Task: Slide 49 - To Do List-1.
Action: Mouse moved to (232, 81)
Screenshot: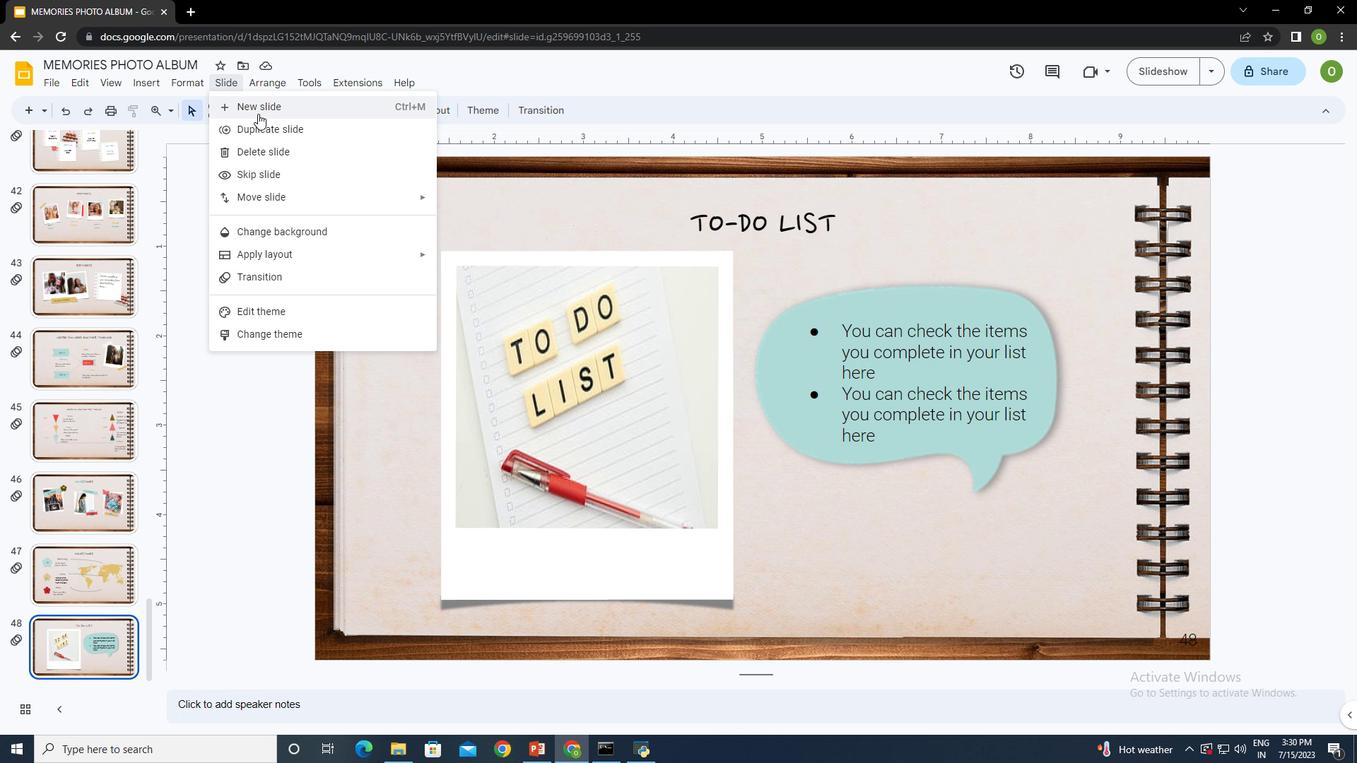 
Action: Mouse pressed left at (232, 81)
Screenshot: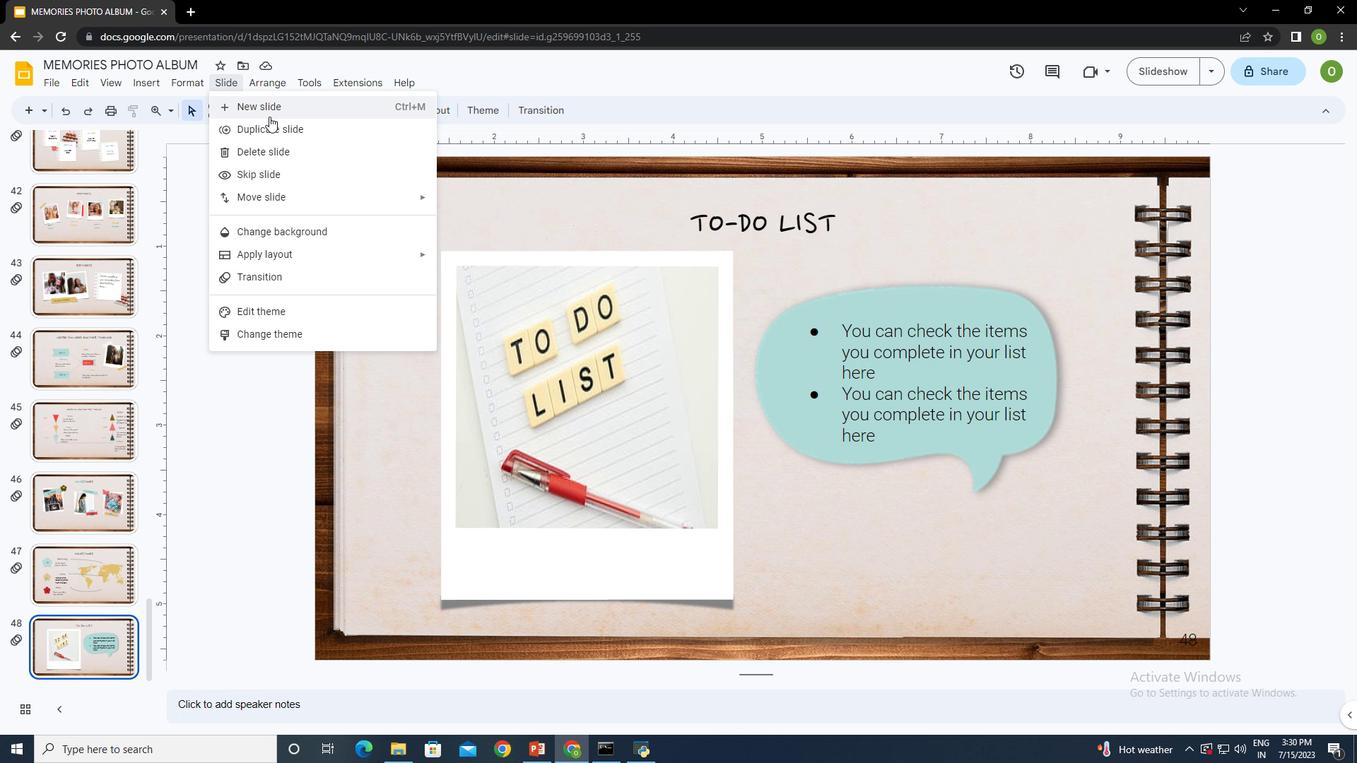 
Action: Mouse moved to (277, 113)
Screenshot: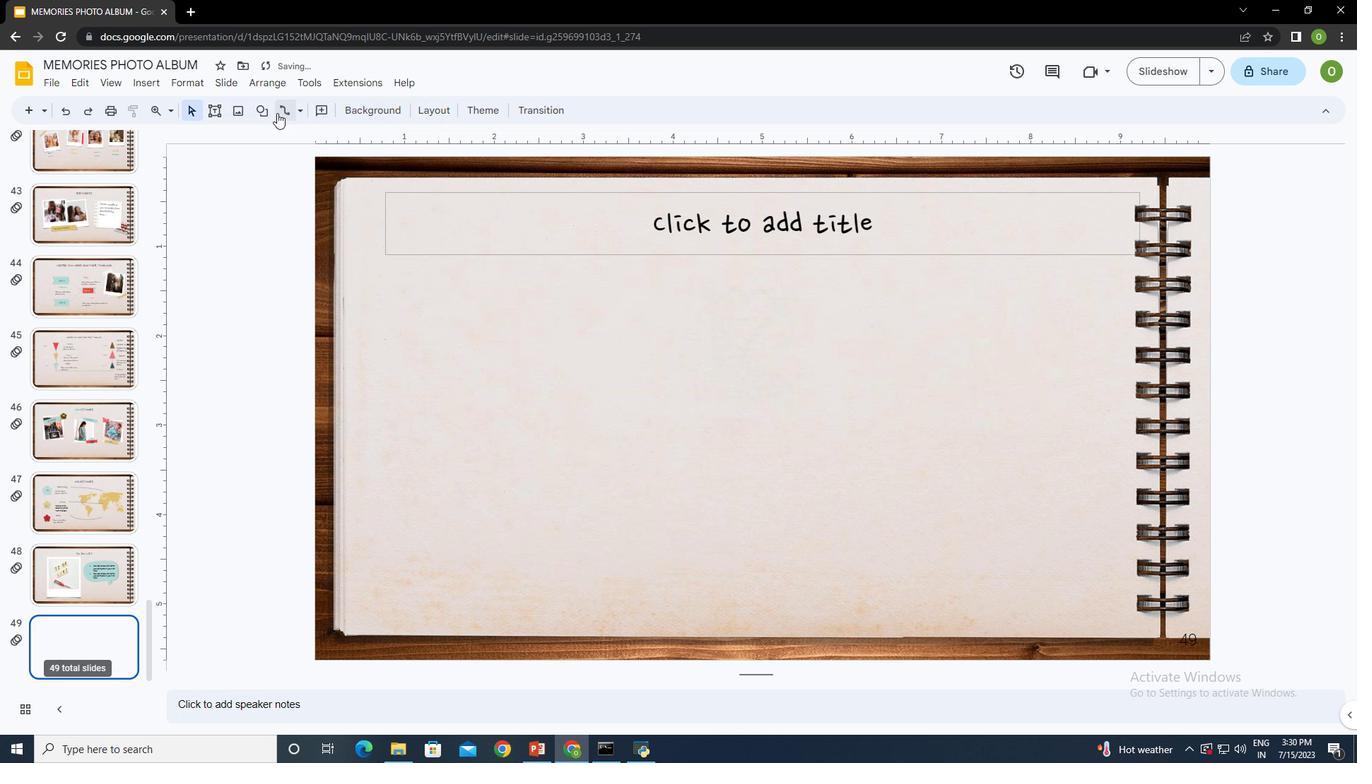 
Action: Mouse pressed left at (277, 113)
Screenshot: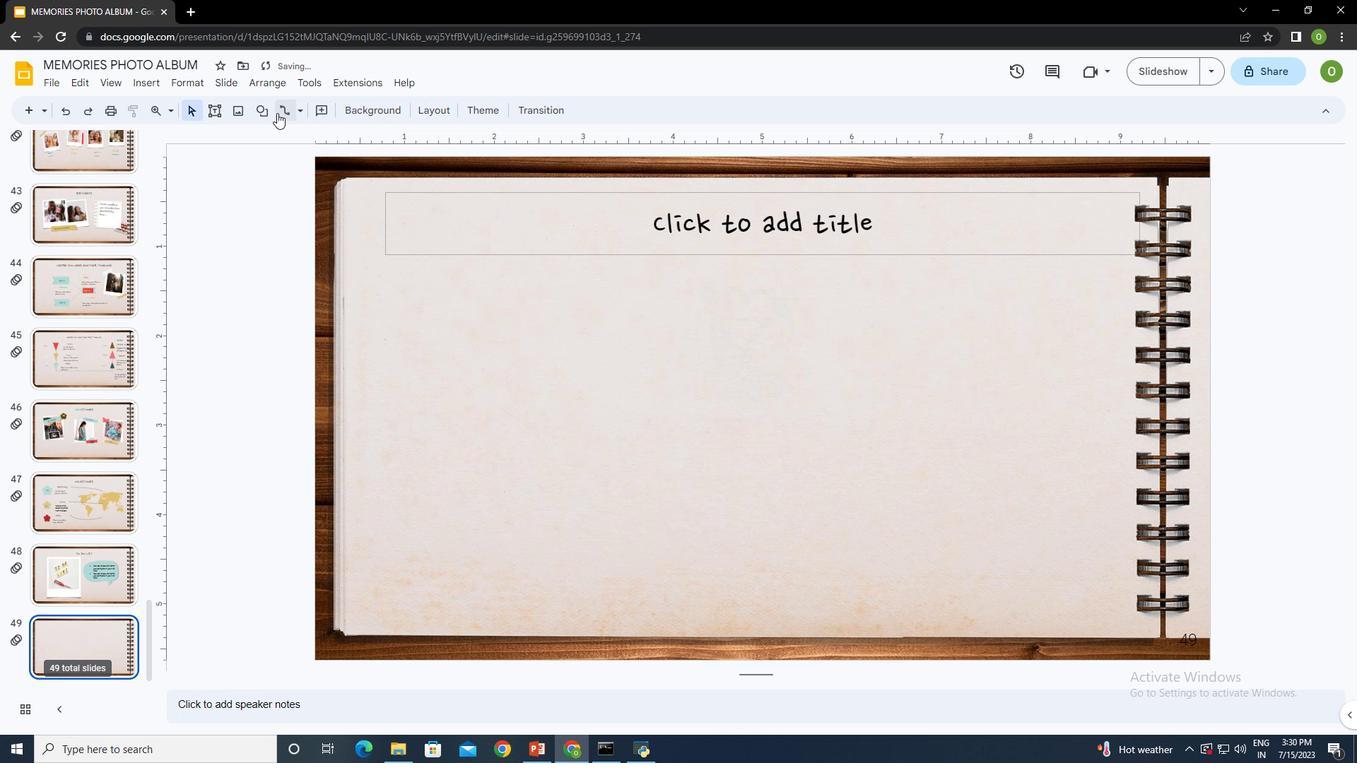 
Action: Mouse moved to (706, 244)
Screenshot: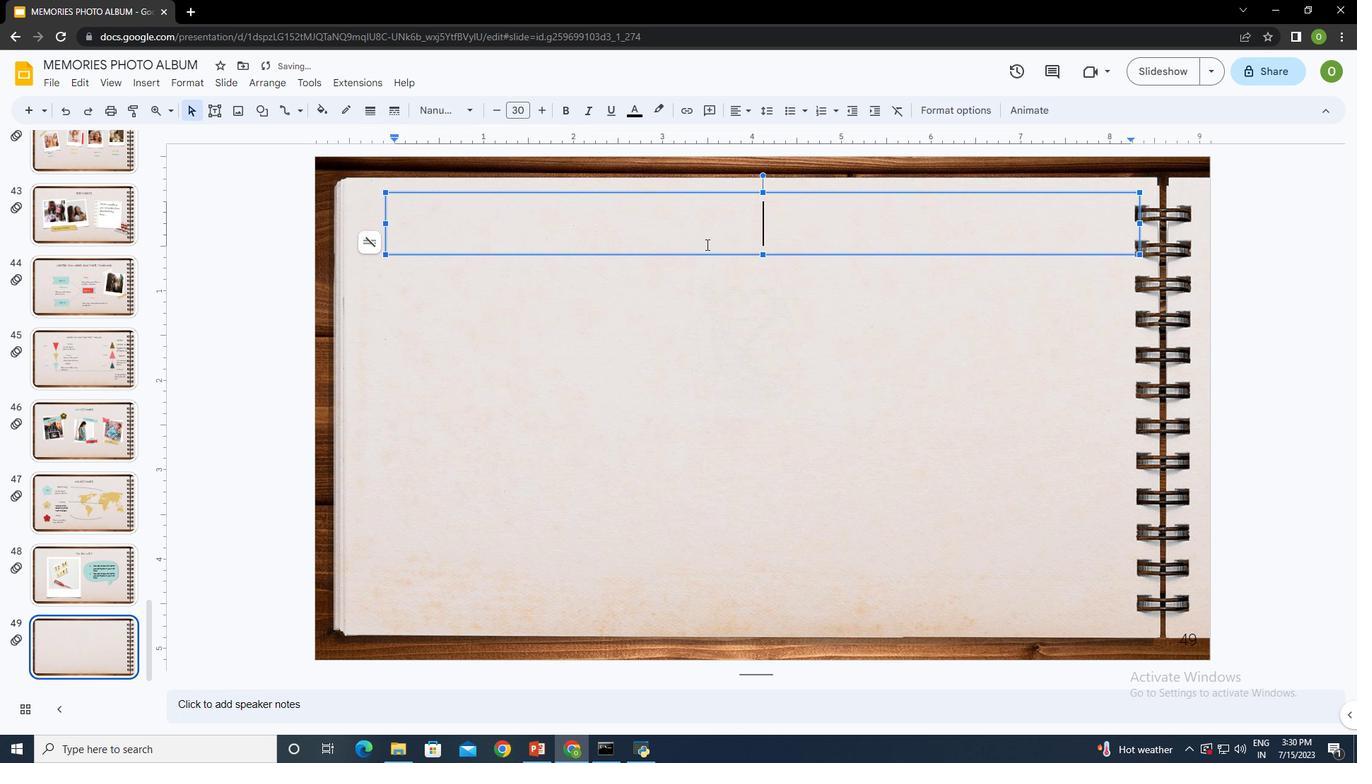 
Action: Mouse pressed left at (706, 244)
Screenshot: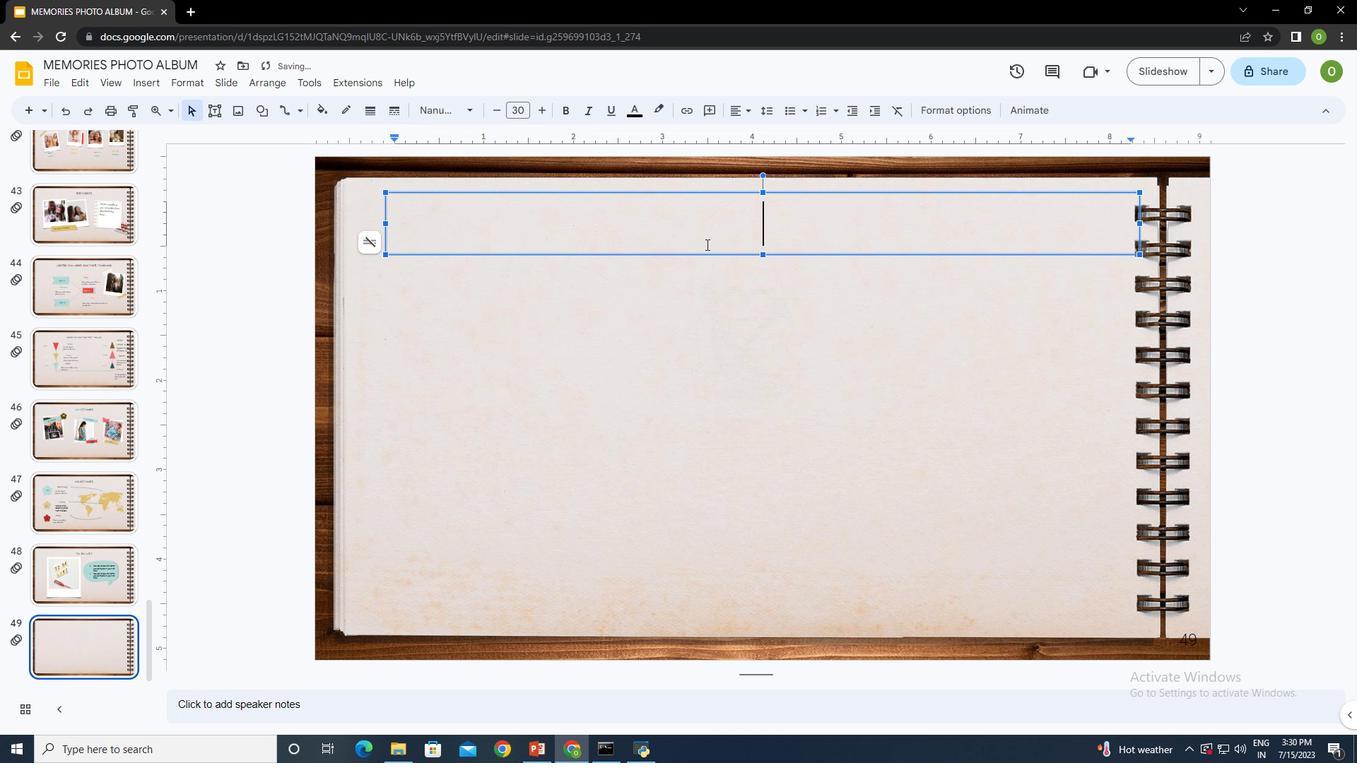 
Action: Key pressed <Key.shift><Key.shift><Key.shift><Key.shift><Key.shift><Key.shift><Key.shift><Key.shift><Key.shift><Key.shift><Key.shift><Key.shift><Key.shift>To<Key.space>-do<Key.space><Key.backspace><Key.backspace><Key.backspace><Key.shift><Key.shift>Do<Key.space><Key.shift>Listctrl+A
Screenshot: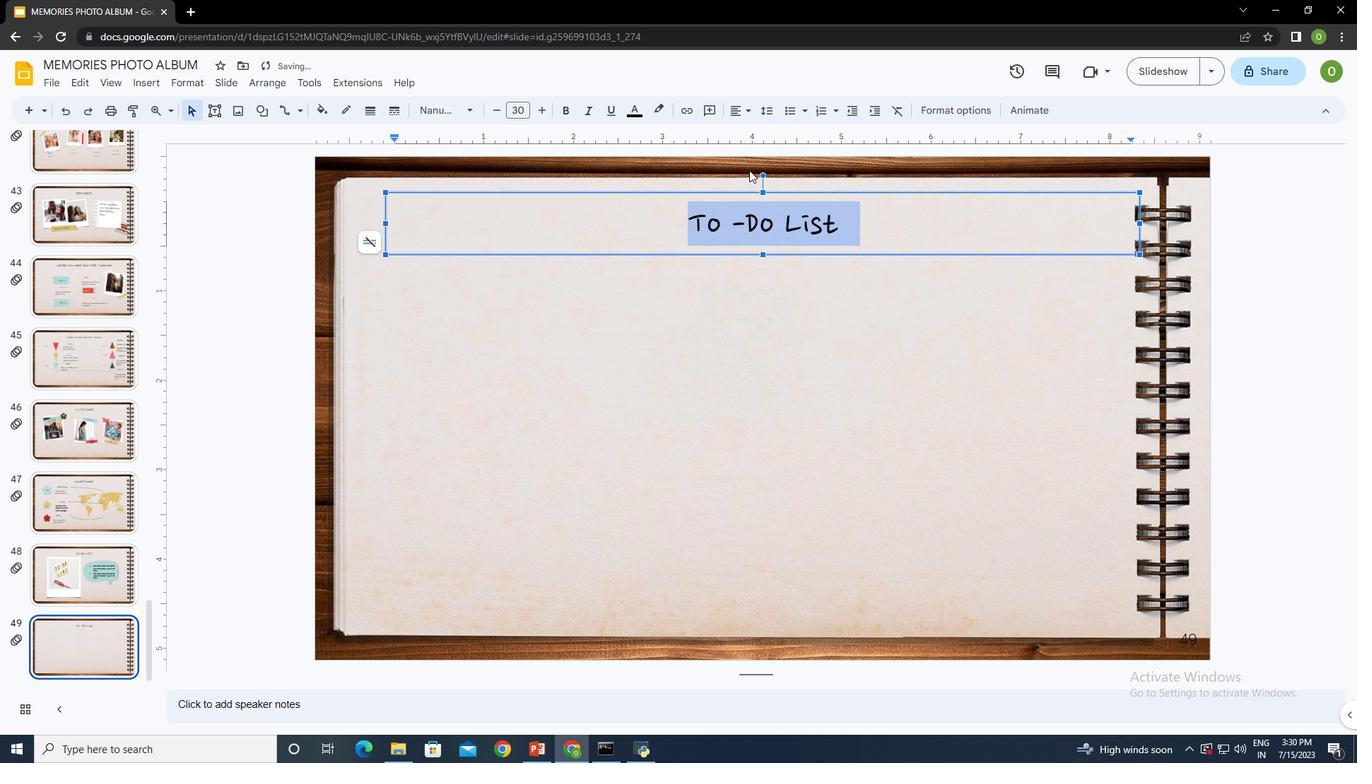 
Action: Mouse moved to (752, 104)
Screenshot: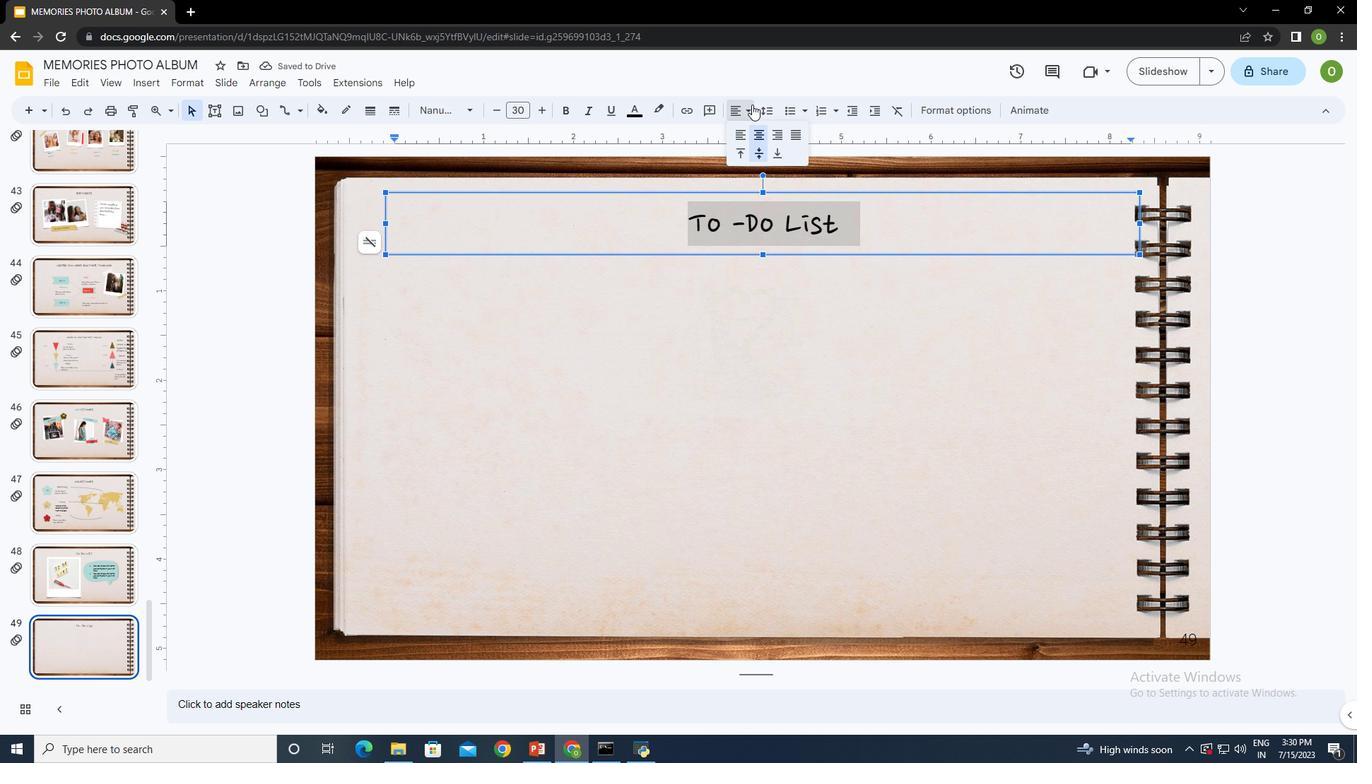 
Action: Mouse pressed left at (752, 104)
Screenshot: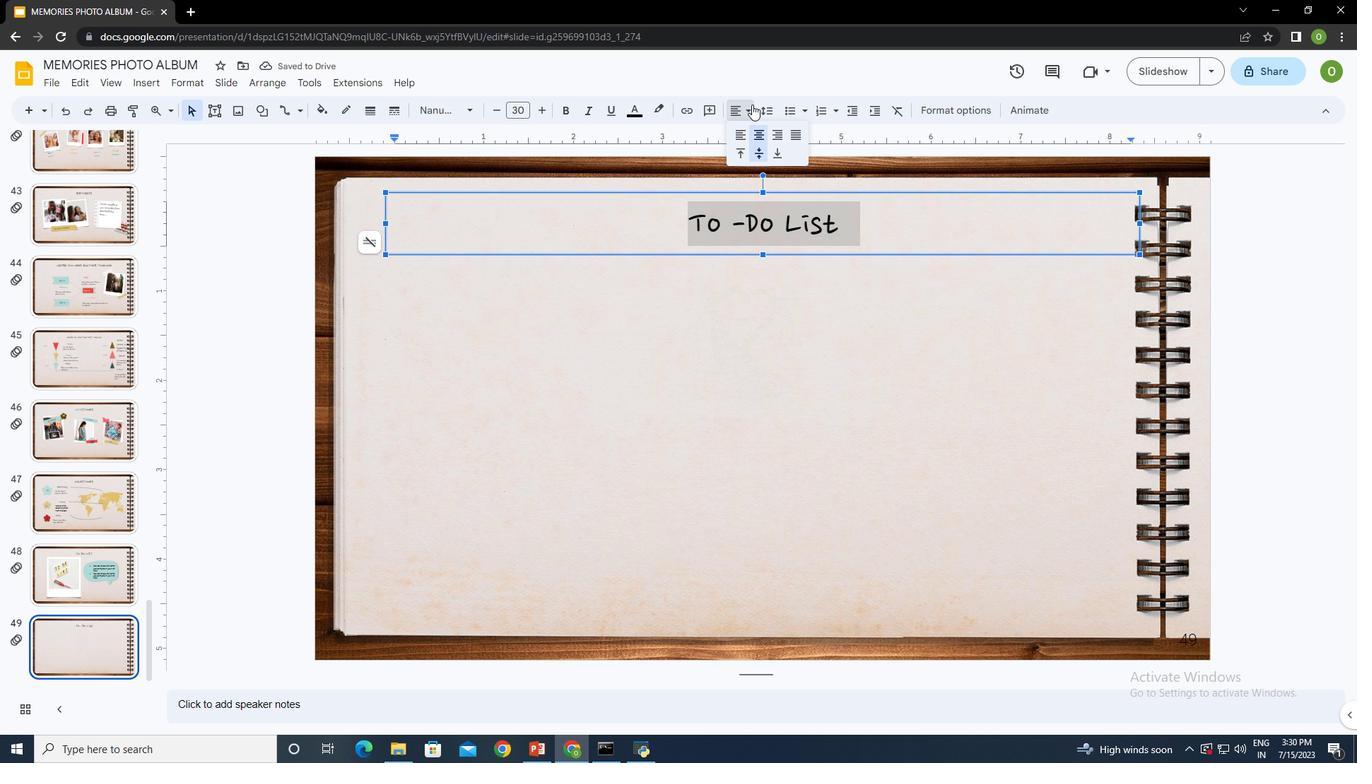 
Action: Mouse moved to (736, 136)
Screenshot: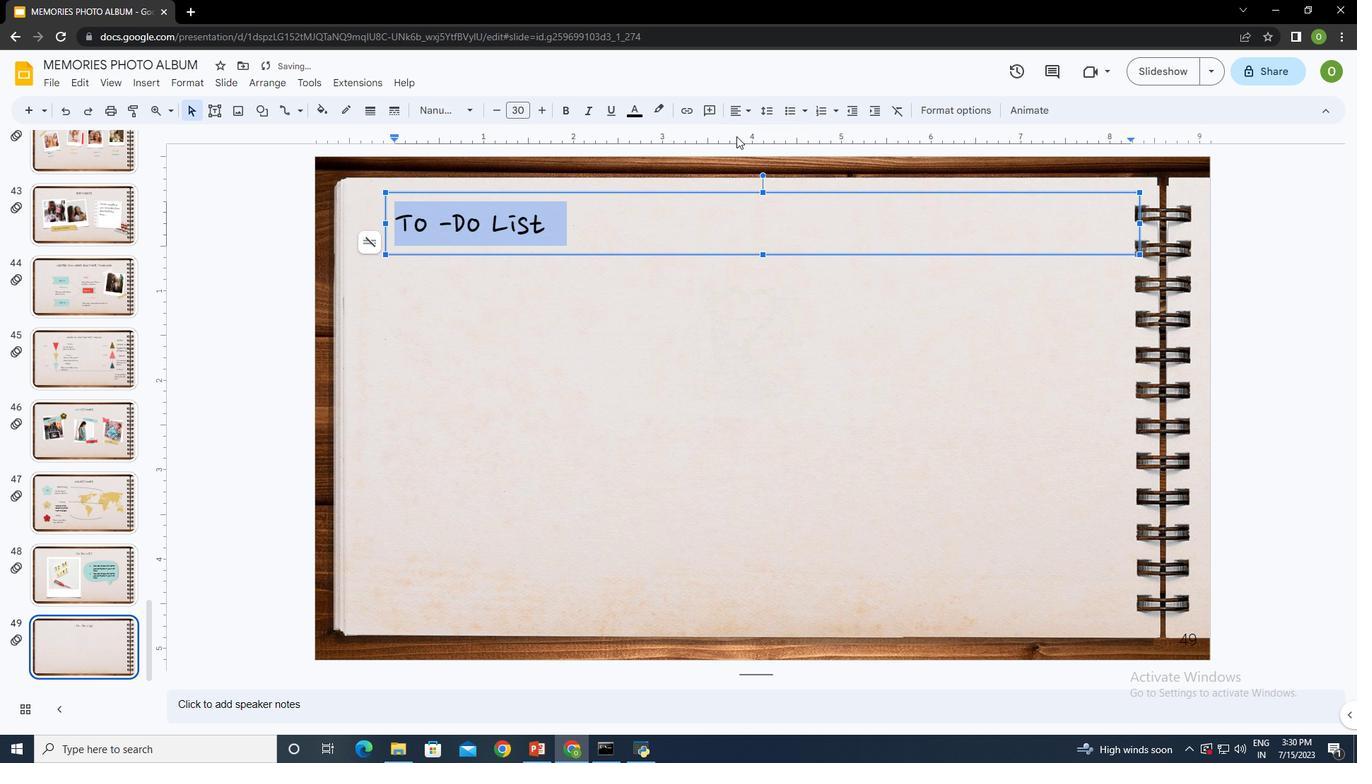 
Action: Mouse pressed left at (736, 136)
Screenshot: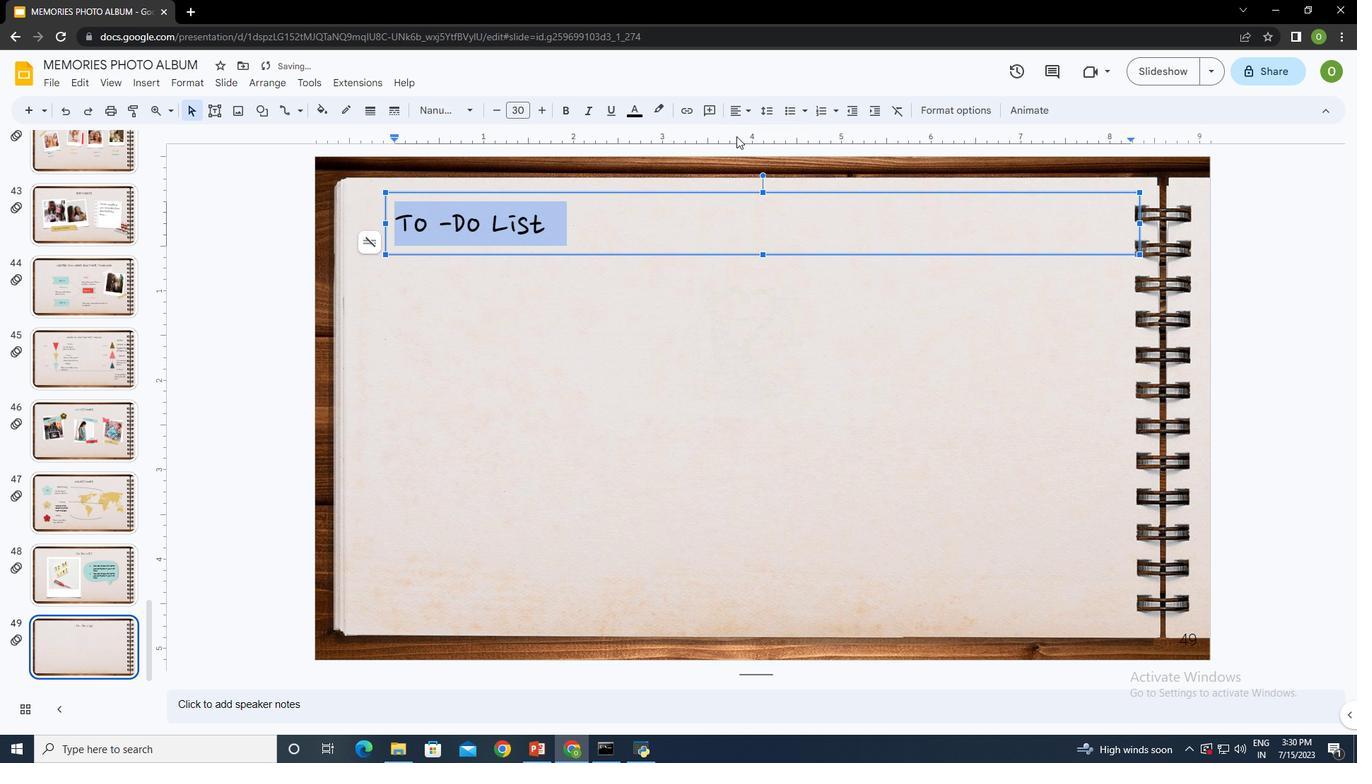 
Action: Mouse moved to (728, 339)
Screenshot: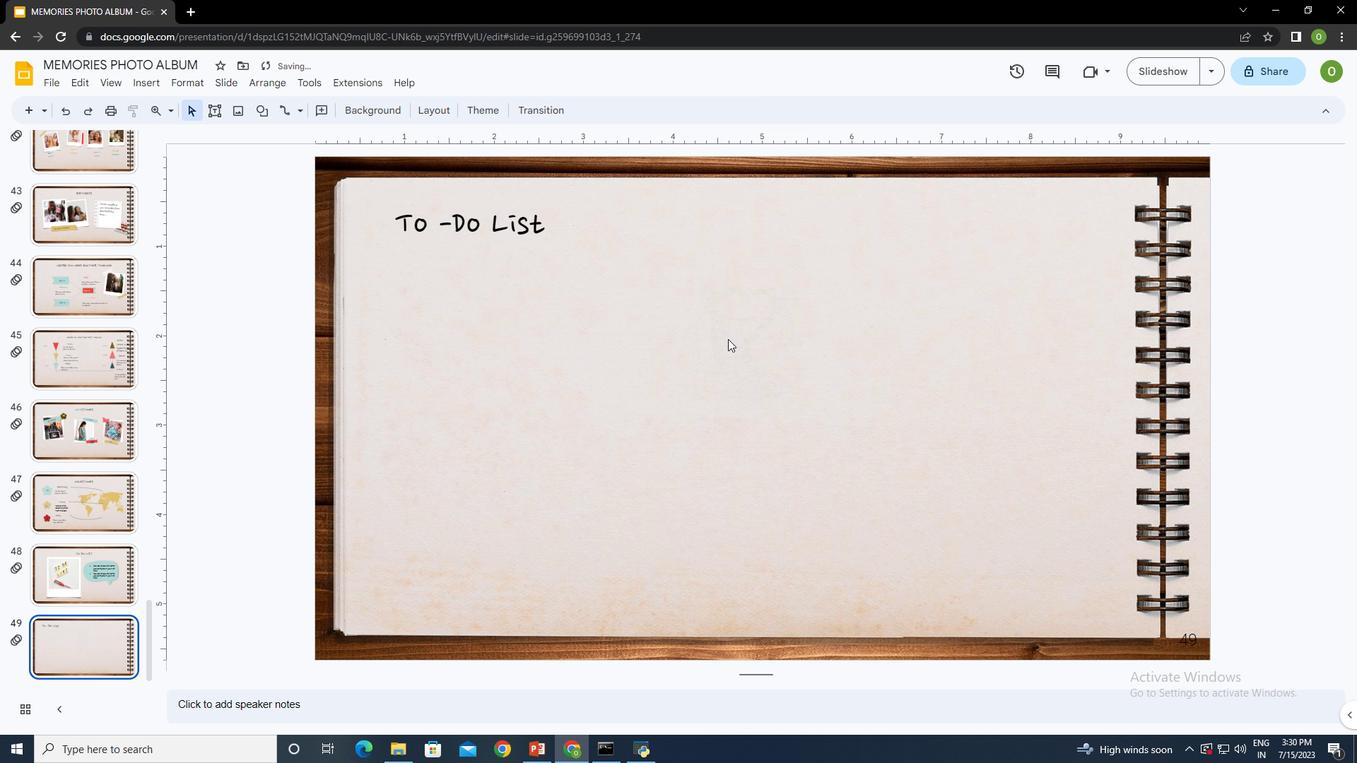 
Action: Mouse pressed left at (728, 339)
Screenshot: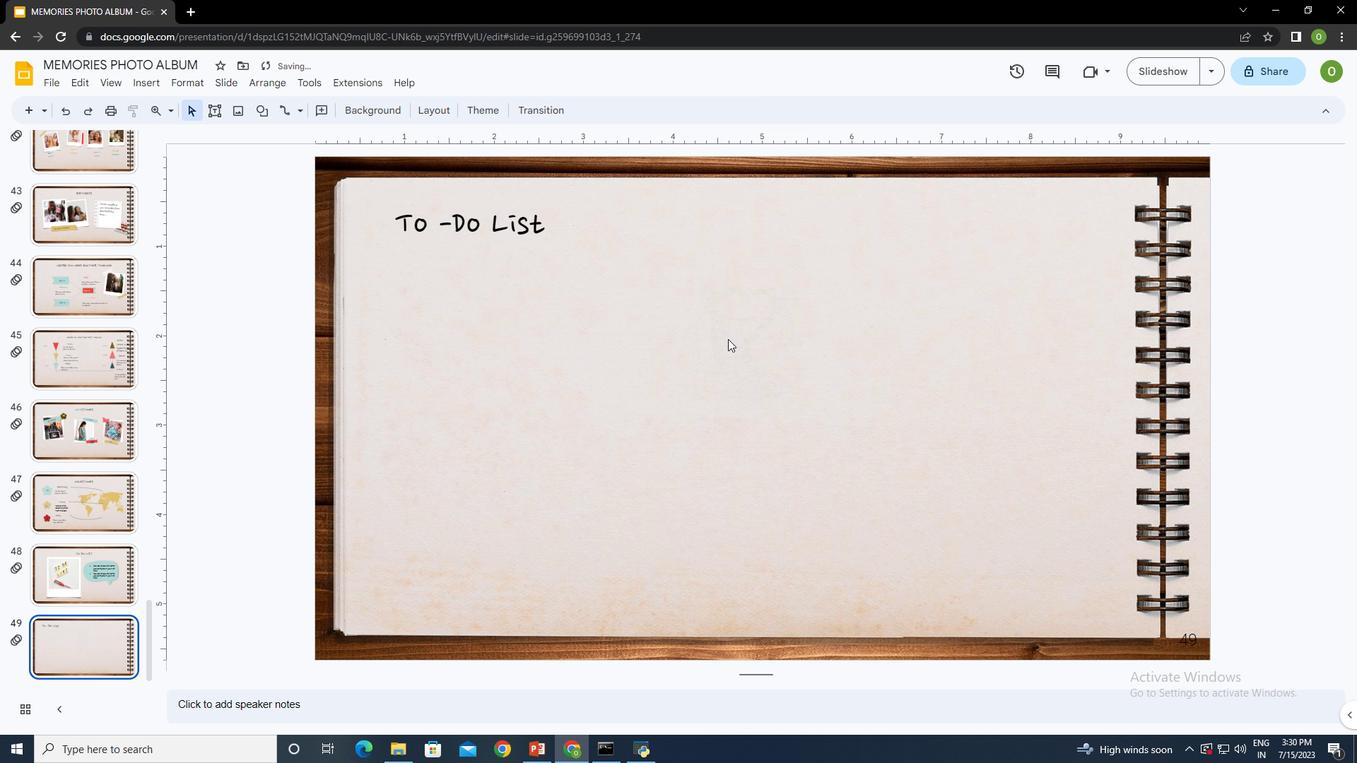 
Action: Mouse moved to (154, 83)
Screenshot: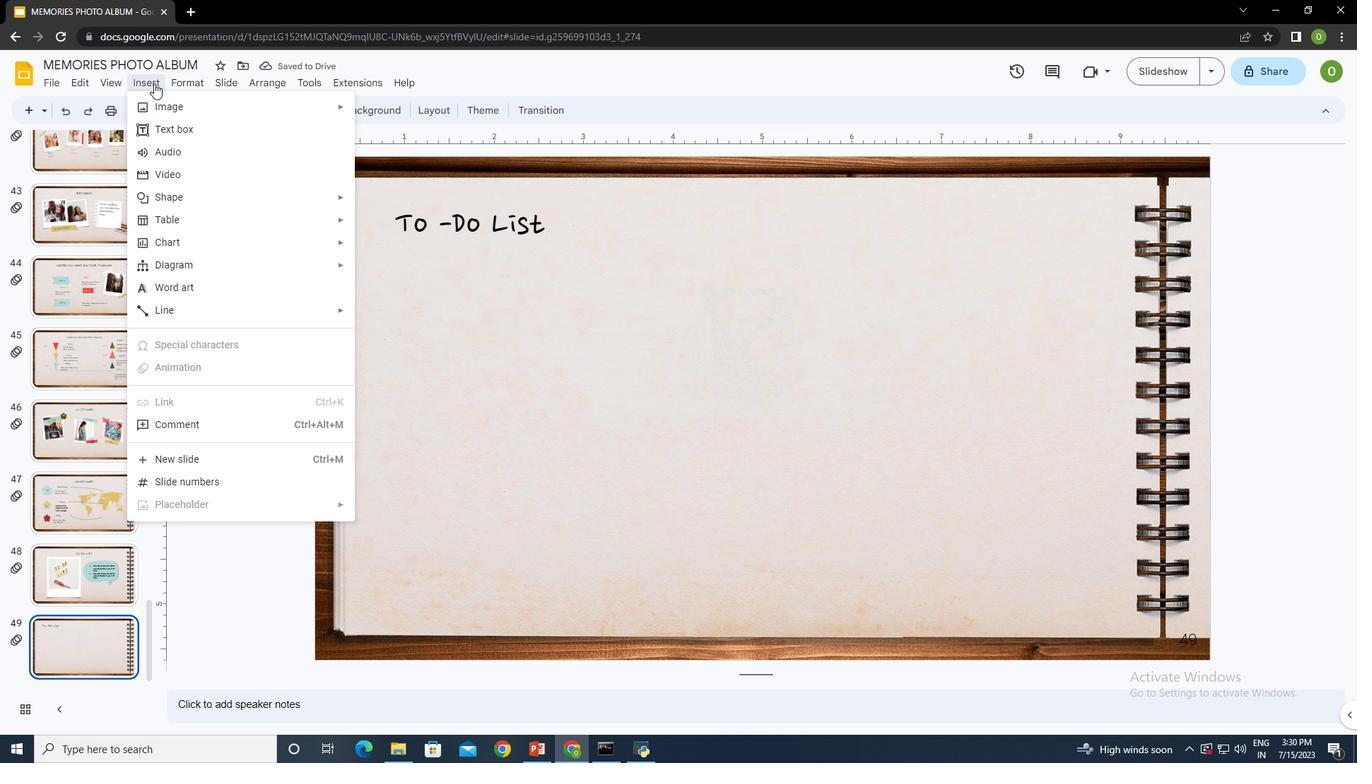 
Action: Mouse pressed left at (154, 83)
Screenshot: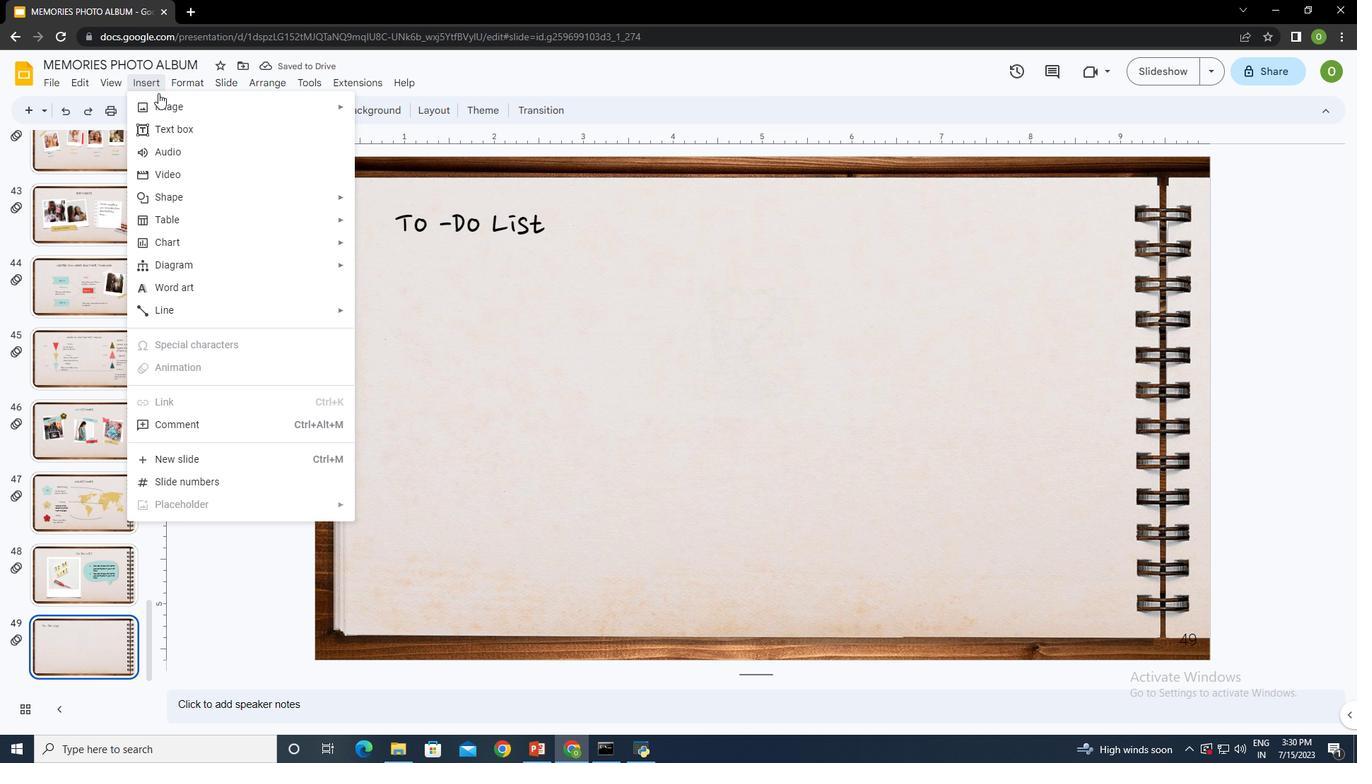 
Action: Mouse moved to (220, 106)
Screenshot: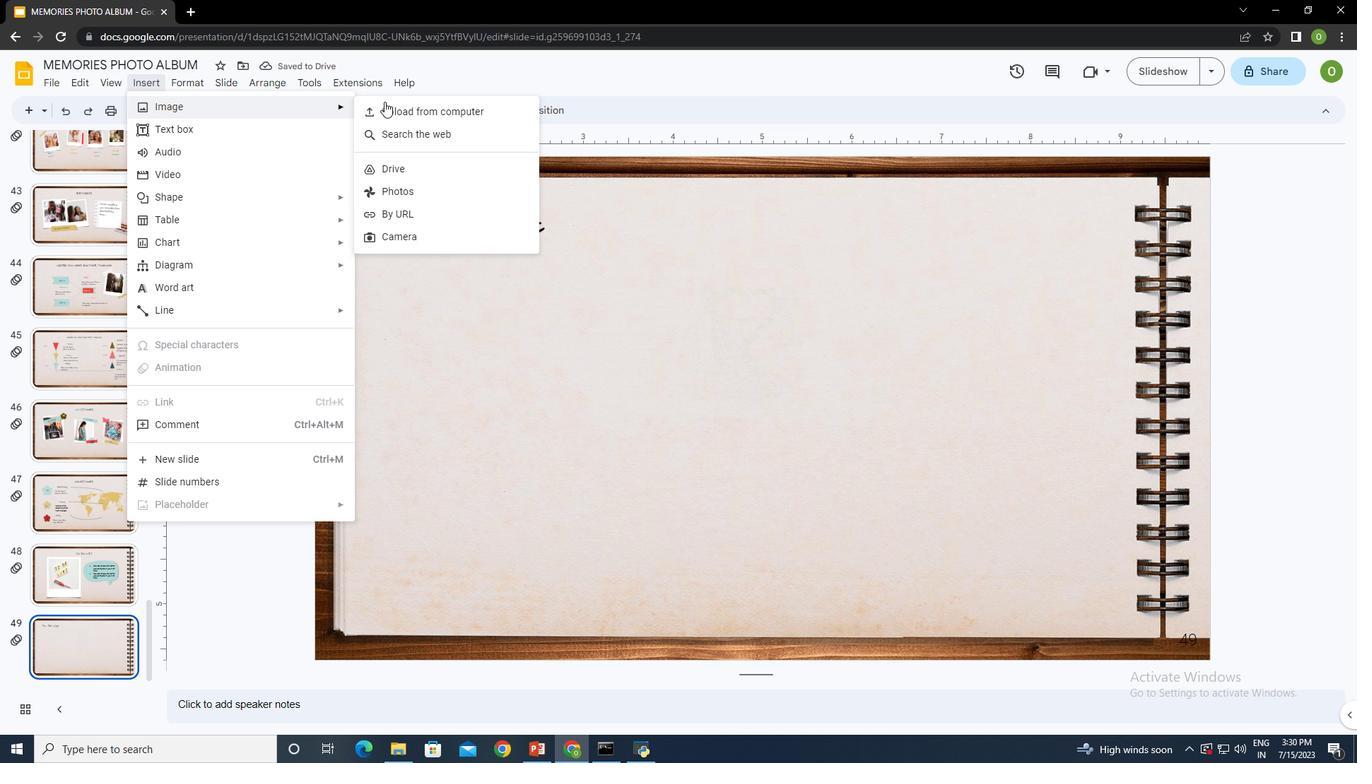 
Action: Mouse pressed left at (220, 106)
Screenshot: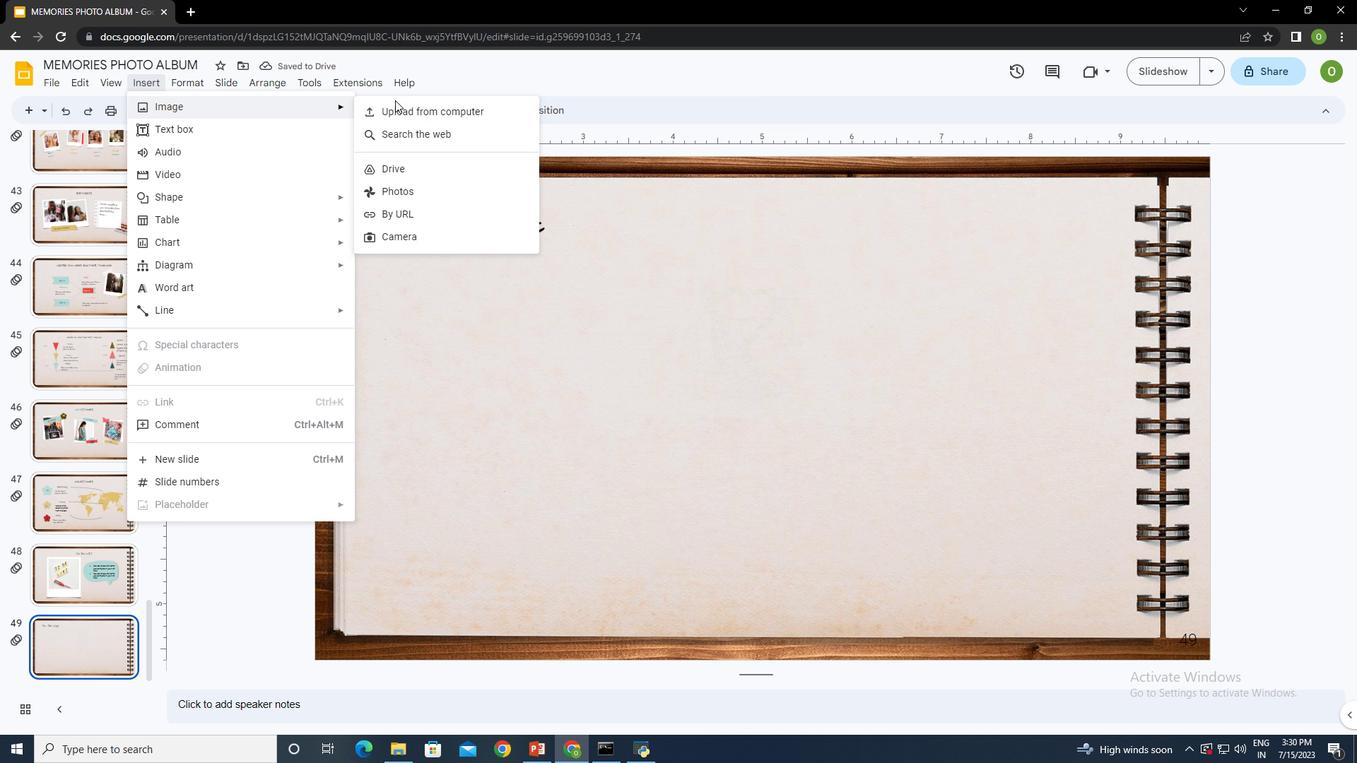 
Action: Mouse moved to (398, 100)
Screenshot: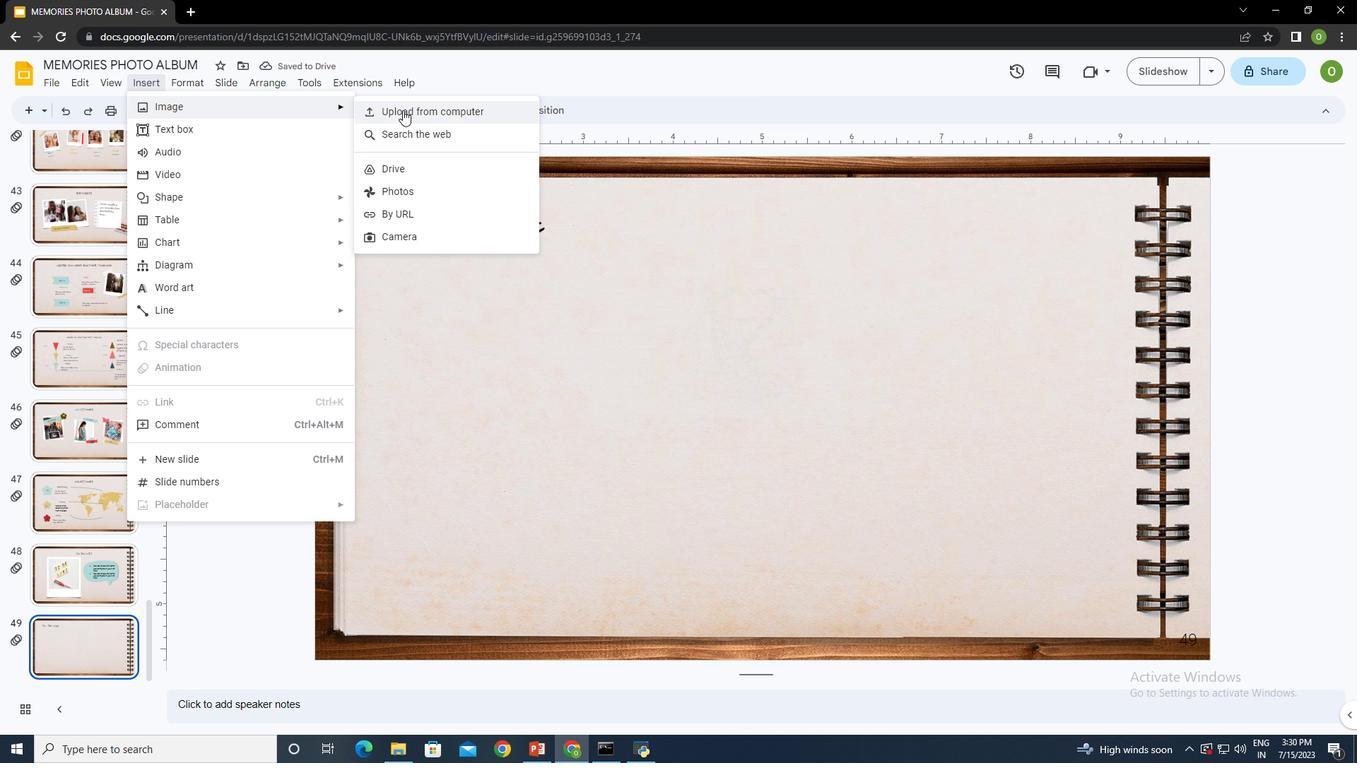
Action: Mouse pressed left at (398, 100)
Screenshot: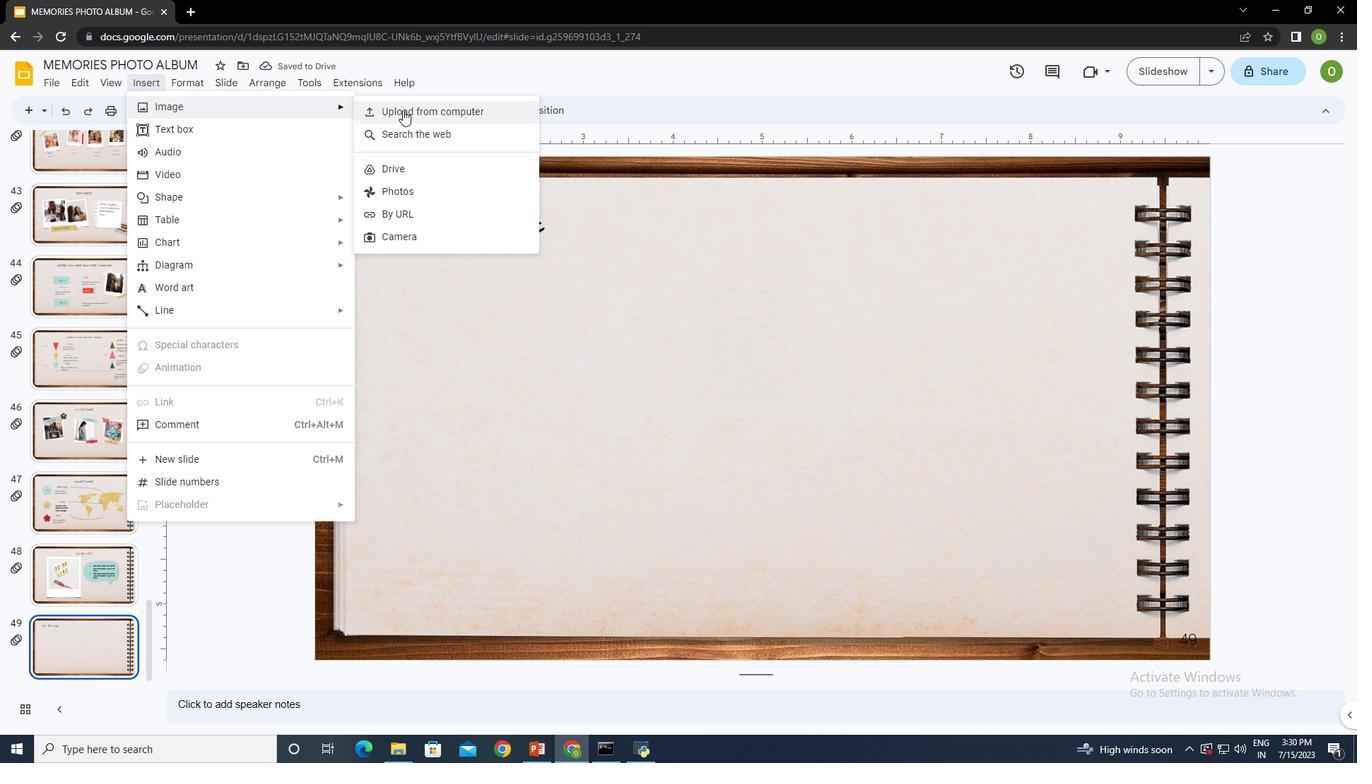 
Action: Mouse moved to (403, 110)
Screenshot: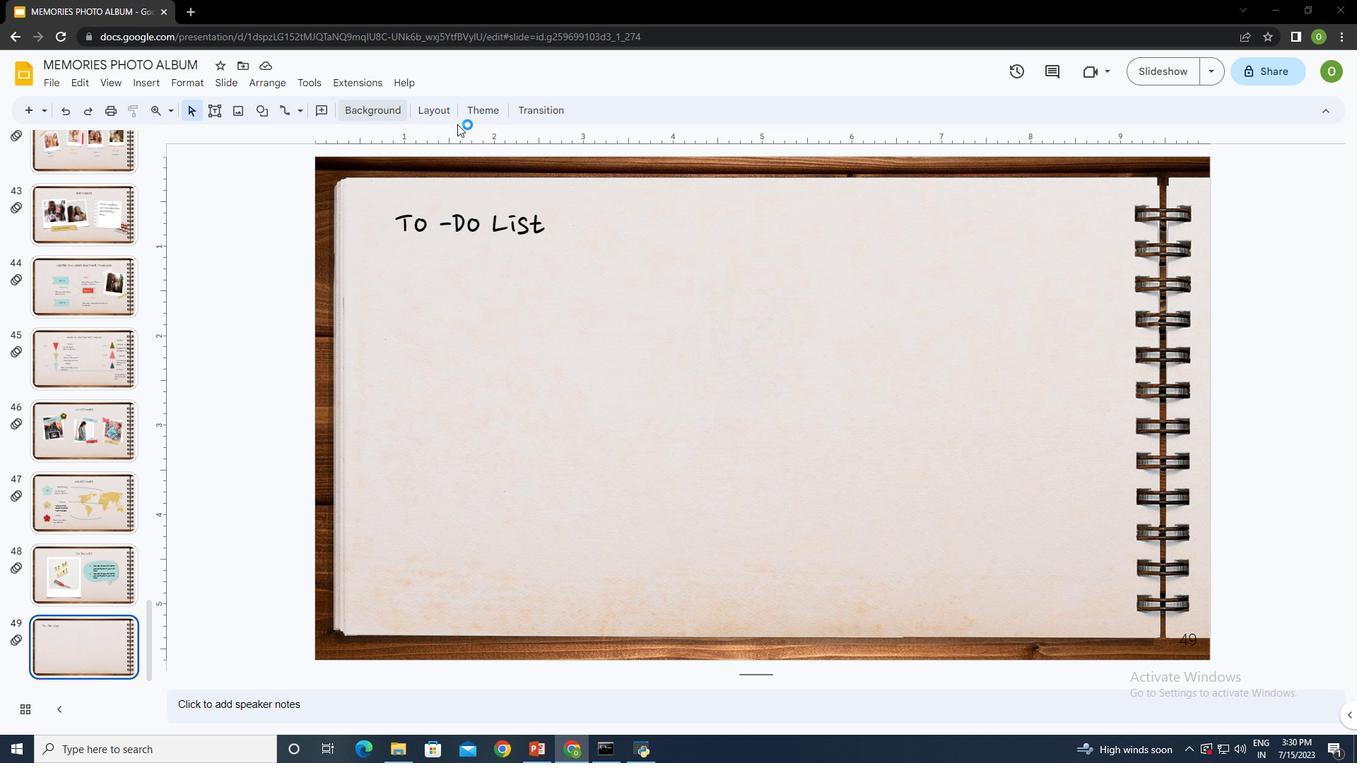 
Action: Mouse pressed left at (403, 110)
Screenshot: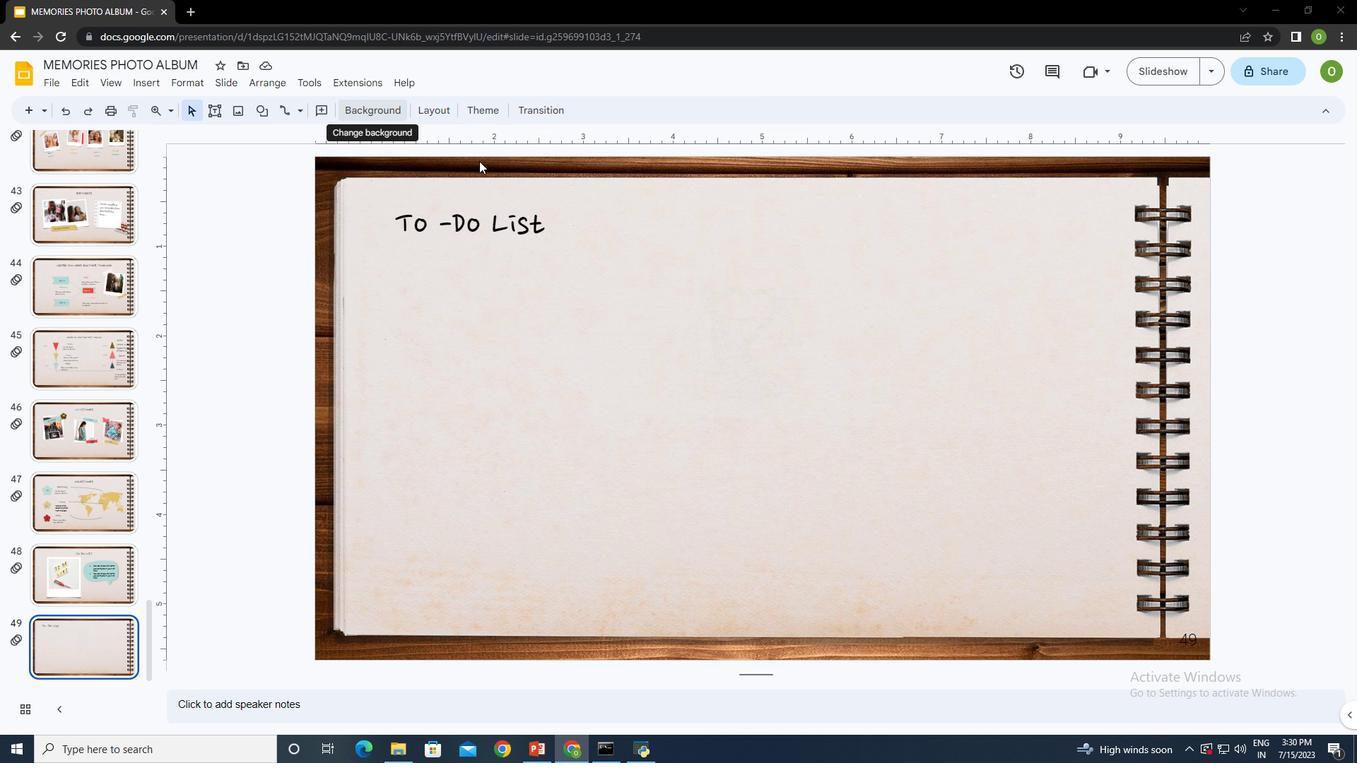 
Action: Mouse moved to (669, 318)
Screenshot: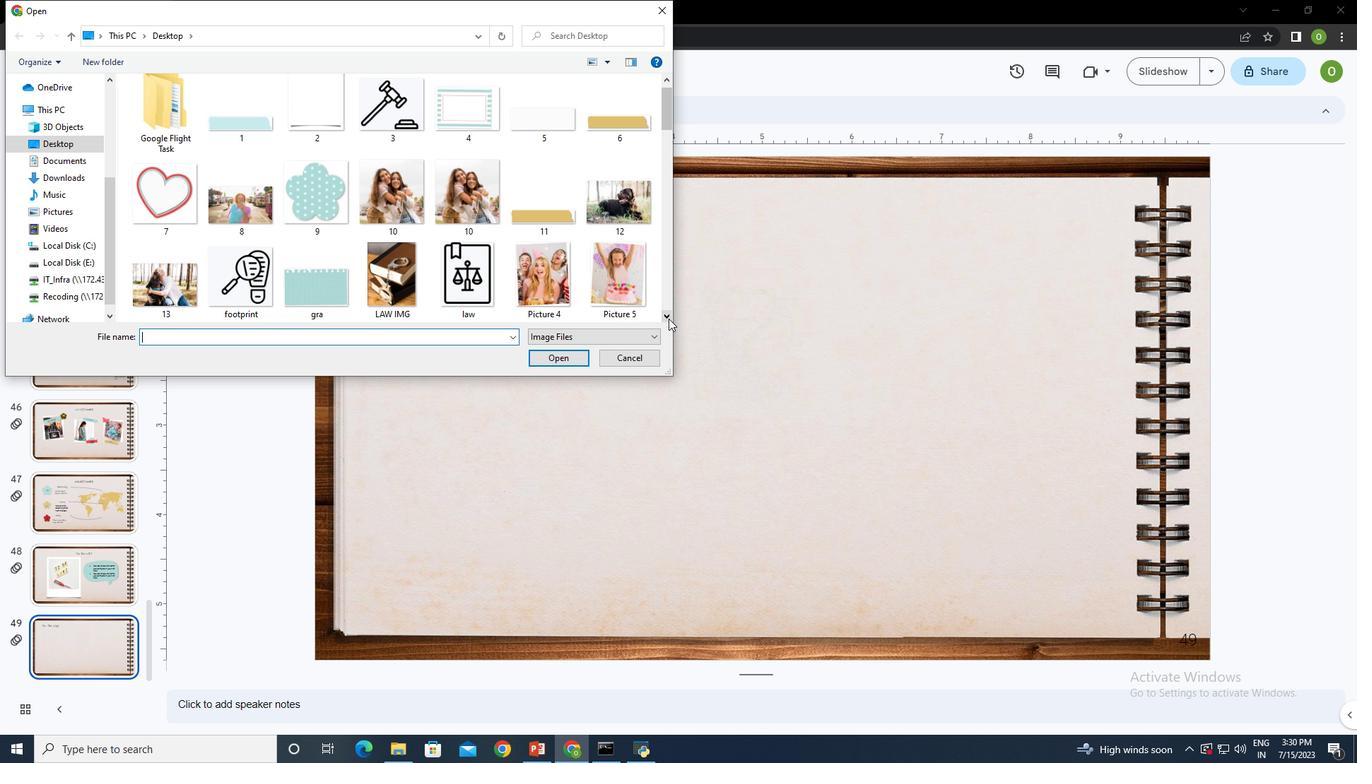
Action: Mouse pressed left at (669, 318)
Screenshot: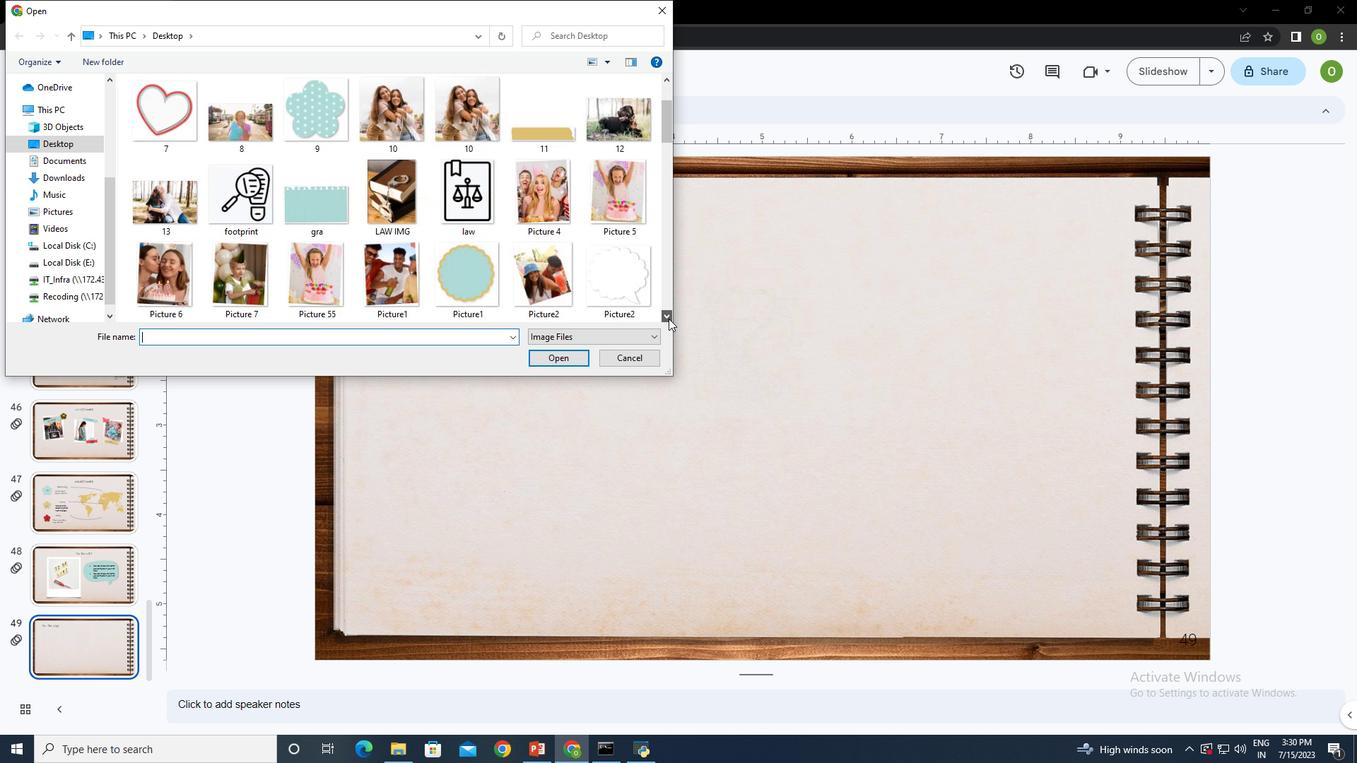 
Action: Mouse pressed left at (669, 318)
Screenshot: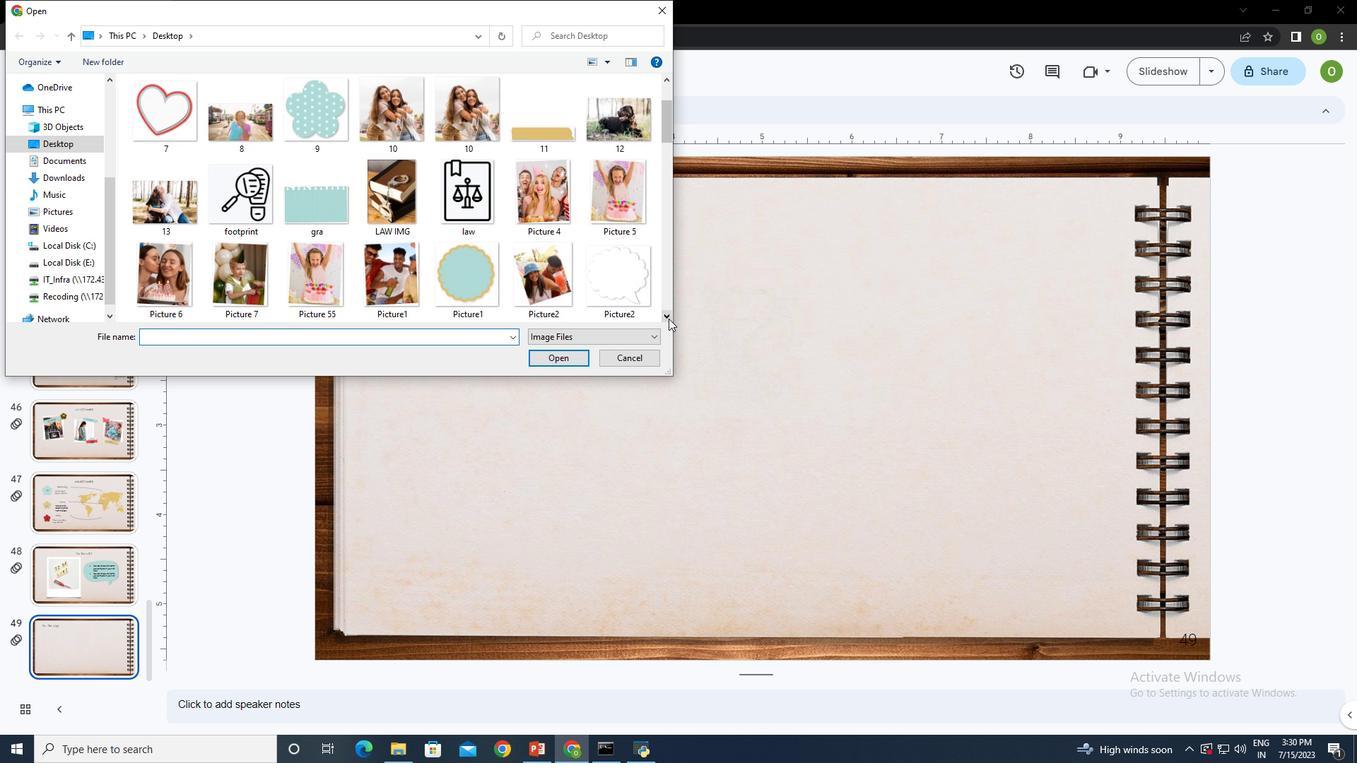 
Action: Mouse pressed left at (669, 318)
Screenshot: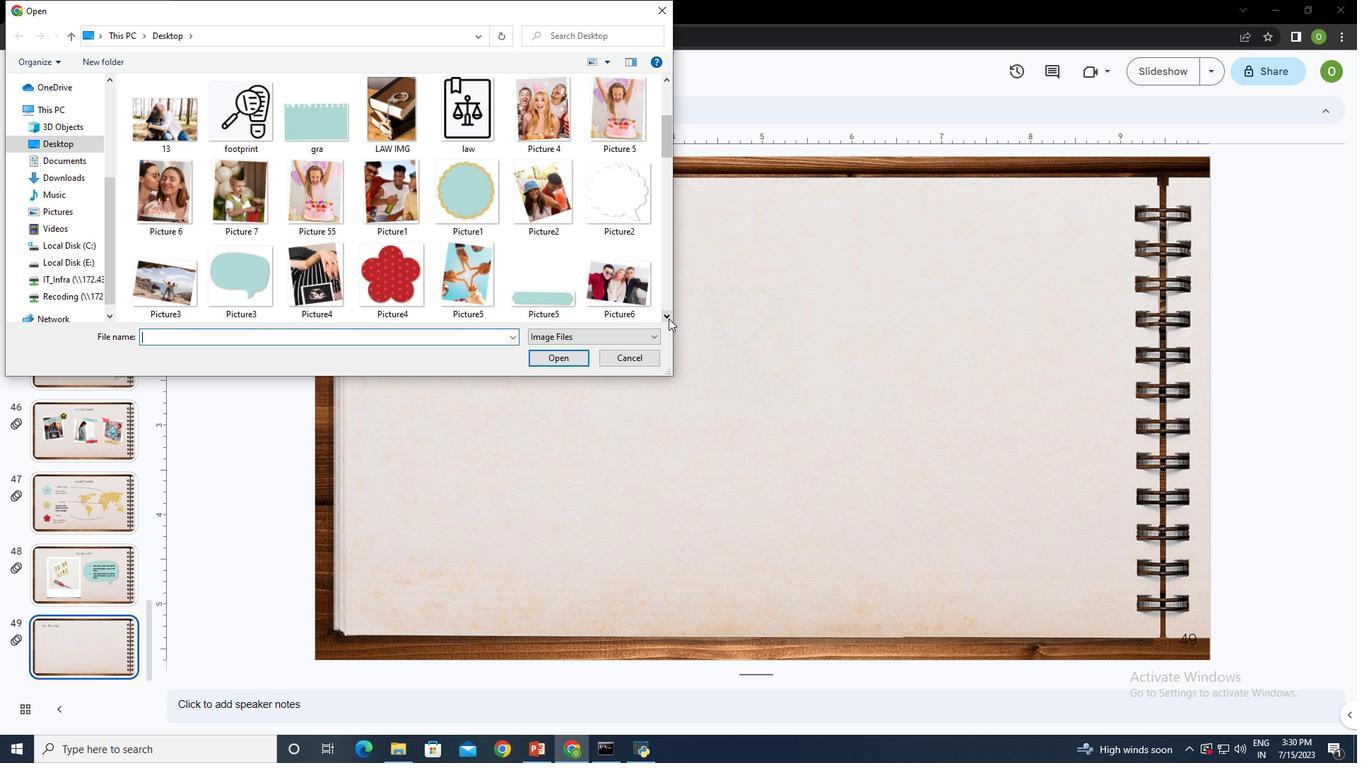 
Action: Mouse pressed left at (669, 318)
Screenshot: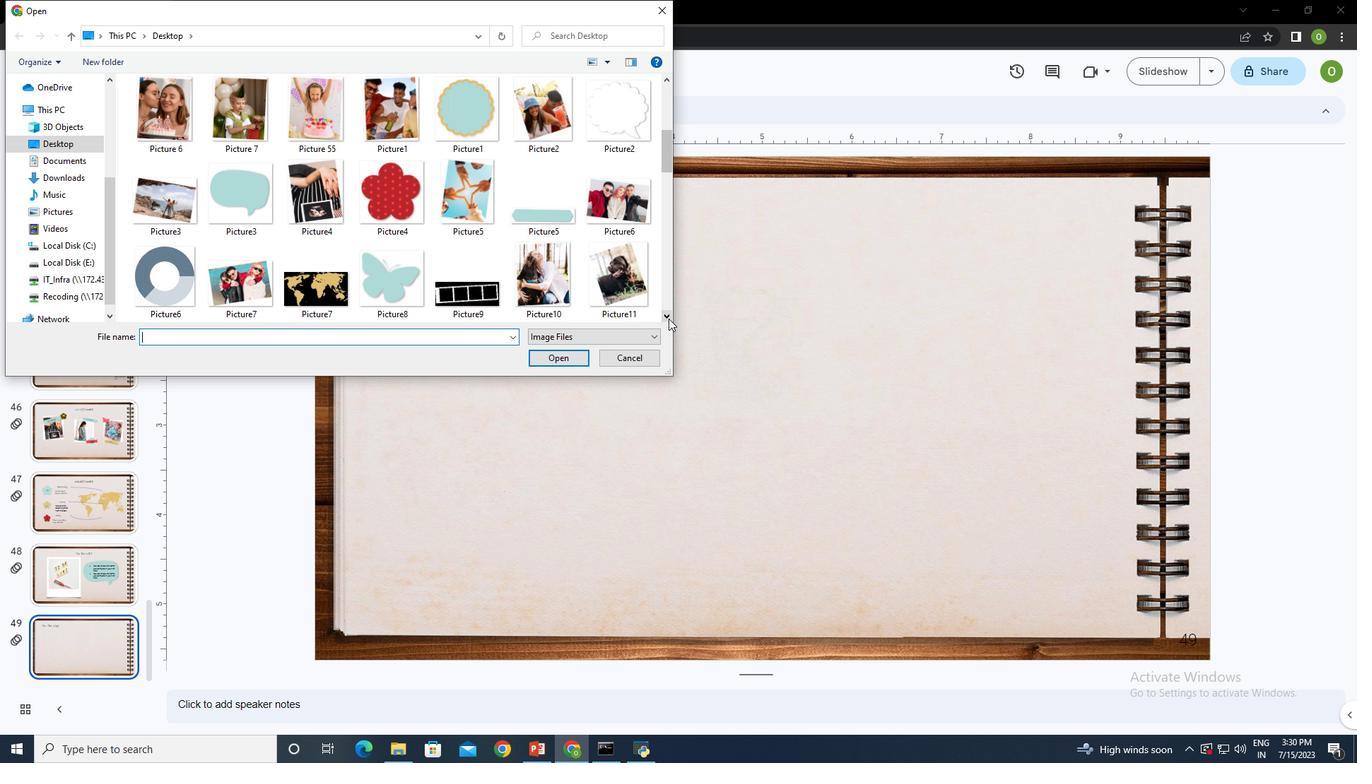 
Action: Mouse pressed left at (669, 318)
Screenshot: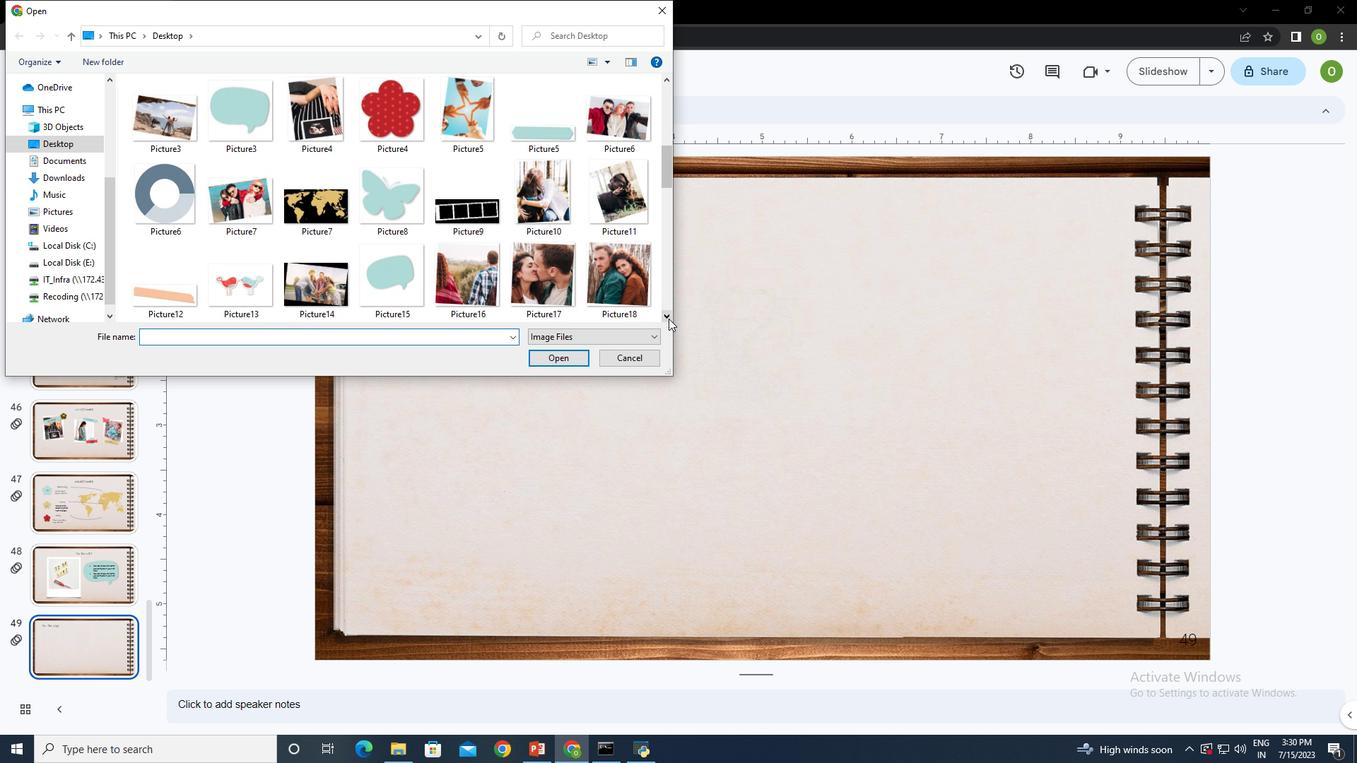 
Action: Mouse pressed left at (669, 318)
Screenshot: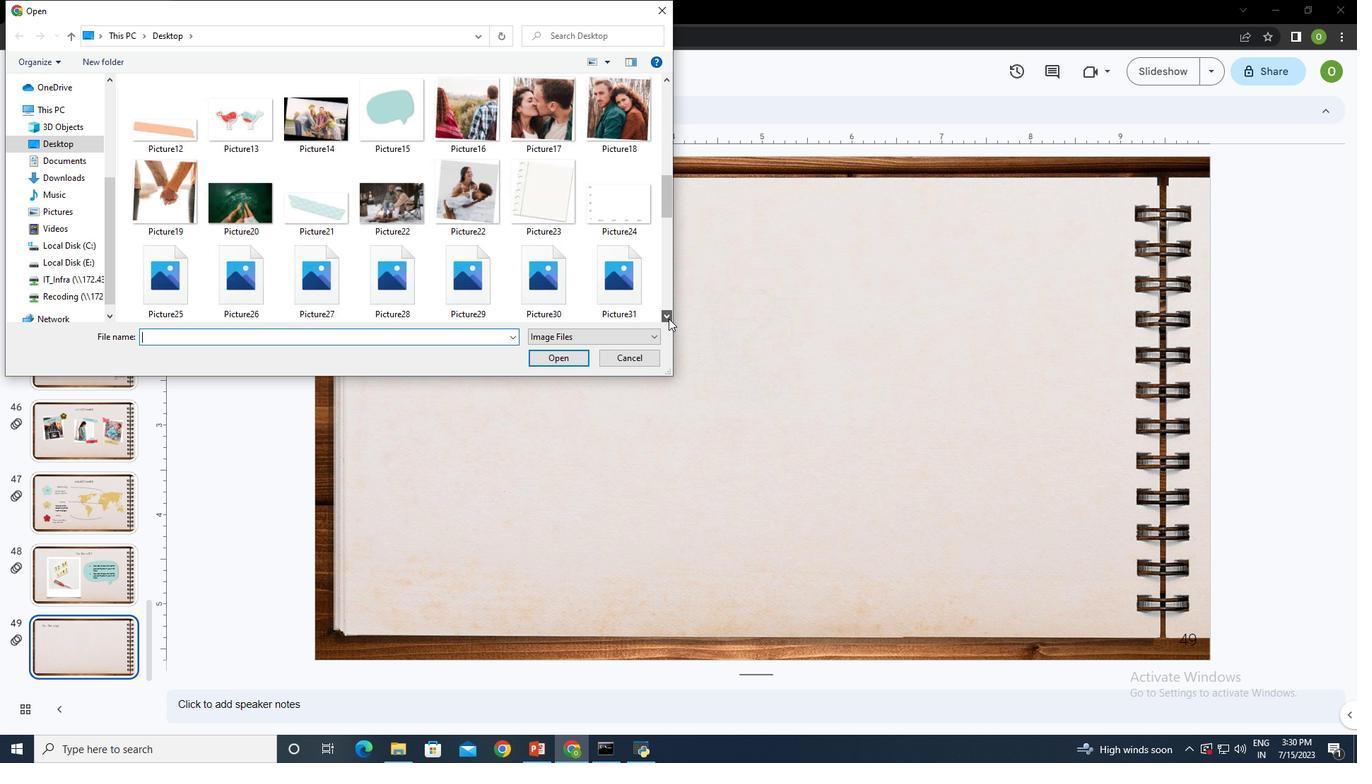 
Action: Mouse pressed left at (669, 318)
Screenshot: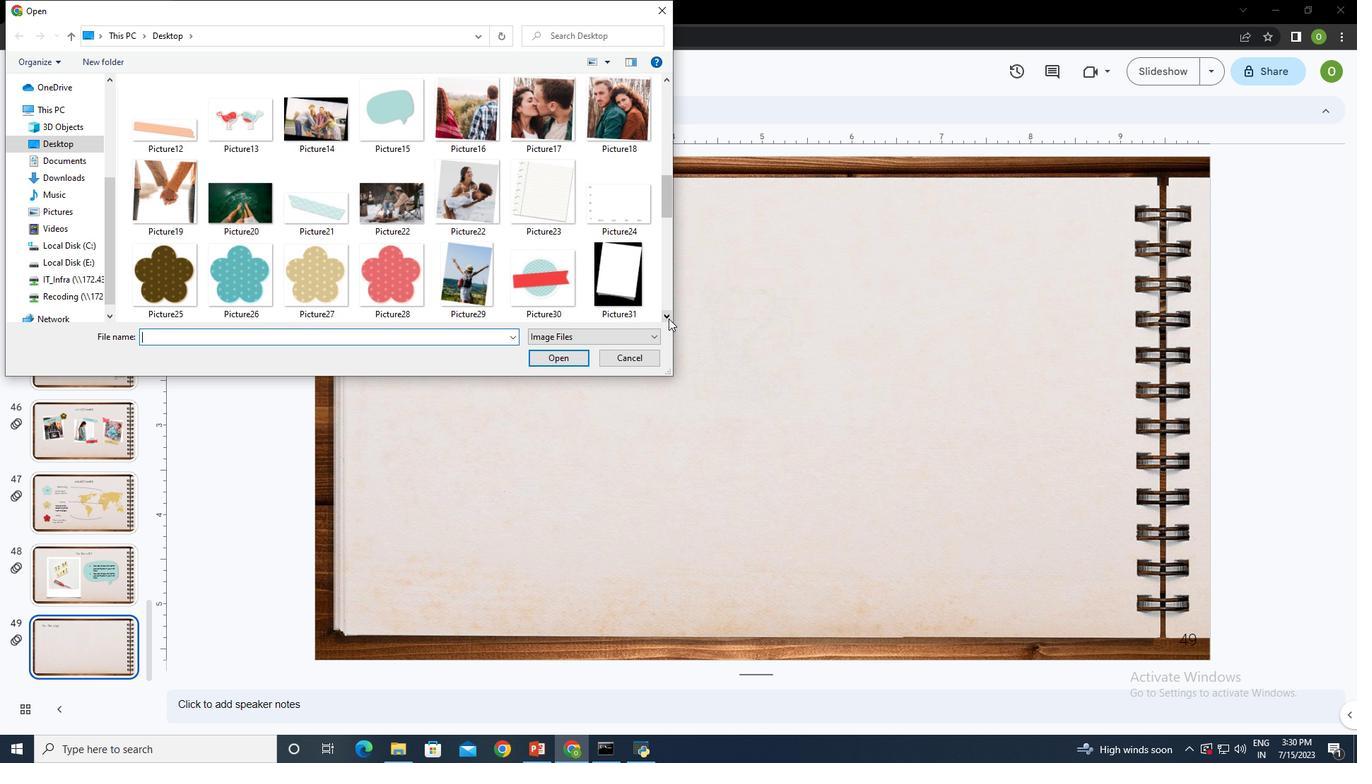 
Action: Mouse pressed left at (669, 318)
Screenshot: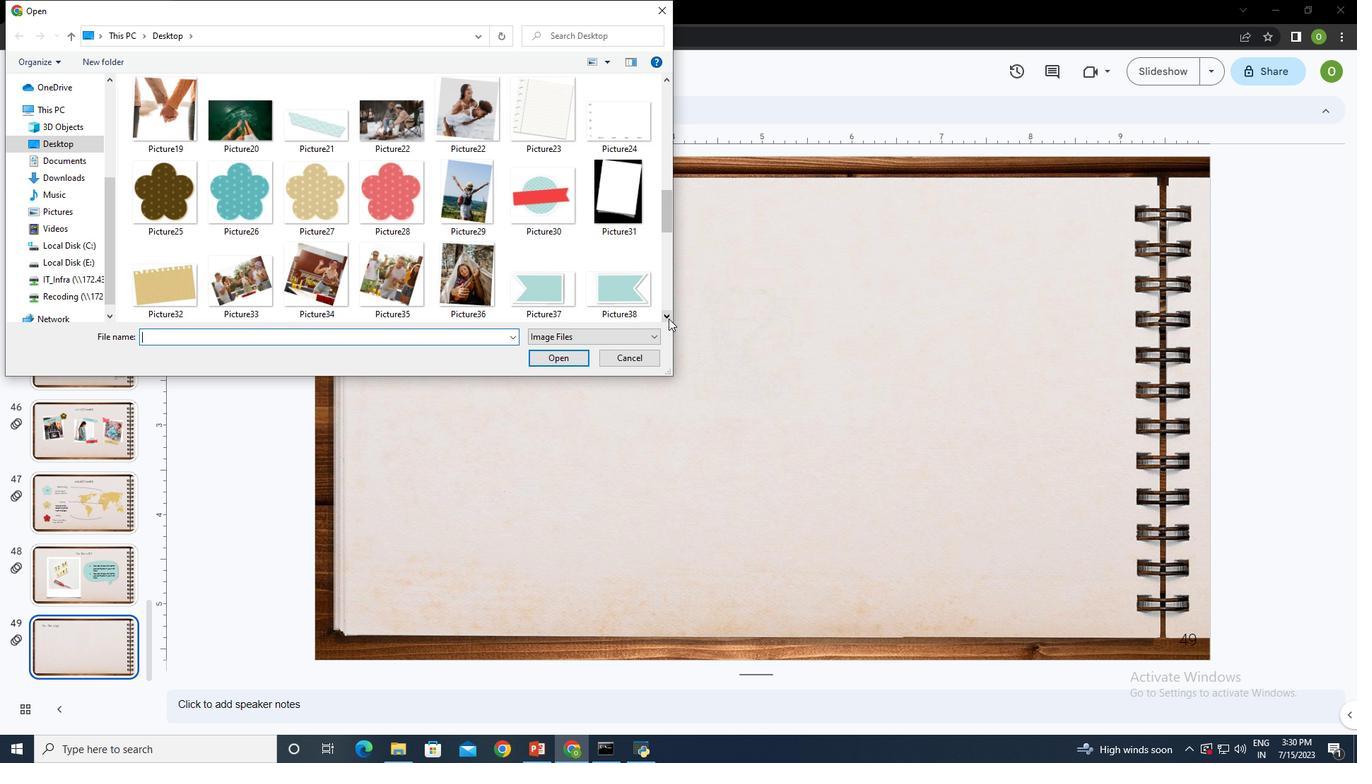 
Action: Mouse pressed left at (669, 318)
Screenshot: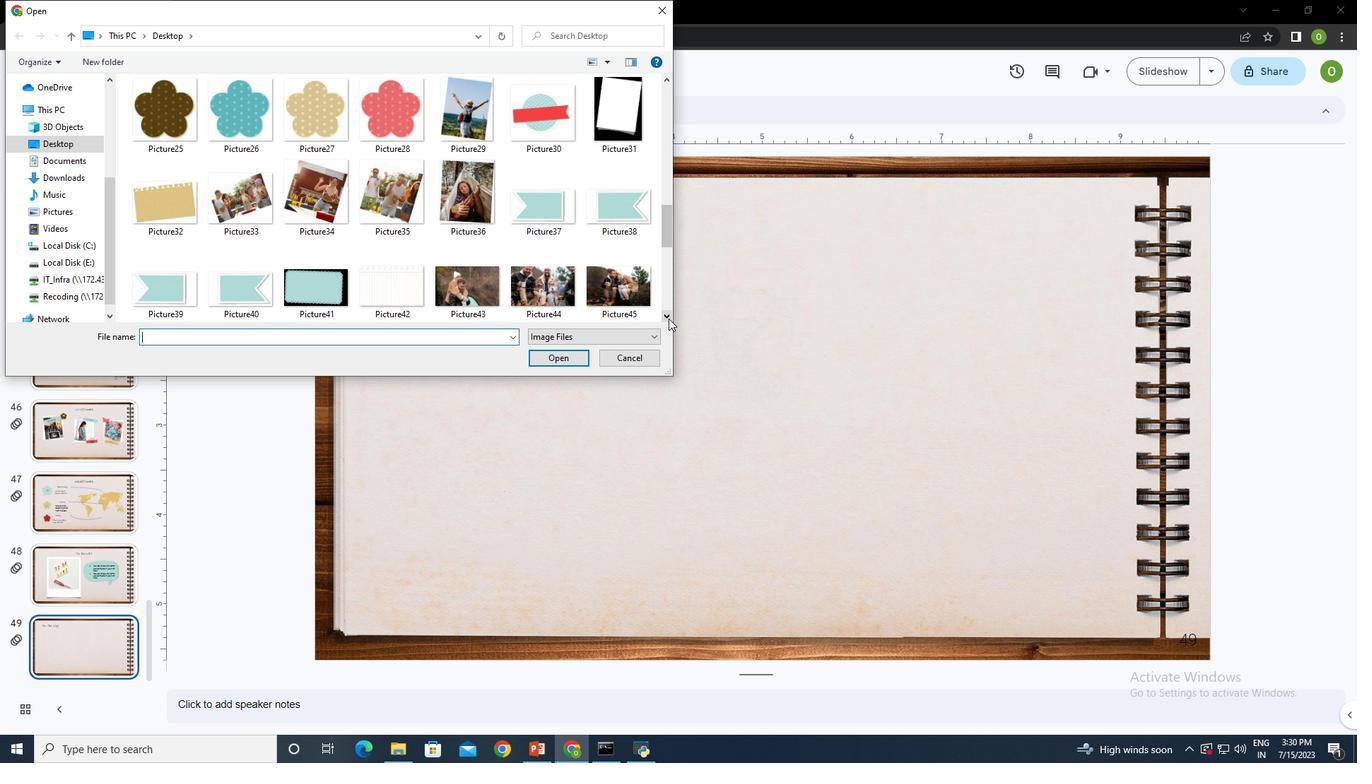 
Action: Mouse pressed left at (669, 318)
Screenshot: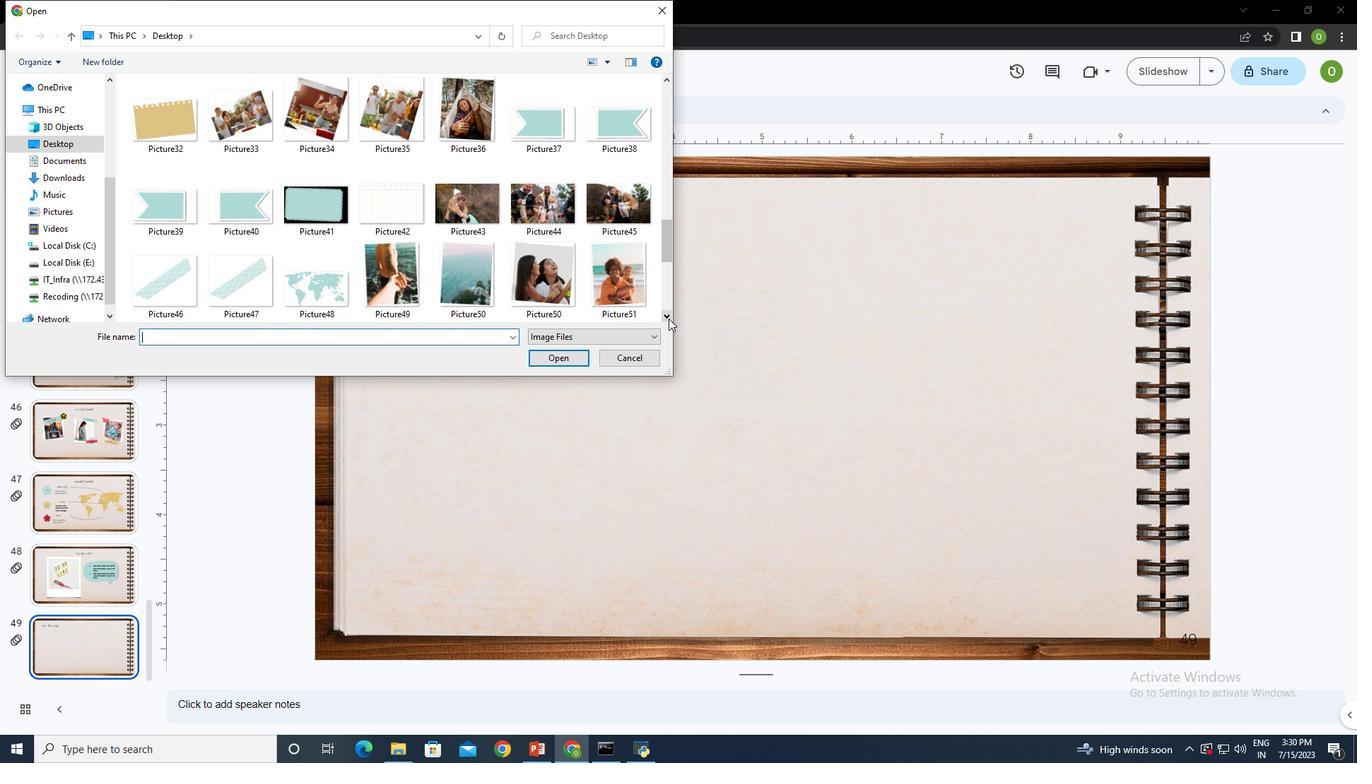 
Action: Mouse moved to (313, 195)
Screenshot: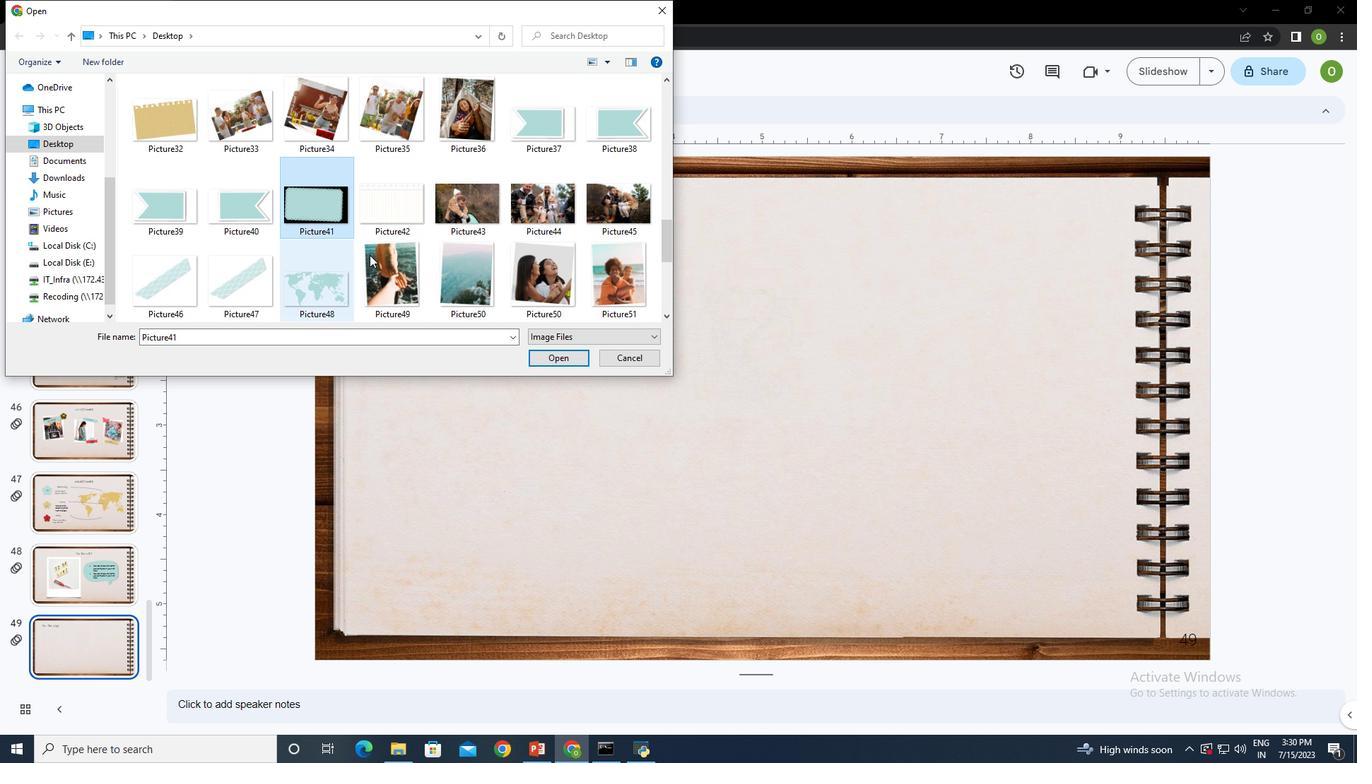 
Action: Mouse pressed left at (313, 195)
Screenshot: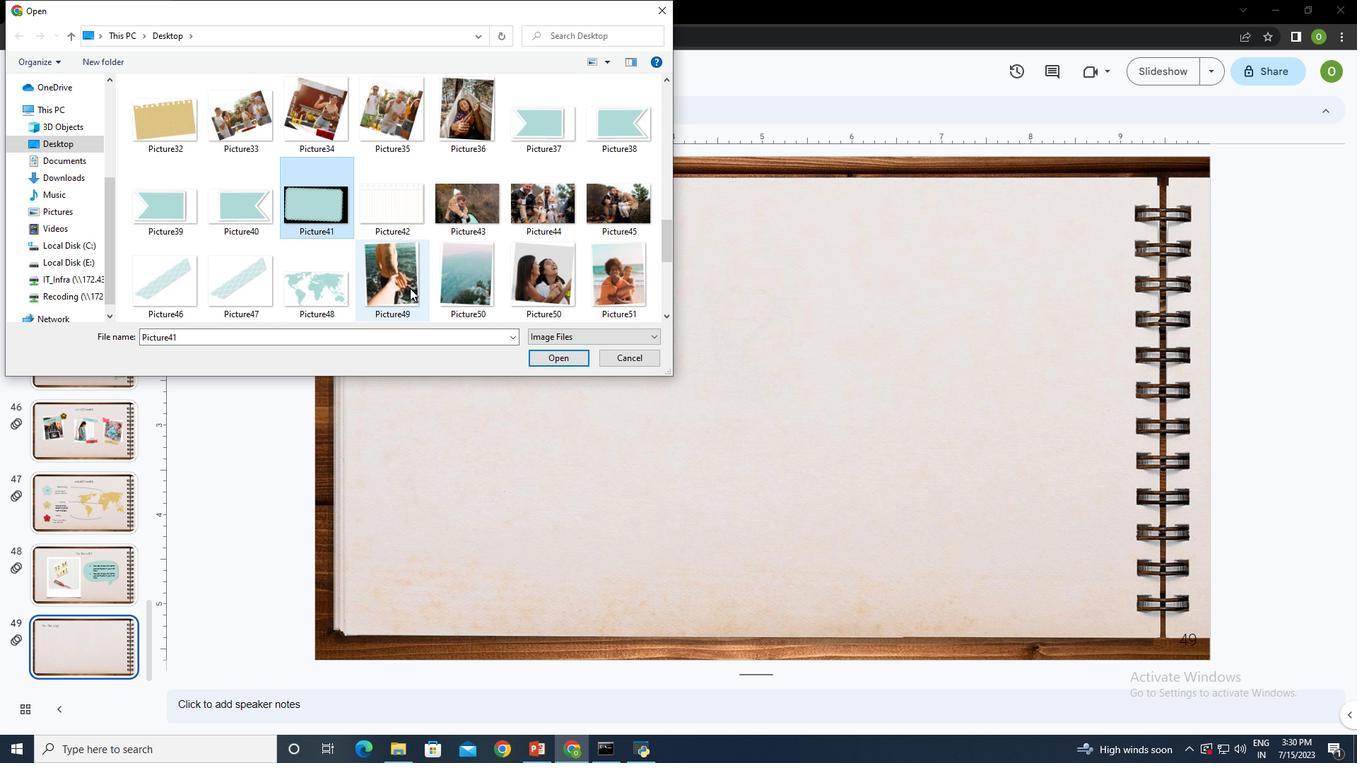
Action: Mouse moved to (554, 354)
Screenshot: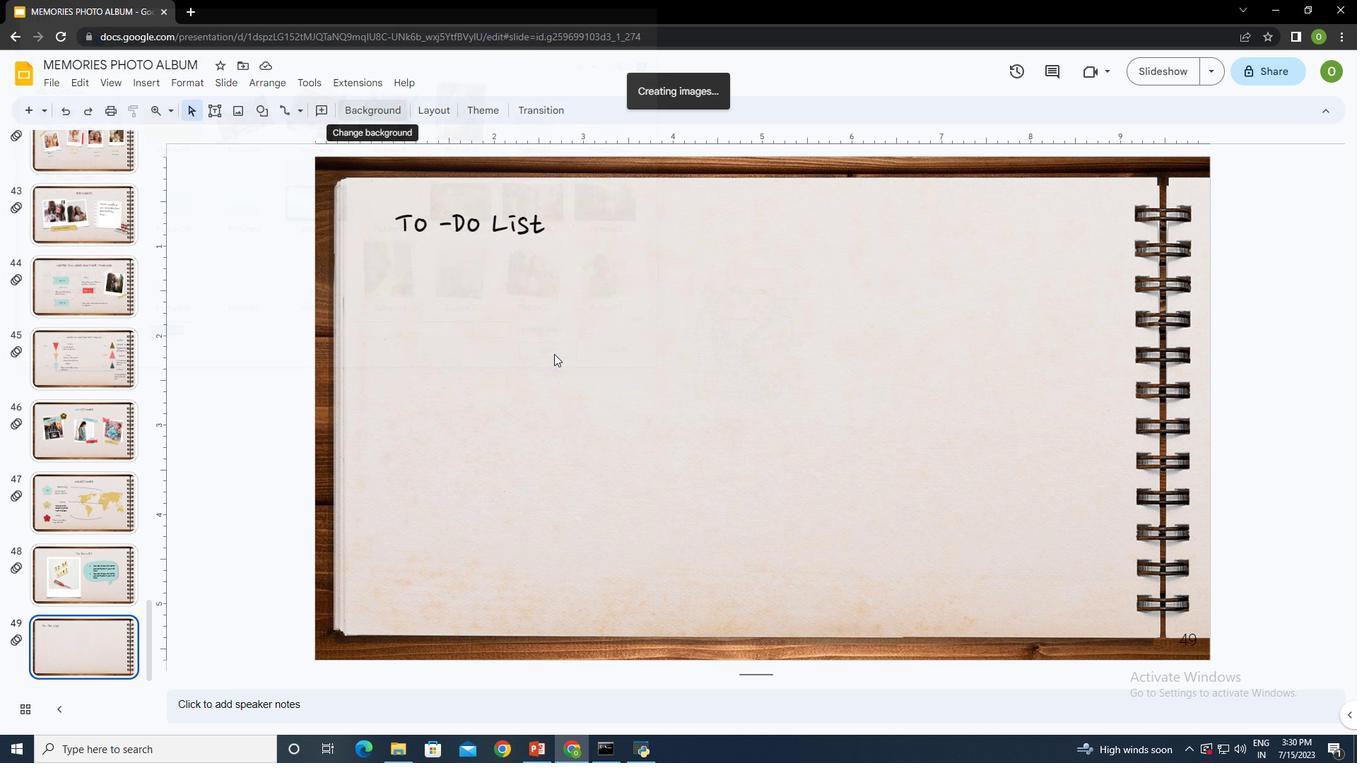 
Action: Mouse pressed left at (554, 354)
Screenshot: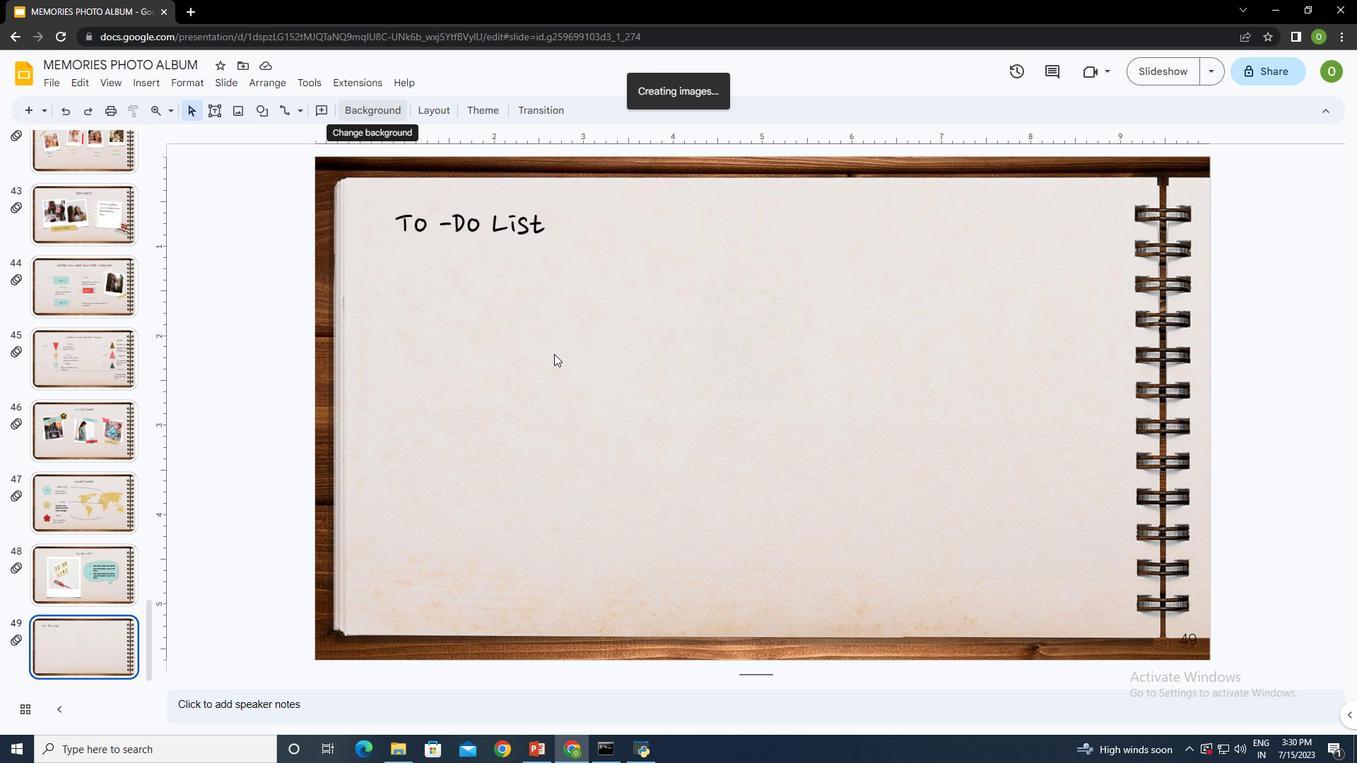 
Action: Mouse moved to (990, 642)
Screenshot: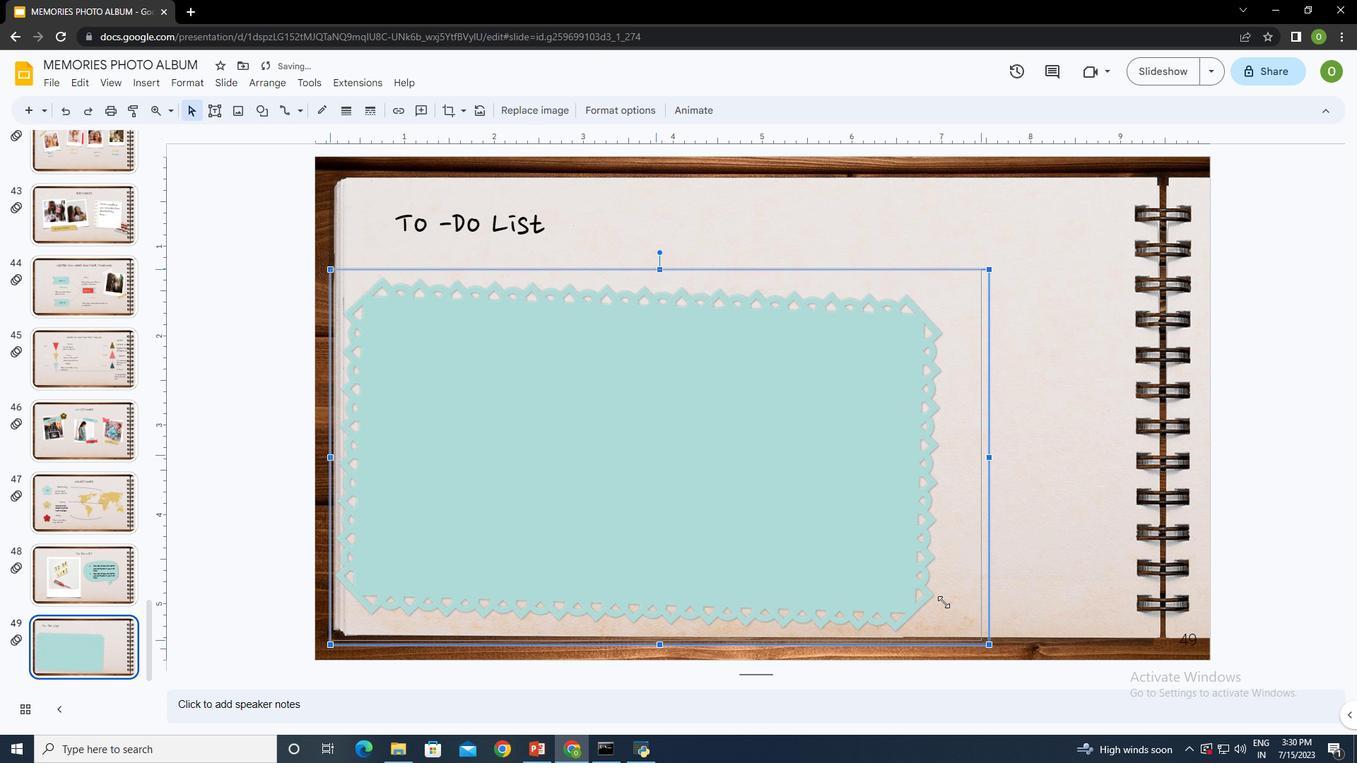
Action: Mouse pressed left at (990, 642)
Screenshot: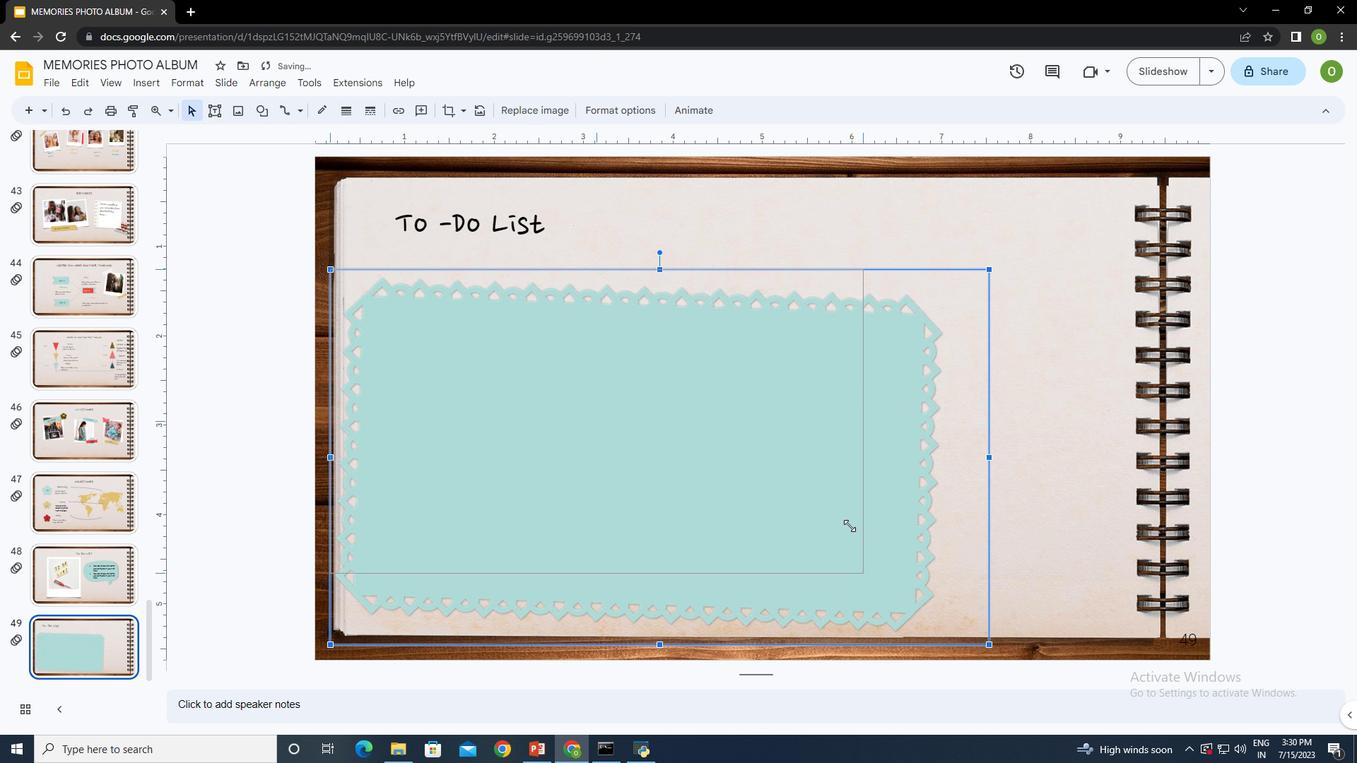 
Action: Mouse moved to (594, 421)
Screenshot: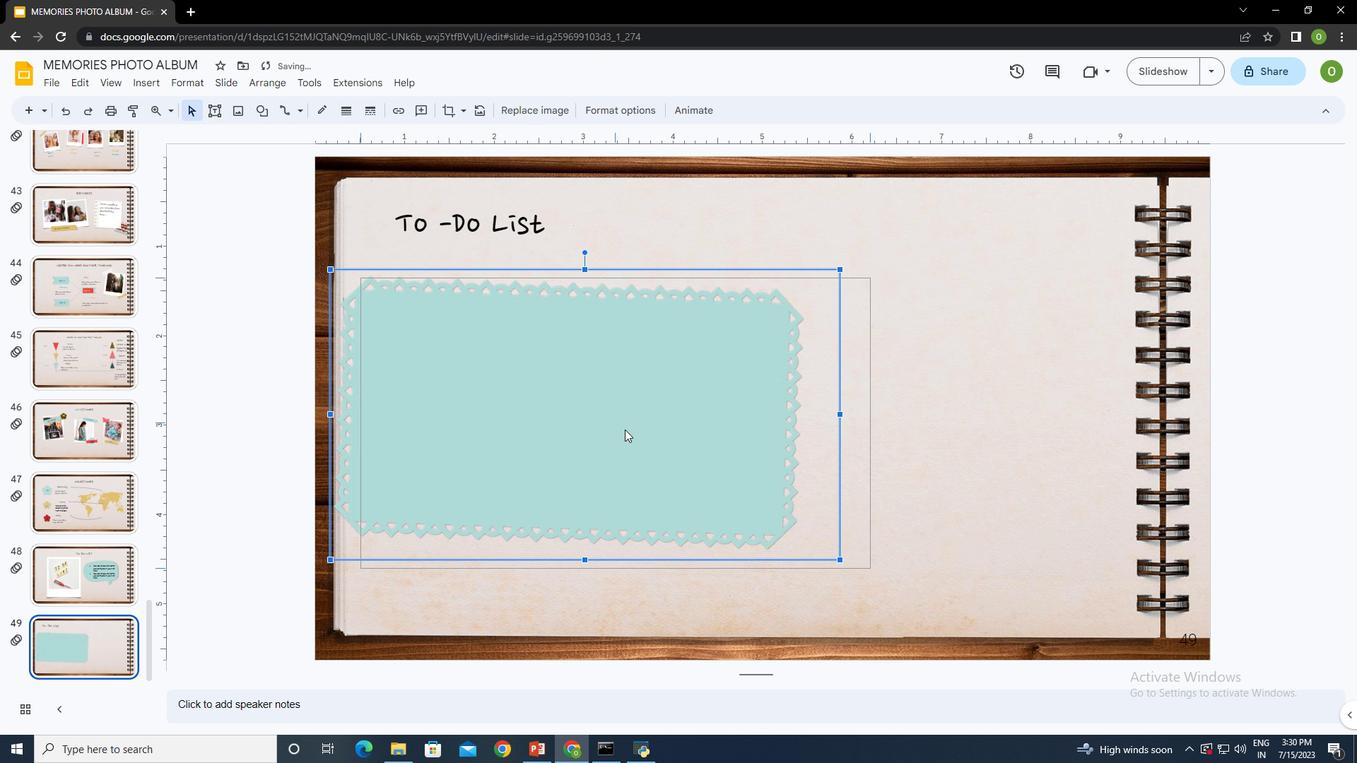 
Action: Mouse pressed left at (594, 421)
Screenshot: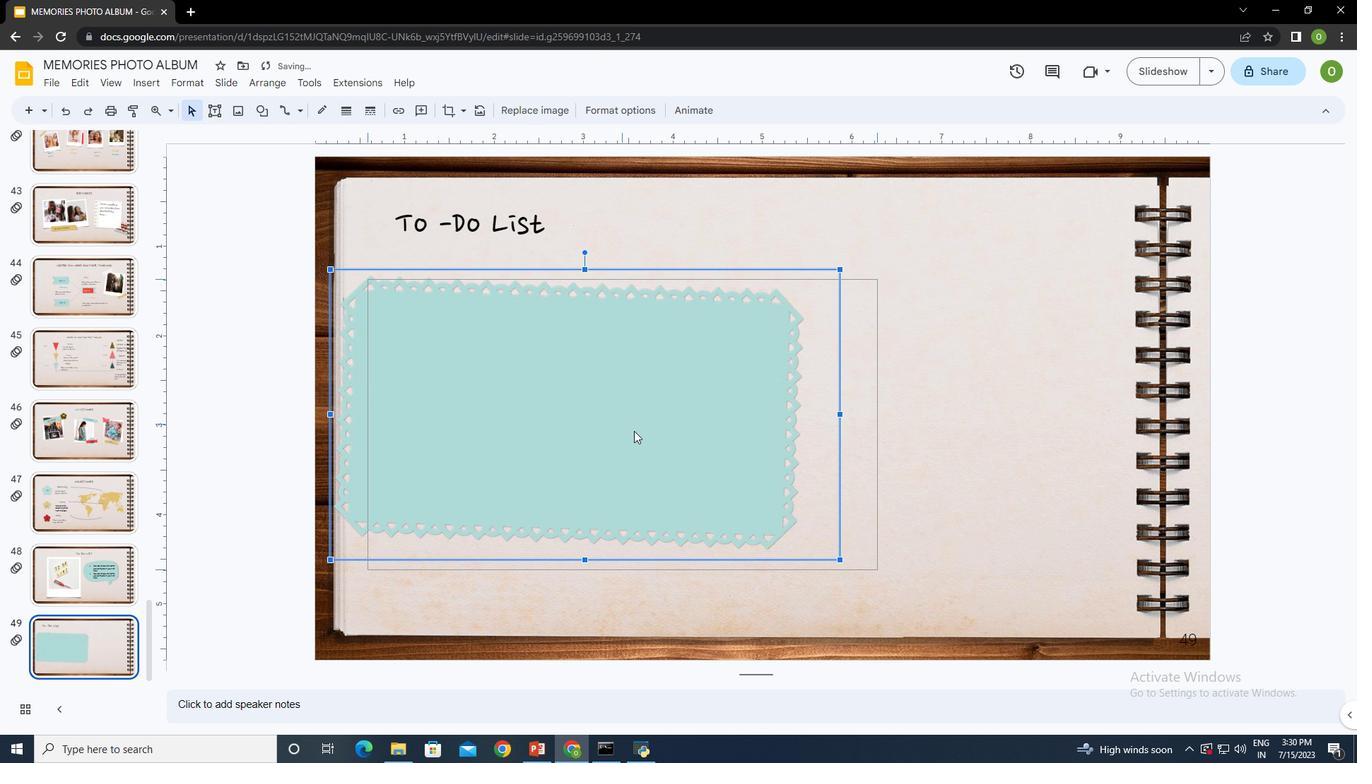 
Action: Mouse moved to (637, 263)
Screenshot: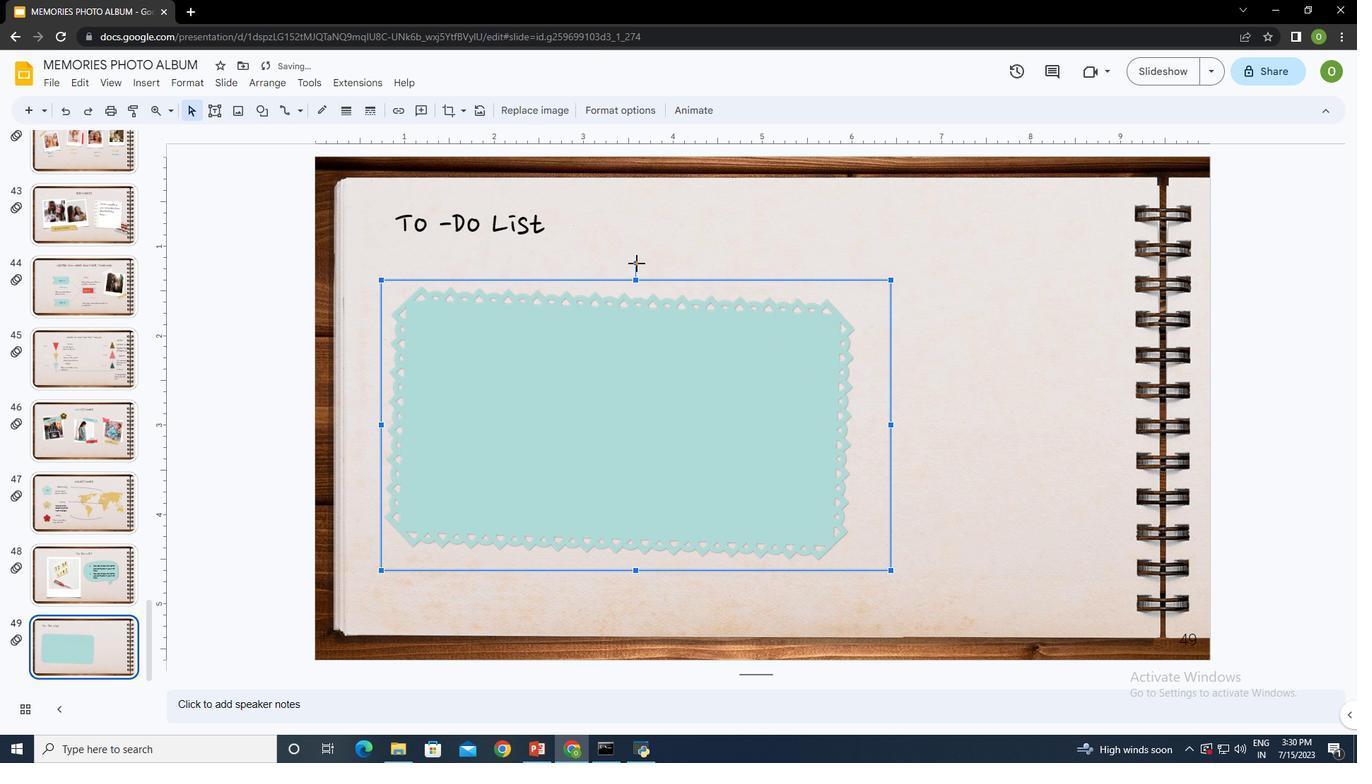 
Action: Mouse pressed left at (637, 263)
Screenshot: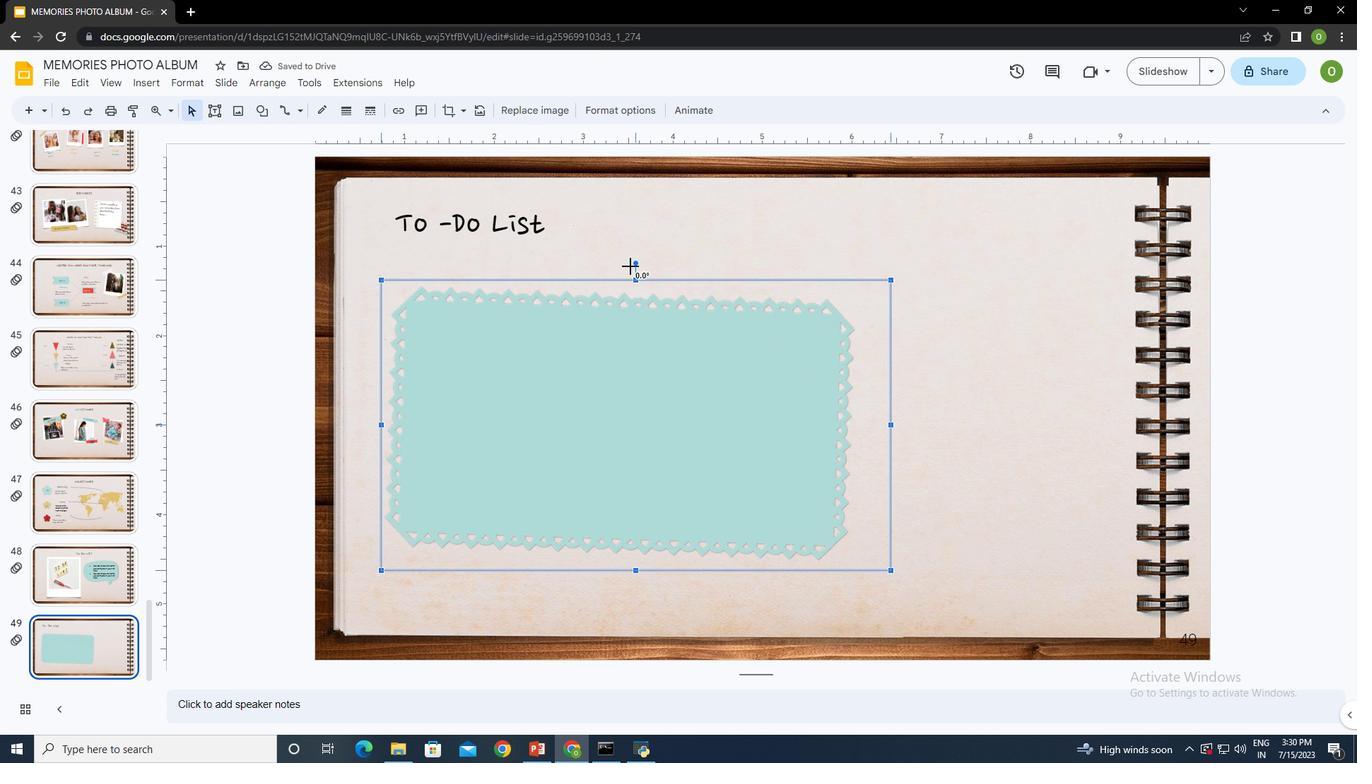 
Action: Mouse moved to (608, 372)
Screenshot: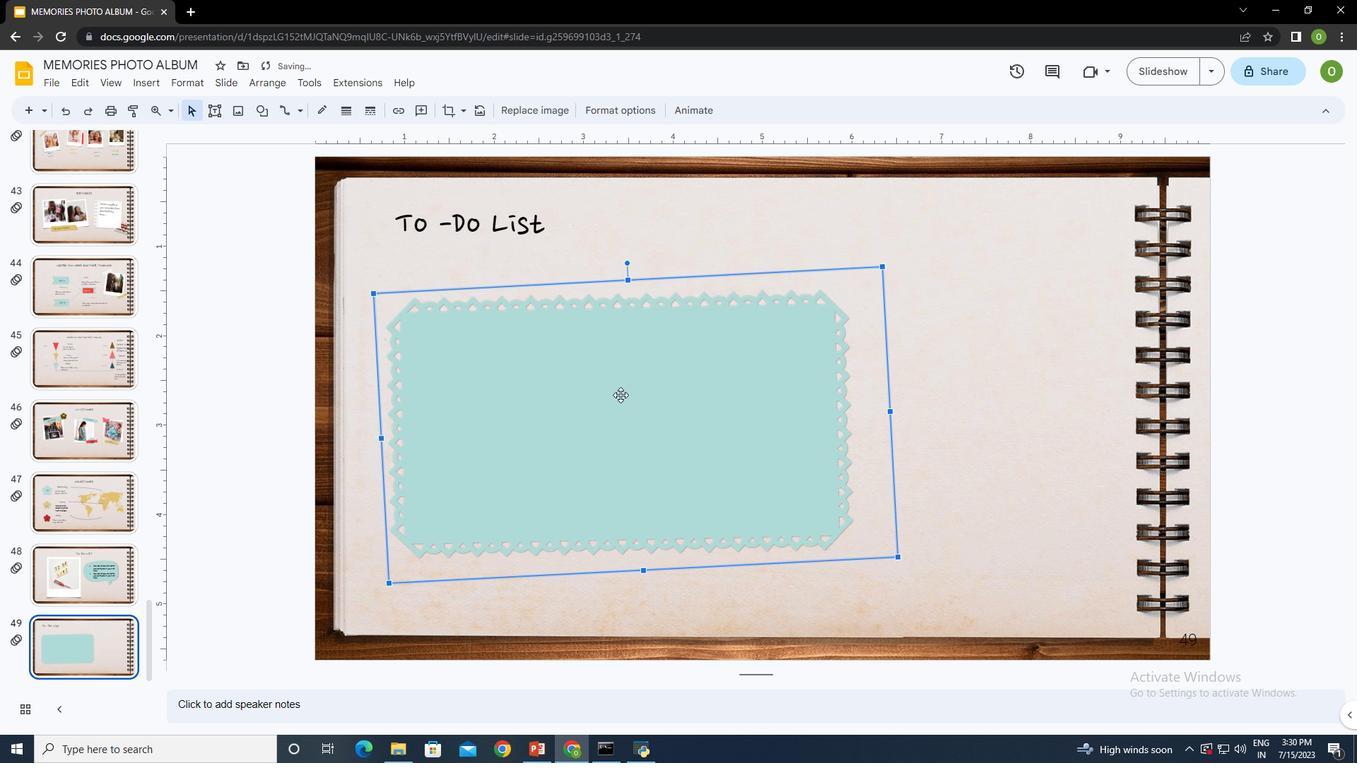 
Action: Mouse pressed left at (608, 372)
Screenshot: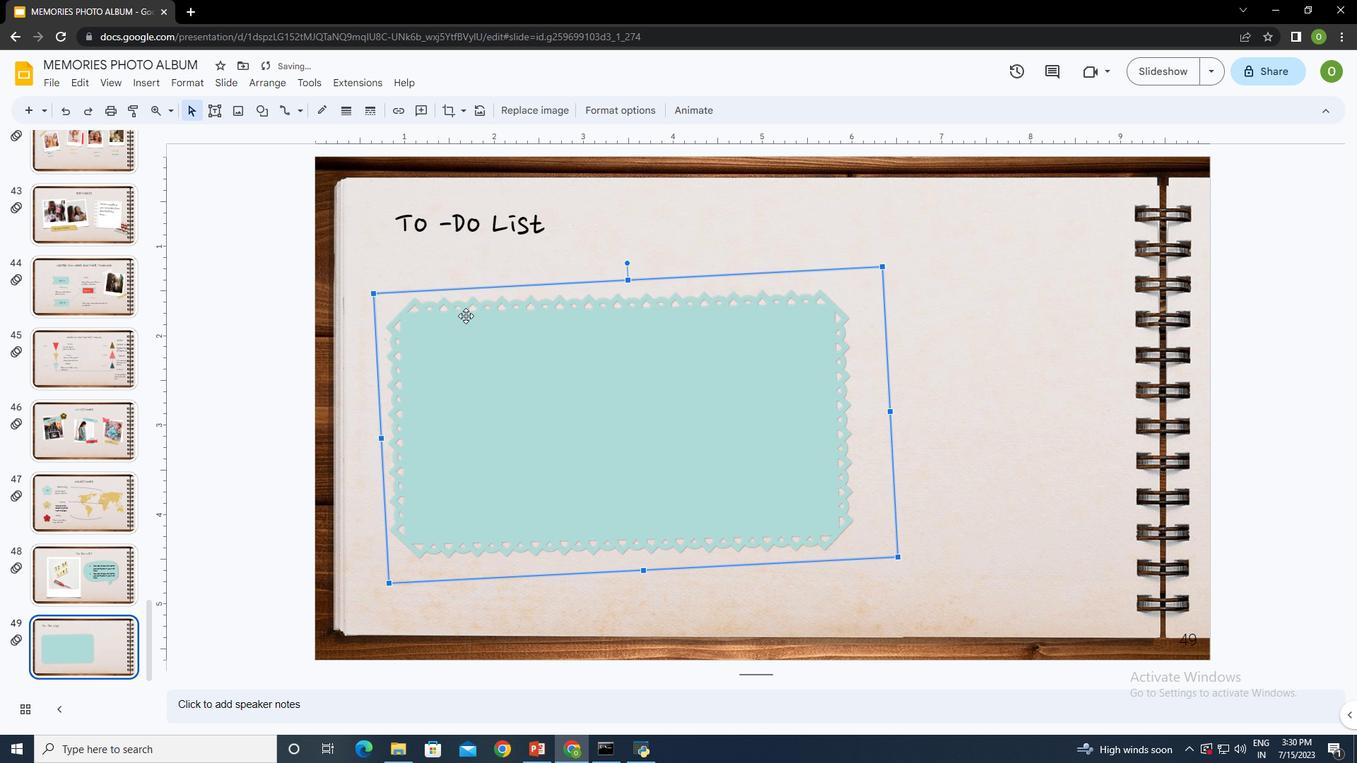 
Action: Mouse moved to (215, 112)
Screenshot: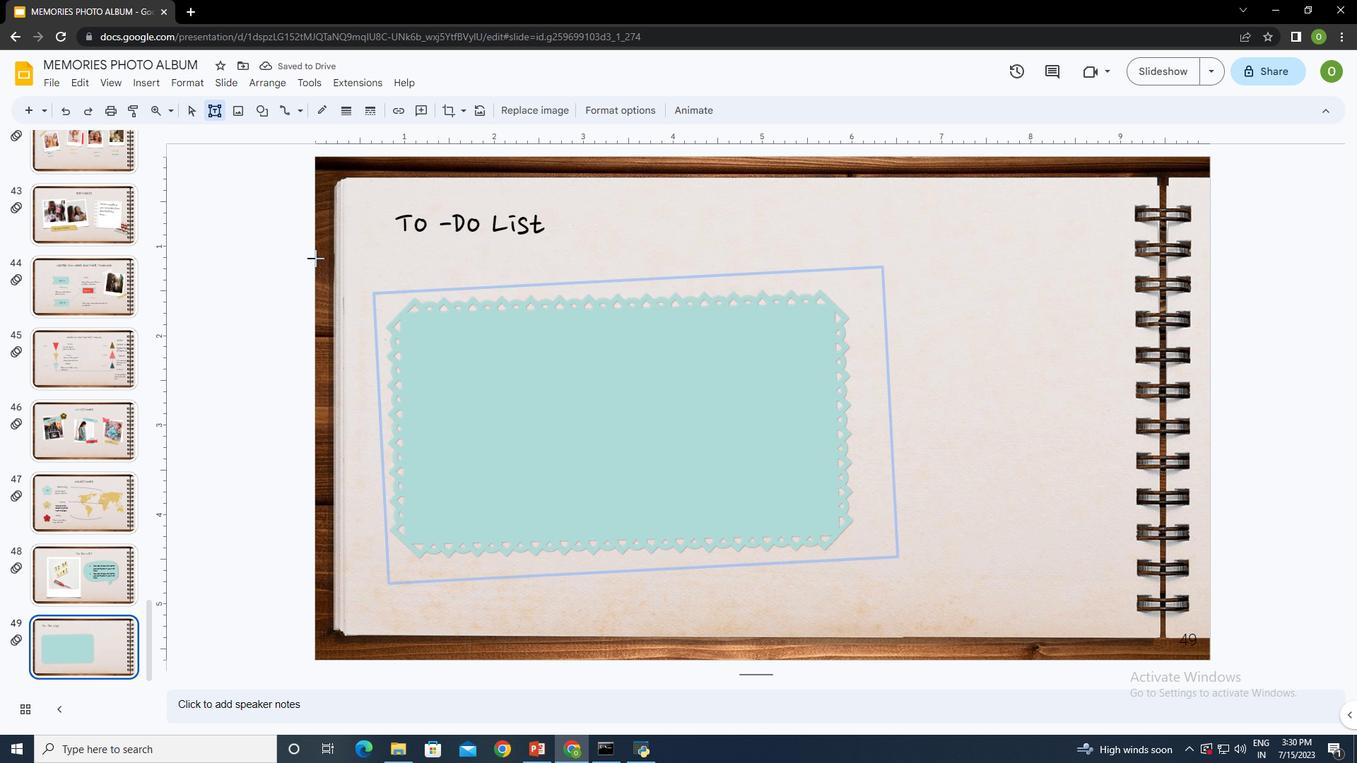 
Action: Mouse pressed left at (215, 112)
Screenshot: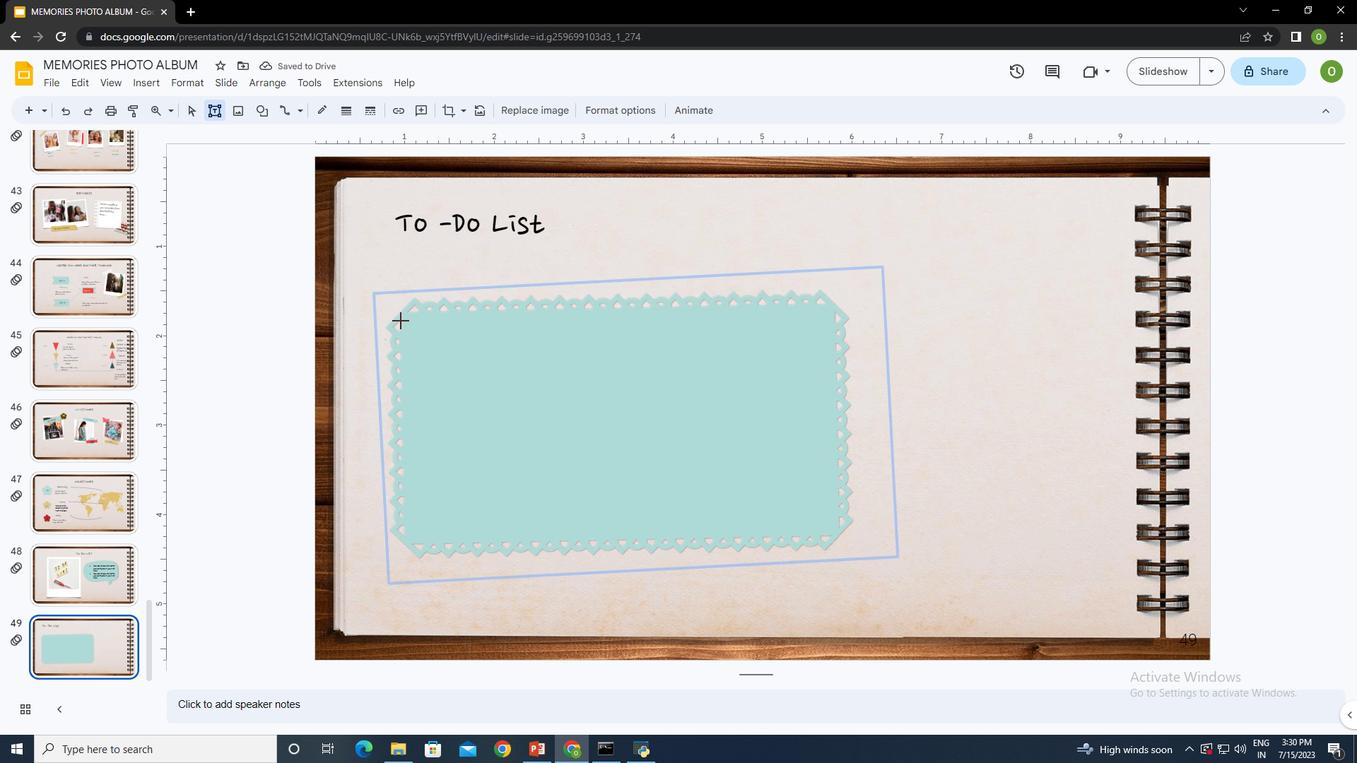 
Action: Mouse moved to (422, 318)
Screenshot: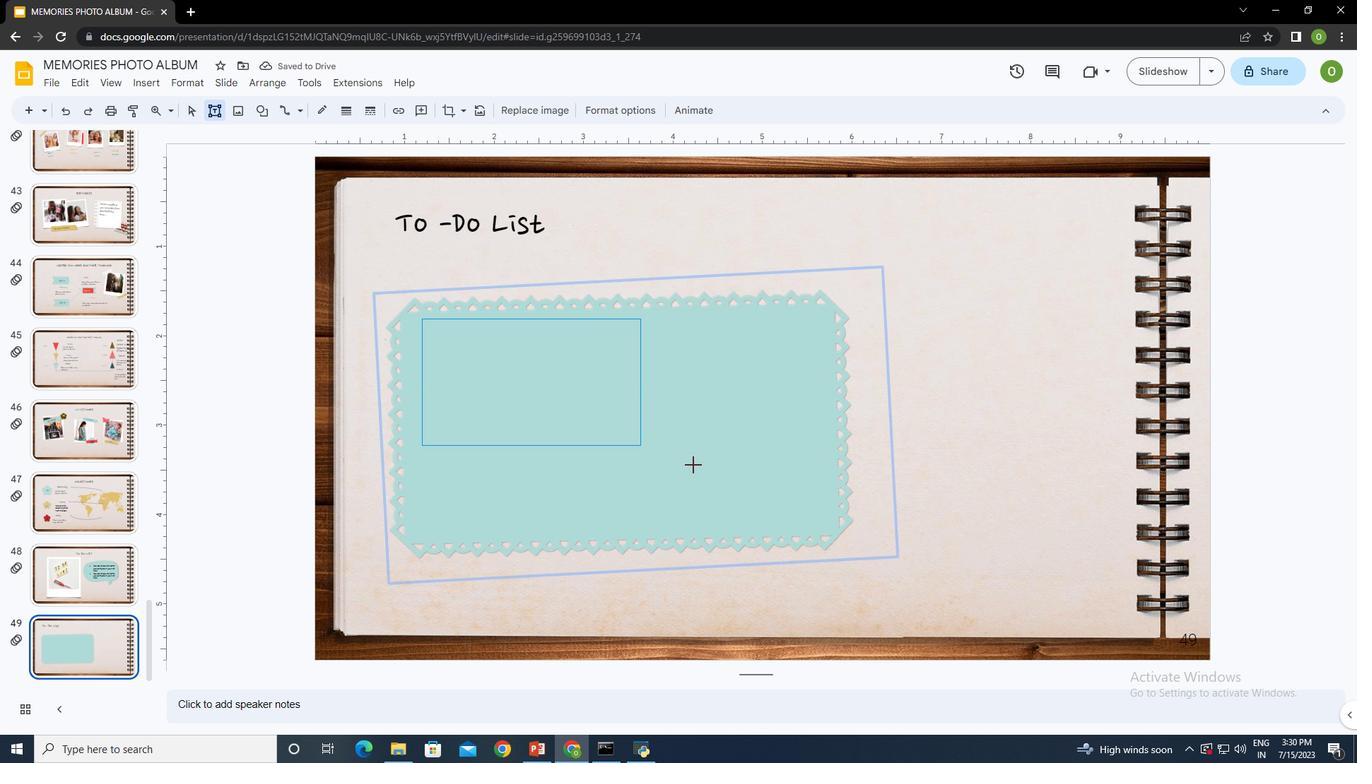 
Action: Mouse pressed left at (422, 318)
Screenshot: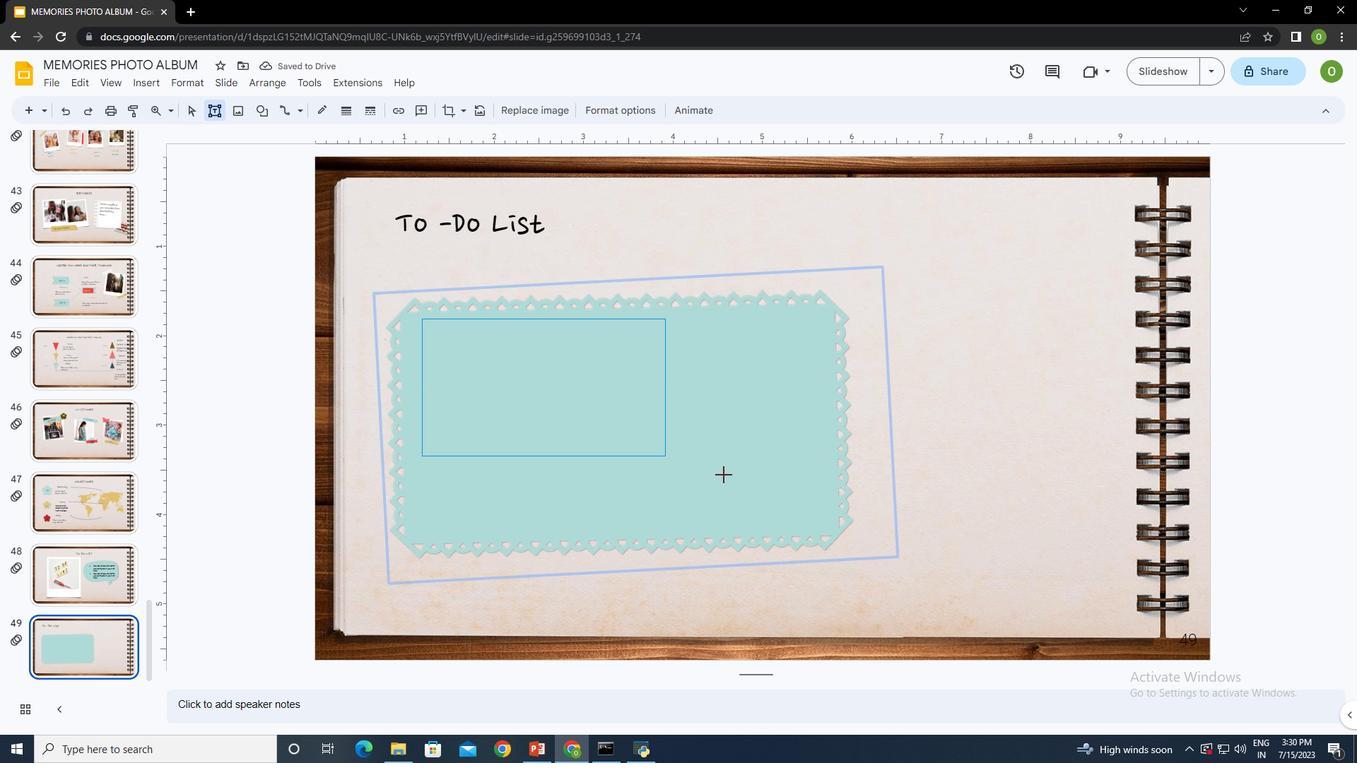 
Action: Mouse moved to (792, 105)
Screenshot: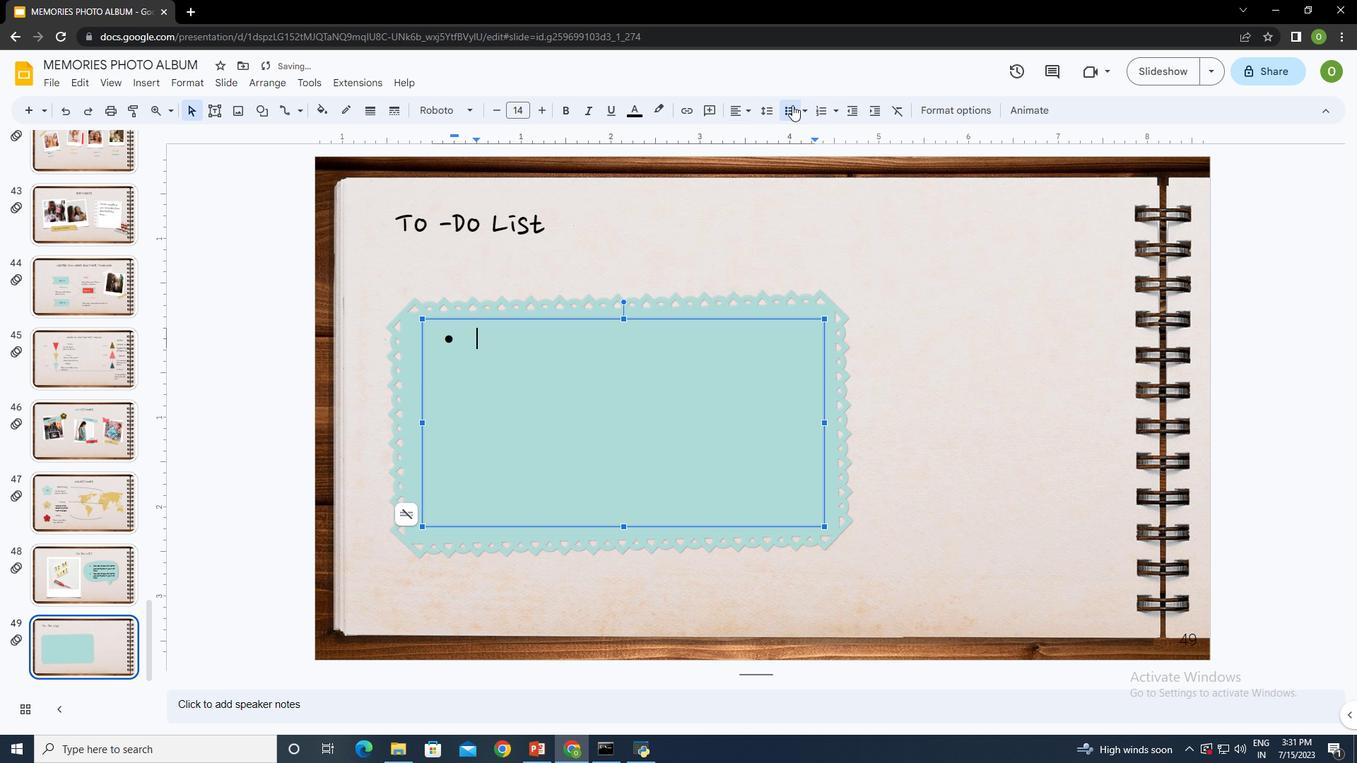 
Action: Mouse pressed left at (792, 105)
Screenshot: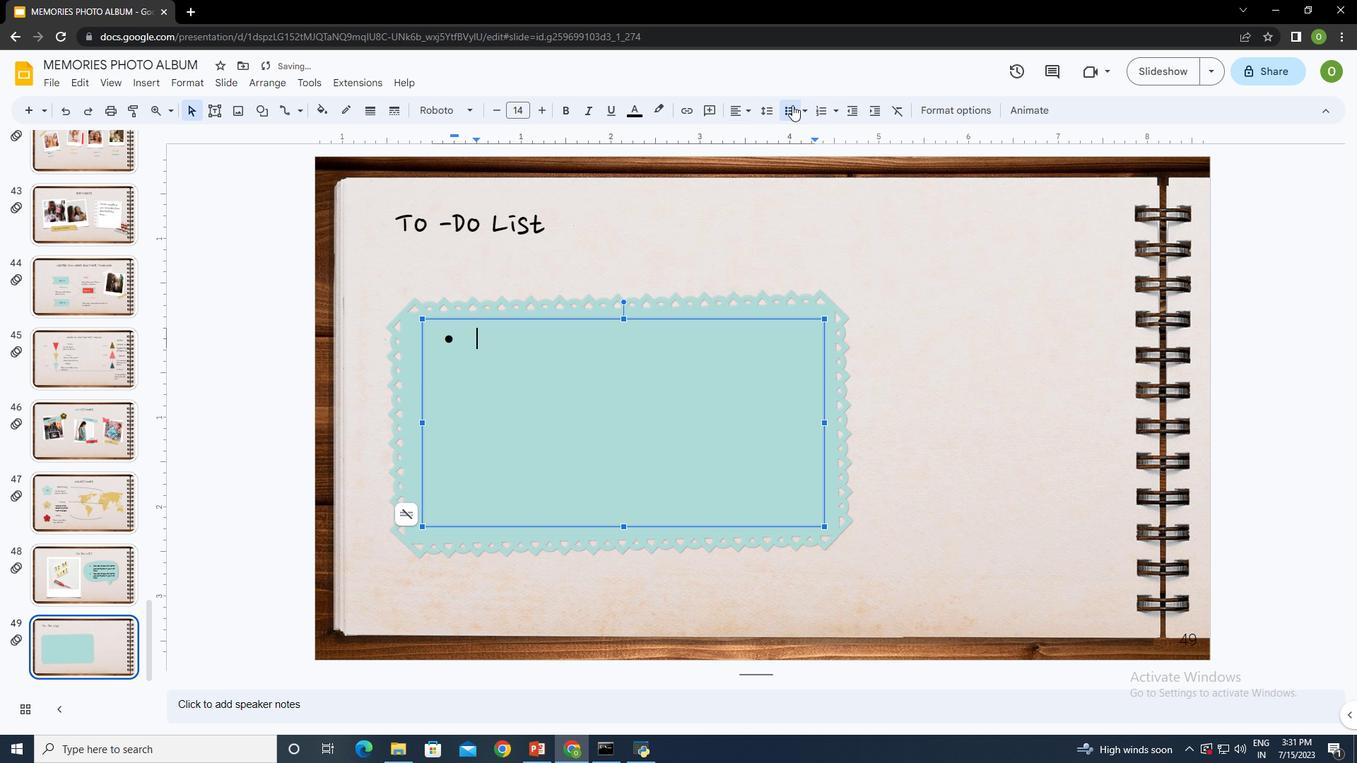 
Action: Mouse moved to (633, 108)
Screenshot: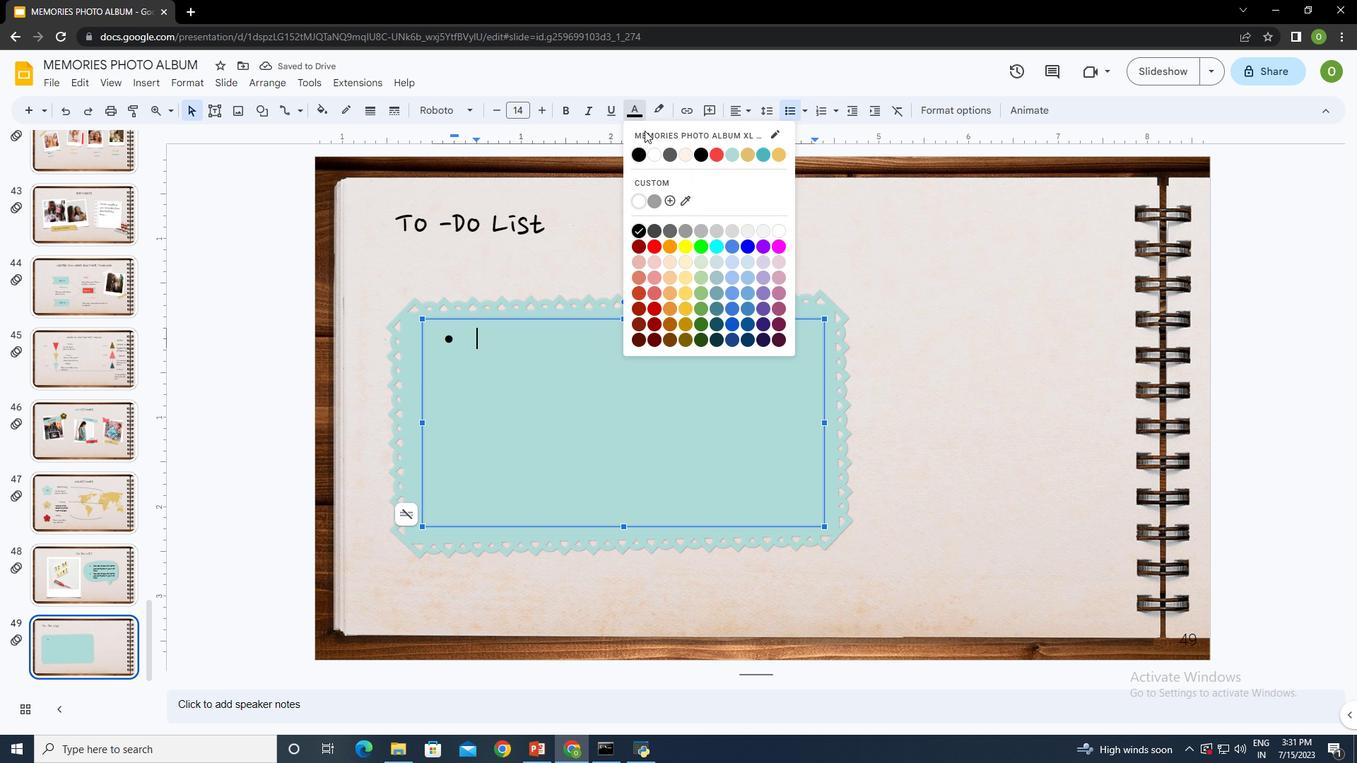 
Action: Mouse pressed left at (633, 108)
Screenshot: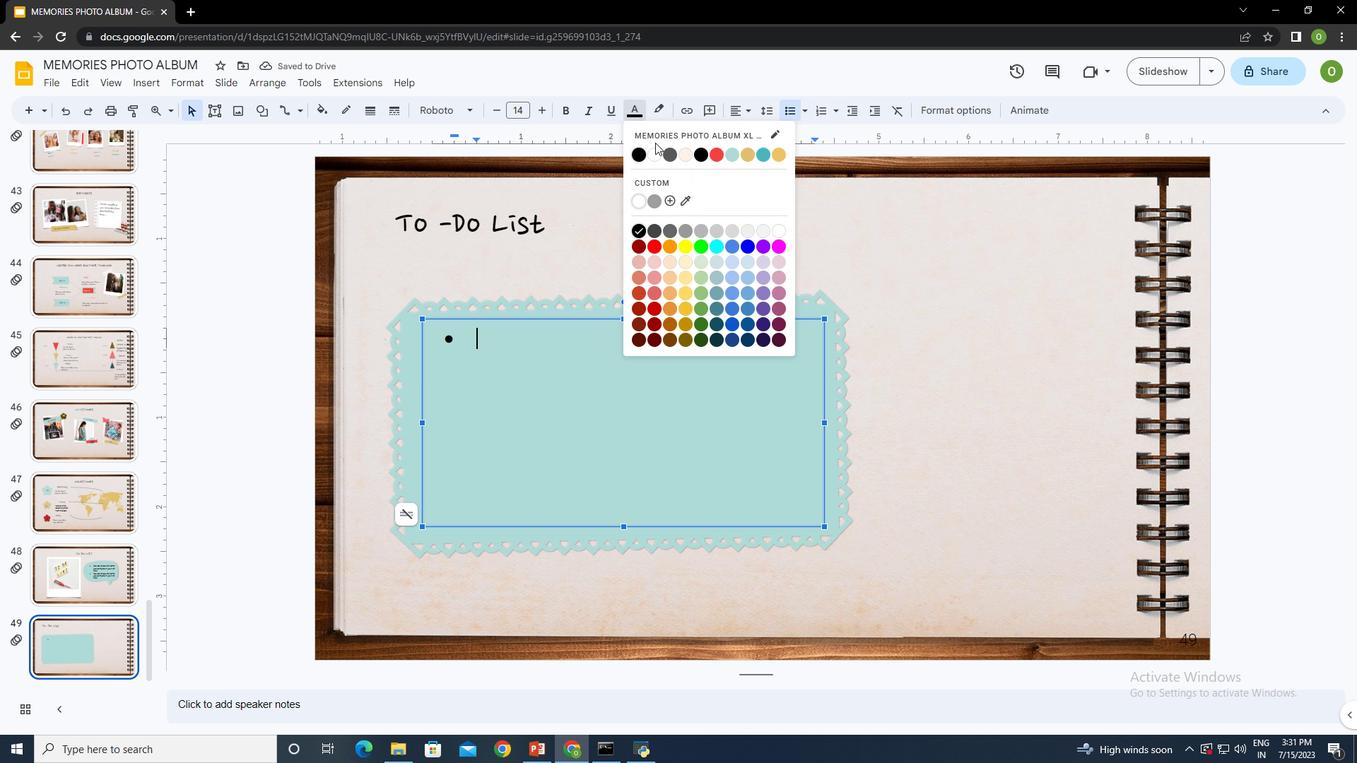 
Action: Mouse moved to (652, 155)
Screenshot: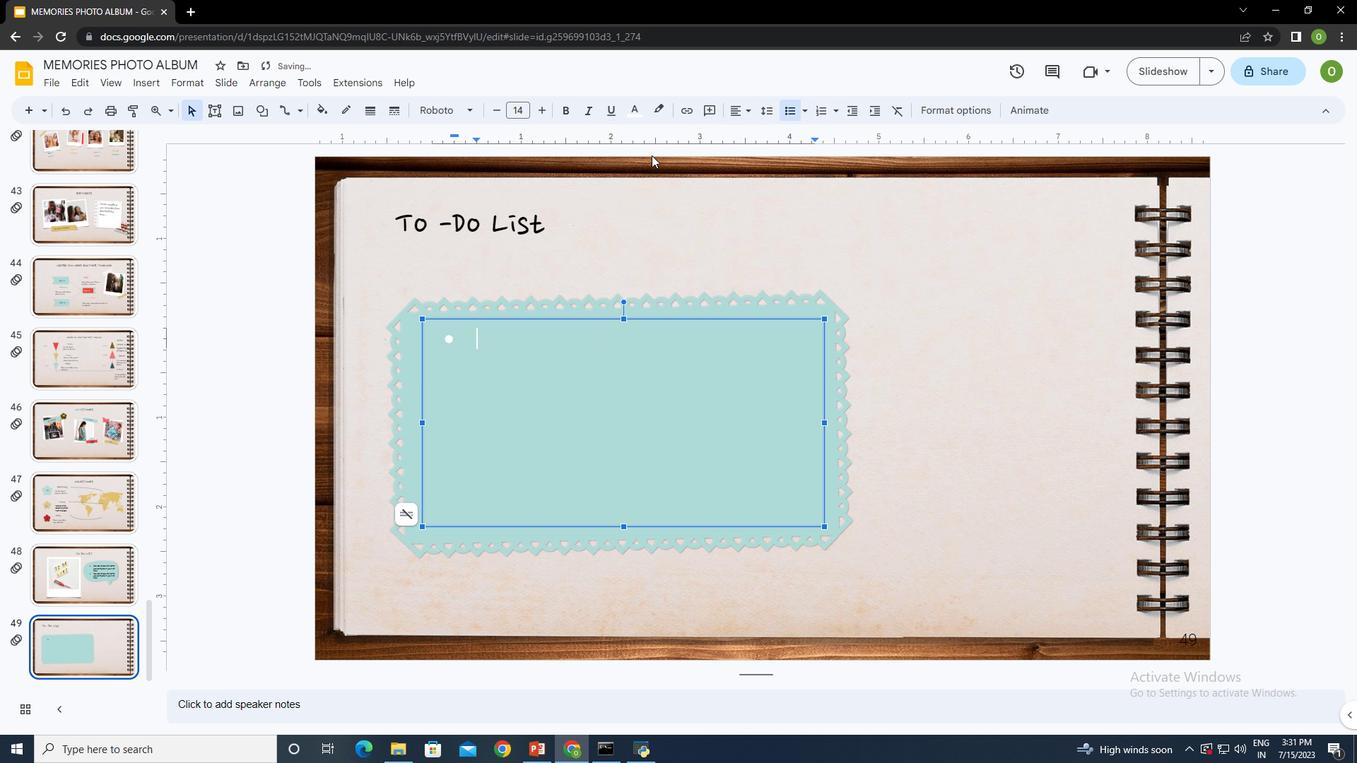 
Action: Mouse pressed left at (652, 155)
Screenshot: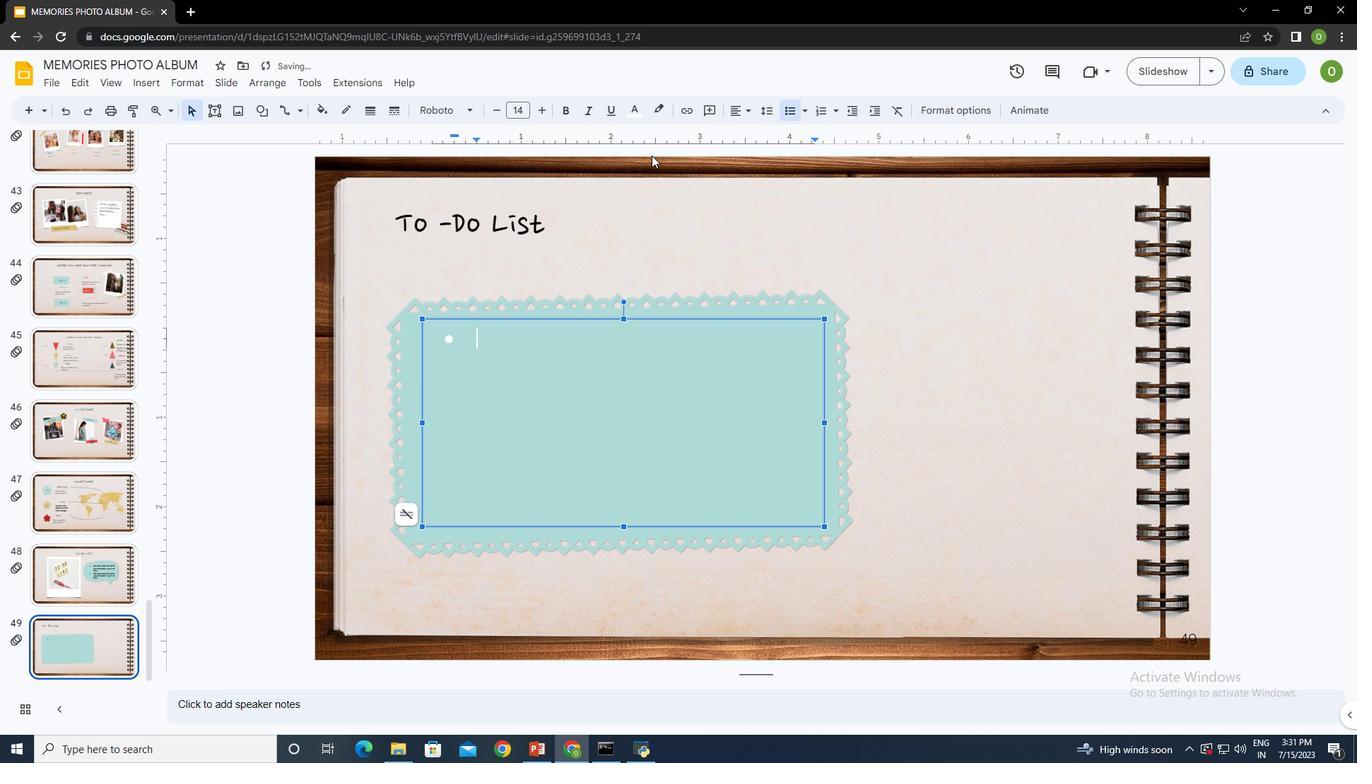 
Action: Mouse moved to (584, 358)
Screenshot: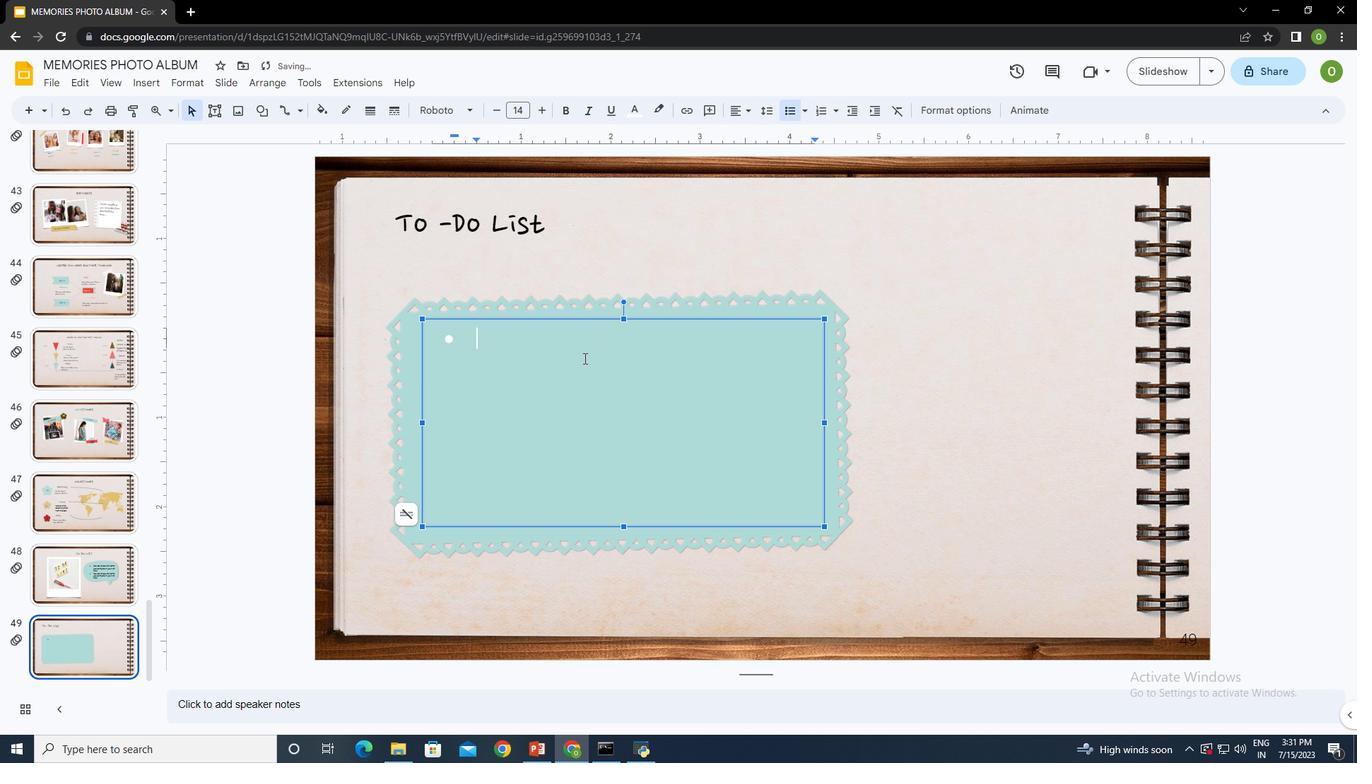 
Action: Key pressed <Key.shift><Key.shift><Key.shift><Key.shift><Key.shift><Key.shift><Key.shift><Key.shift><Key.shift><Key.shift><Key.shift><Key.shift><Key.shift>You<Key.space>can<Key.space>check<Key.space>the<Key.space>item<Key.space>your<Key.space>complete<Key.space>in<Key.space>your<Key.space>list<Key.space>here<Key.enter>you<Key.space>can<Key.space>check<Key.space>the<Key.space>item<Key.space>your<Key.space>complete<Key.space>in<Key.space>your<Key.space>list<Key.space>here<Key.enter>you<Key.space>can<Key.space>check<Key.space>the<Key.space>item<Key.space>your<Key.space>complete<Key.space>your<Key.space>list<Key.space>here<Key.enter>you<Key.space>can<Key.space>check<Key.space>the<Key.space>item<Key.space>t<Key.backspace>your<Key.space>complete<Key.space>in<Key.space>your<Key.space>list<Key.space>here
Screenshot: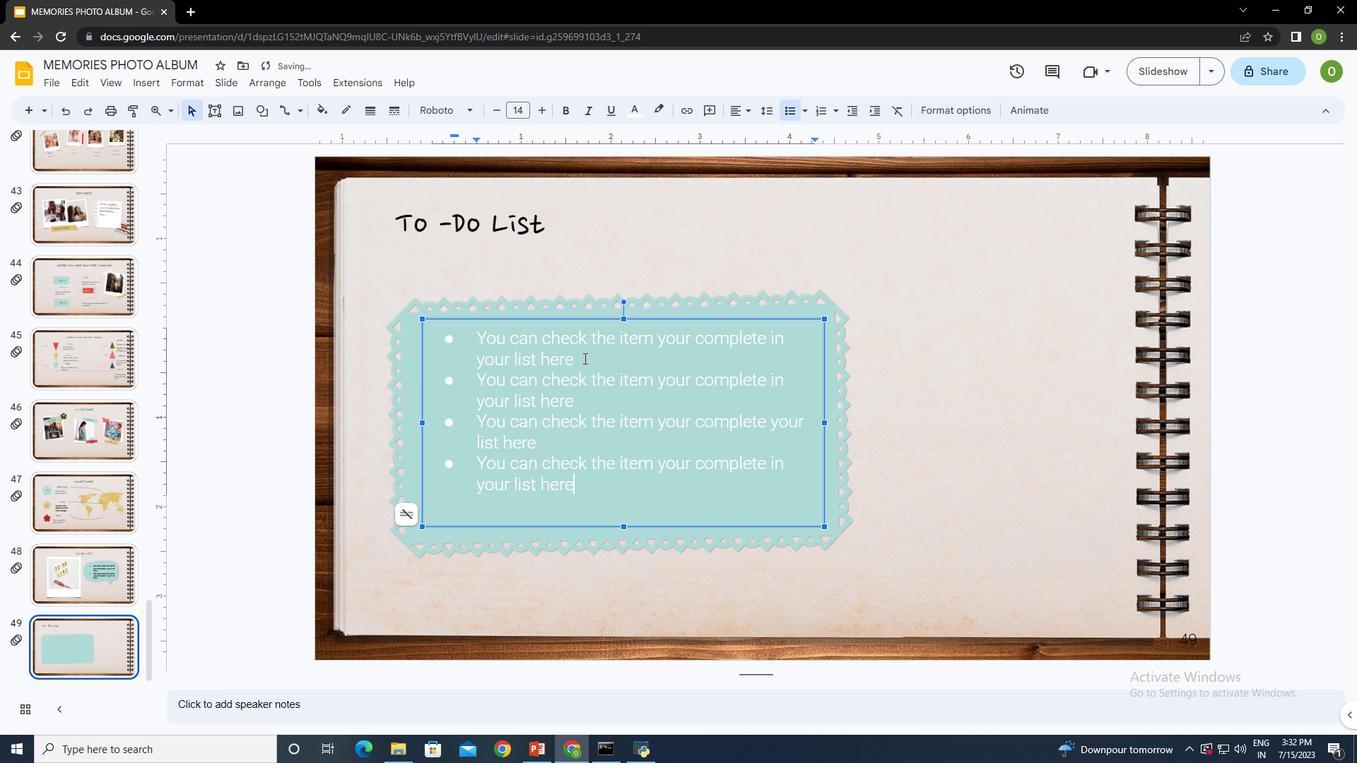 
Action: Mouse moved to (903, 362)
Screenshot: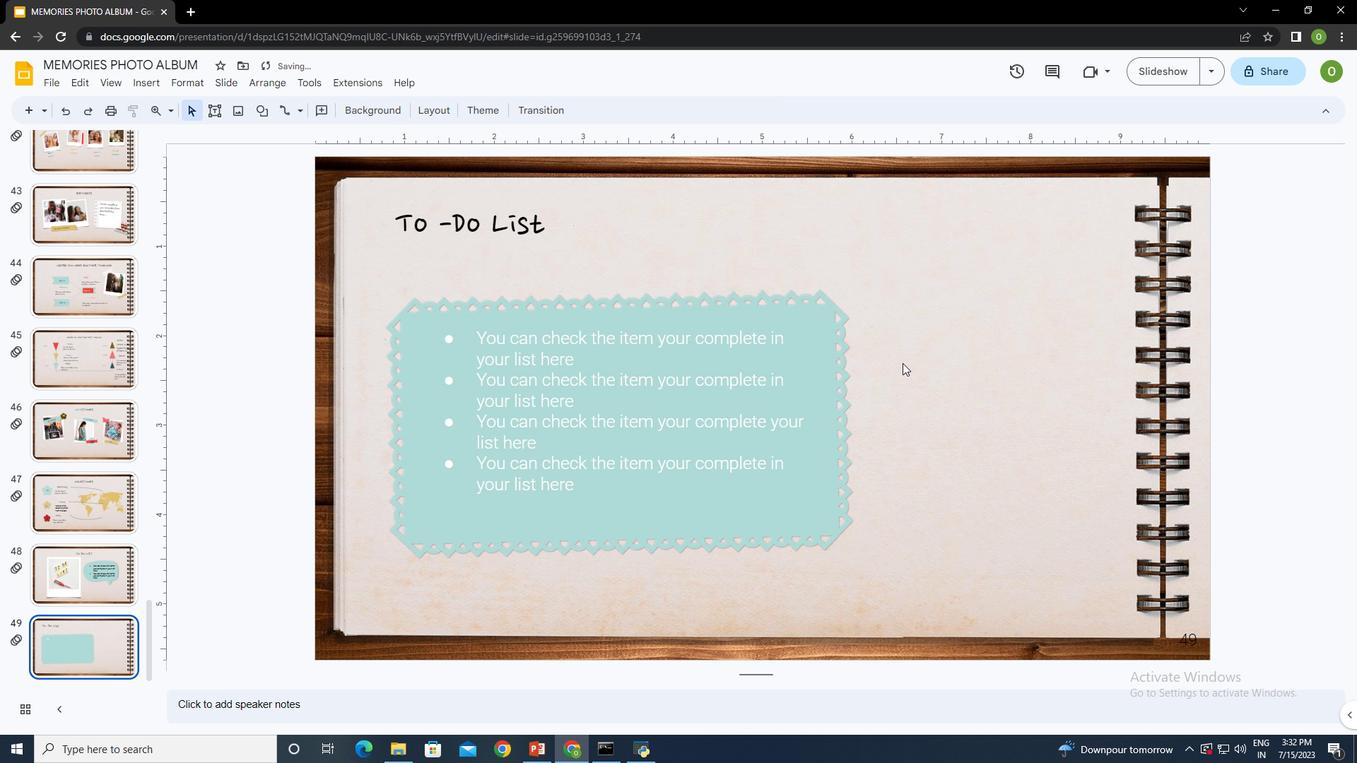 
Action: Mouse pressed left at (903, 362)
Screenshot: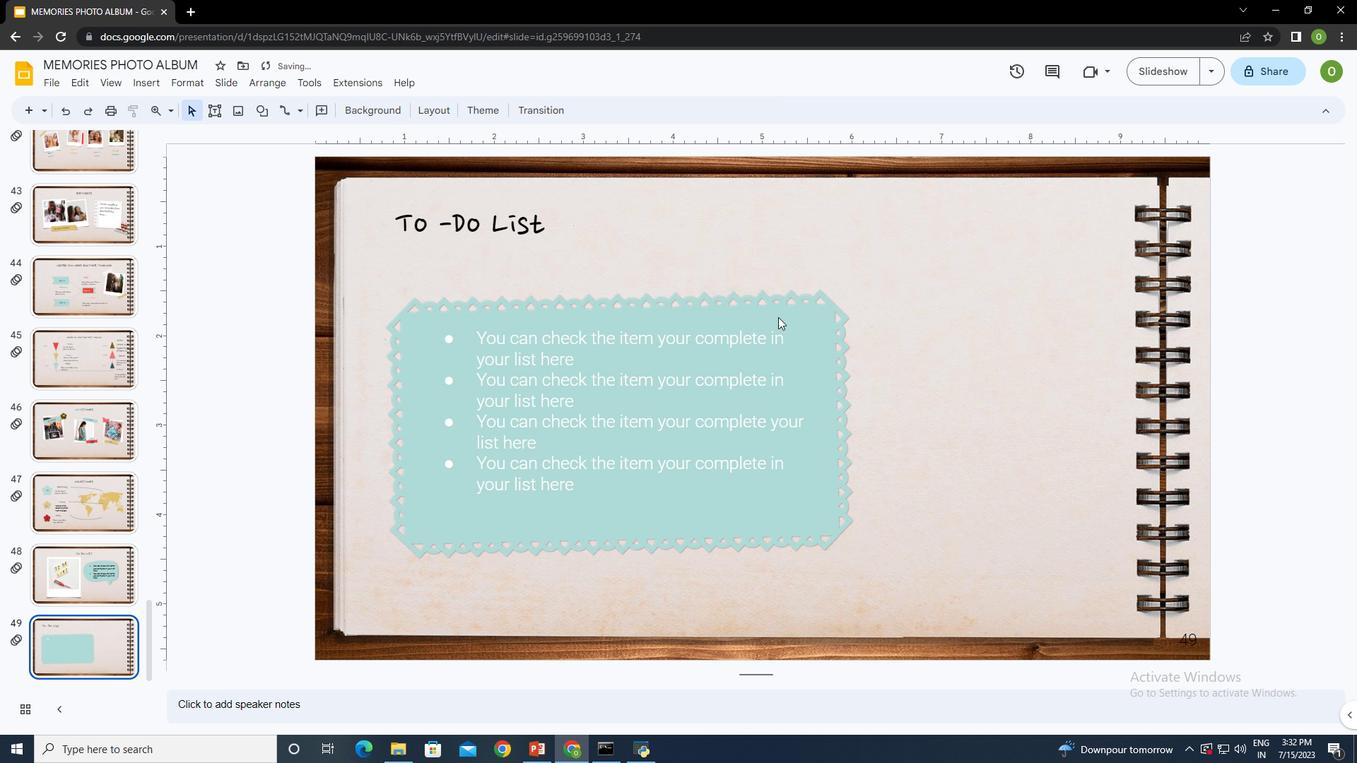 
Action: Mouse moved to (159, 80)
Screenshot: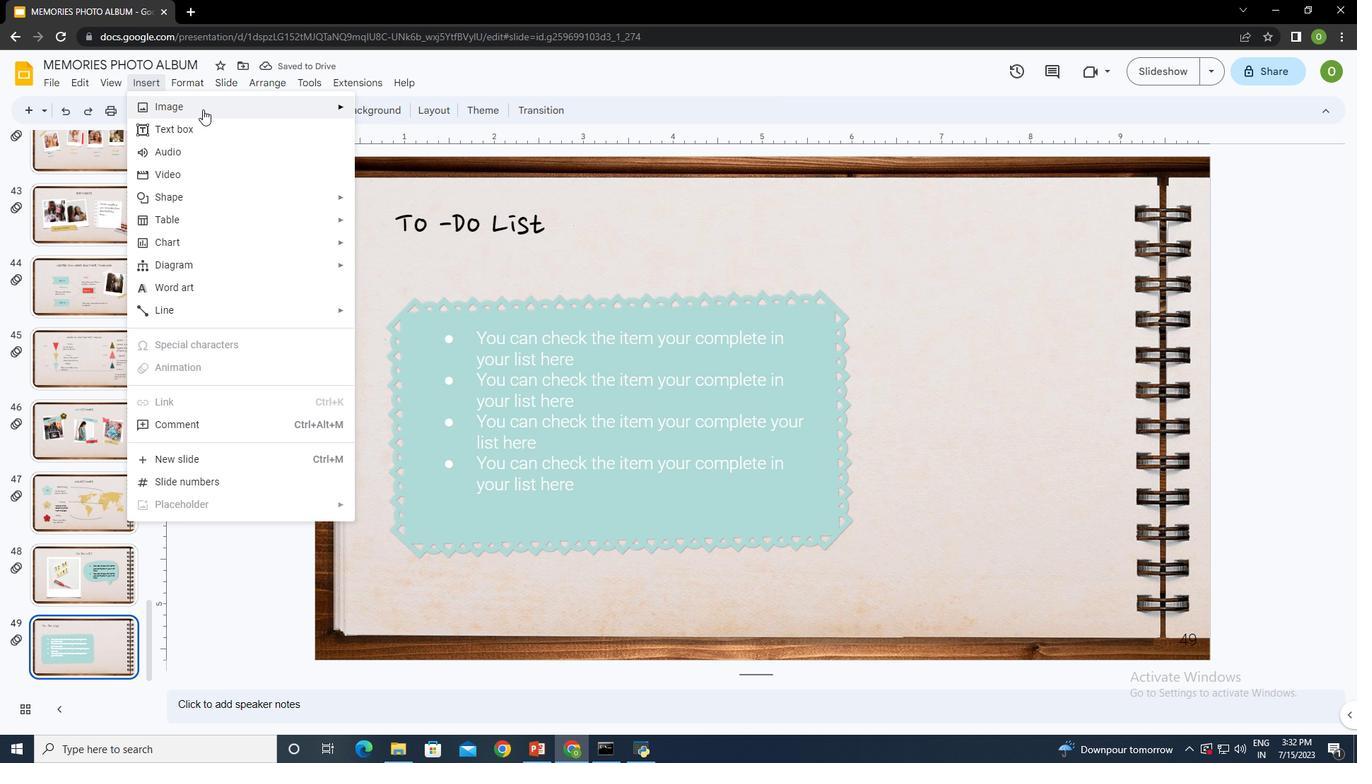 
Action: Mouse pressed left at (159, 80)
Screenshot: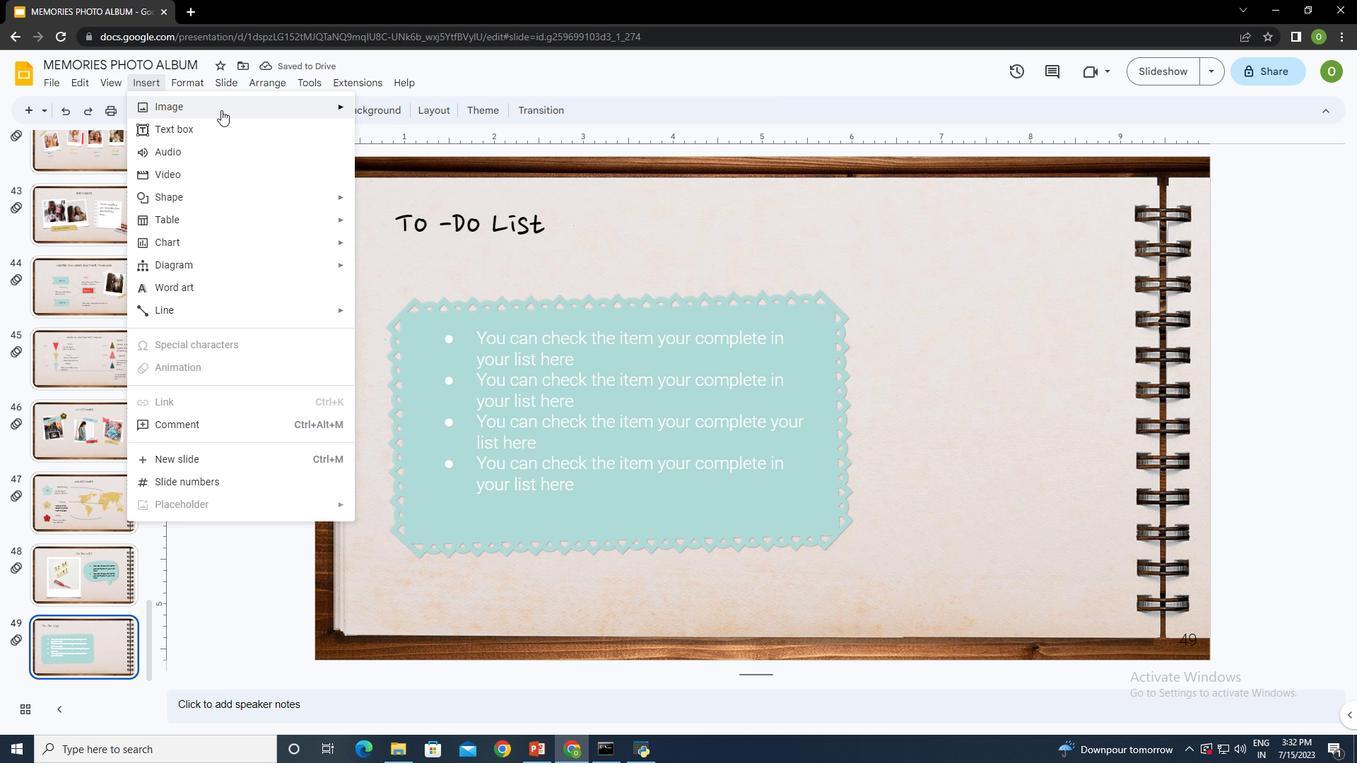 
Action: Mouse moved to (221, 110)
Screenshot: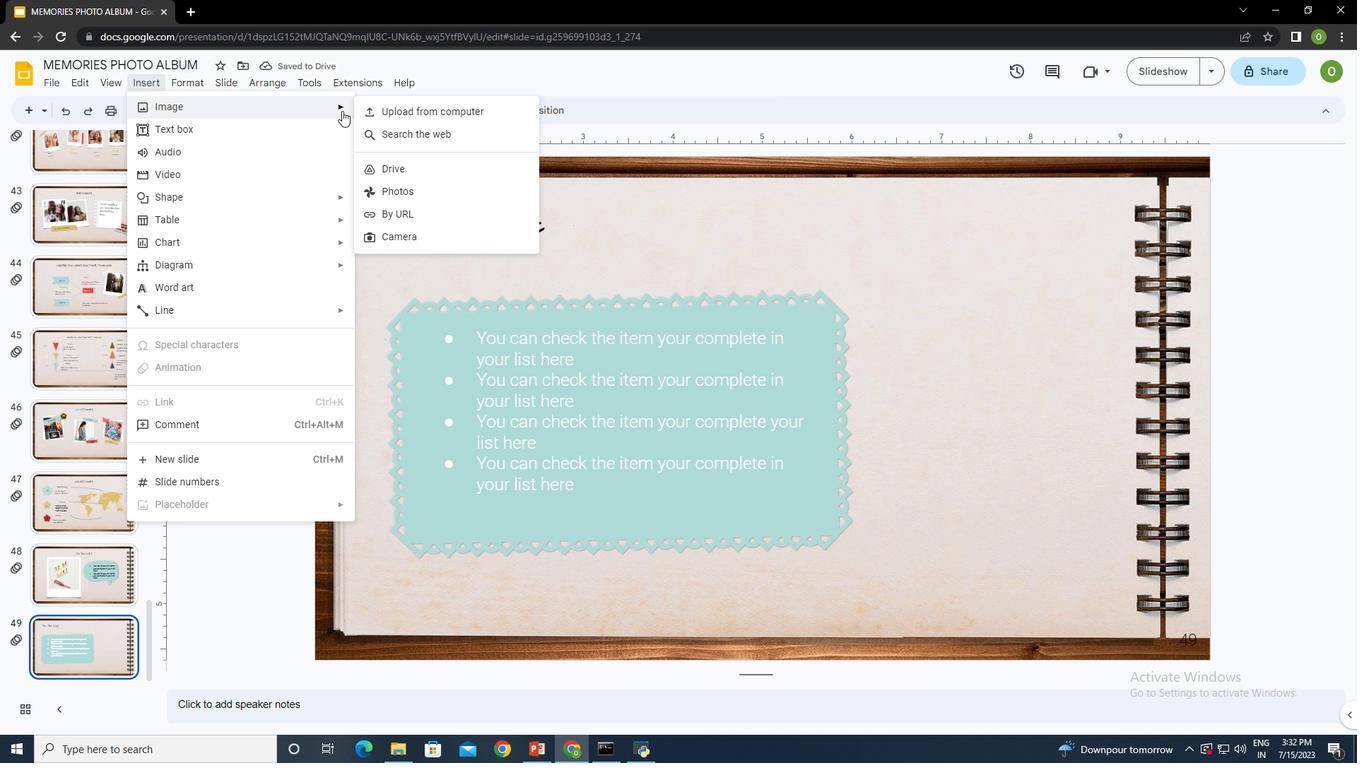 
Action: Mouse pressed left at (221, 110)
Screenshot: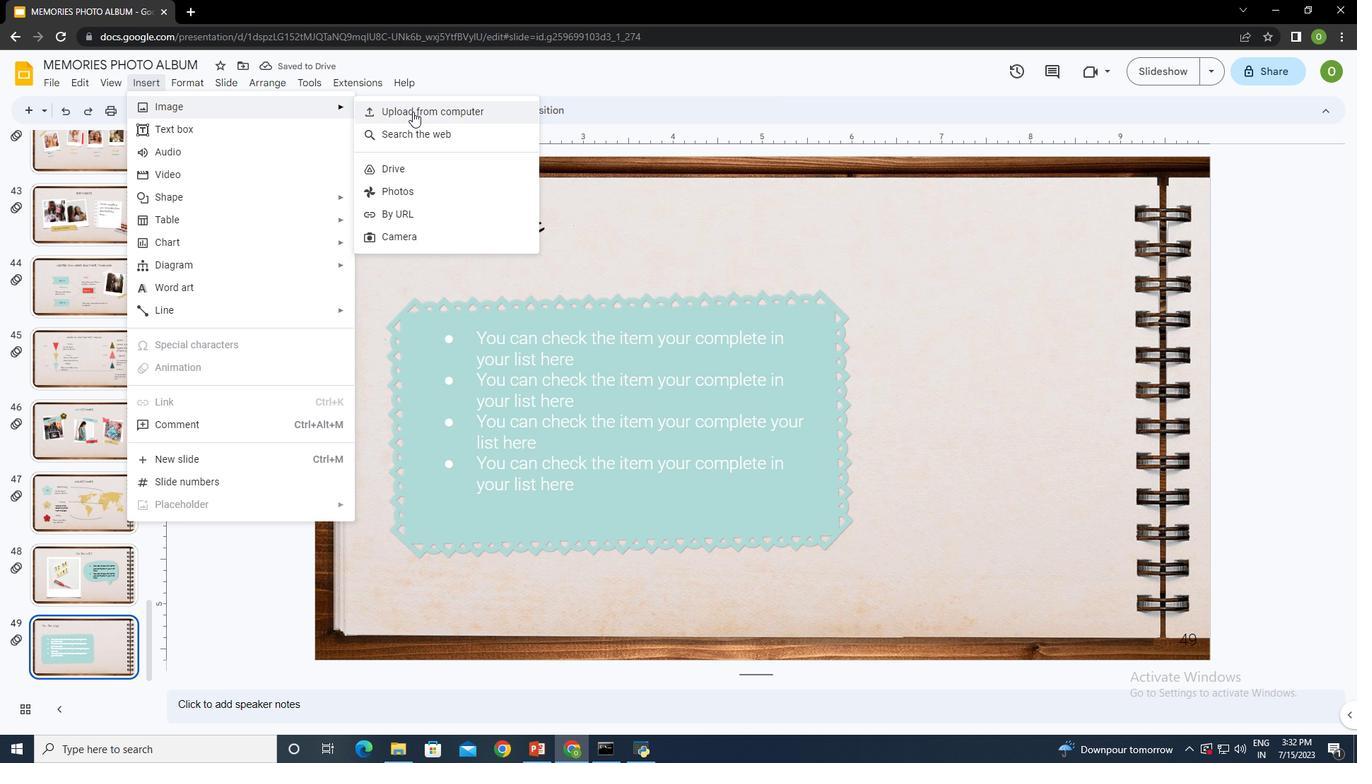 
Action: Mouse moved to (419, 112)
Screenshot: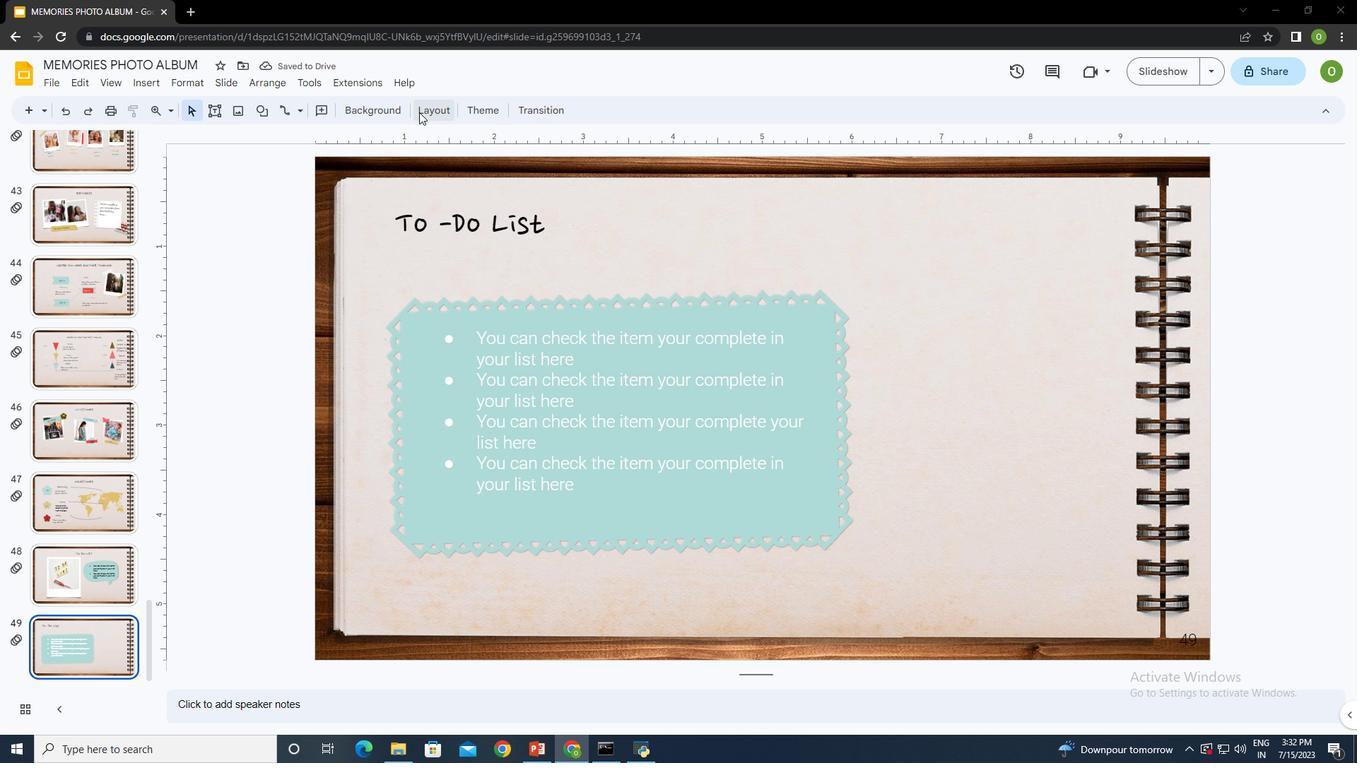 
Action: Mouse pressed left at (419, 112)
Screenshot: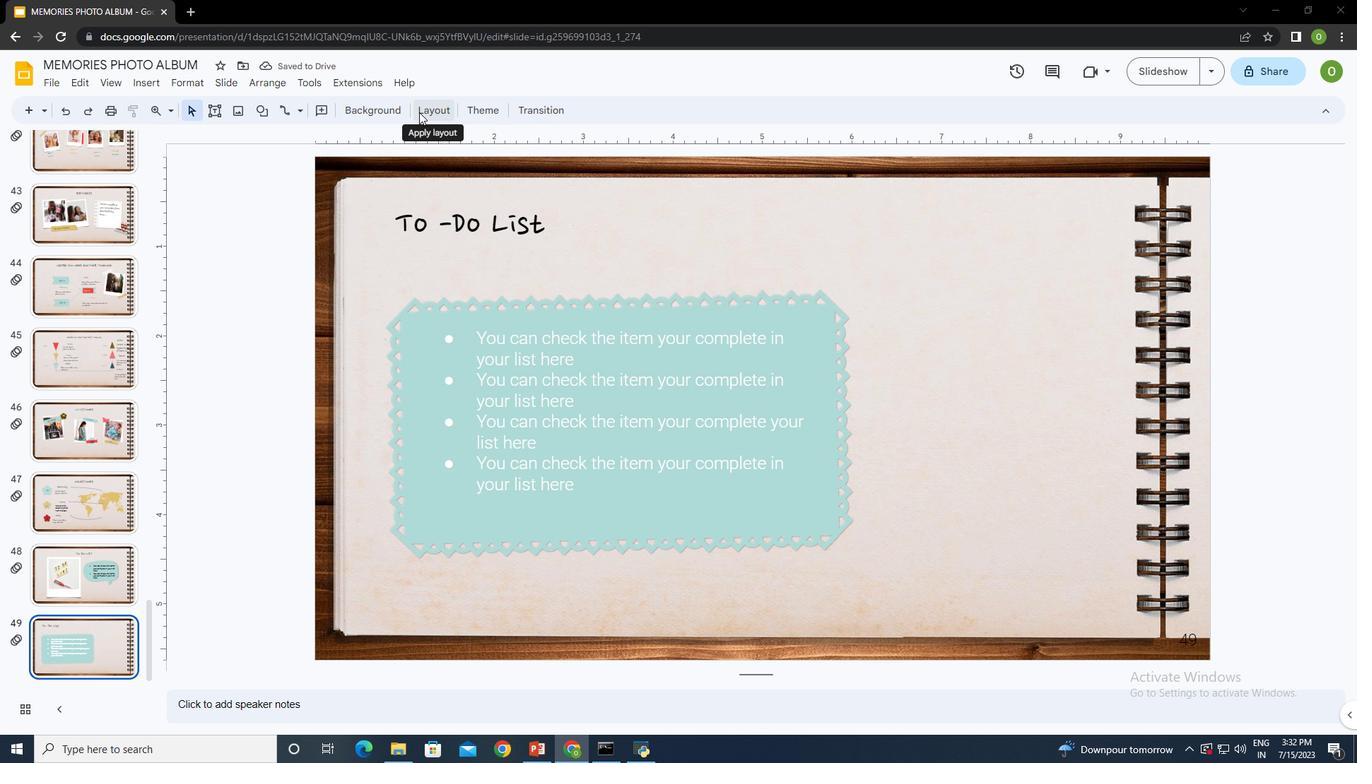 
Action: Mouse moved to (664, 319)
Screenshot: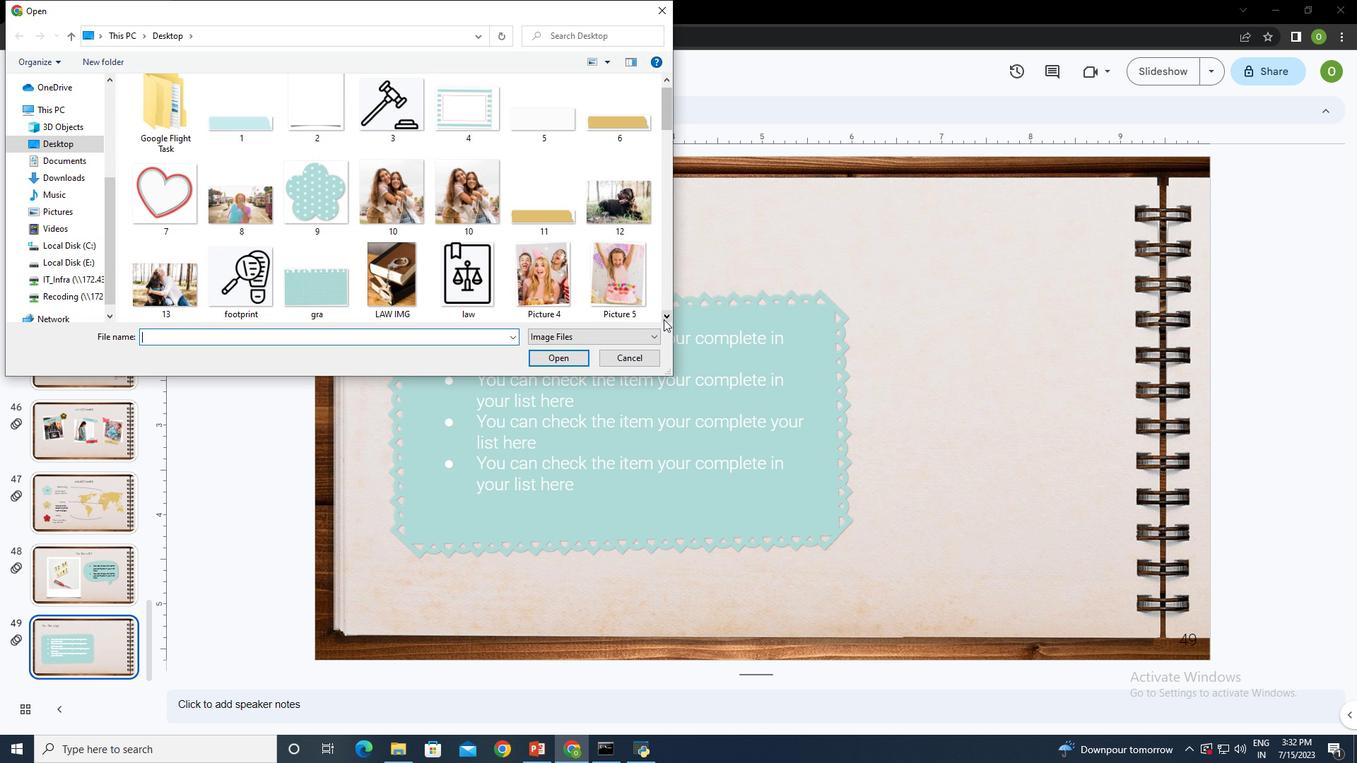 
Action: Mouse pressed left at (664, 319)
Screenshot: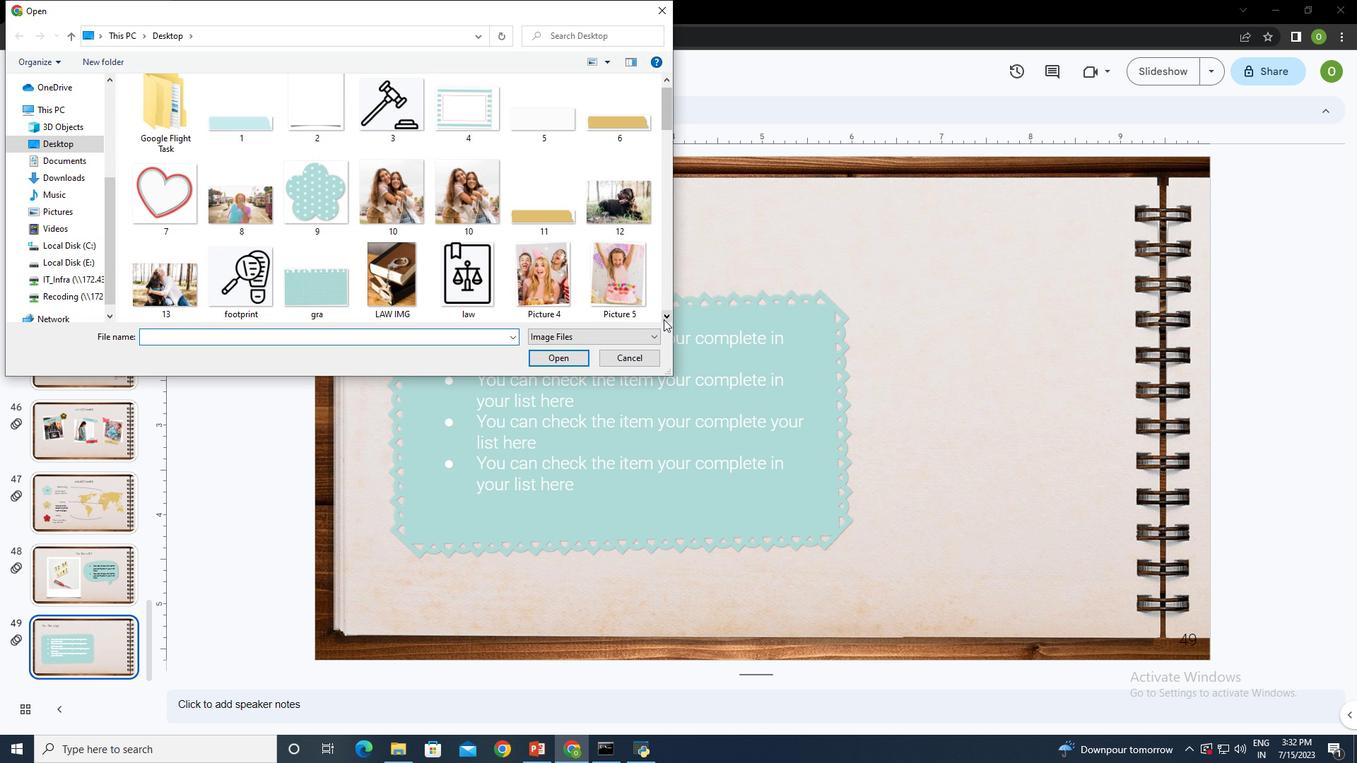 
Action: Mouse pressed left at (664, 319)
Screenshot: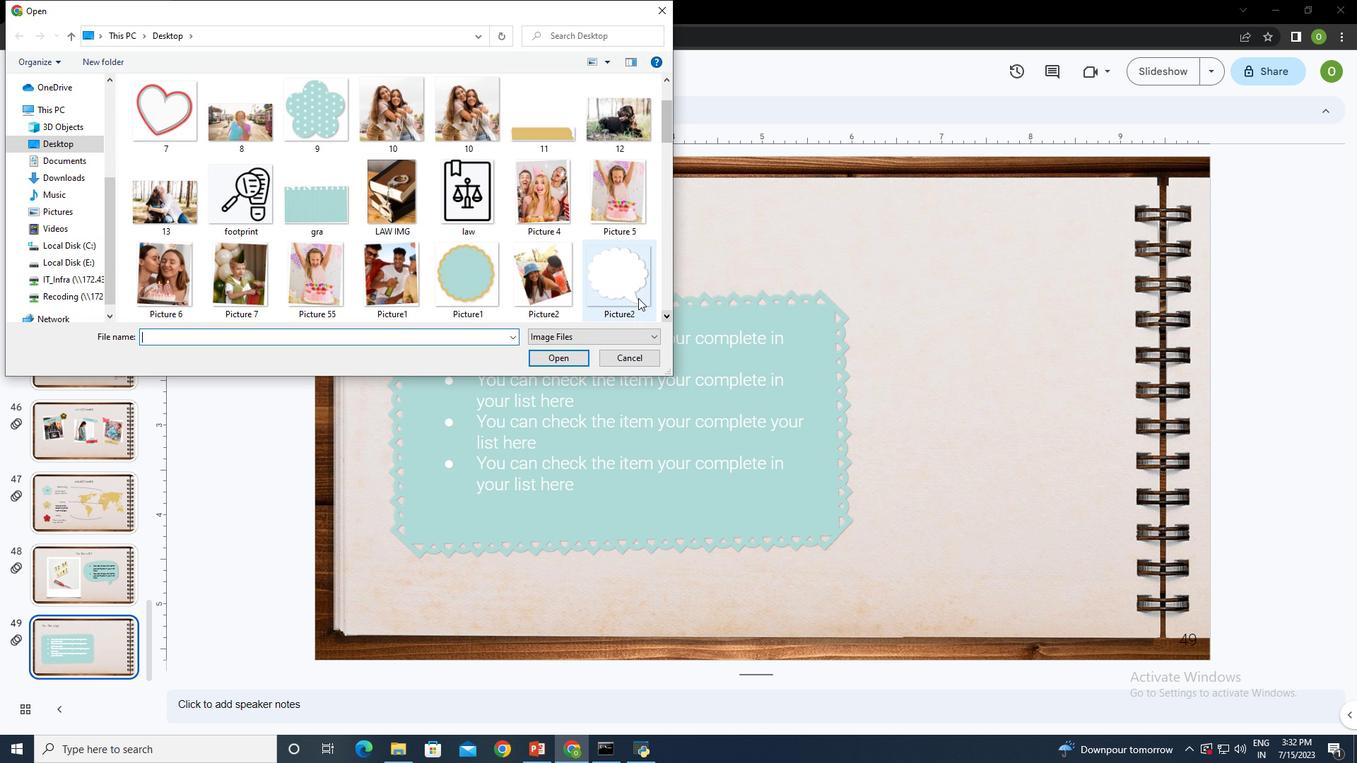
Action: Mouse moved to (459, 102)
Screenshot: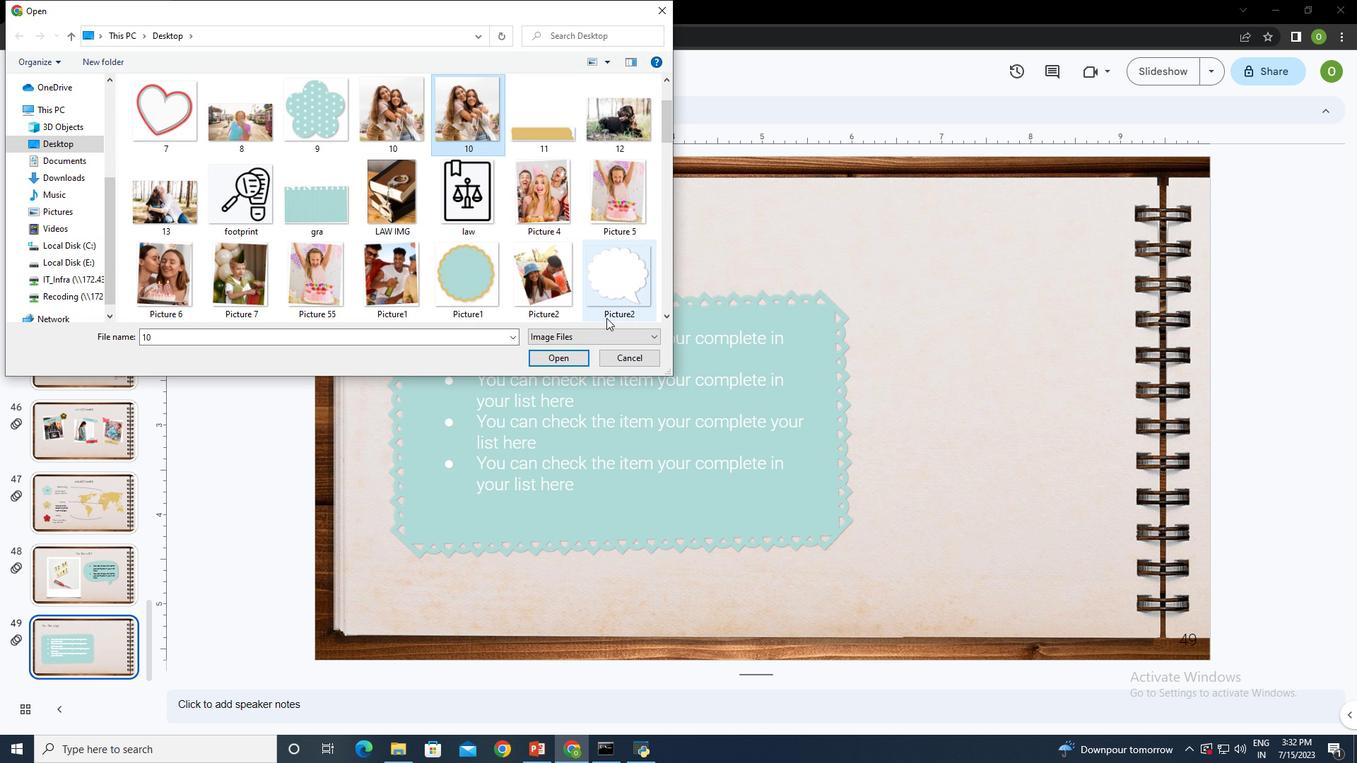 
Action: Mouse pressed left at (459, 102)
Screenshot: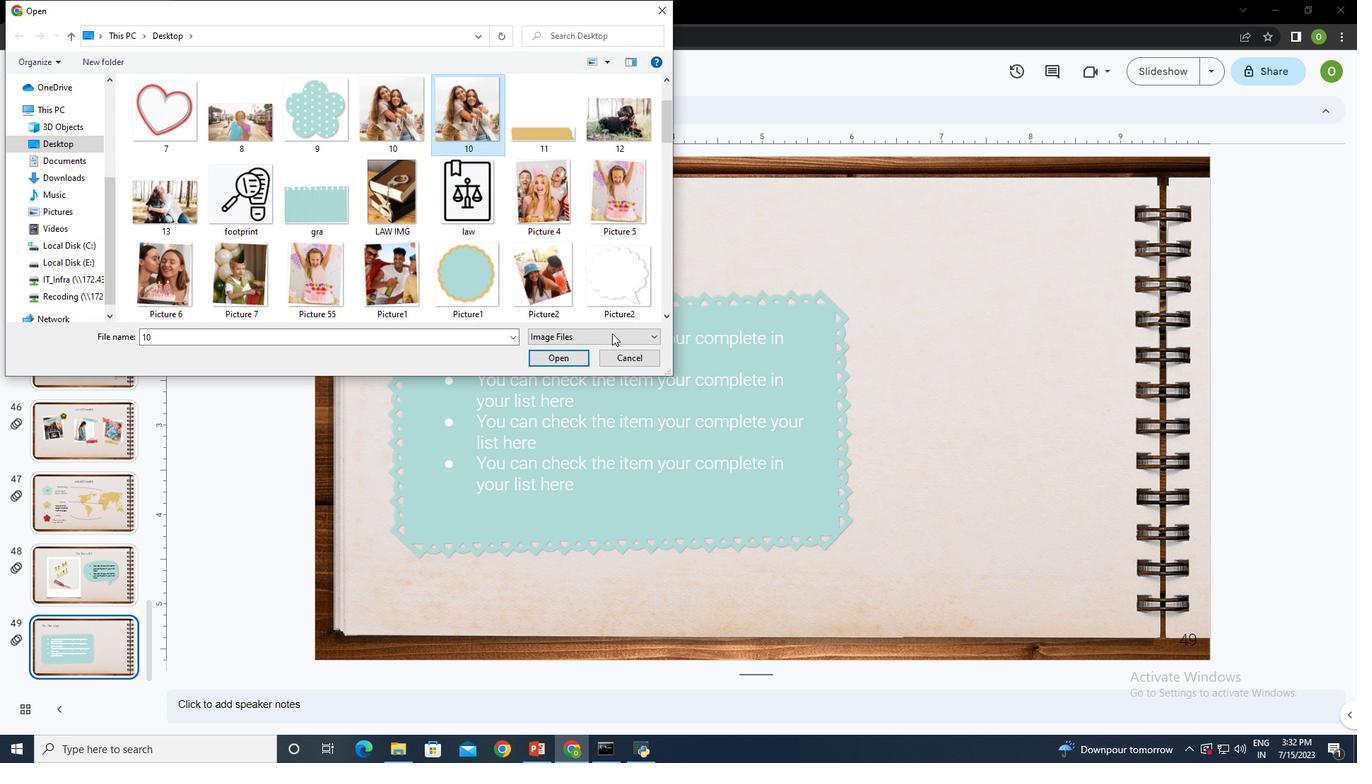 
Action: Mouse moved to (557, 356)
Screenshot: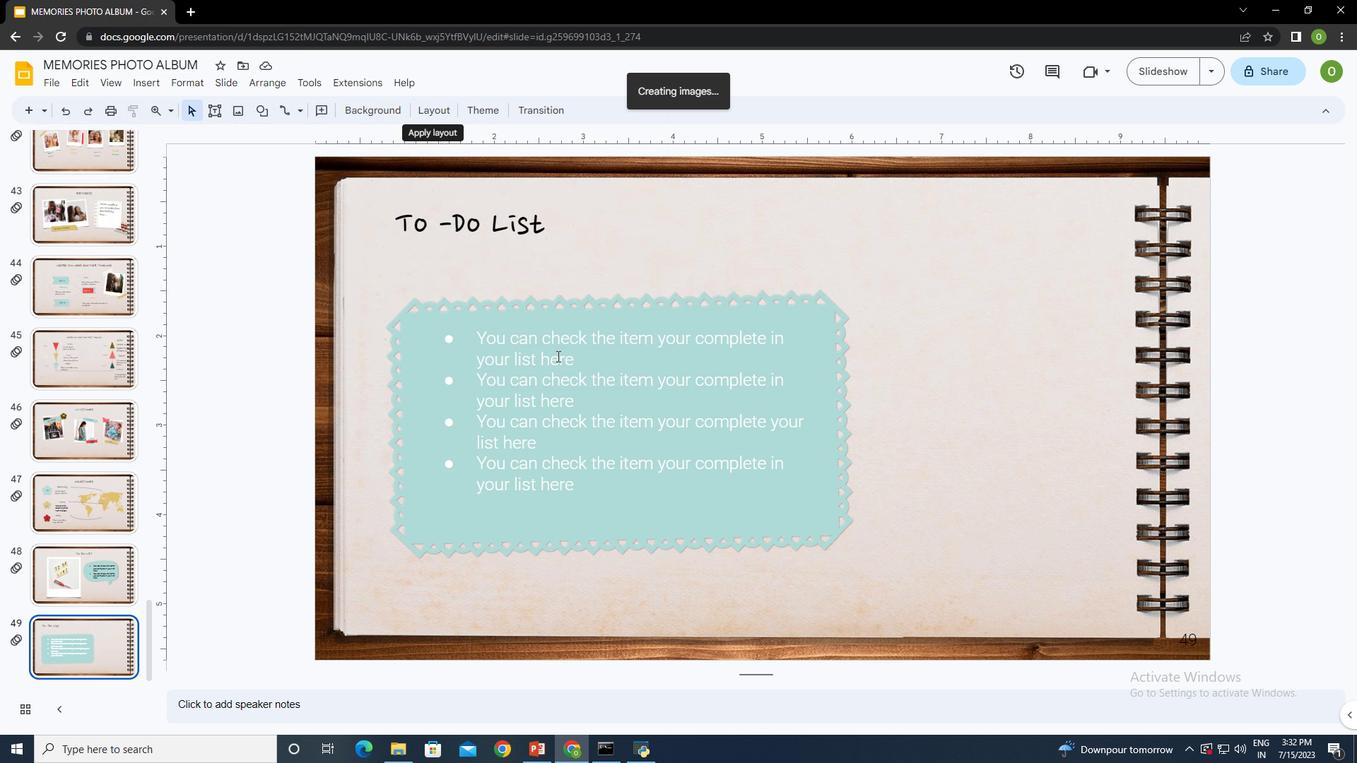 
Action: Mouse pressed left at (557, 356)
Screenshot: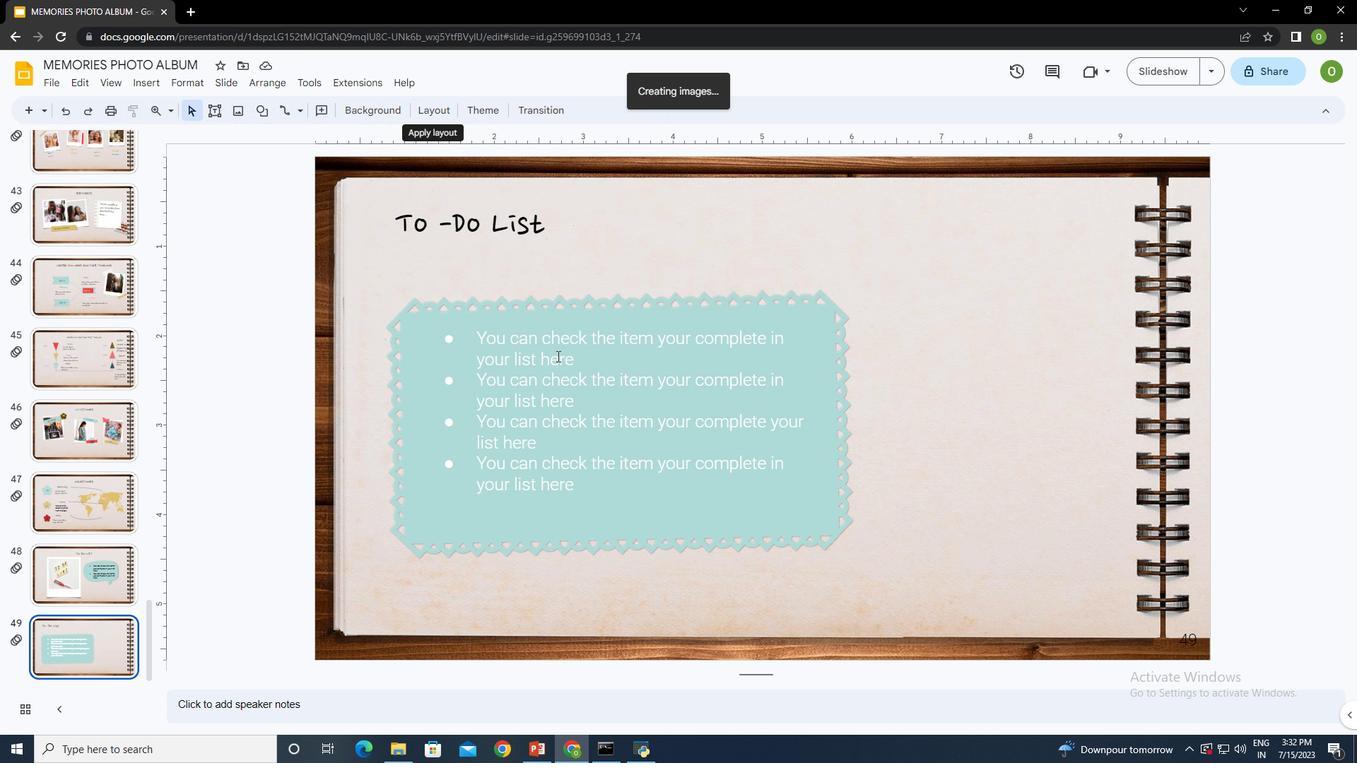
Action: Mouse moved to (1196, 550)
Screenshot: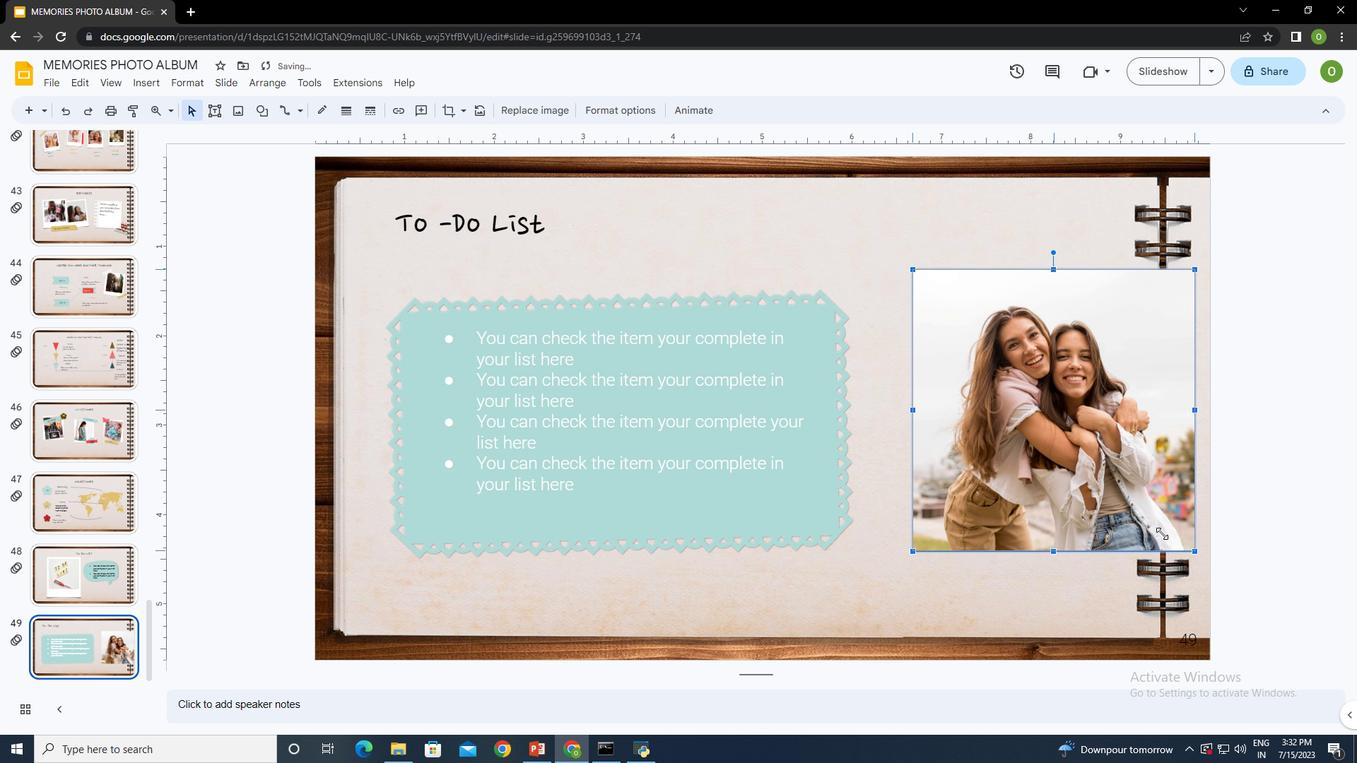 
Action: Mouse pressed left at (1196, 550)
Screenshot: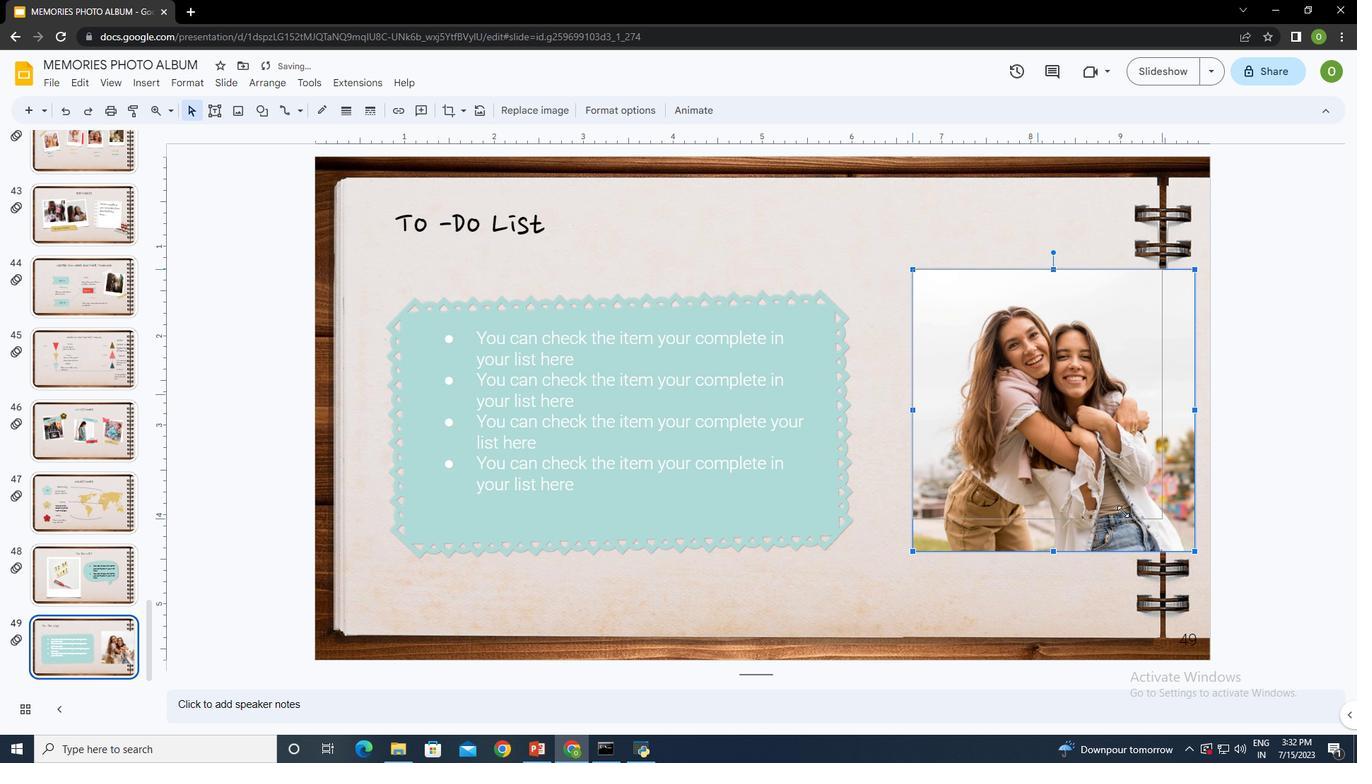 
Action: Mouse moved to (1077, 401)
Screenshot: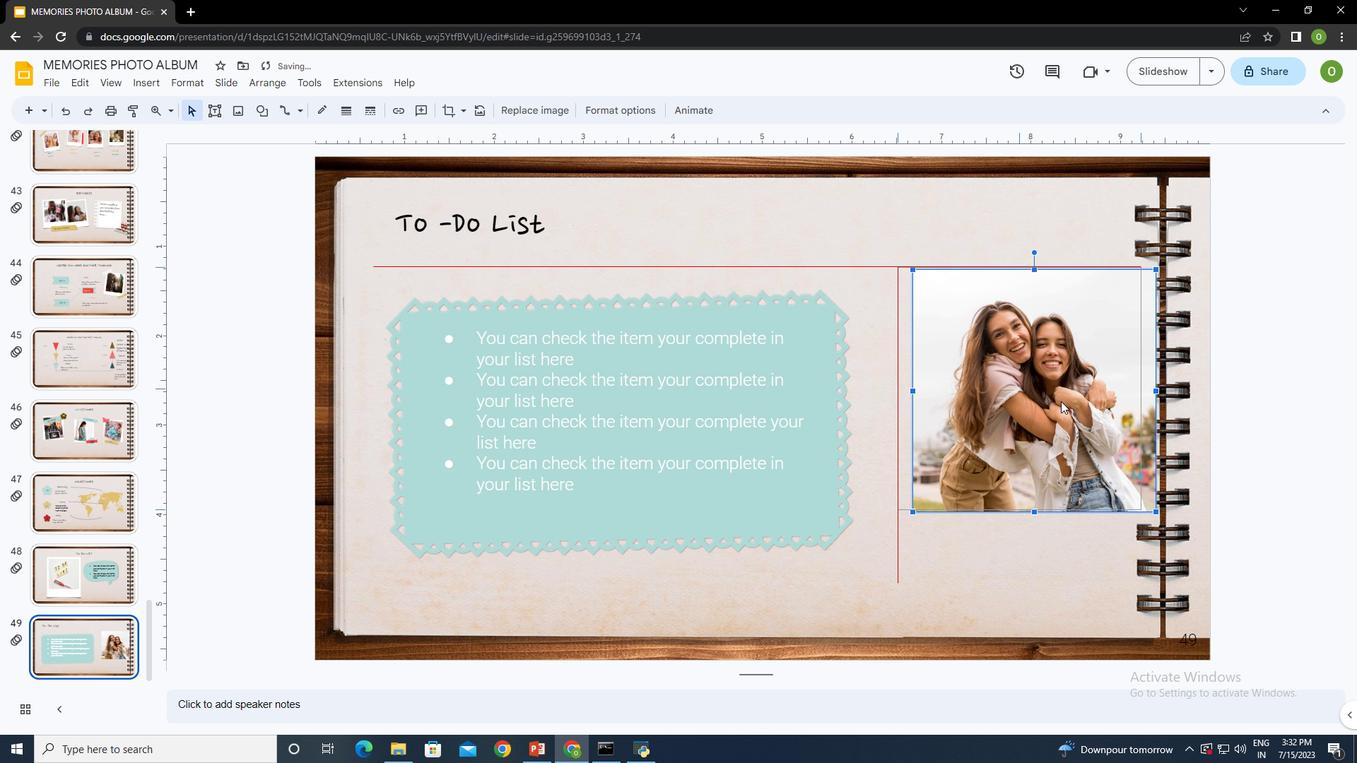
Action: Mouse pressed left at (1077, 401)
Screenshot: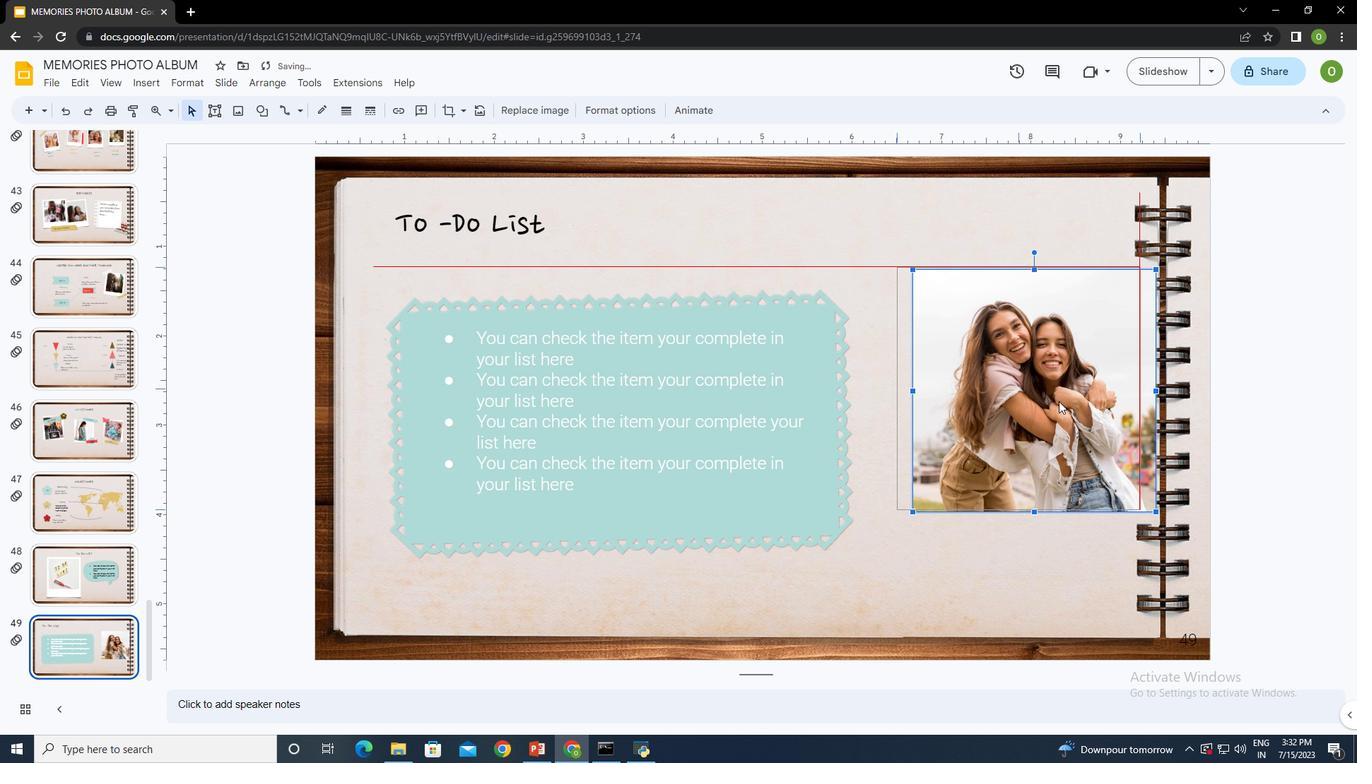 
Action: Mouse moved to (1140, 268)
Screenshot: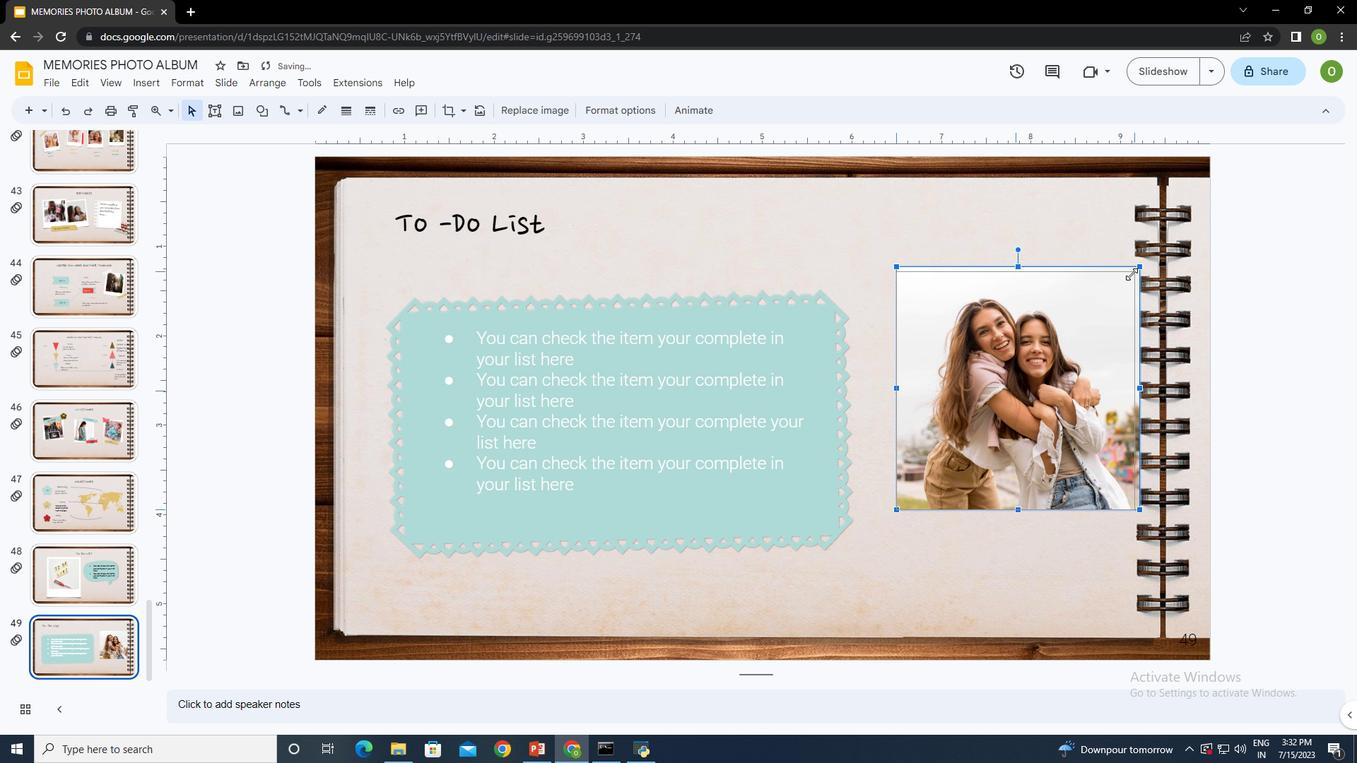 
Action: Mouse pressed left at (1140, 268)
Screenshot: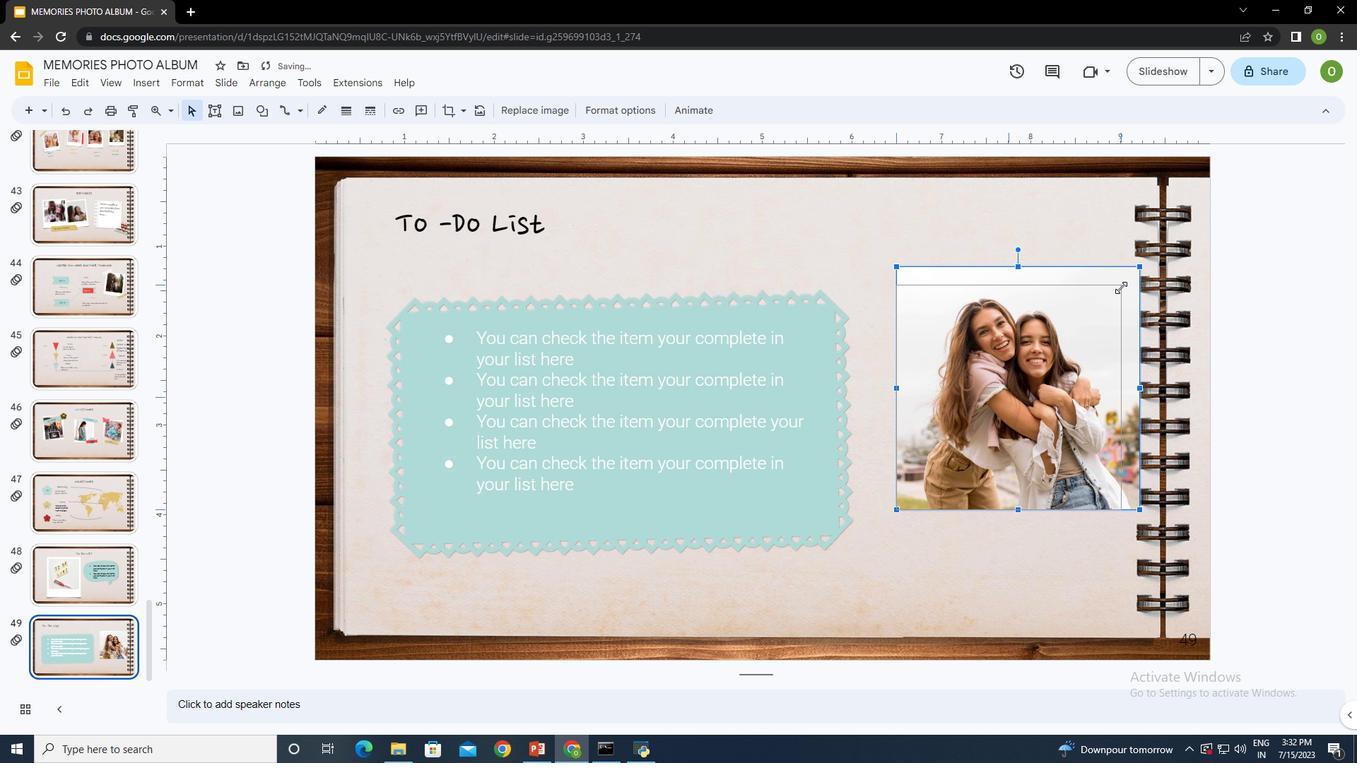 
Action: Mouse moved to (1007, 393)
Screenshot: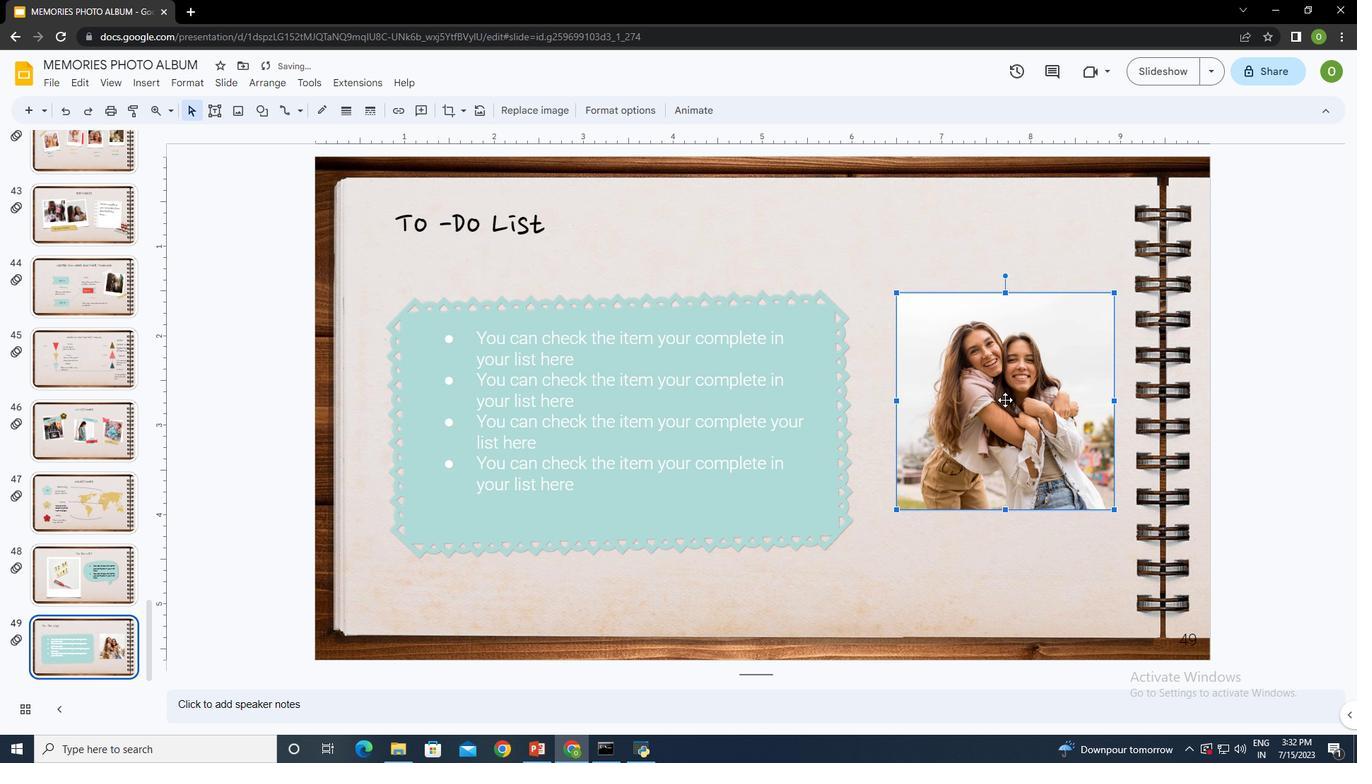 
Action: Mouse pressed left at (1007, 393)
Screenshot: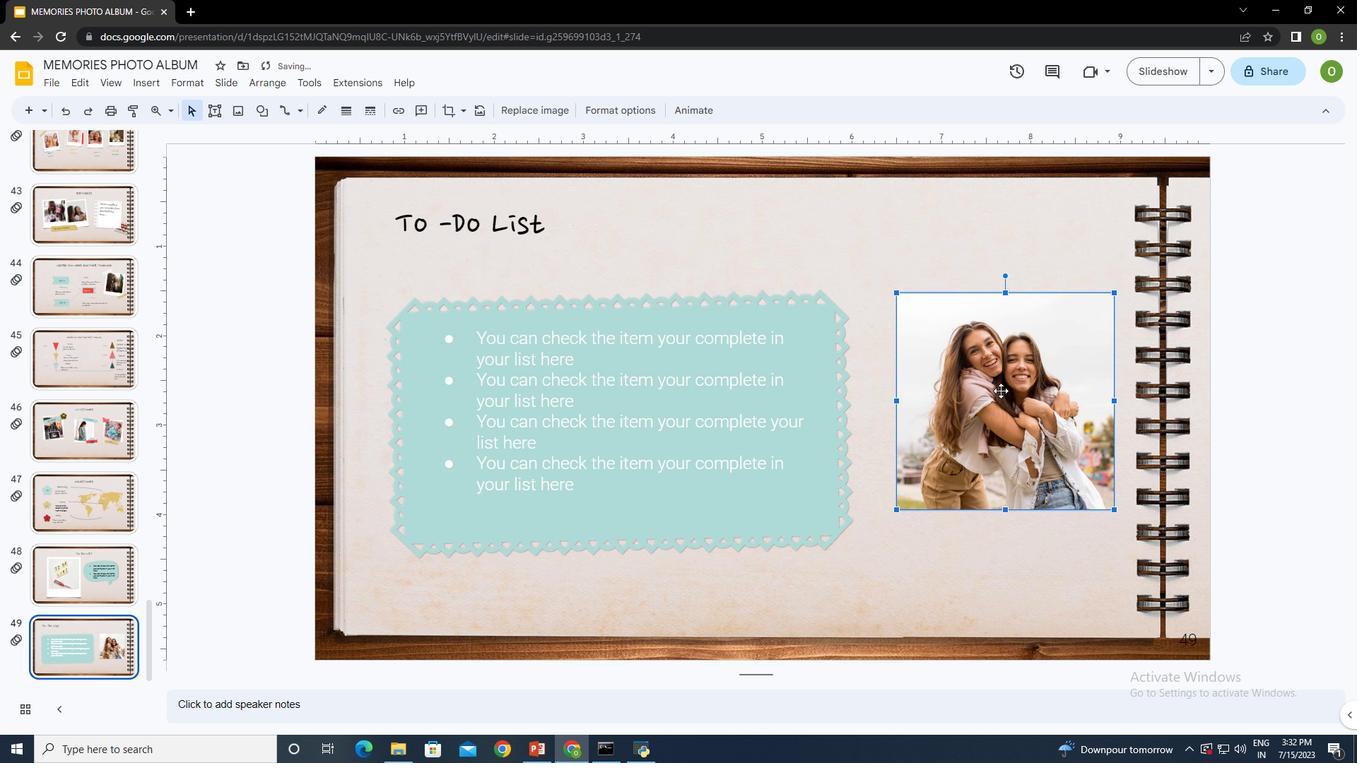 
Action: Mouse moved to (134, 80)
Screenshot: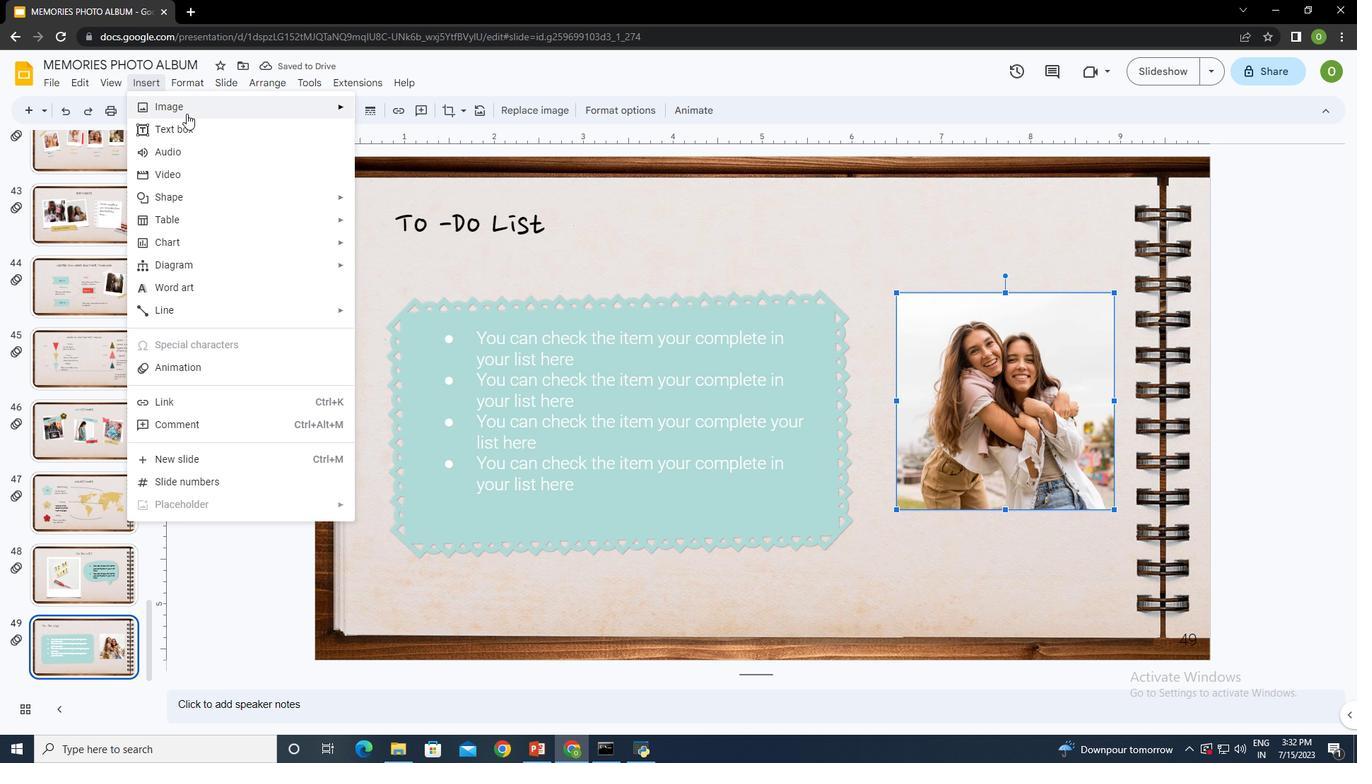 
Action: Mouse pressed left at (134, 80)
Screenshot: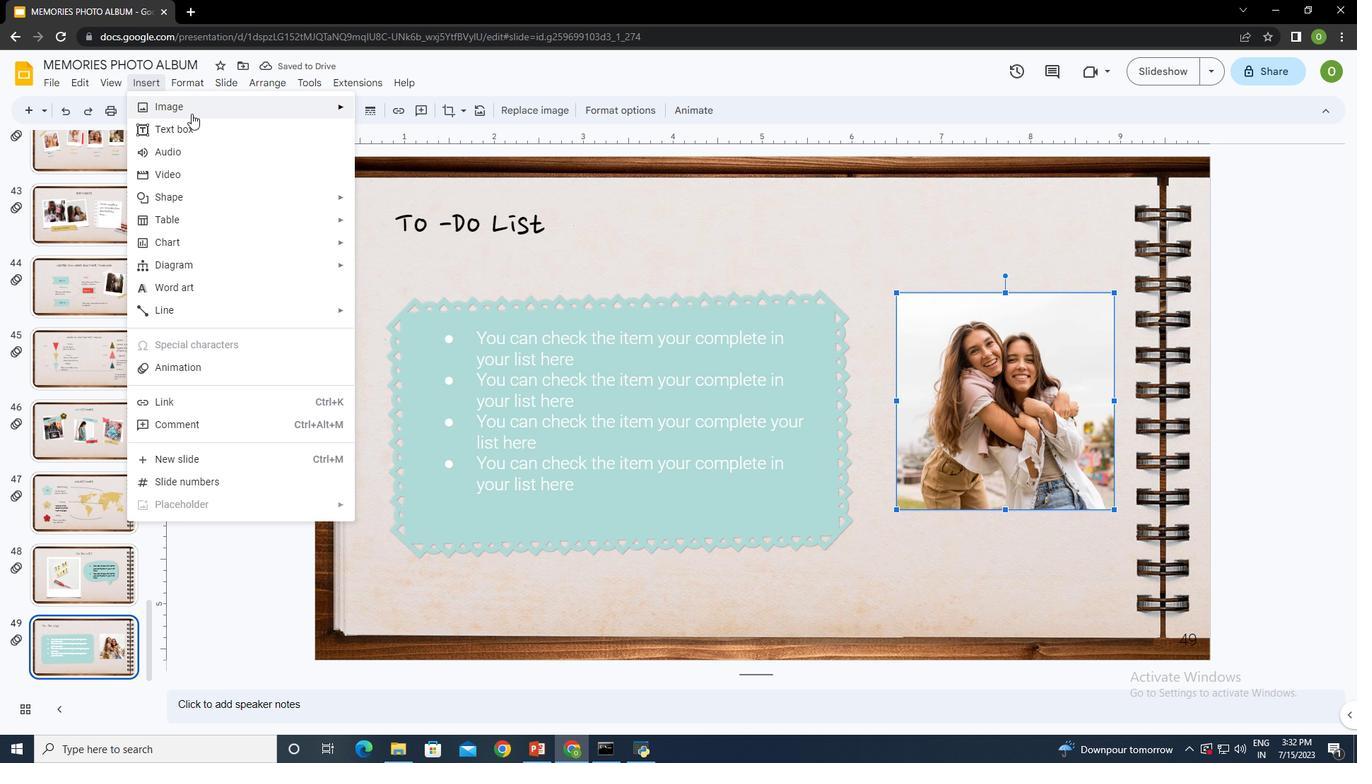 
Action: Mouse moved to (210, 107)
Screenshot: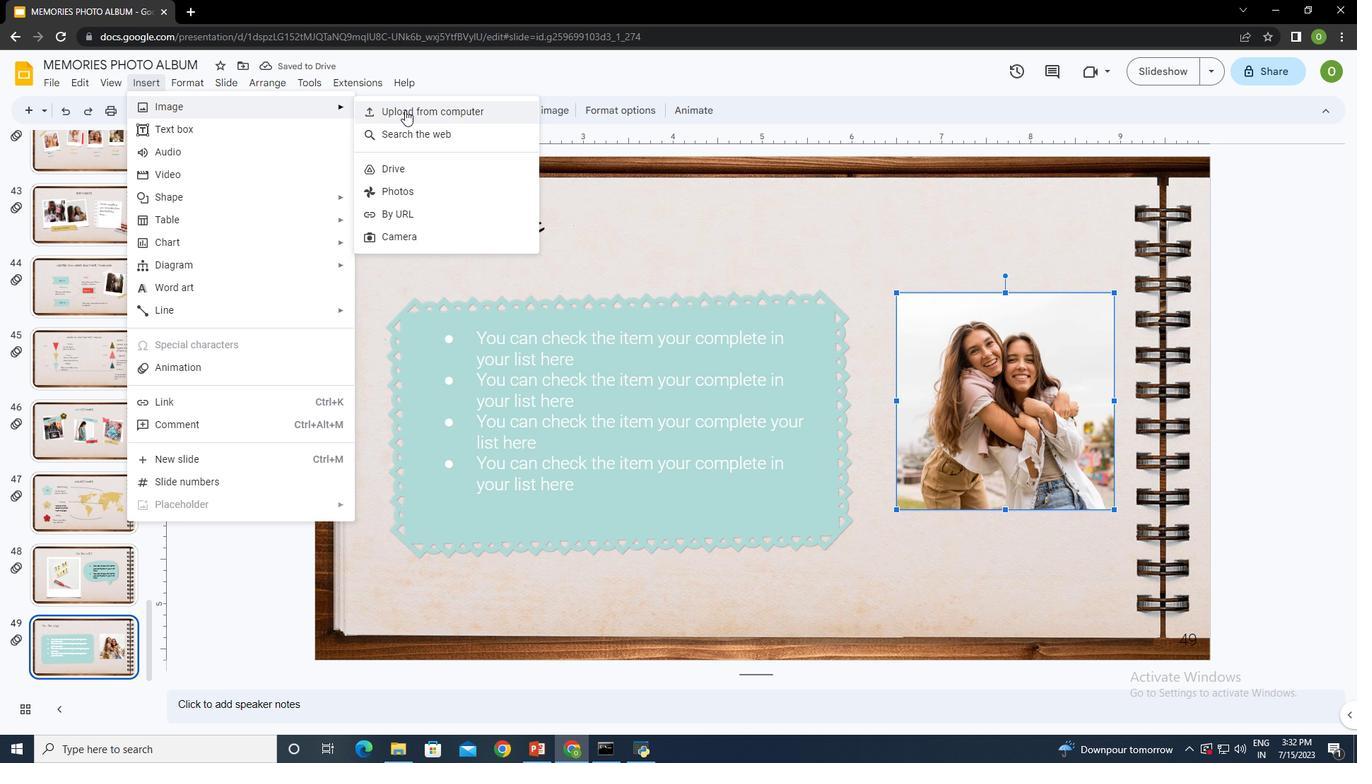 
Action: Mouse pressed left at (210, 107)
Screenshot: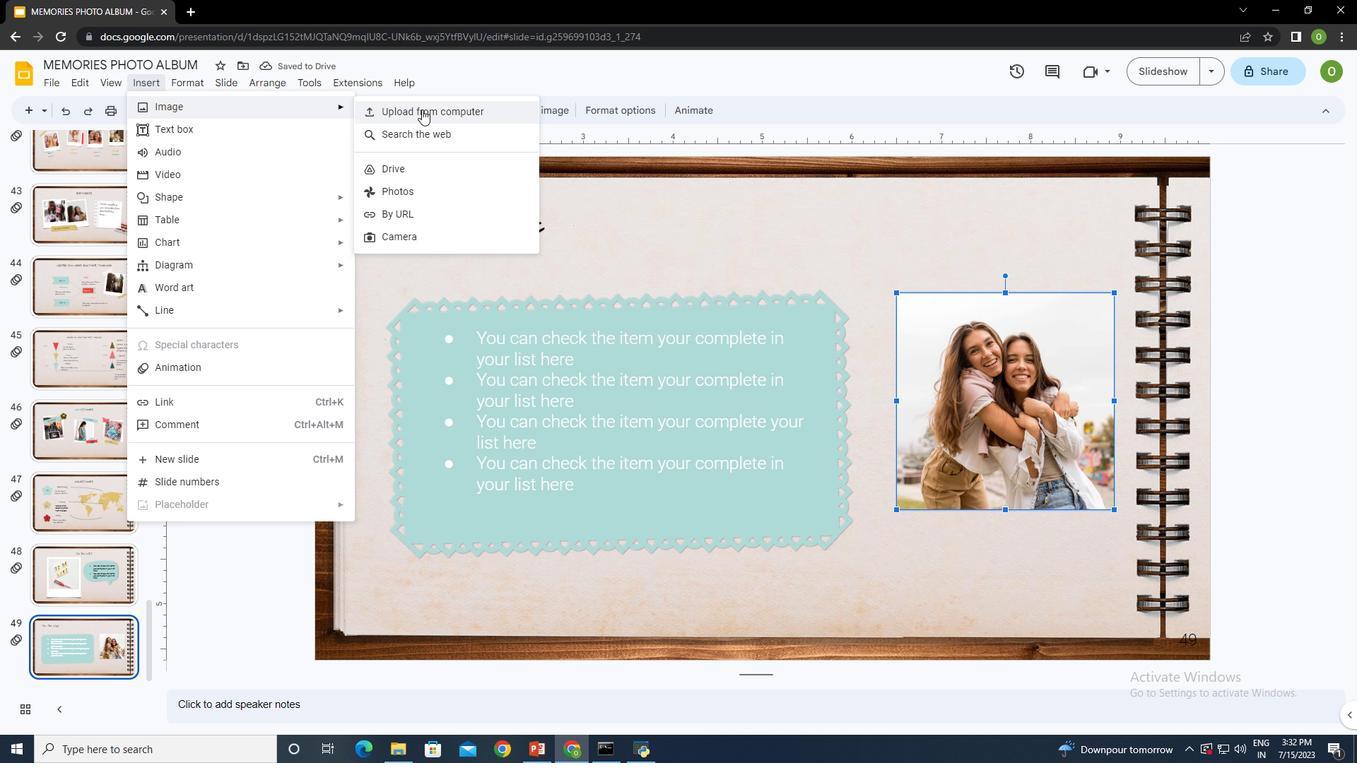 
Action: Mouse moved to (422, 109)
Screenshot: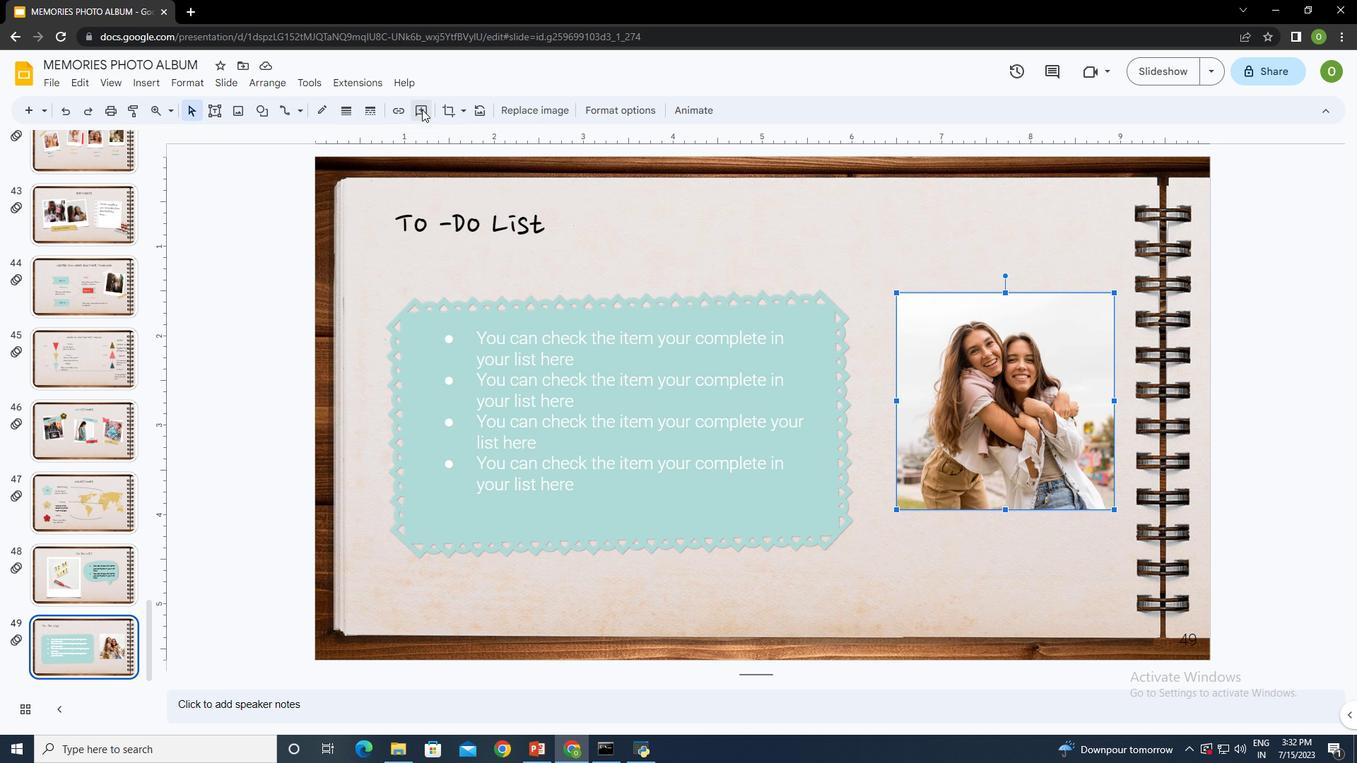 
Action: Mouse pressed left at (422, 109)
Screenshot: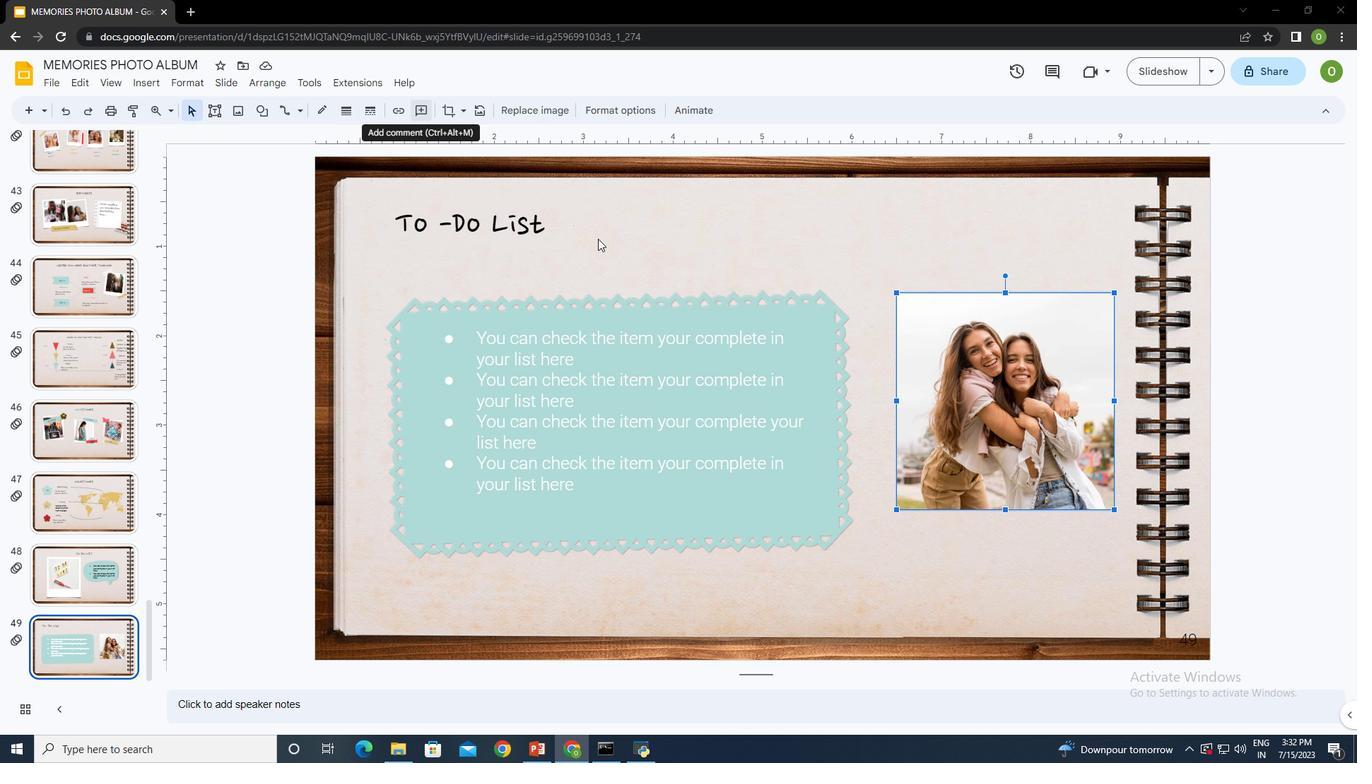 
Action: Mouse moved to (665, 319)
Screenshot: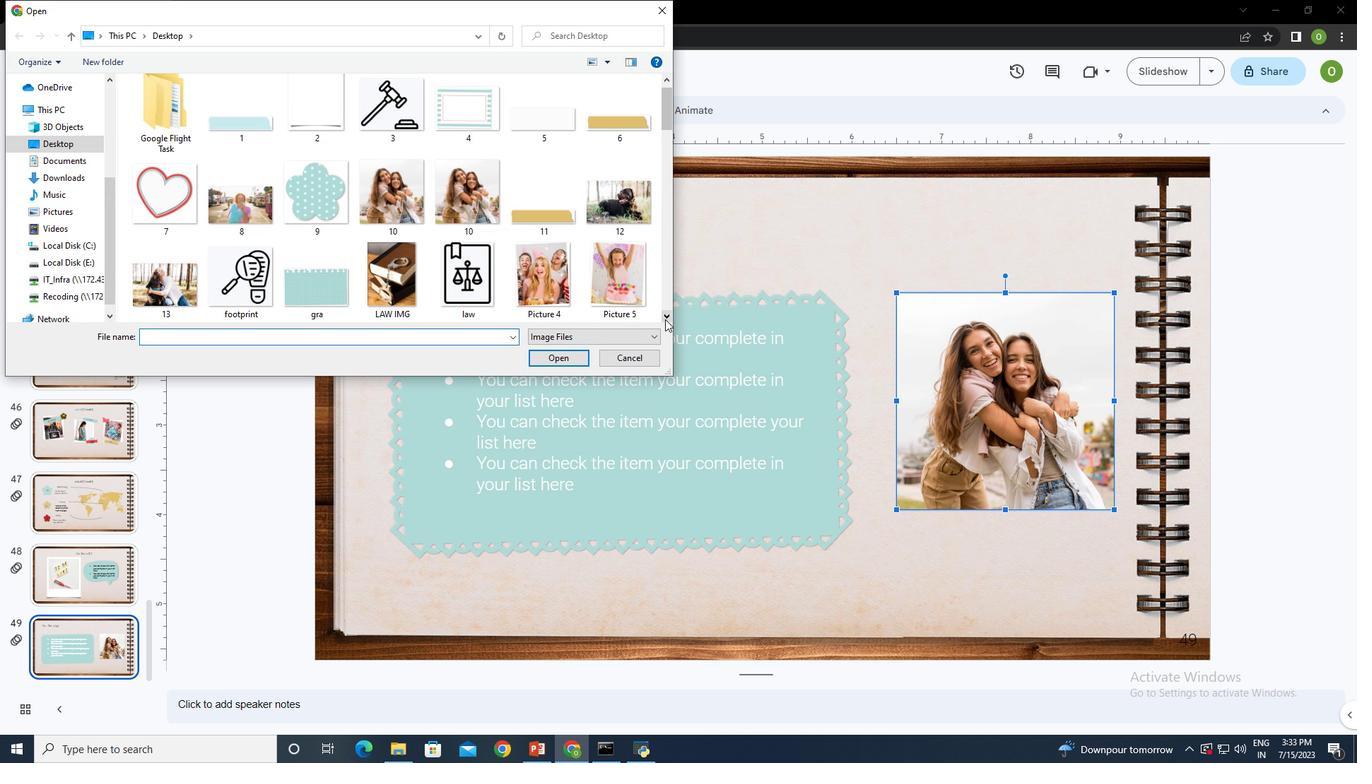 
Action: Mouse pressed left at (665, 319)
Screenshot: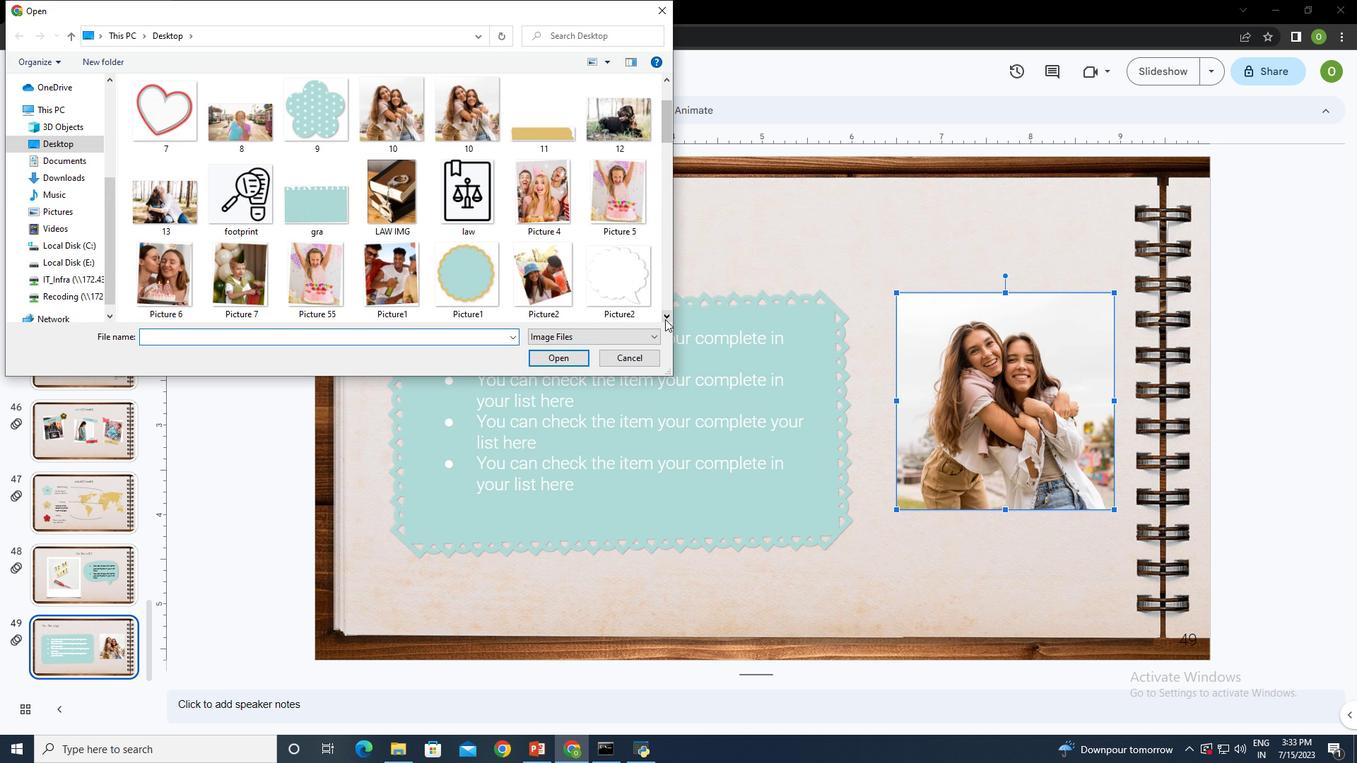 
Action: Mouse pressed left at (665, 319)
Screenshot: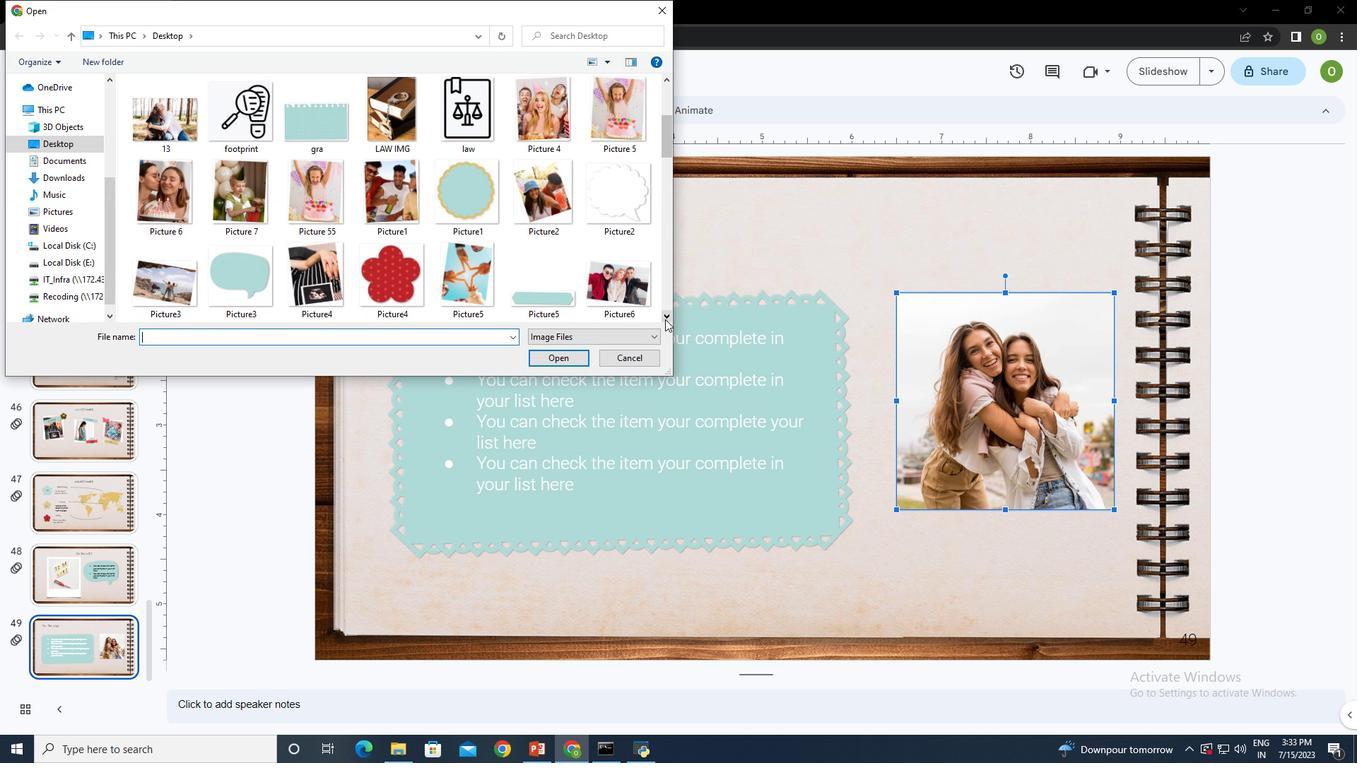 
Action: Mouse pressed left at (665, 319)
Screenshot: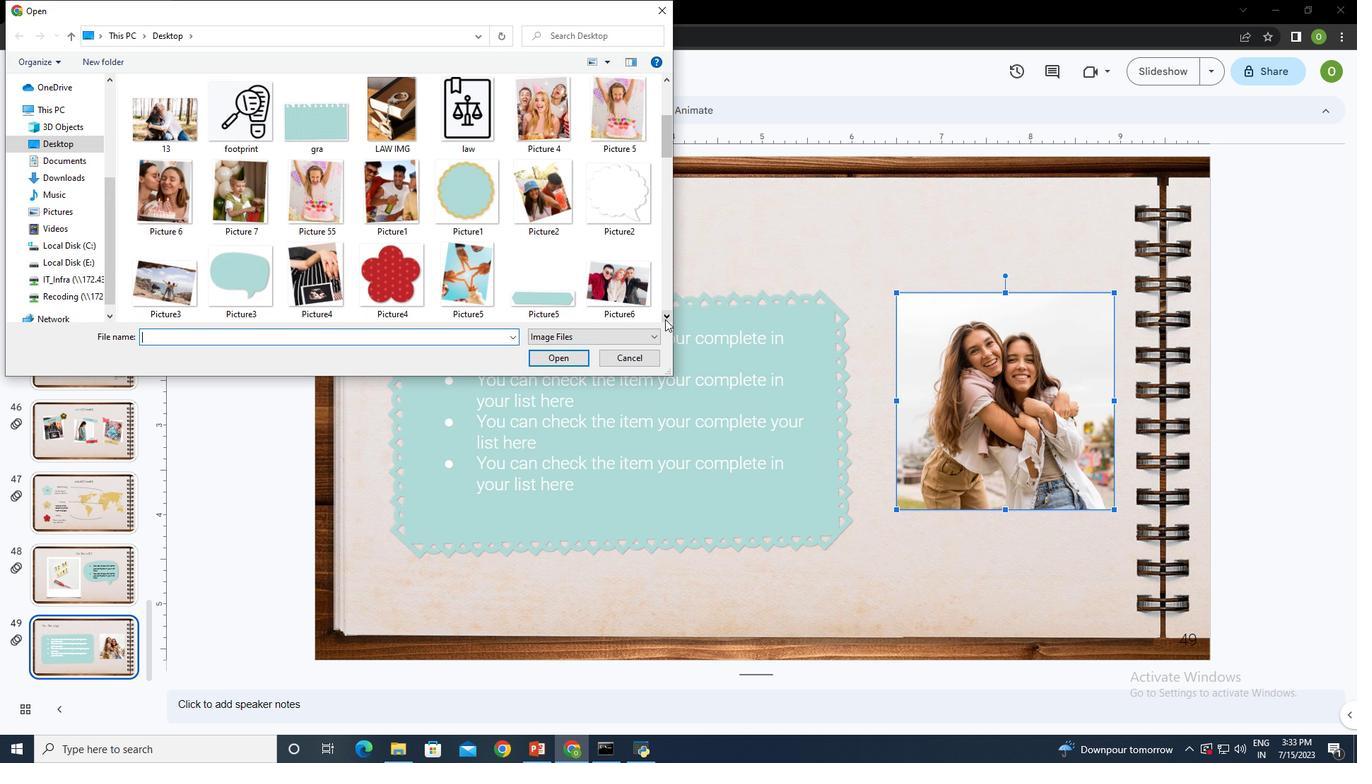 
Action: Mouse pressed left at (665, 319)
Screenshot: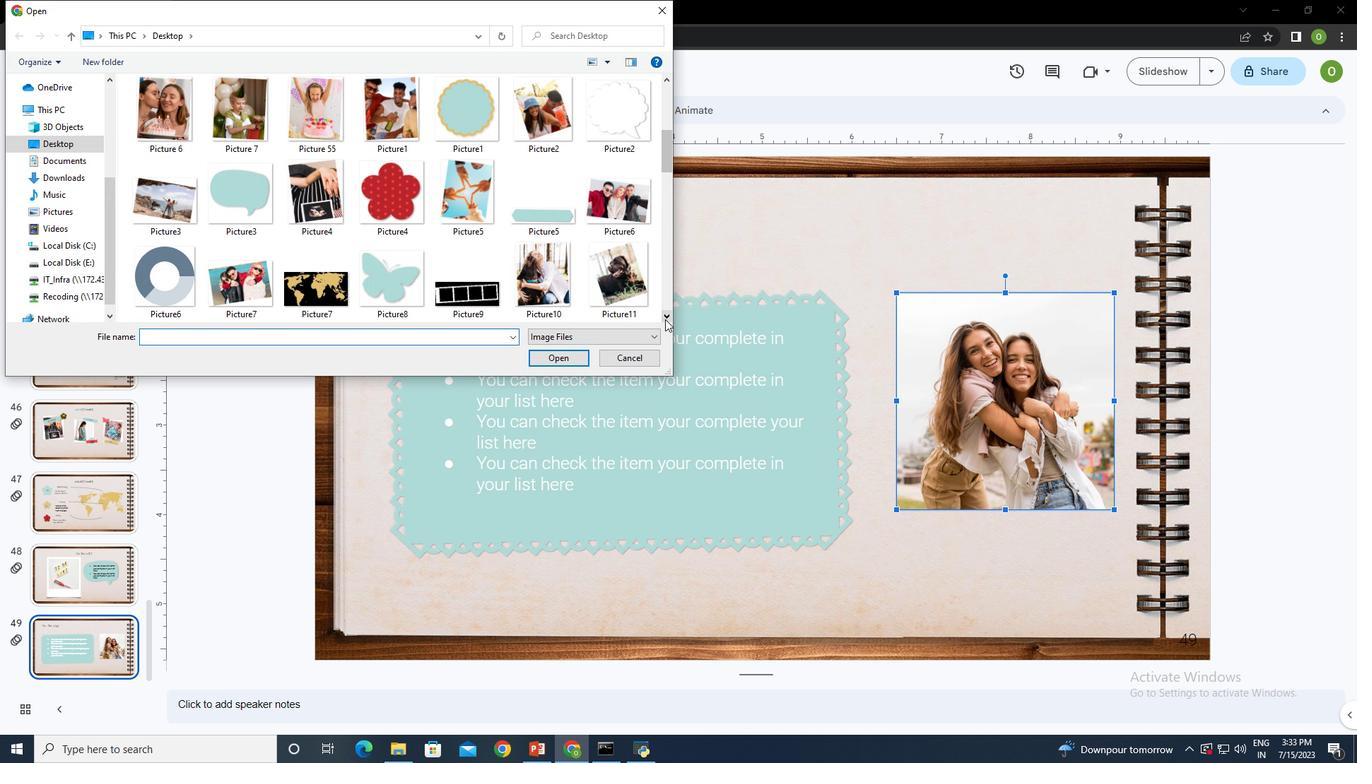 
Action: Mouse pressed left at (665, 319)
Screenshot: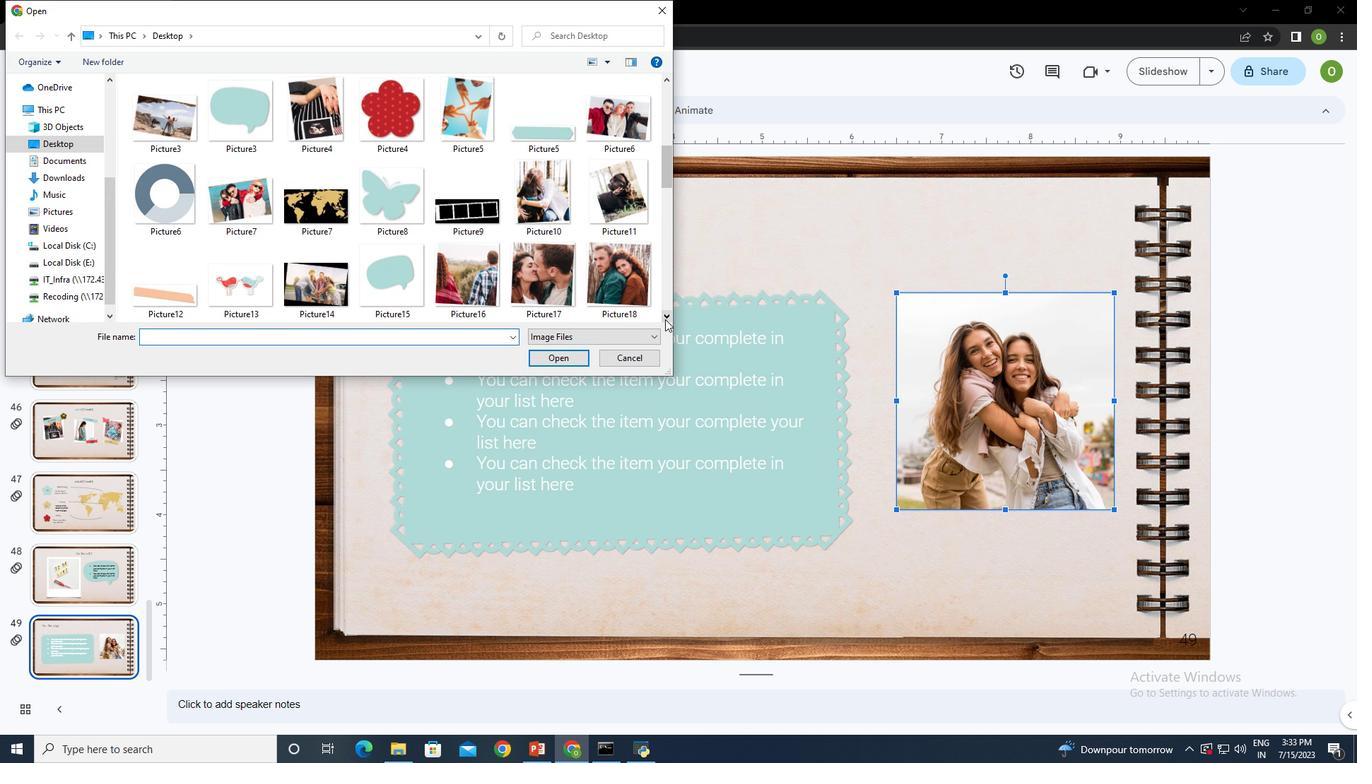 
Action: Mouse pressed left at (665, 319)
Screenshot: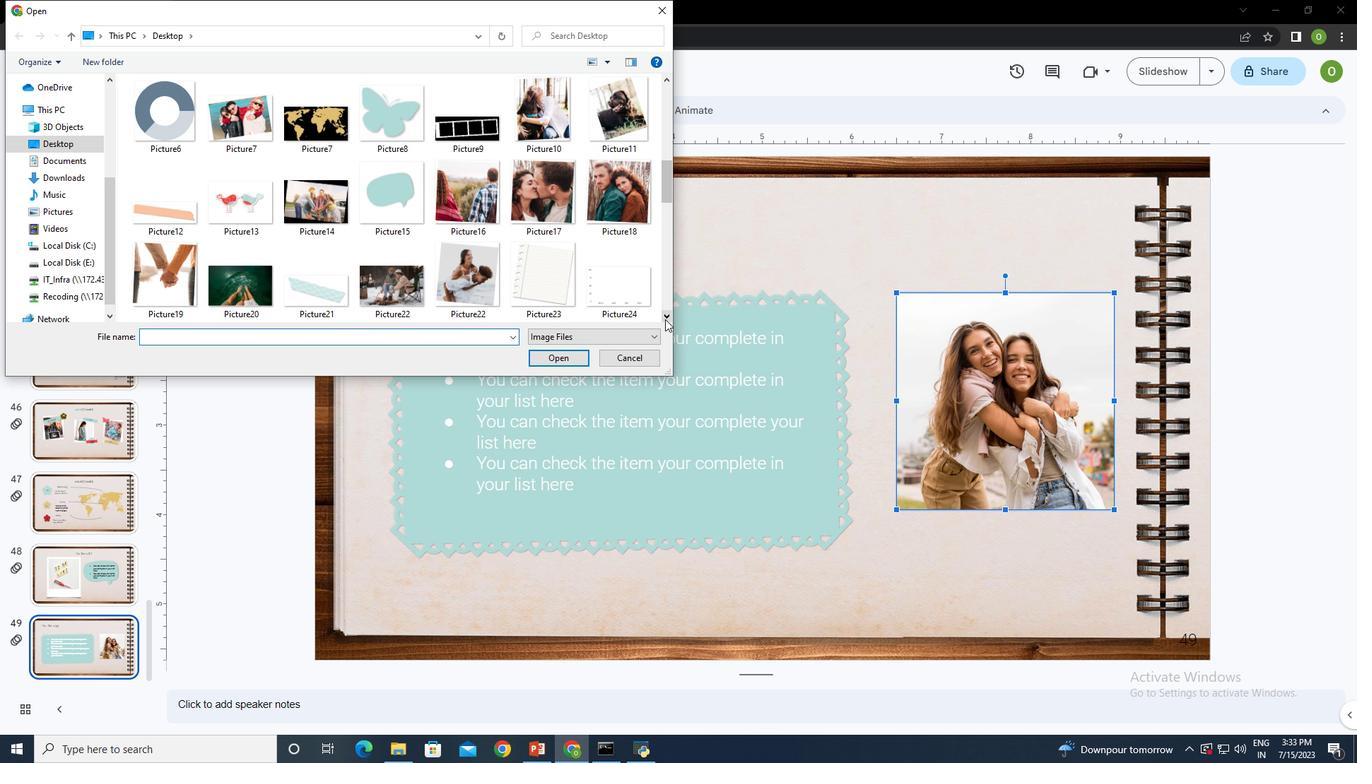 
Action: Mouse pressed left at (665, 319)
Screenshot: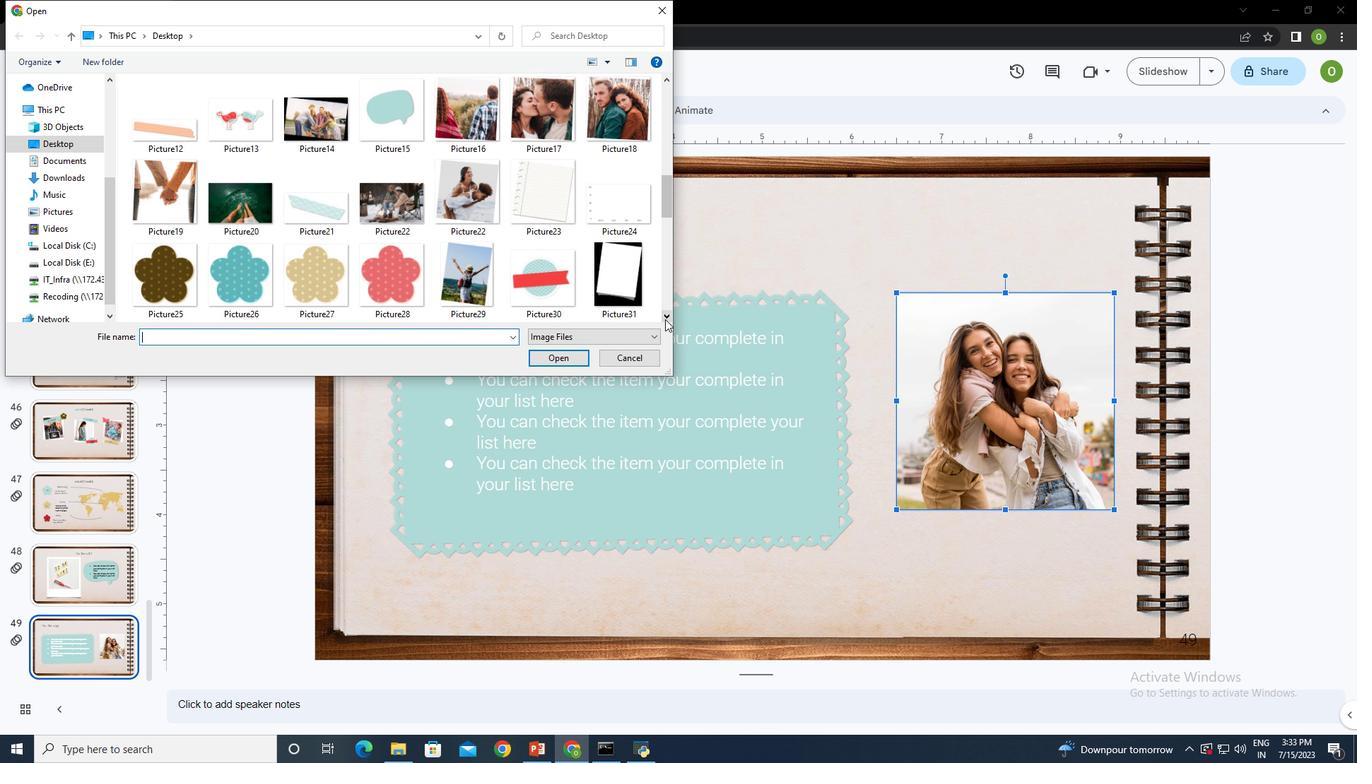 
Action: Mouse pressed left at (665, 319)
Screenshot: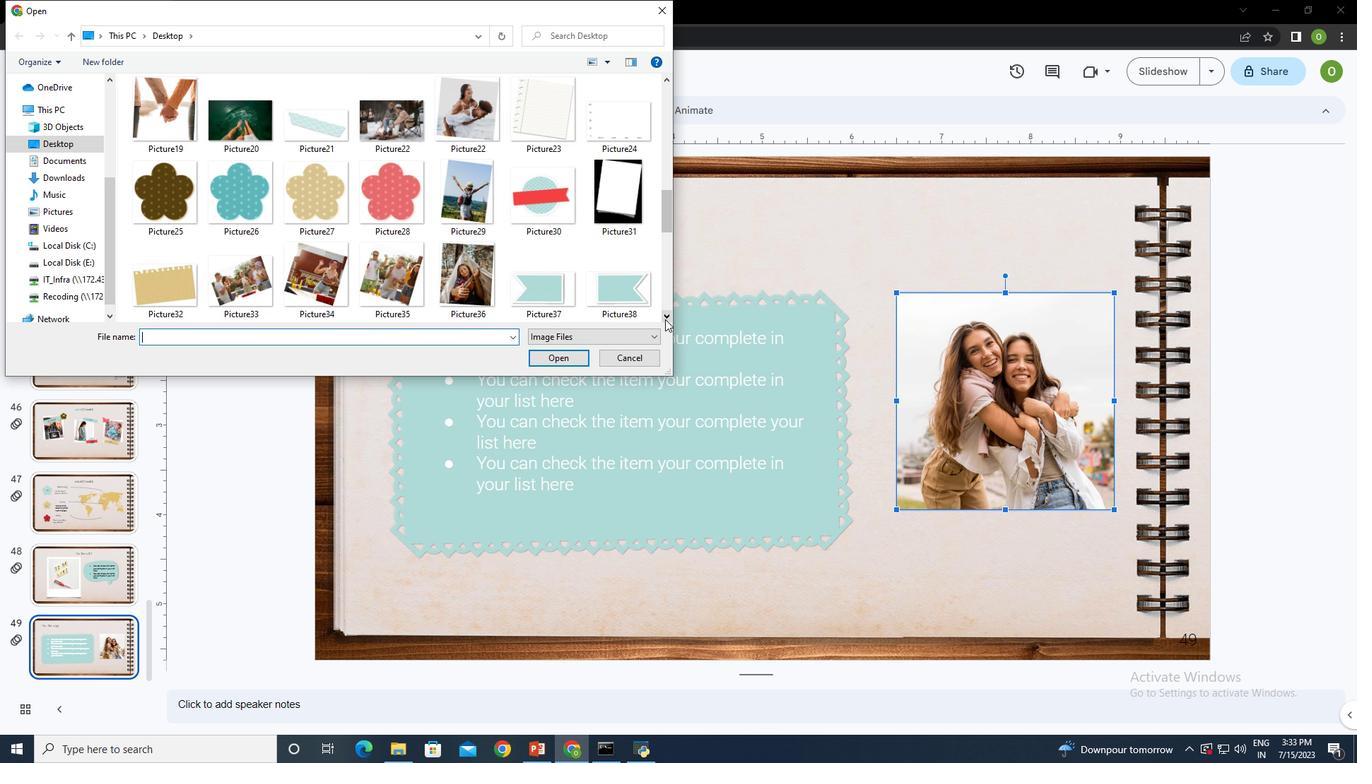 
Action: Mouse moved to (620, 186)
Screenshot: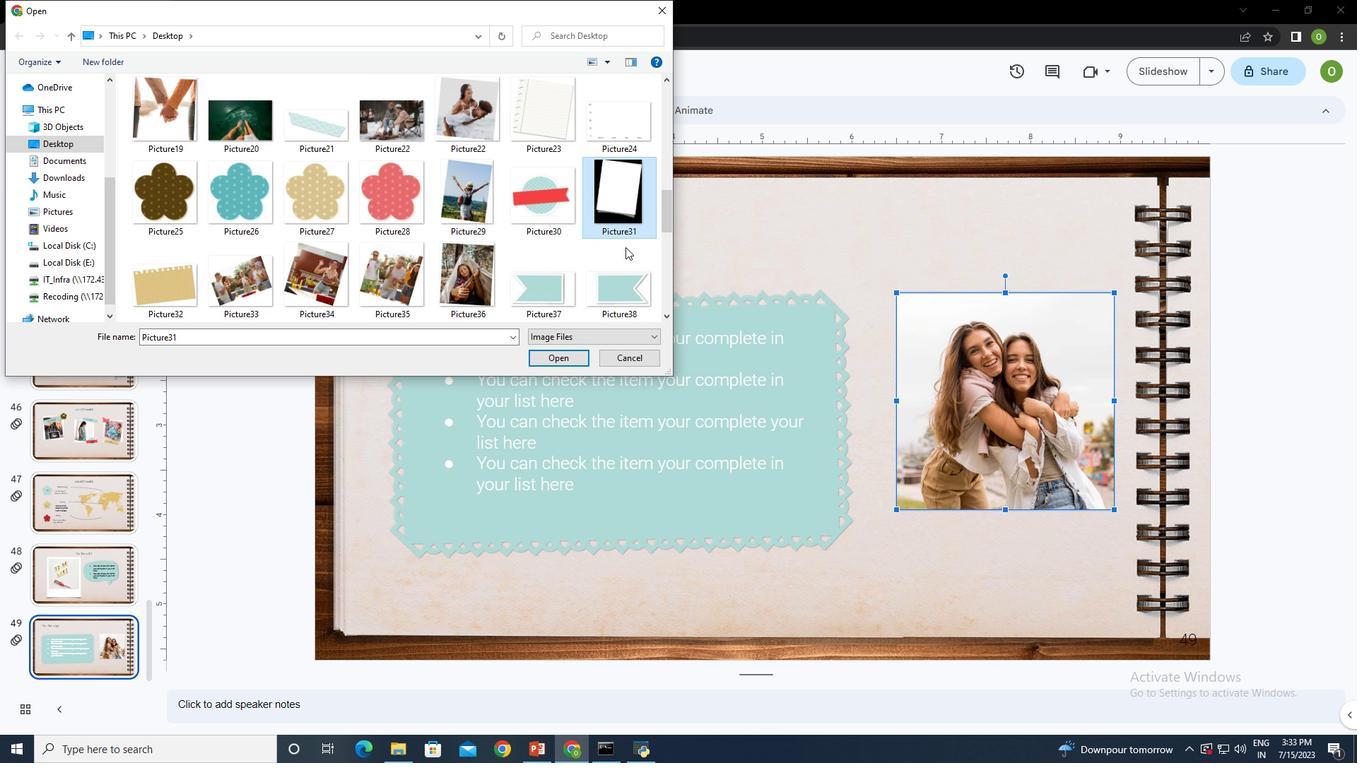 
Action: Mouse pressed left at (620, 186)
Screenshot: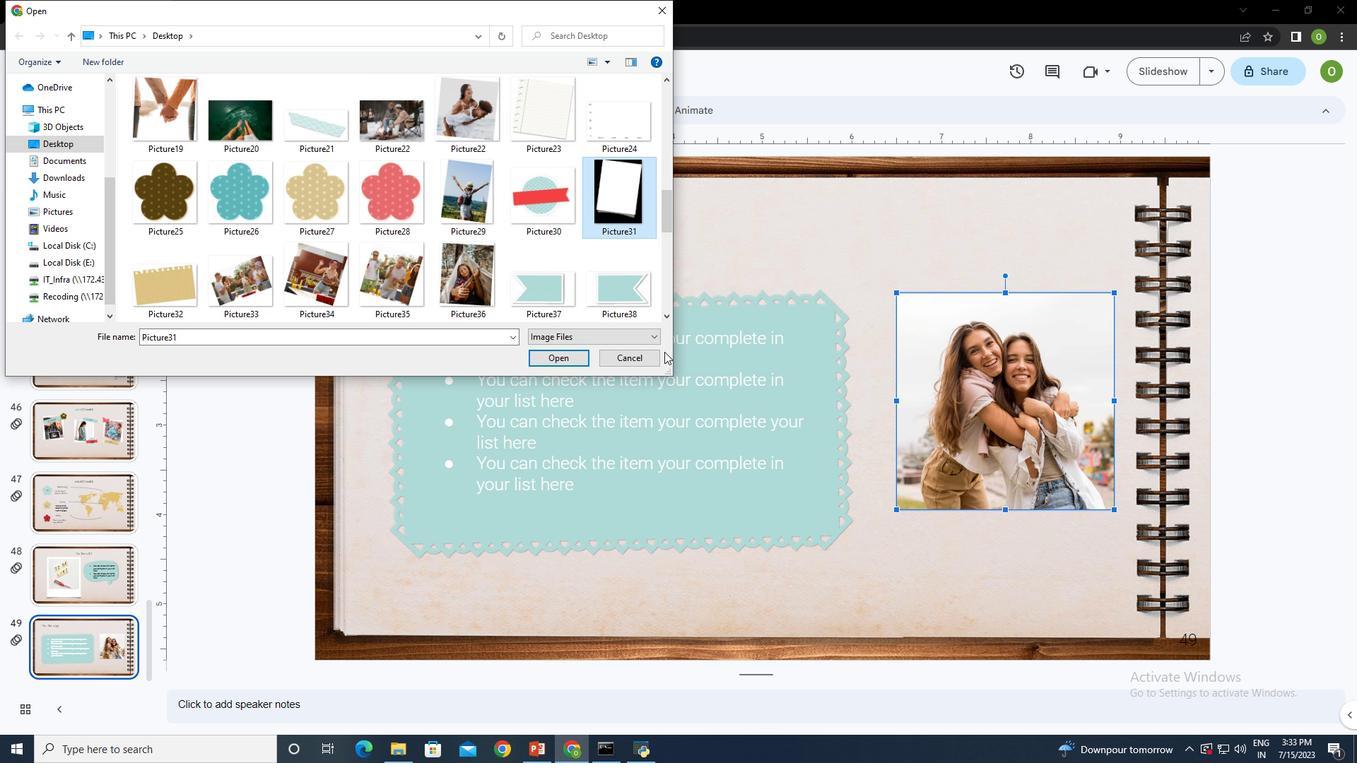 
Action: Mouse moved to (558, 353)
Screenshot: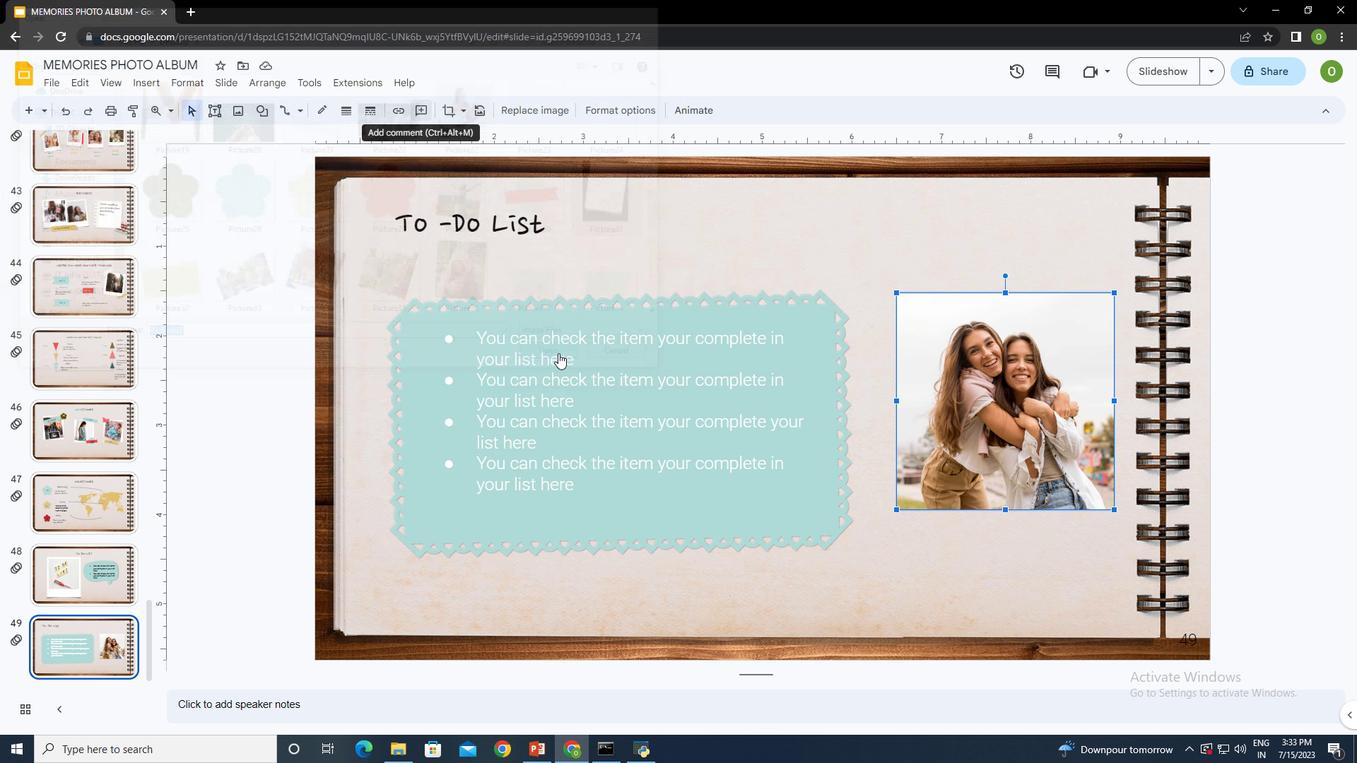 
Action: Mouse pressed left at (558, 353)
Screenshot: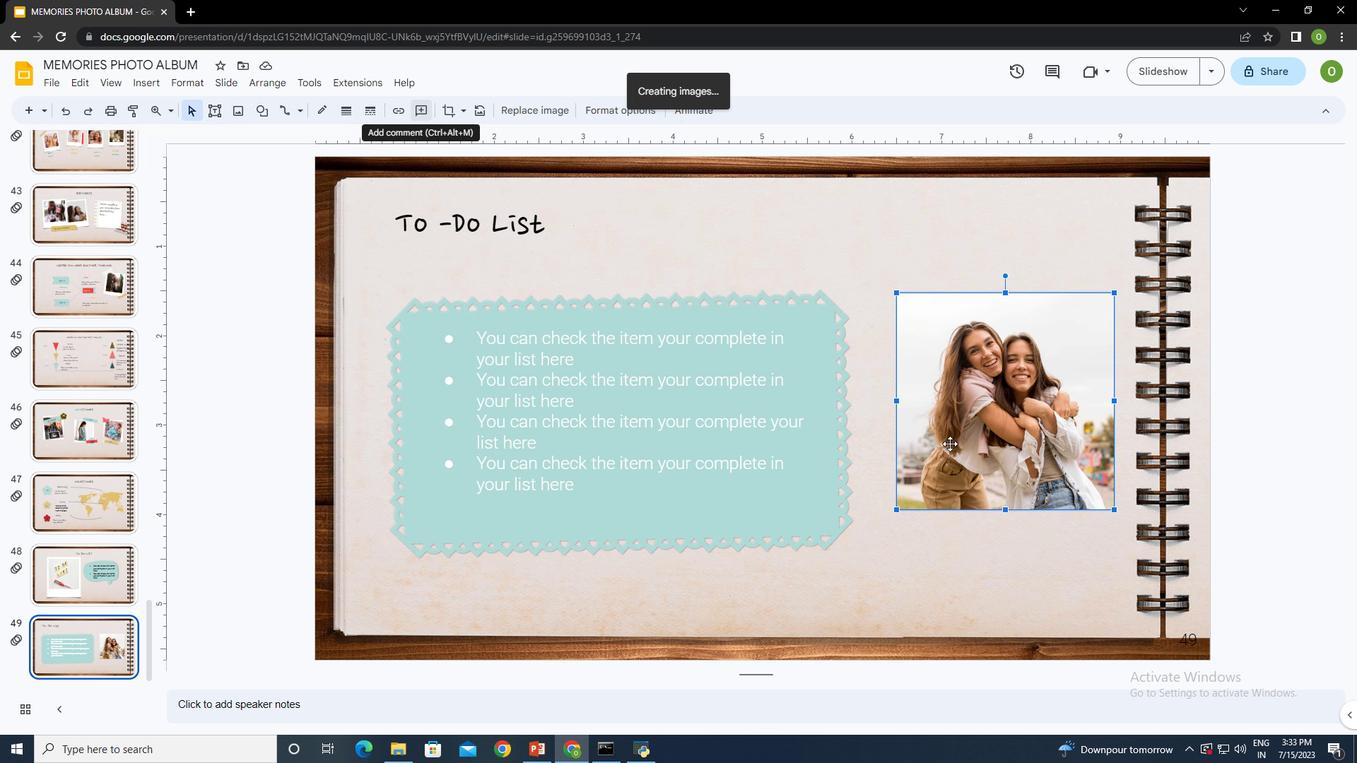 
Action: Mouse moved to (808, 408)
Screenshot: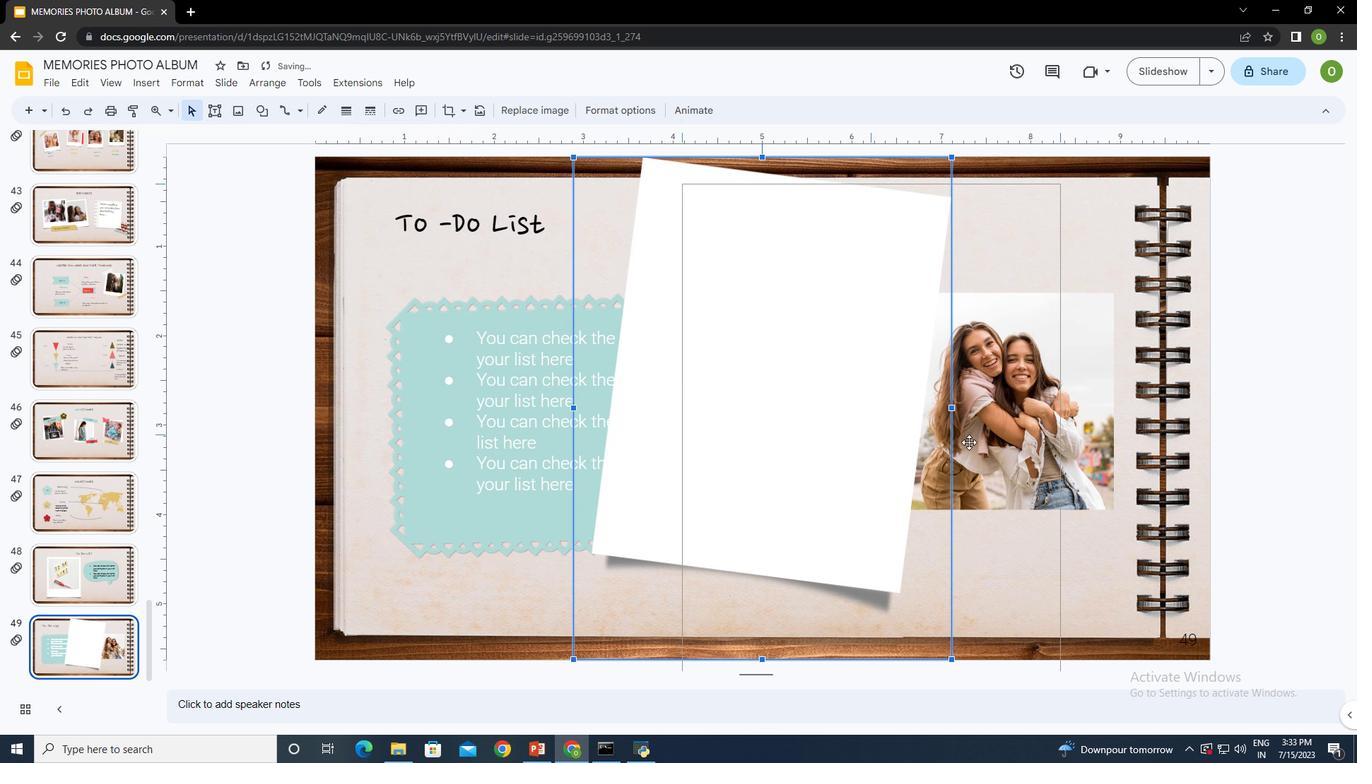 
Action: Mouse pressed left at (808, 408)
Screenshot: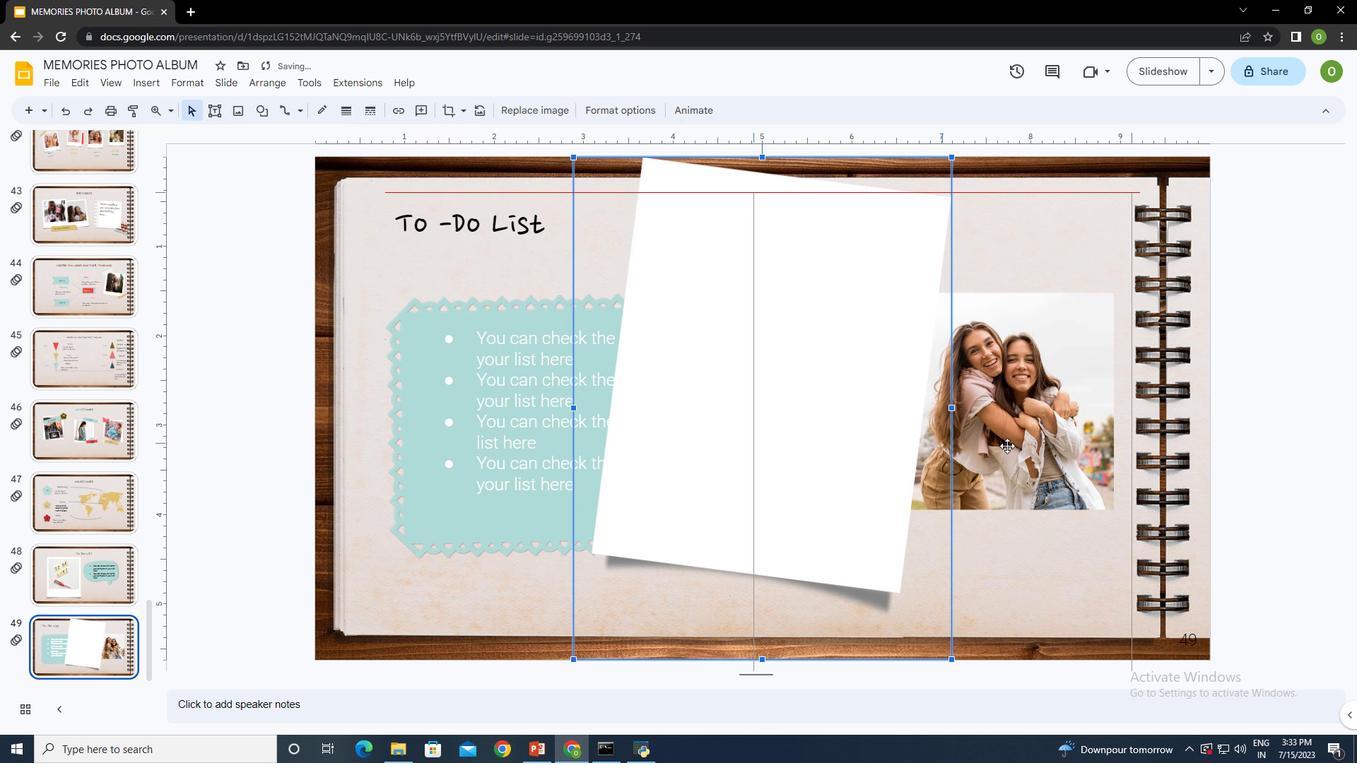 
Action: Mouse moved to (777, 188)
Screenshot: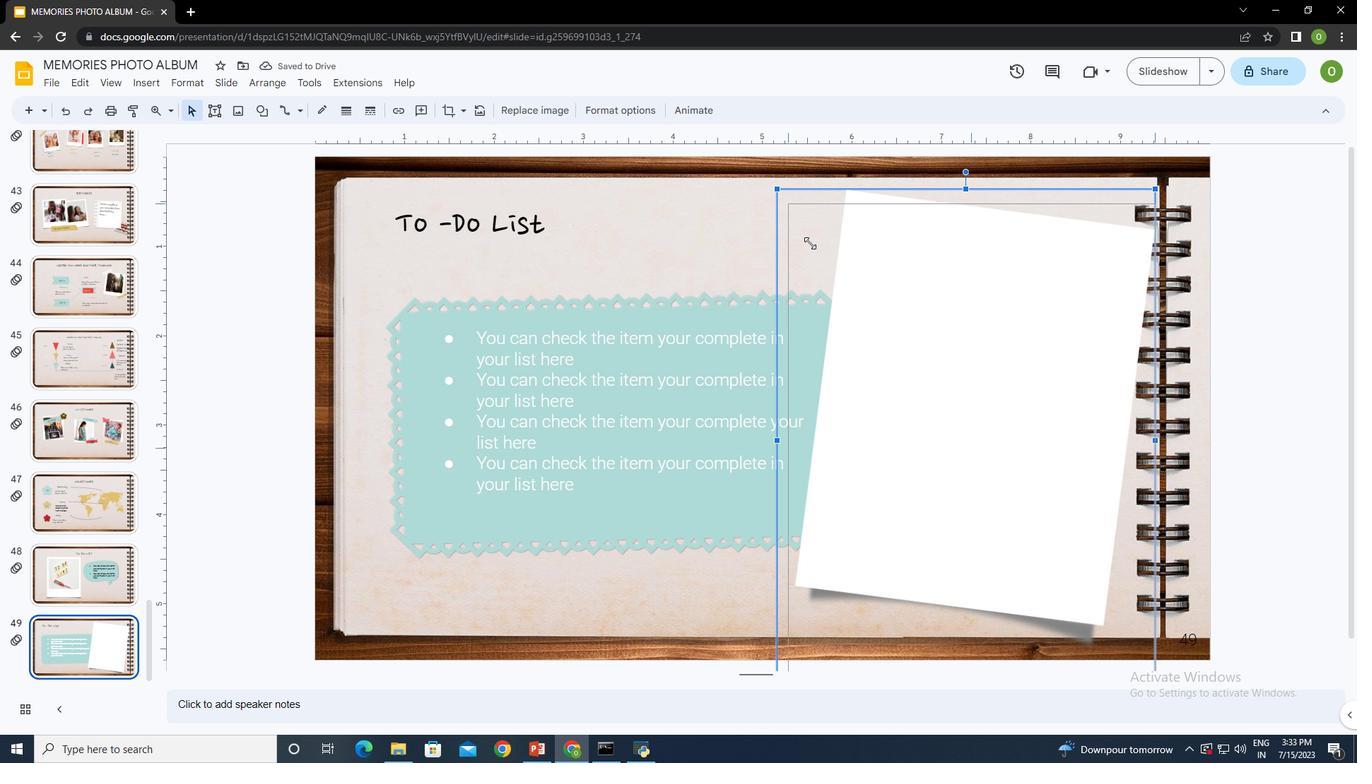 
Action: Mouse pressed left at (777, 188)
Screenshot: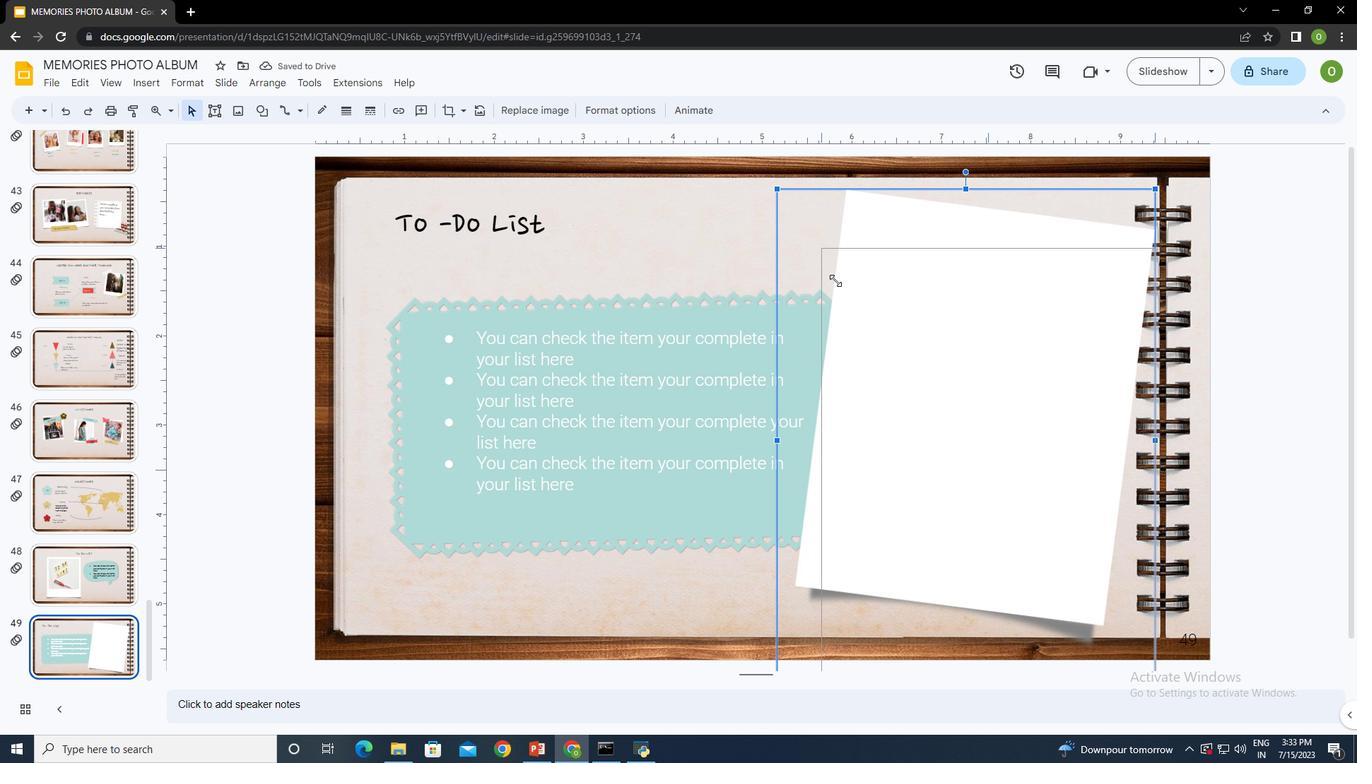 
Action: Mouse moved to (1034, 379)
Screenshot: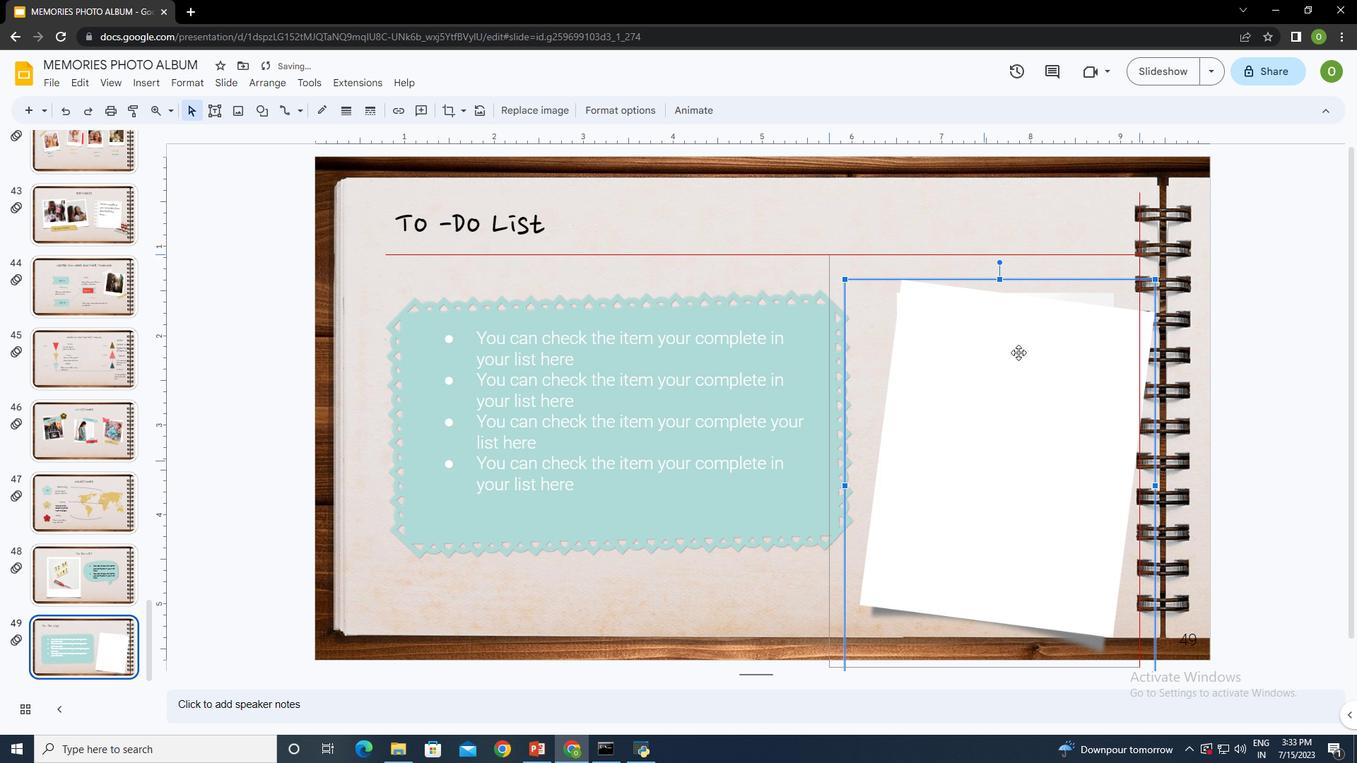 
Action: Mouse pressed left at (1034, 379)
Screenshot: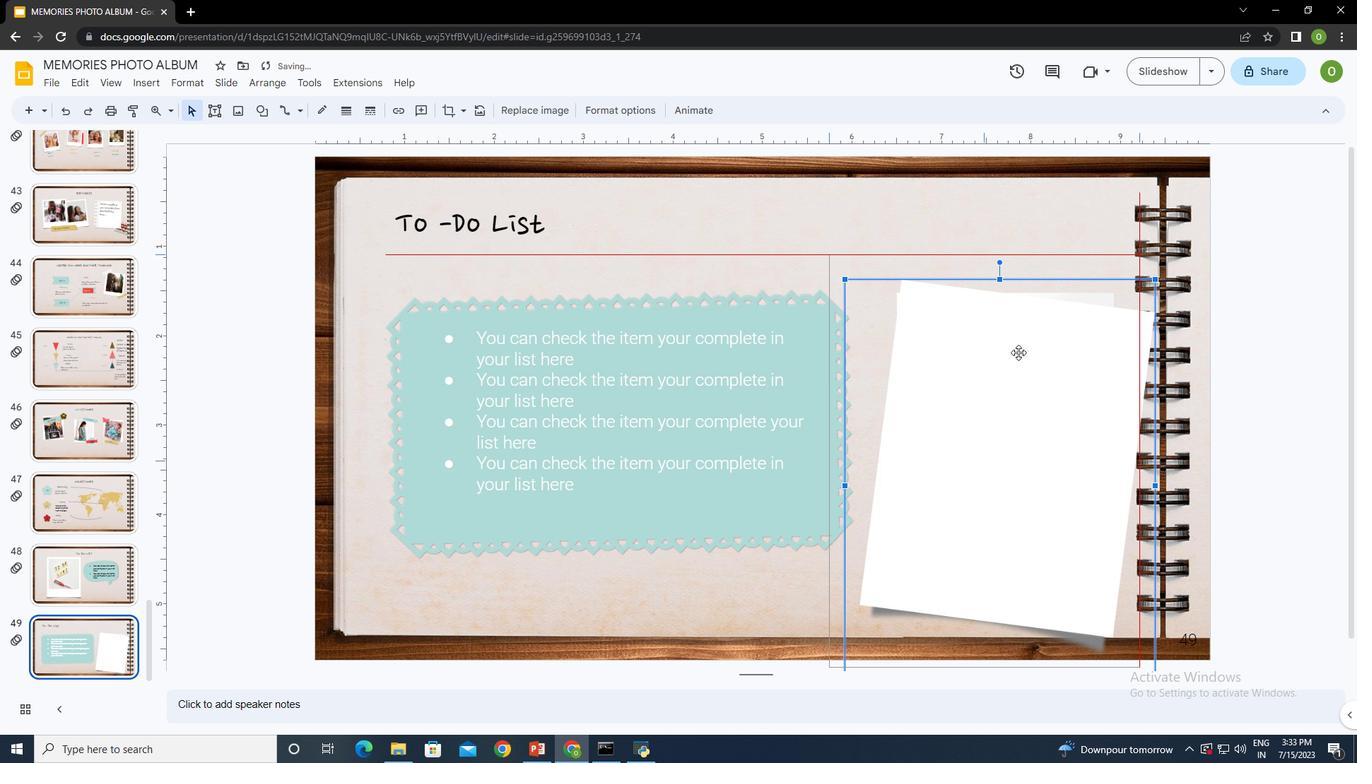 
Action: Mouse moved to (1140, 664)
Screenshot: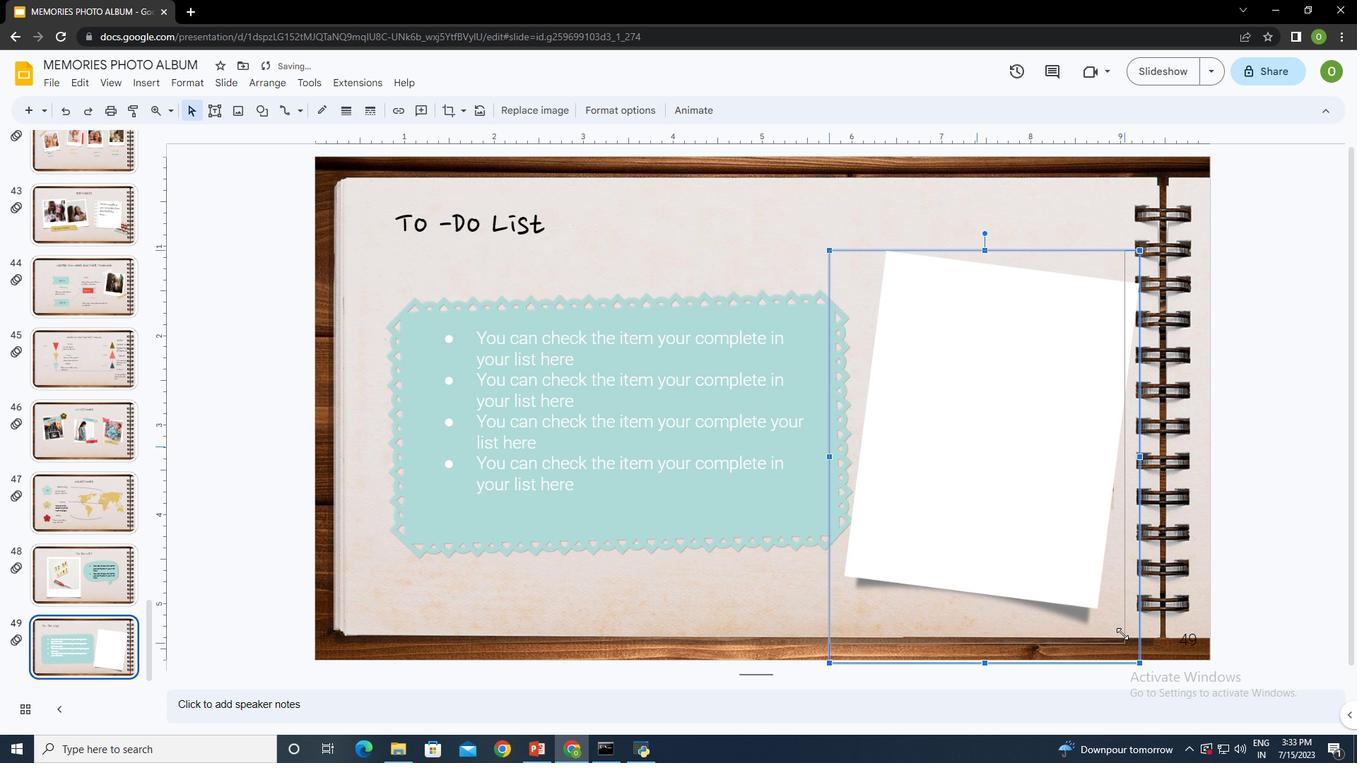 
Action: Mouse pressed left at (1140, 664)
Screenshot: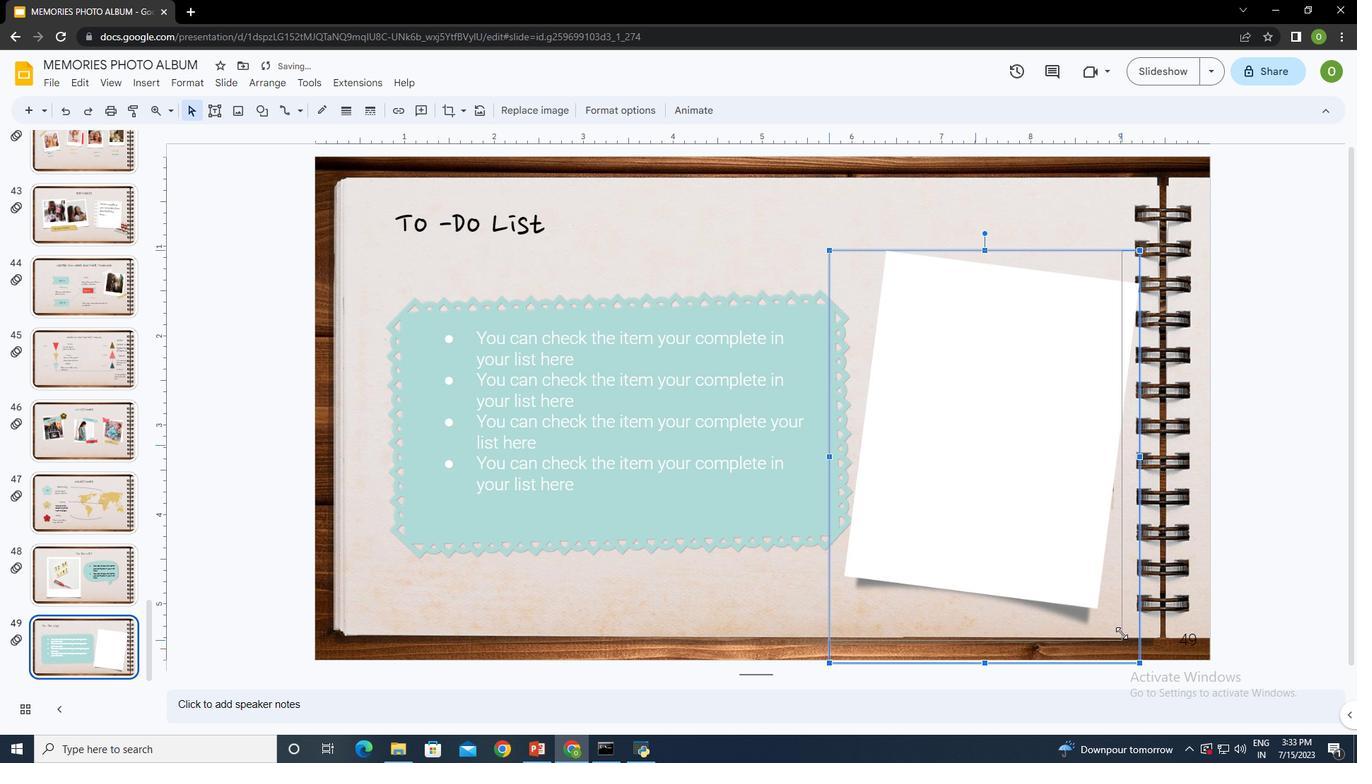 
Action: Mouse moved to (997, 471)
Screenshot: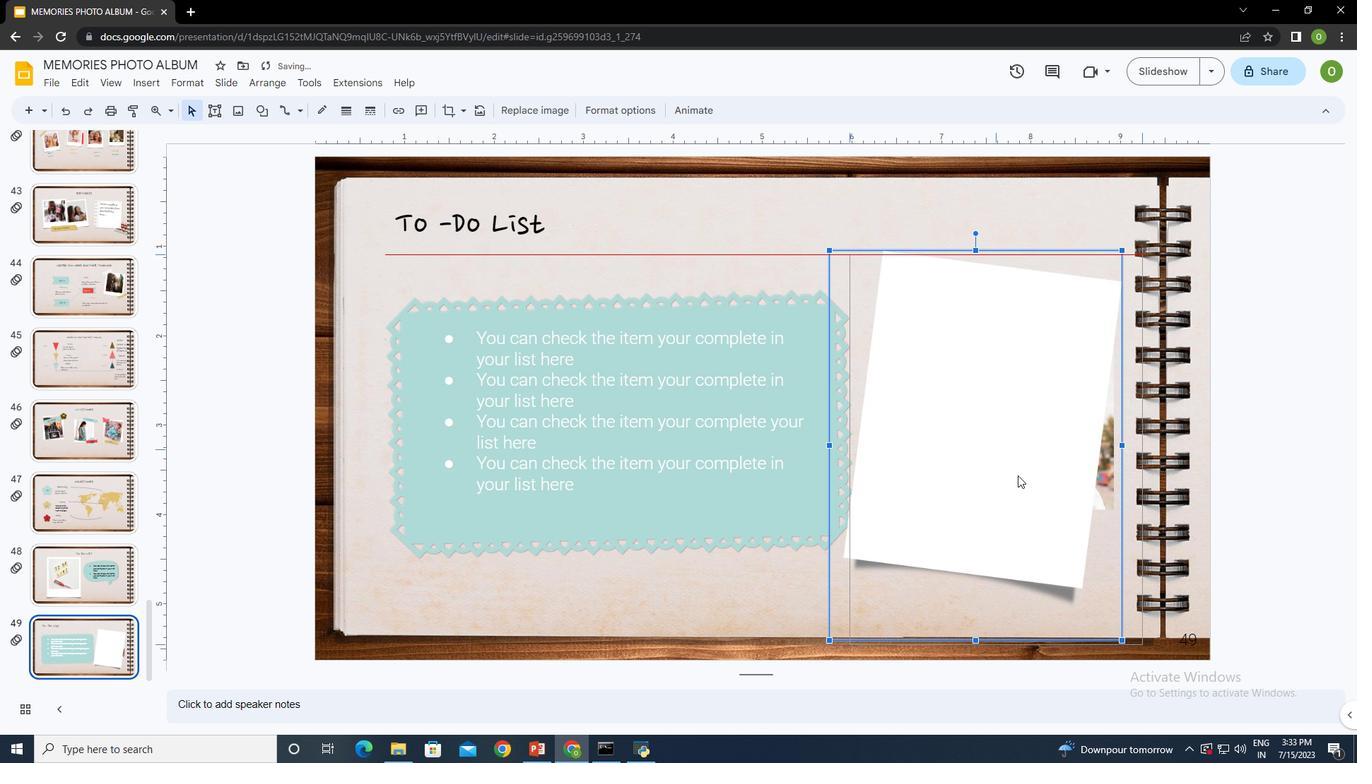 
Action: Mouse pressed left at (997, 471)
Screenshot: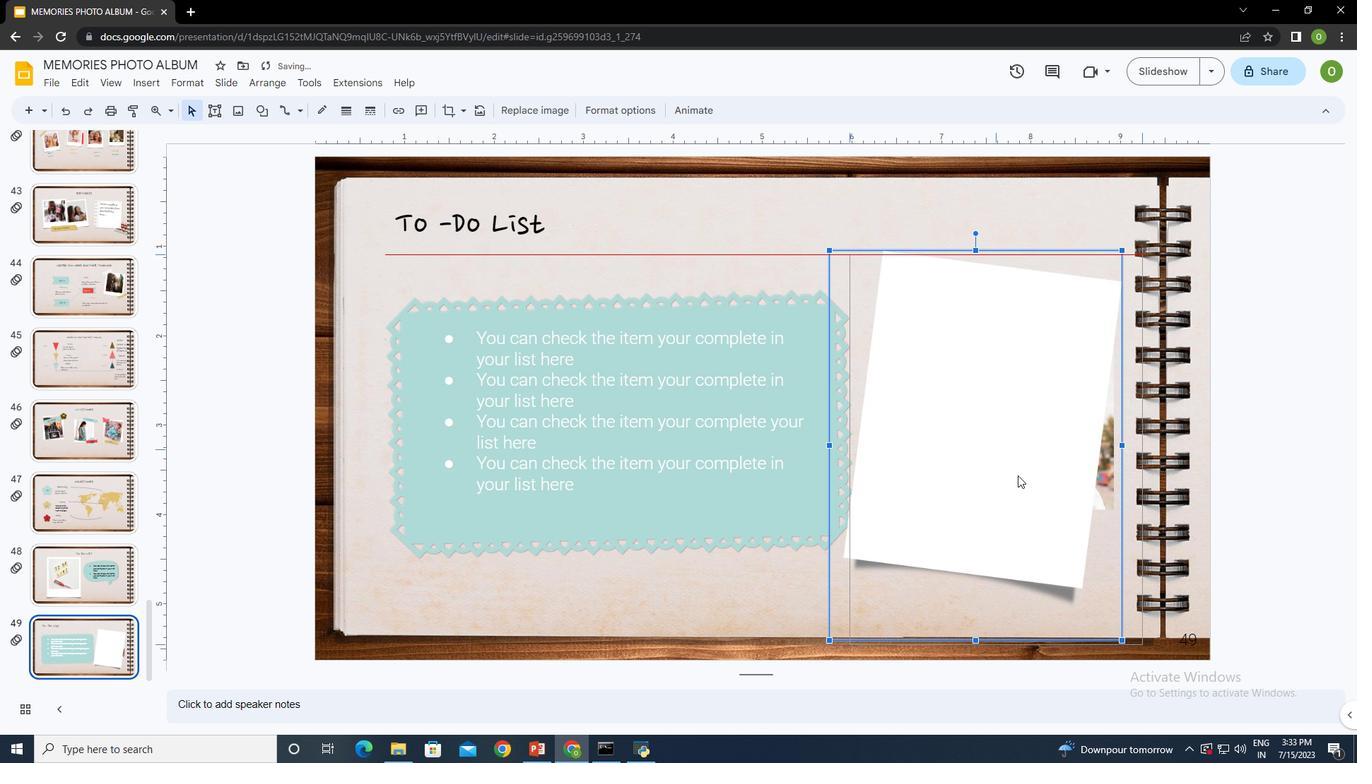 
Action: Mouse moved to (1018, 475)
Screenshot: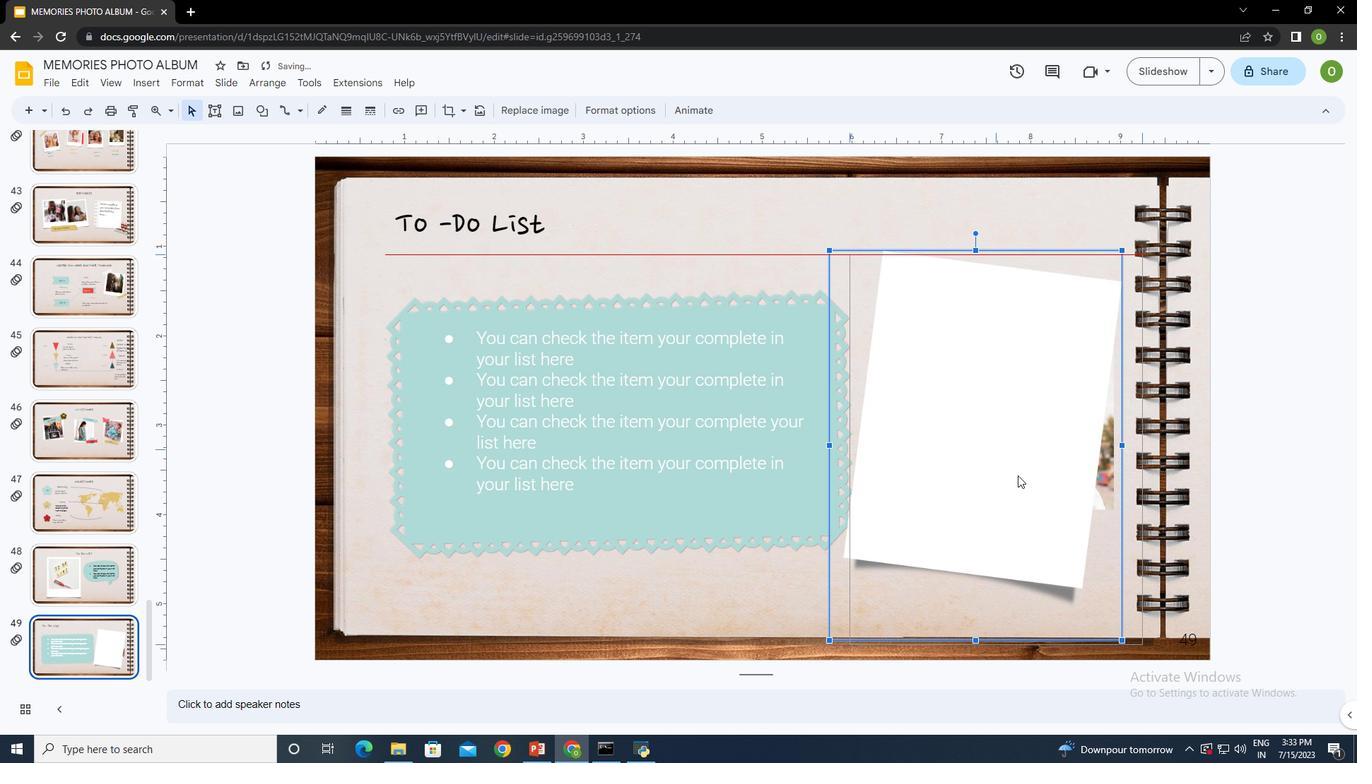 
Action: Mouse pressed left at (1018, 475)
Screenshot: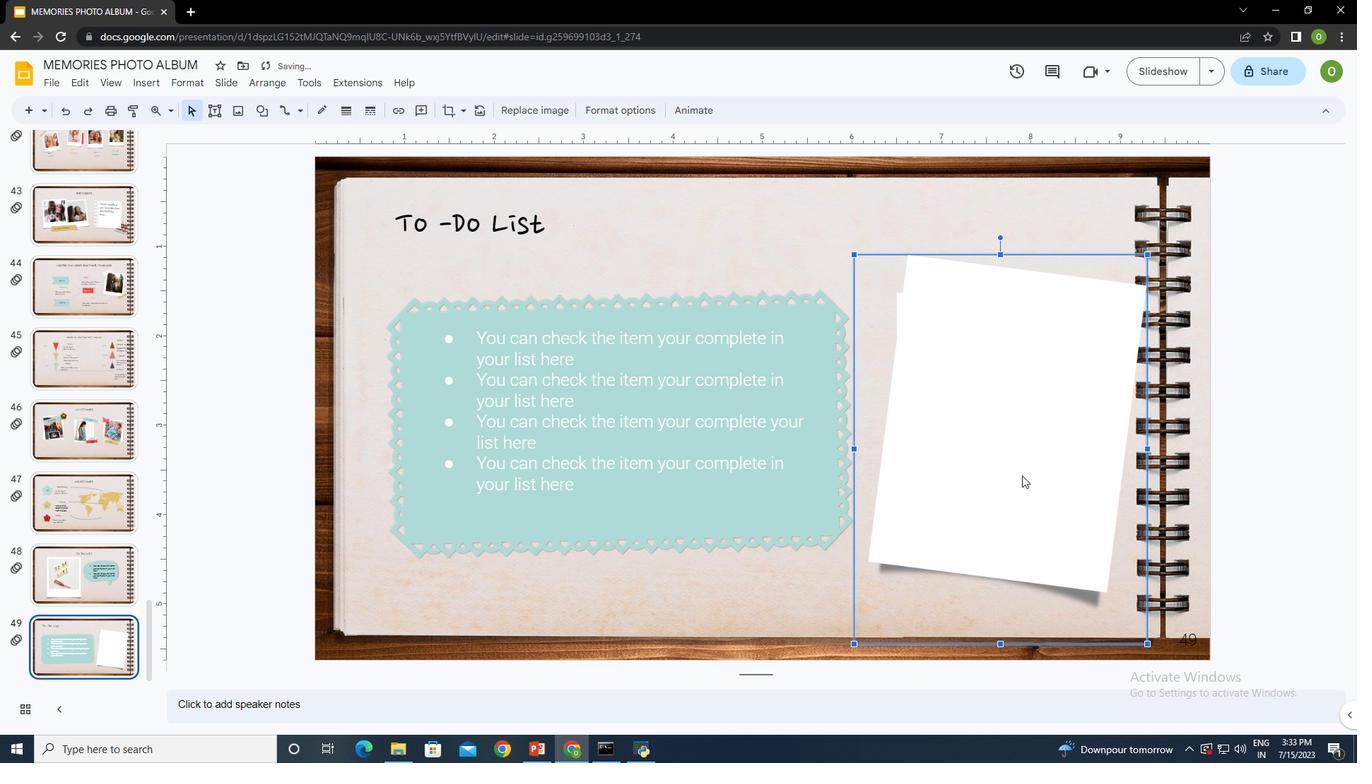 
Action: Mouse moved to (1021, 473)
Screenshot: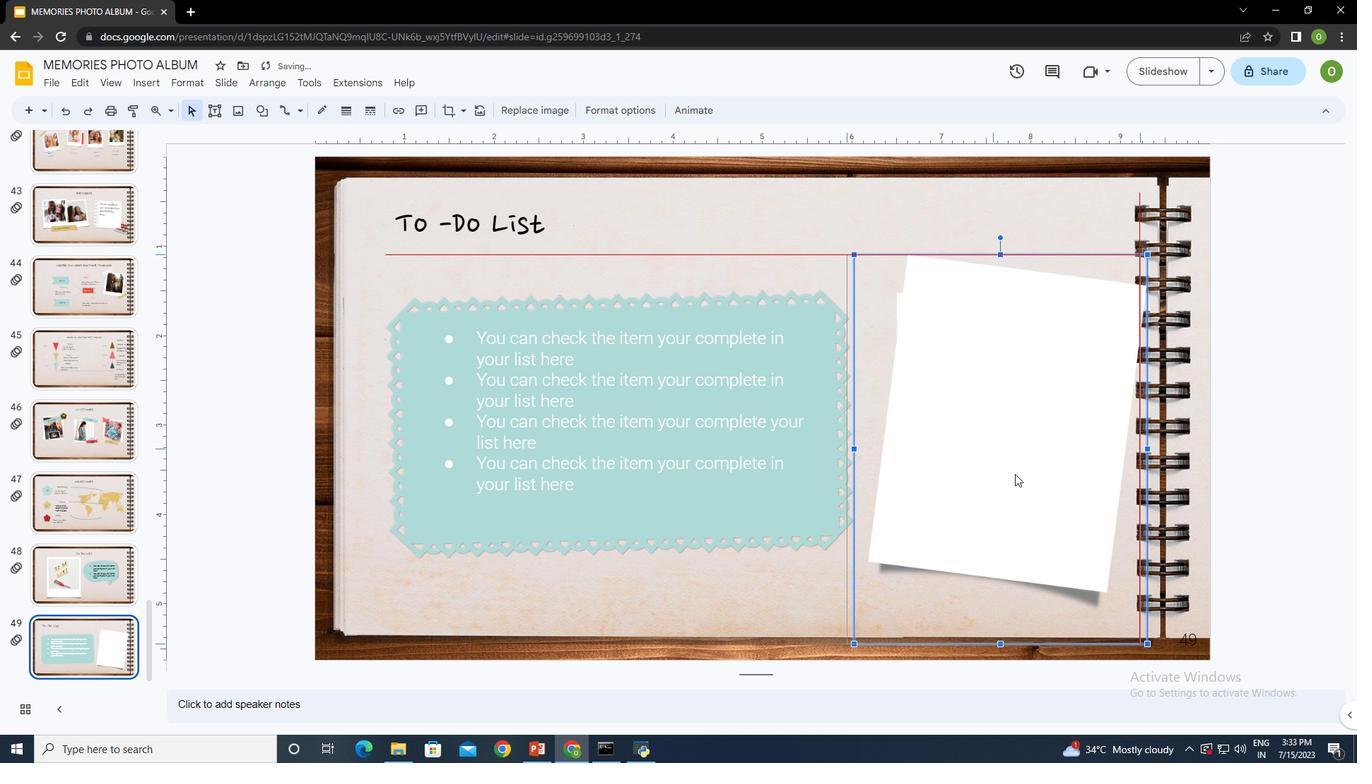 
Action: Mouse pressed left at (1021, 473)
Screenshot: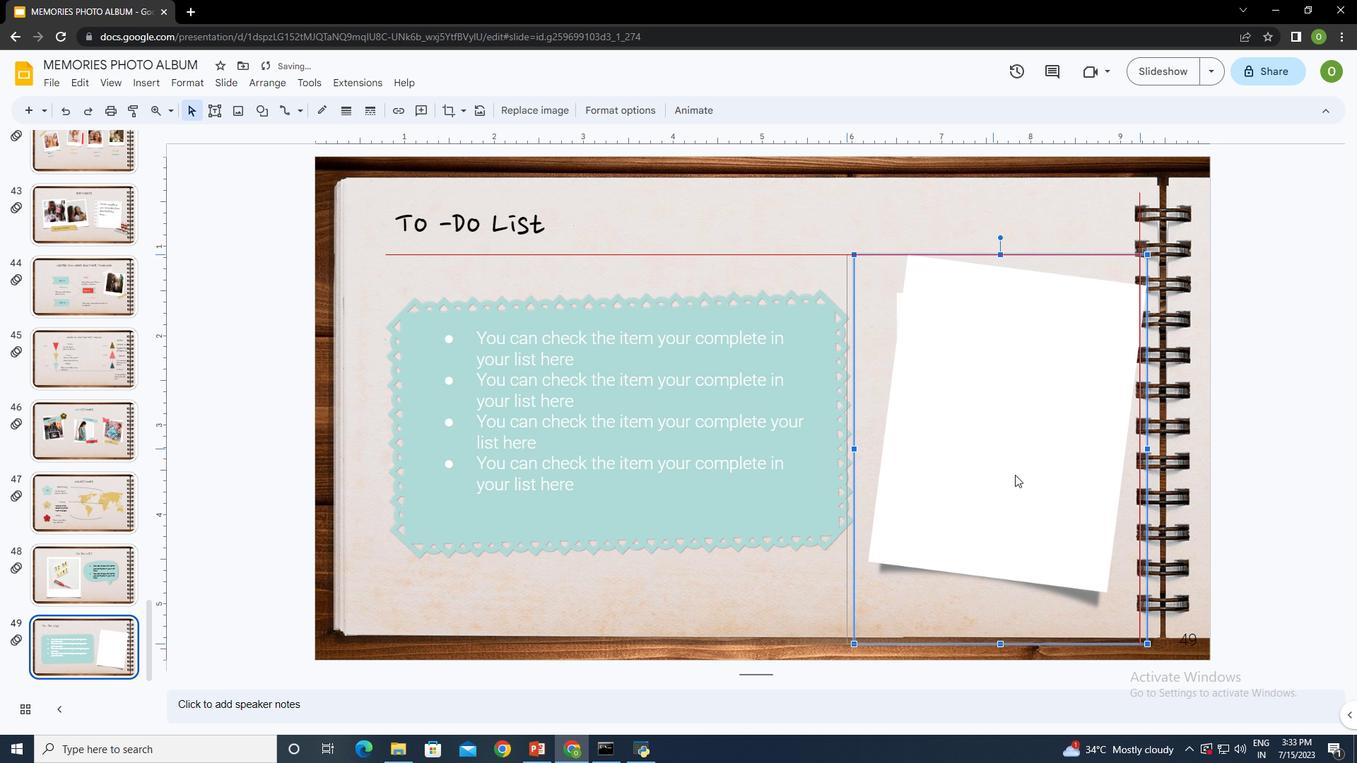 
Action: Mouse moved to (280, 77)
Screenshot: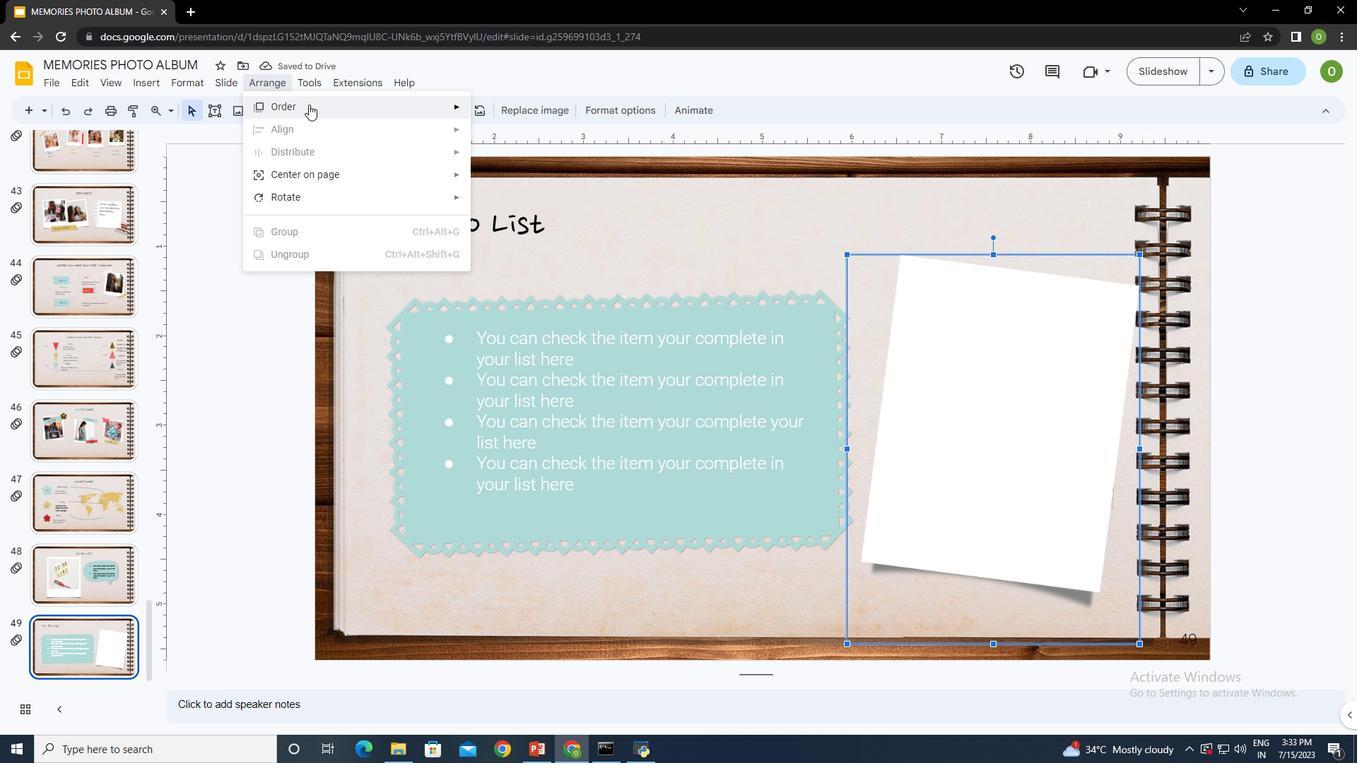 
Action: Mouse pressed left at (280, 77)
Screenshot: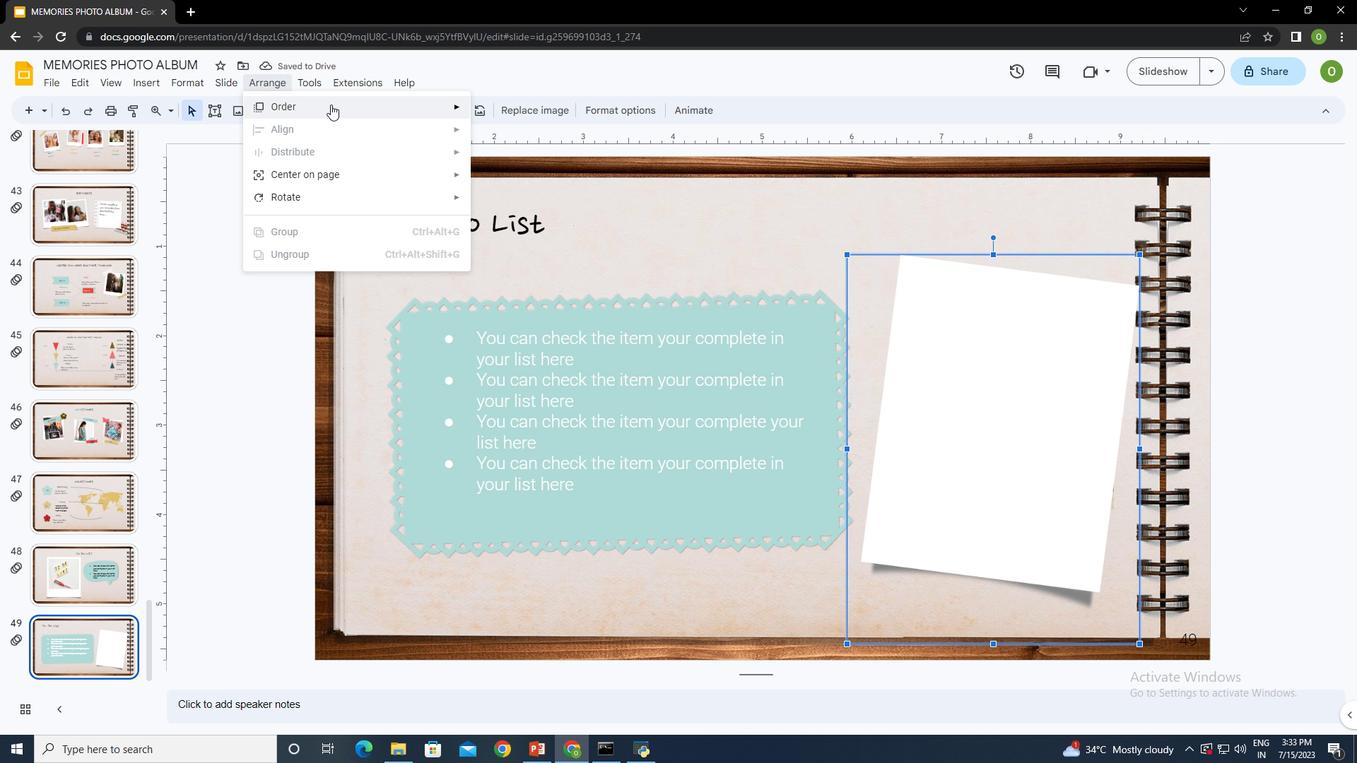 
Action: Mouse moved to (330, 104)
Screenshot: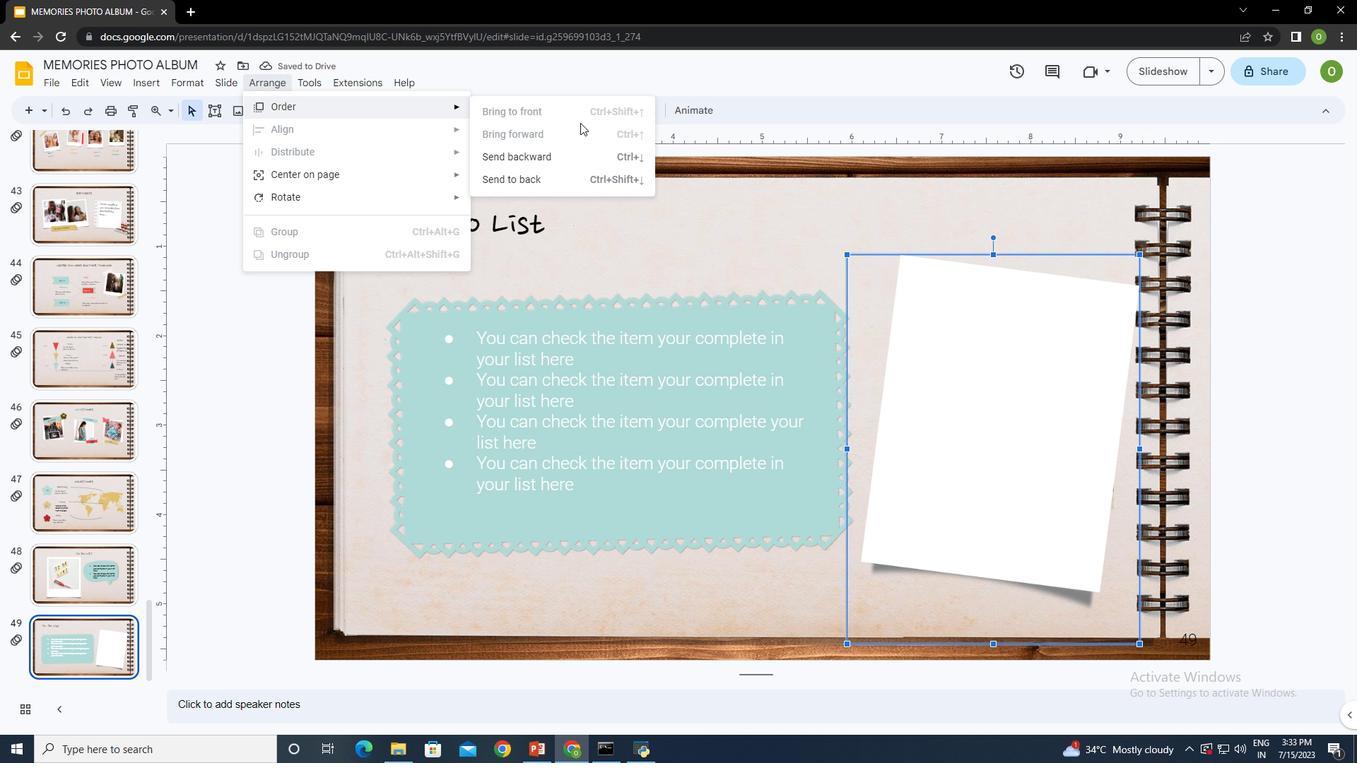 
Action: Mouse pressed left at (330, 104)
Screenshot: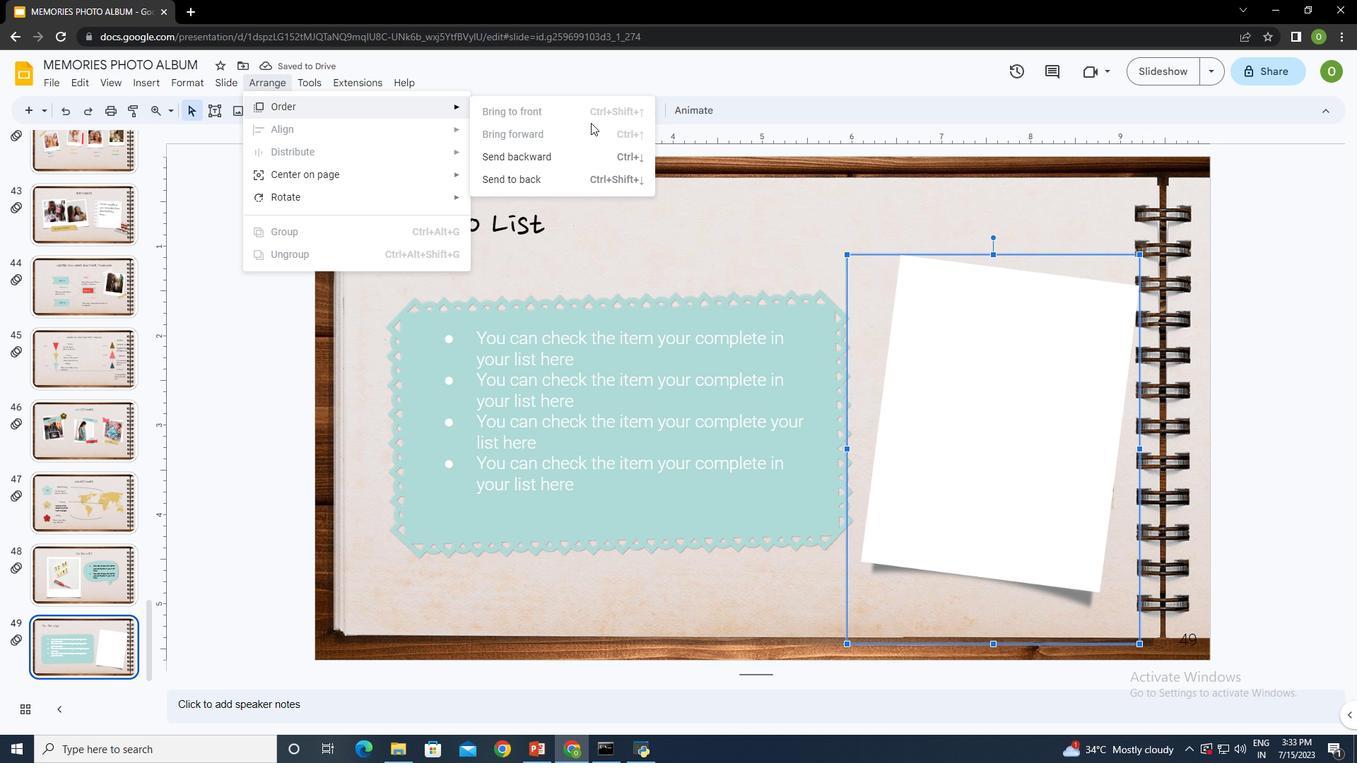 
Action: Mouse moved to (538, 176)
Screenshot: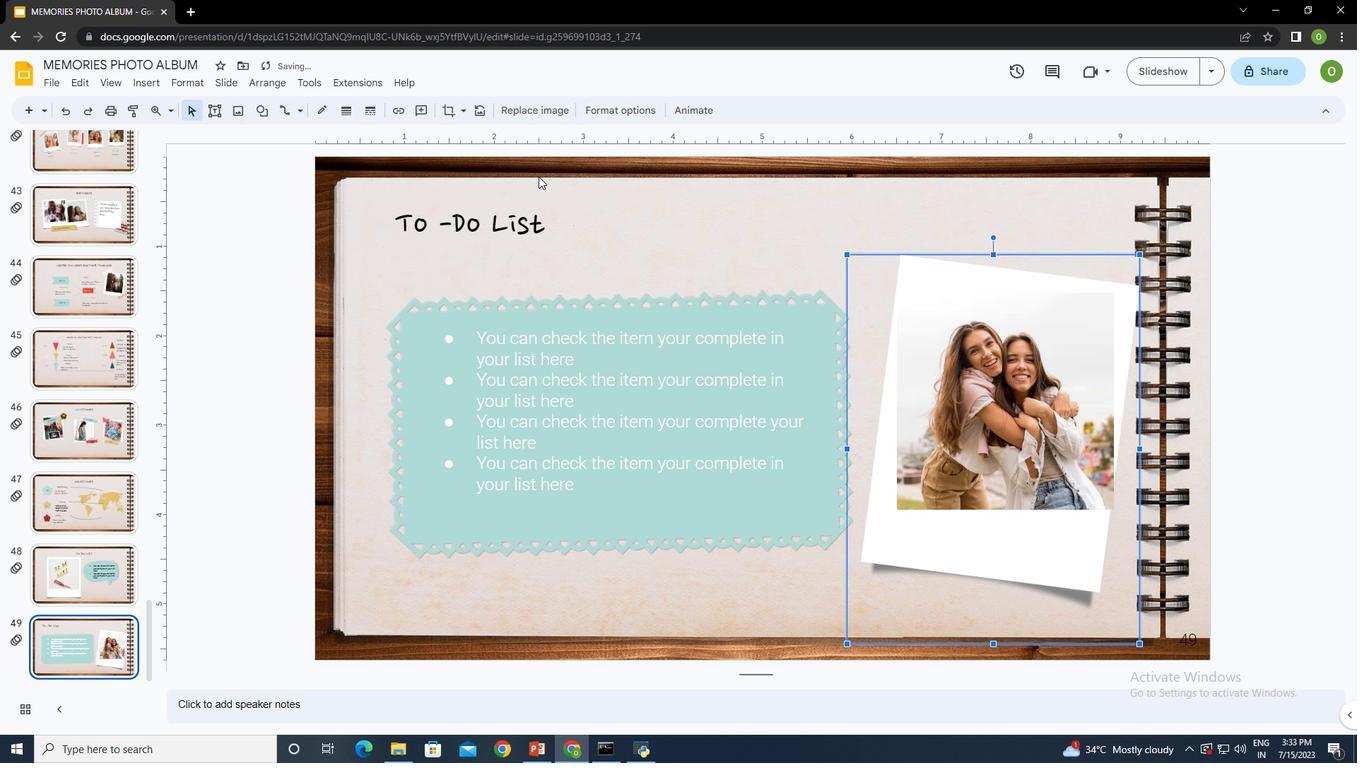 
Action: Mouse pressed left at (538, 176)
Screenshot: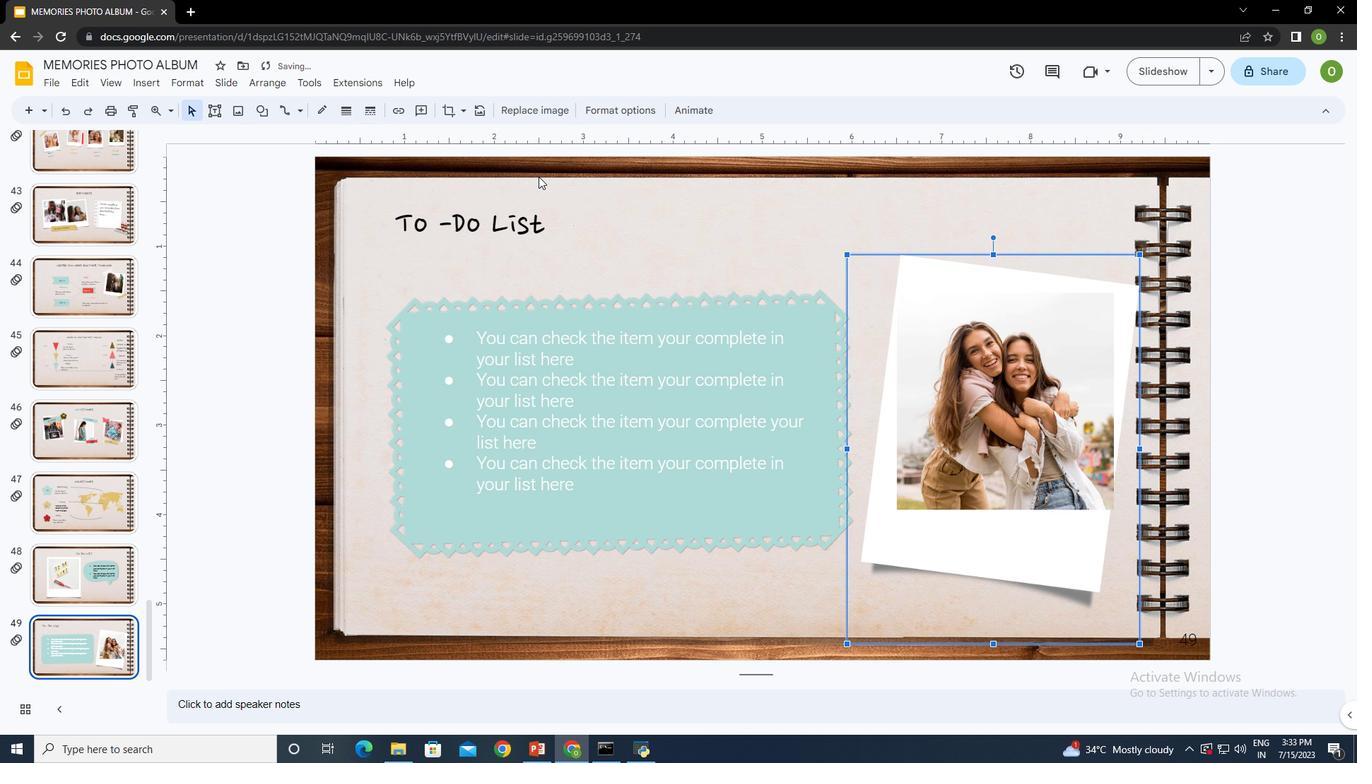 
Action: Mouse moved to (819, 205)
Screenshot: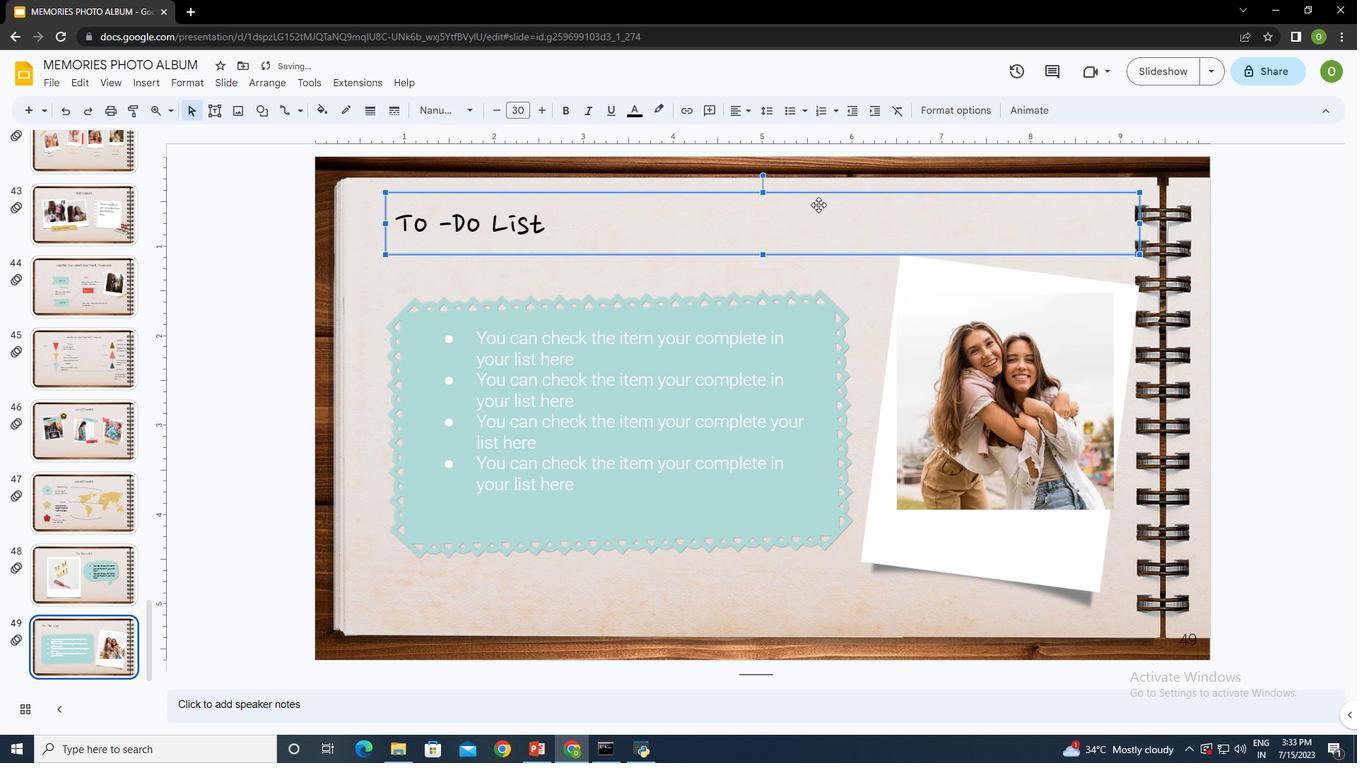 
Action: Mouse pressed left at (819, 205)
Screenshot: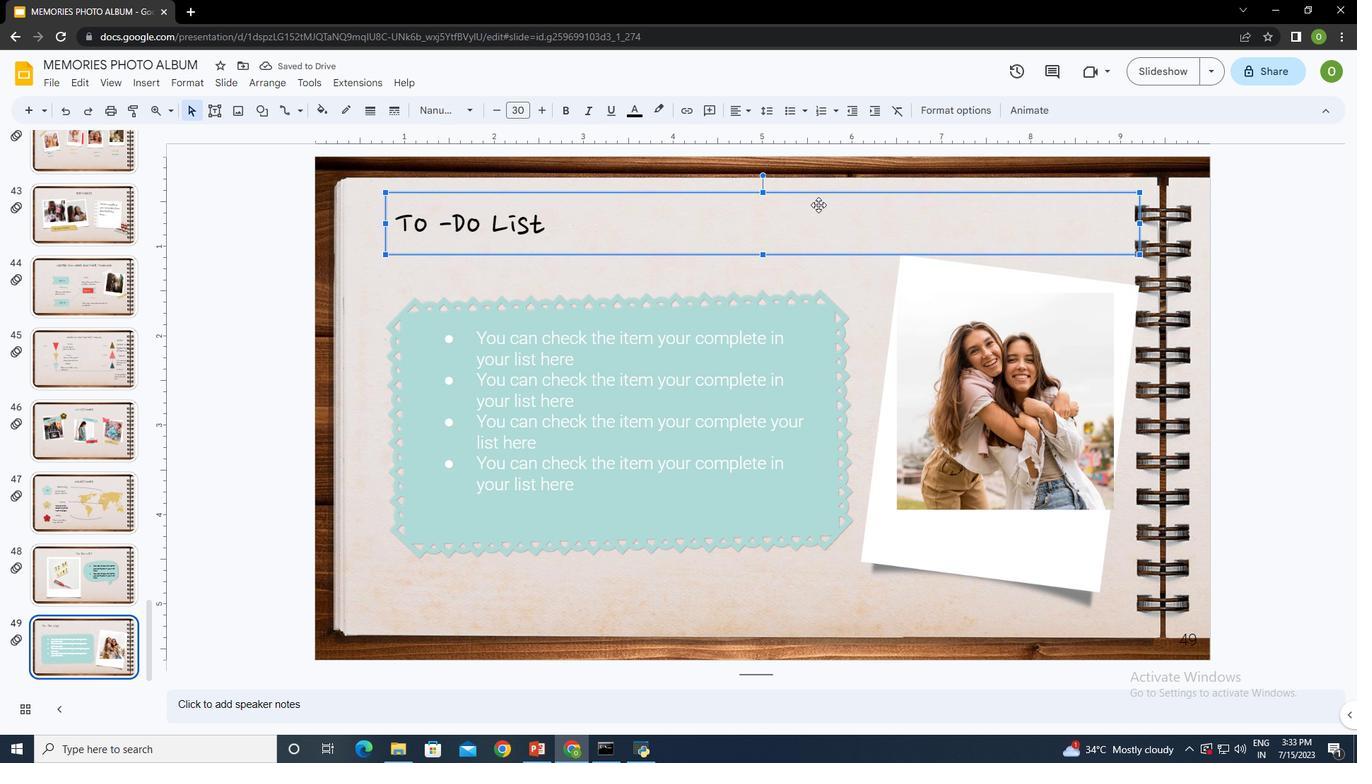 
Action: Mouse moved to (826, 271)
Screenshot: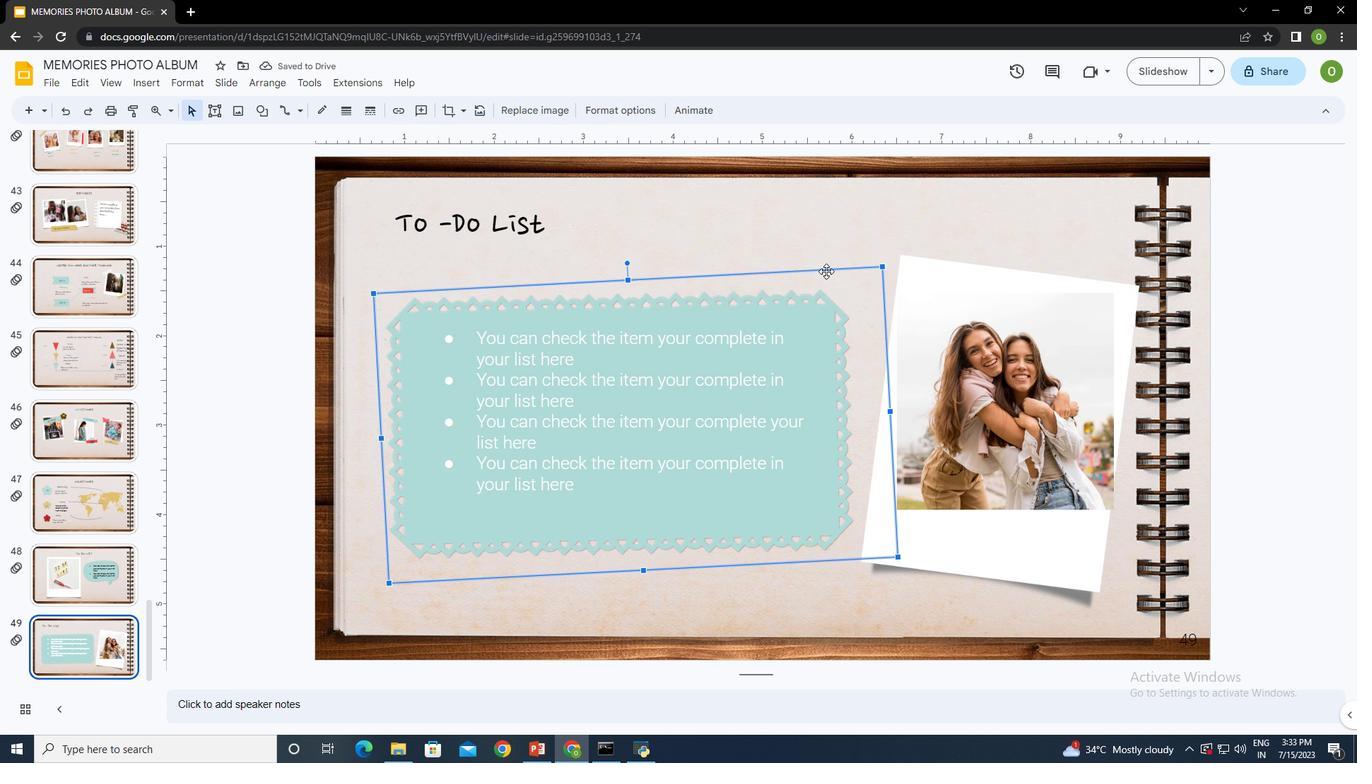 
Action: Mouse pressed left at (826, 271)
Screenshot: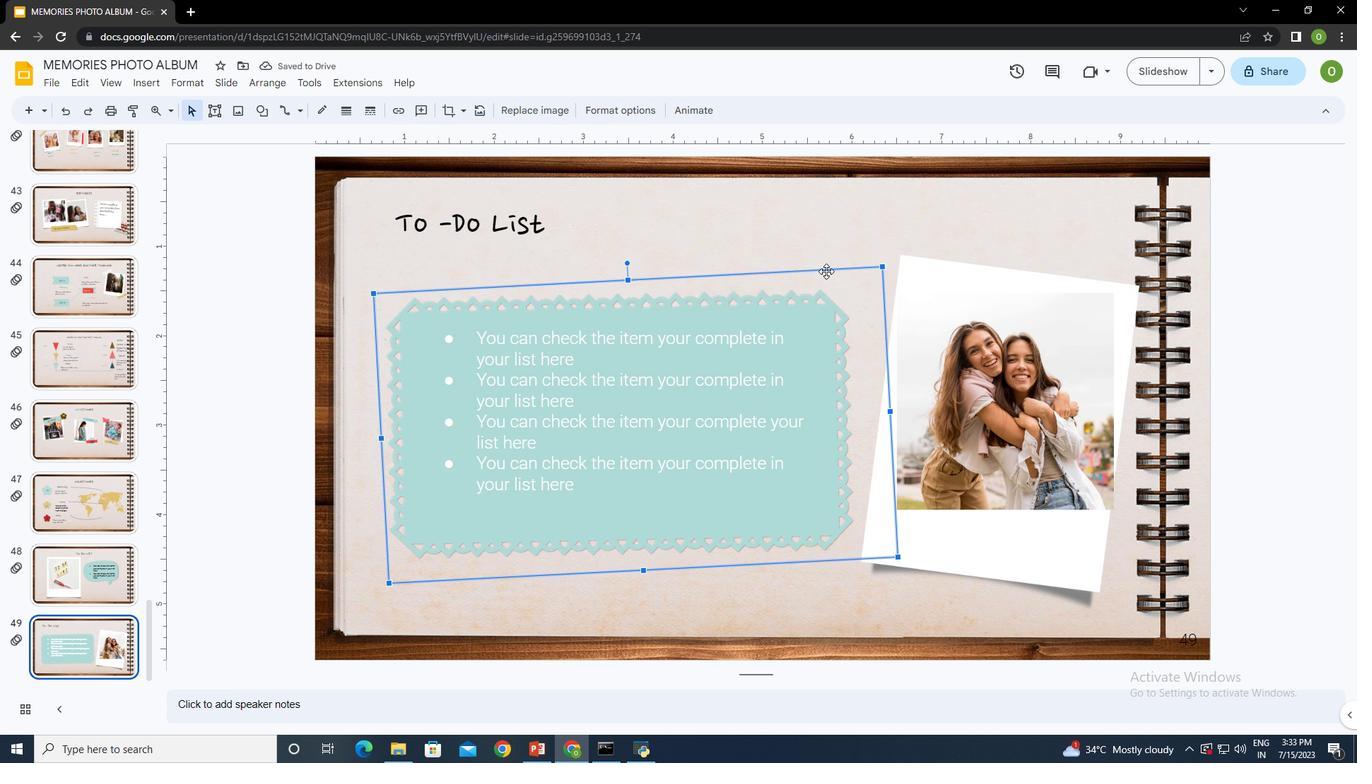 
Action: Mouse moved to (391, 256)
Screenshot: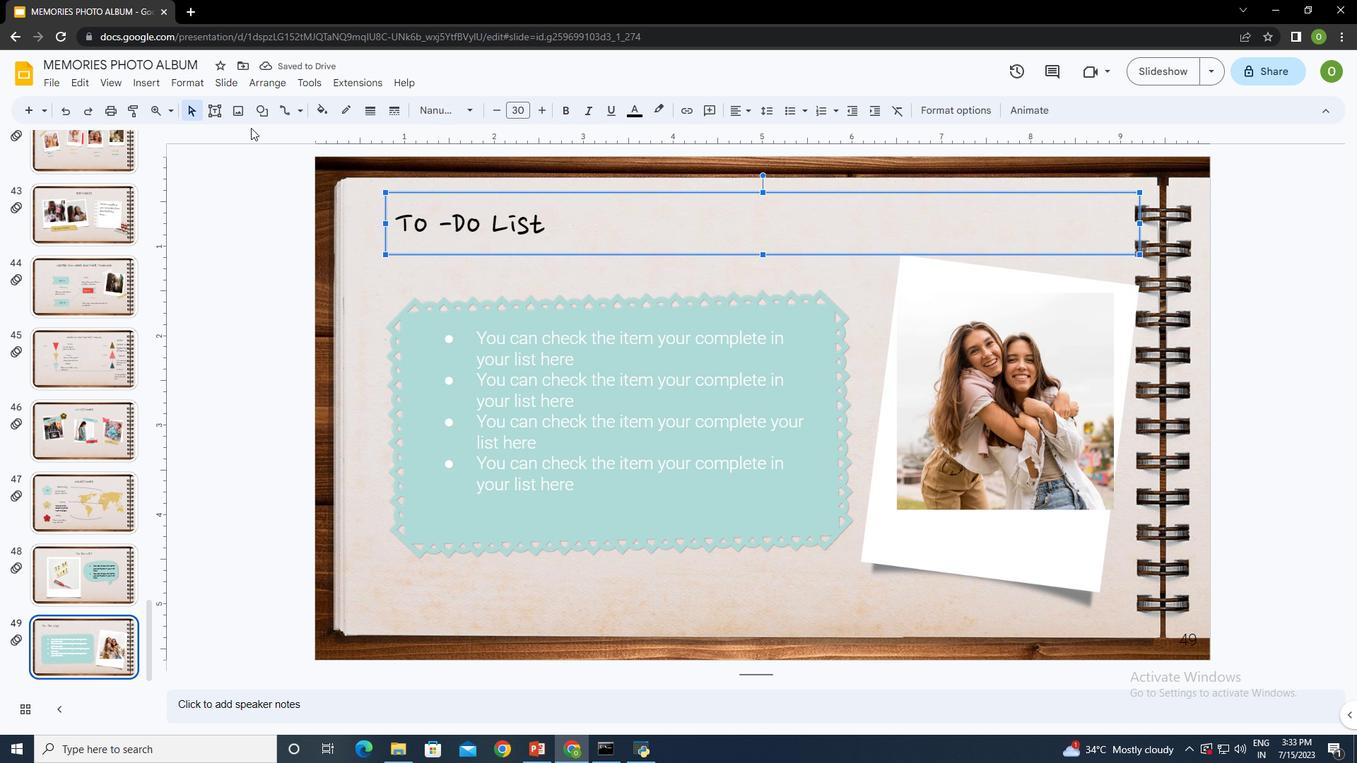 
Action: Mouse pressed left at (391, 256)
Screenshot: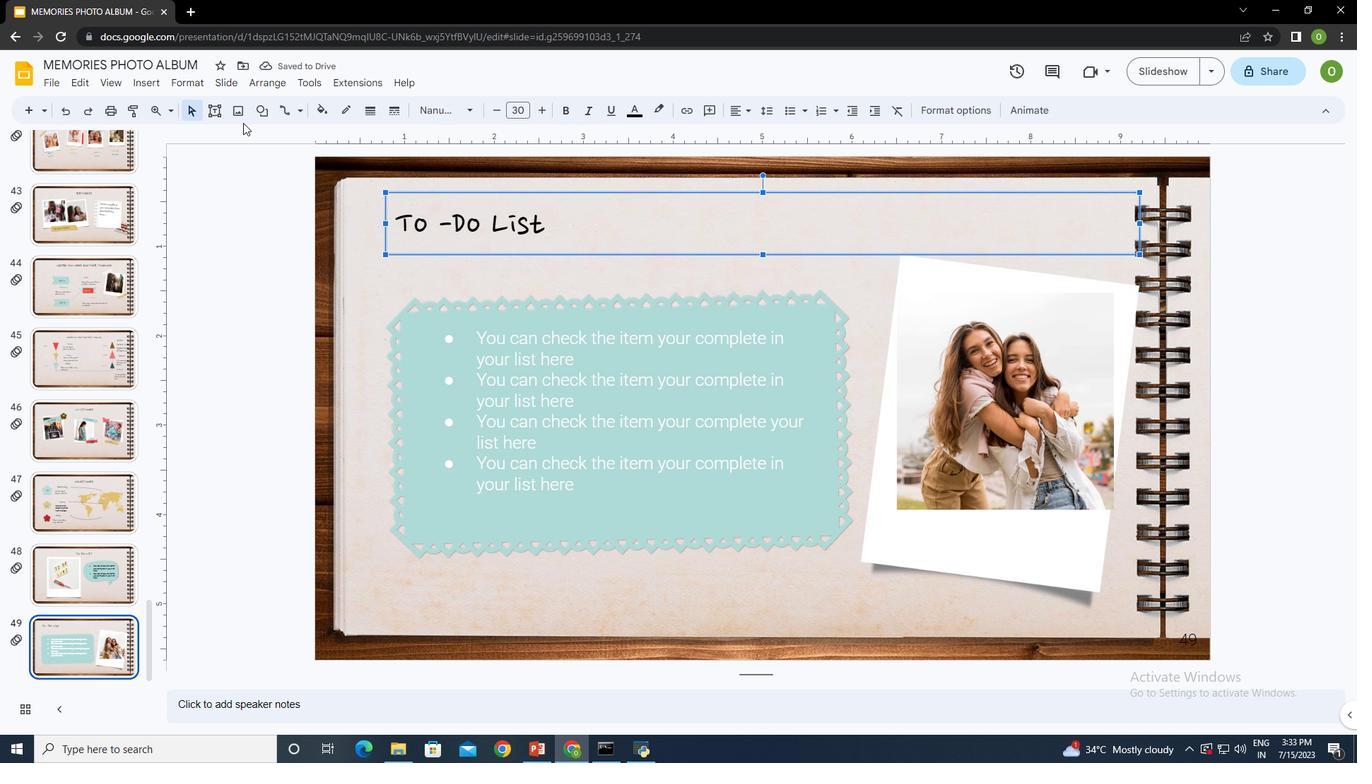
Action: Mouse moved to (149, 81)
Screenshot: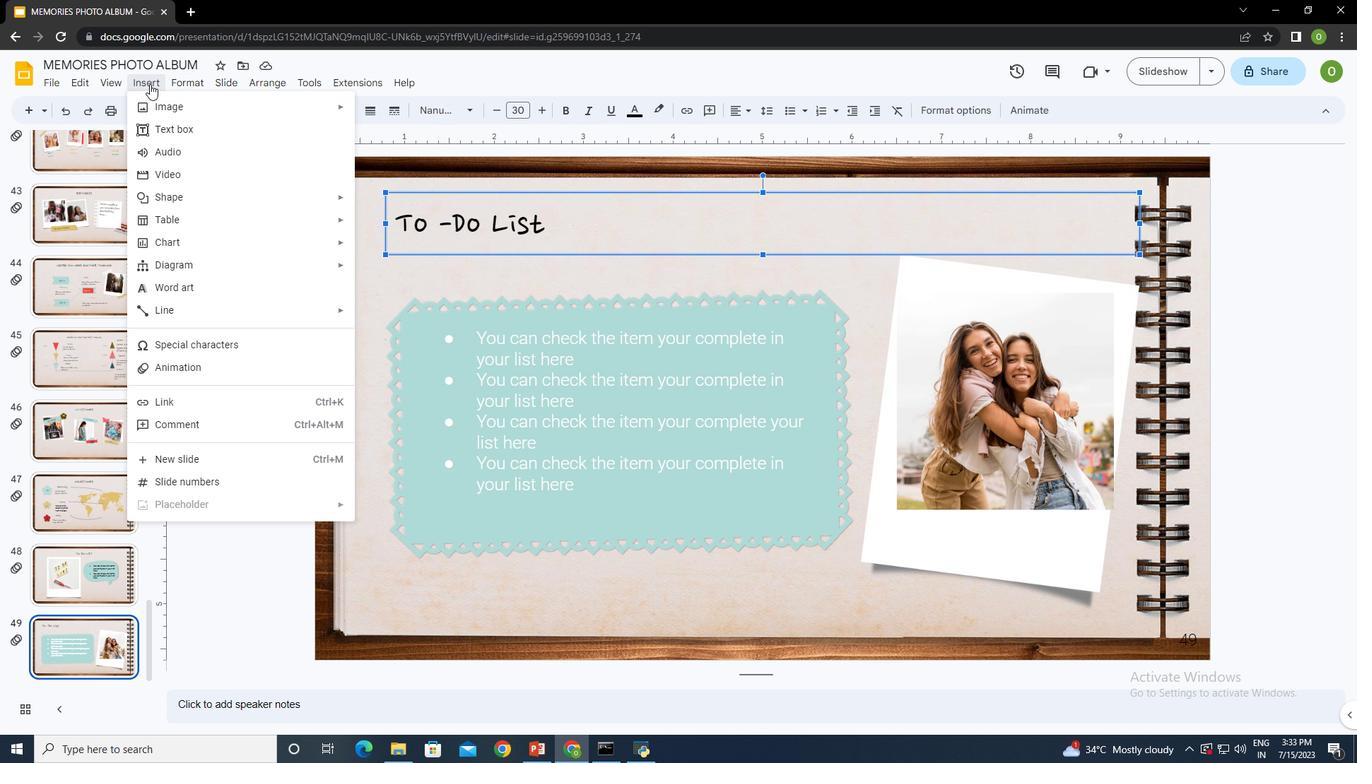 
Action: Mouse pressed left at (149, 81)
Screenshot: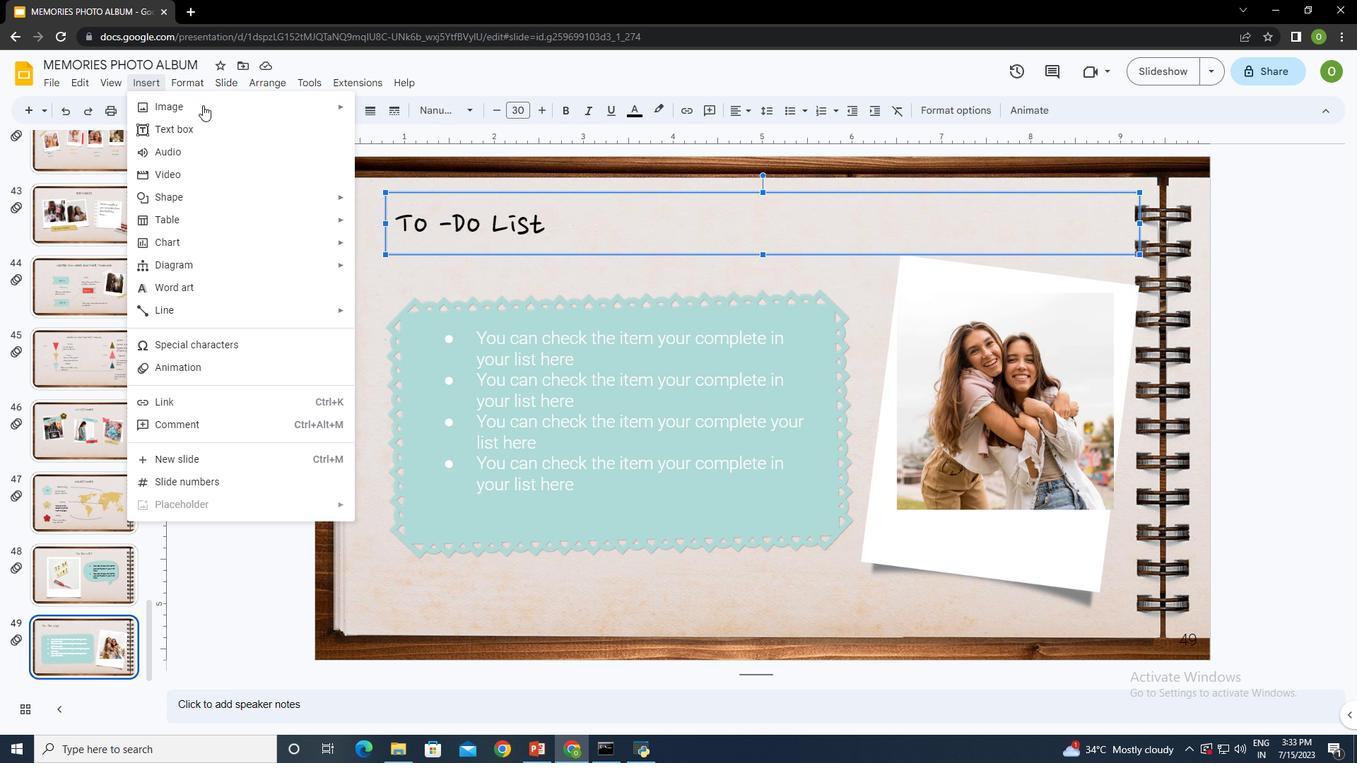 
Action: Mouse moved to (207, 106)
Screenshot: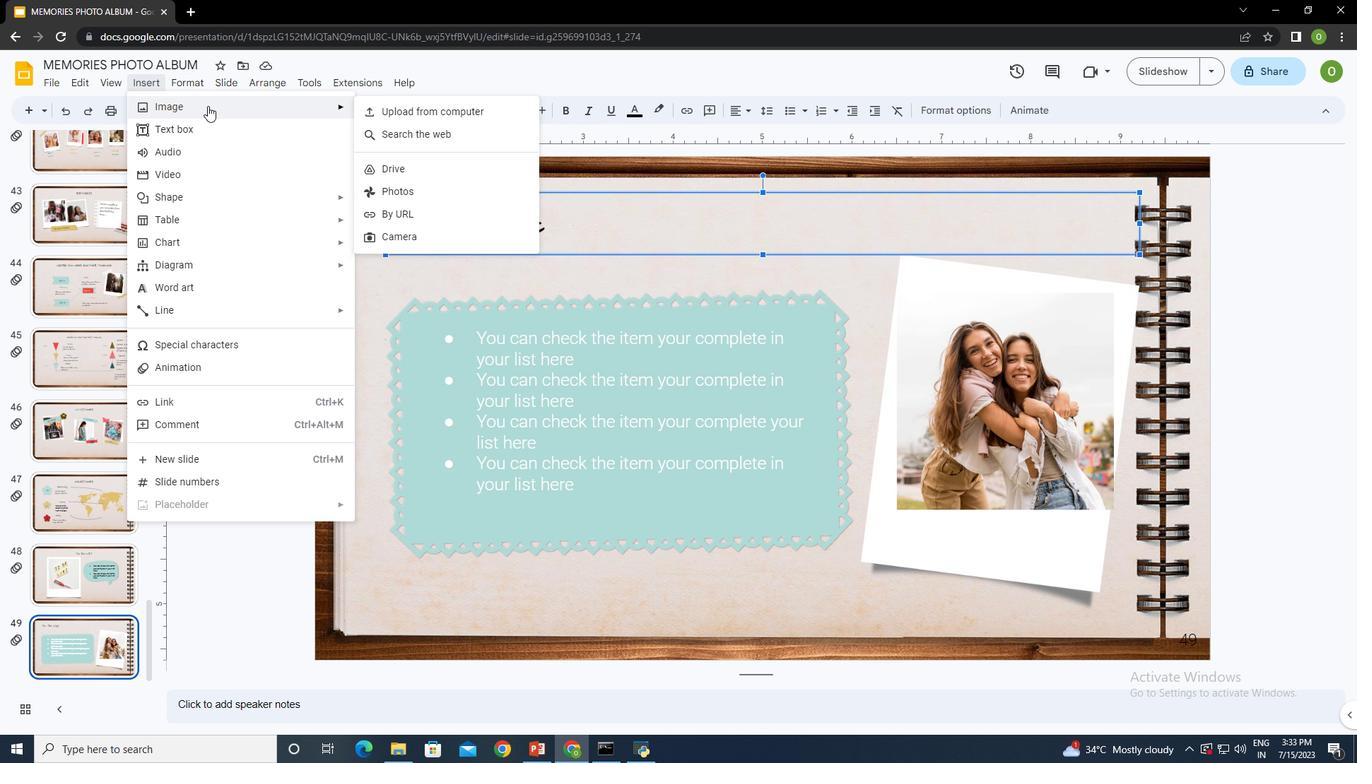 
Action: Mouse pressed left at (207, 106)
Screenshot: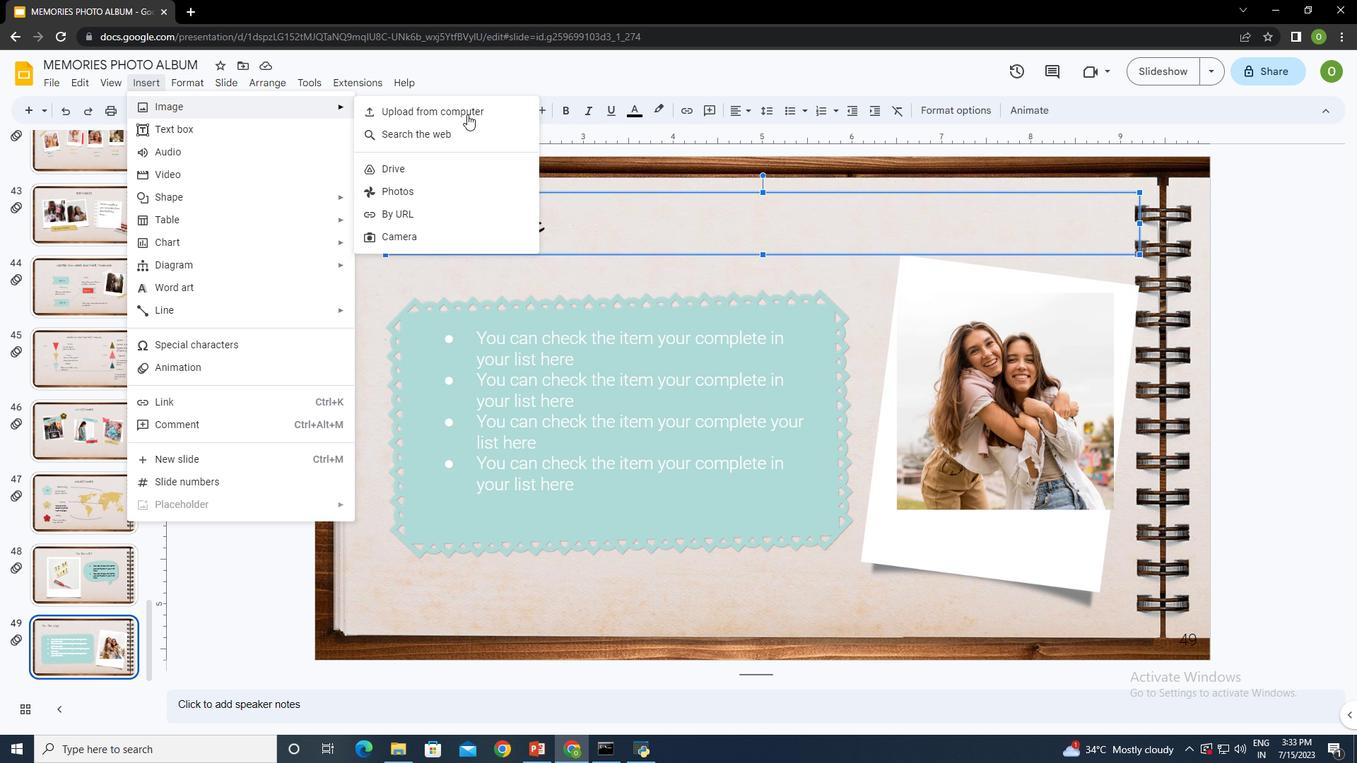 
Action: Mouse moved to (472, 114)
Screenshot: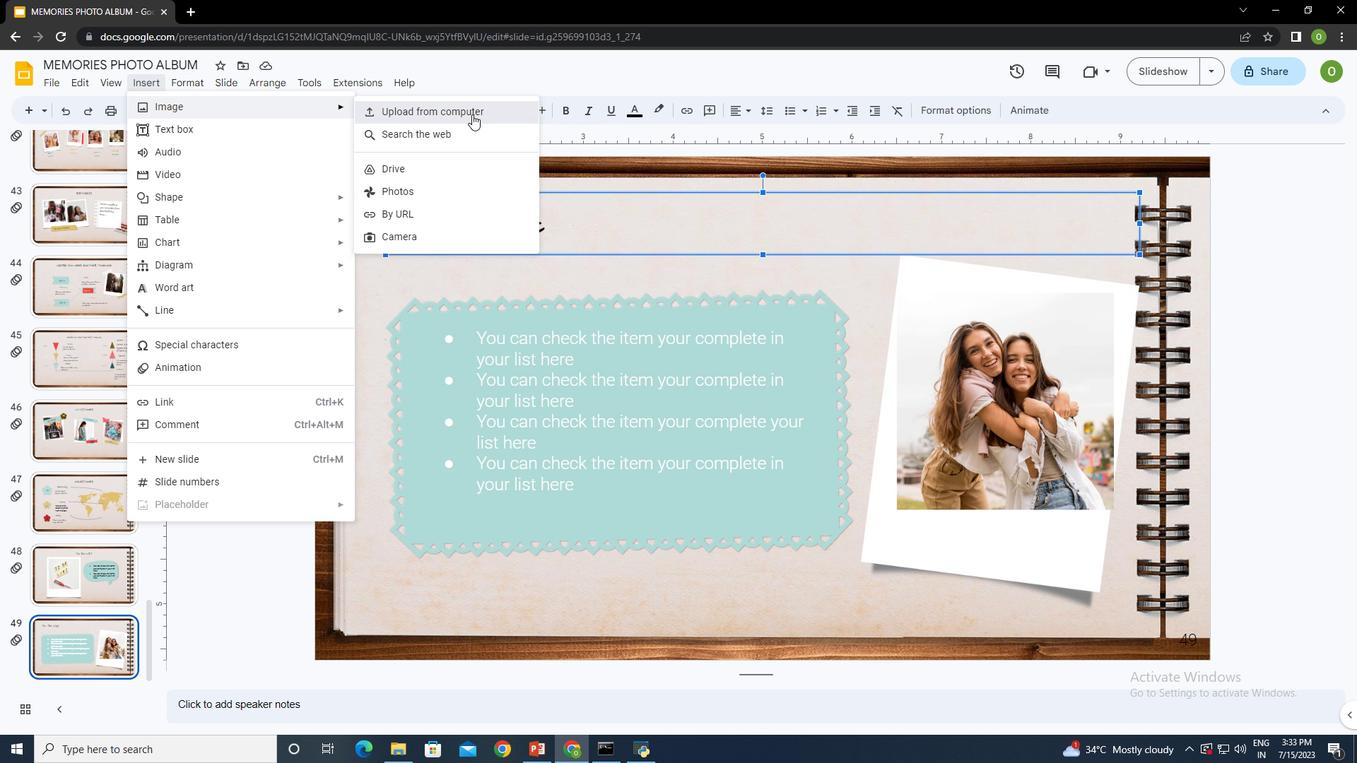 
Action: Mouse pressed left at (472, 114)
Screenshot: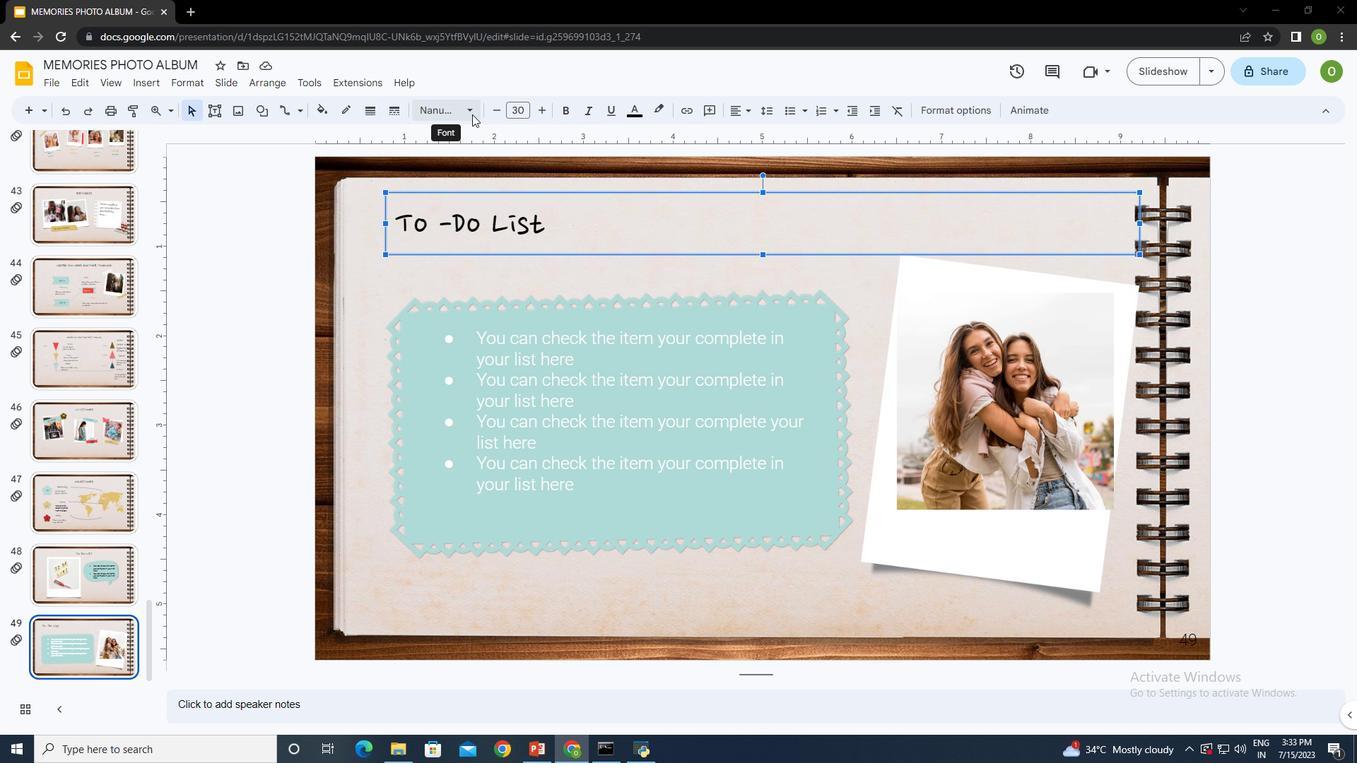 
Action: Mouse moved to (545, 232)
Screenshot: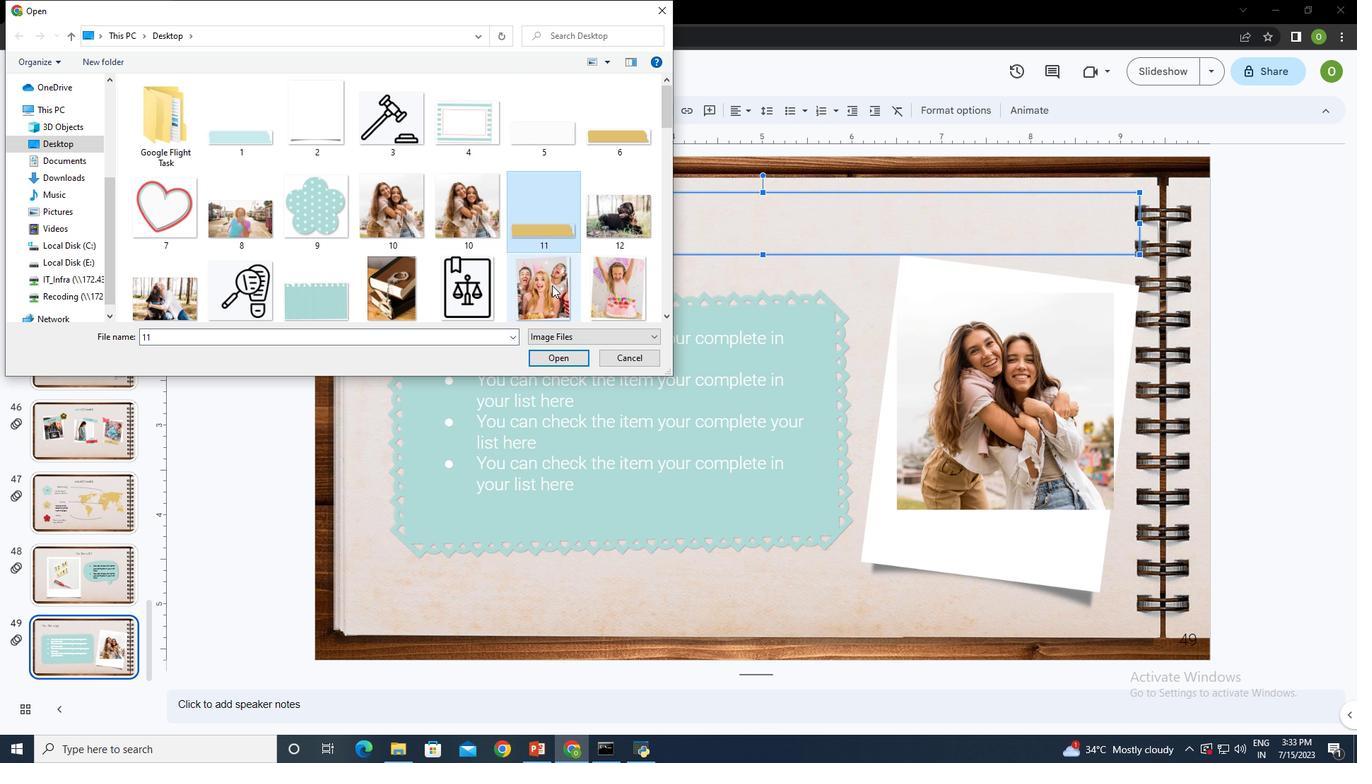 
Action: Mouse pressed left at (545, 232)
Screenshot: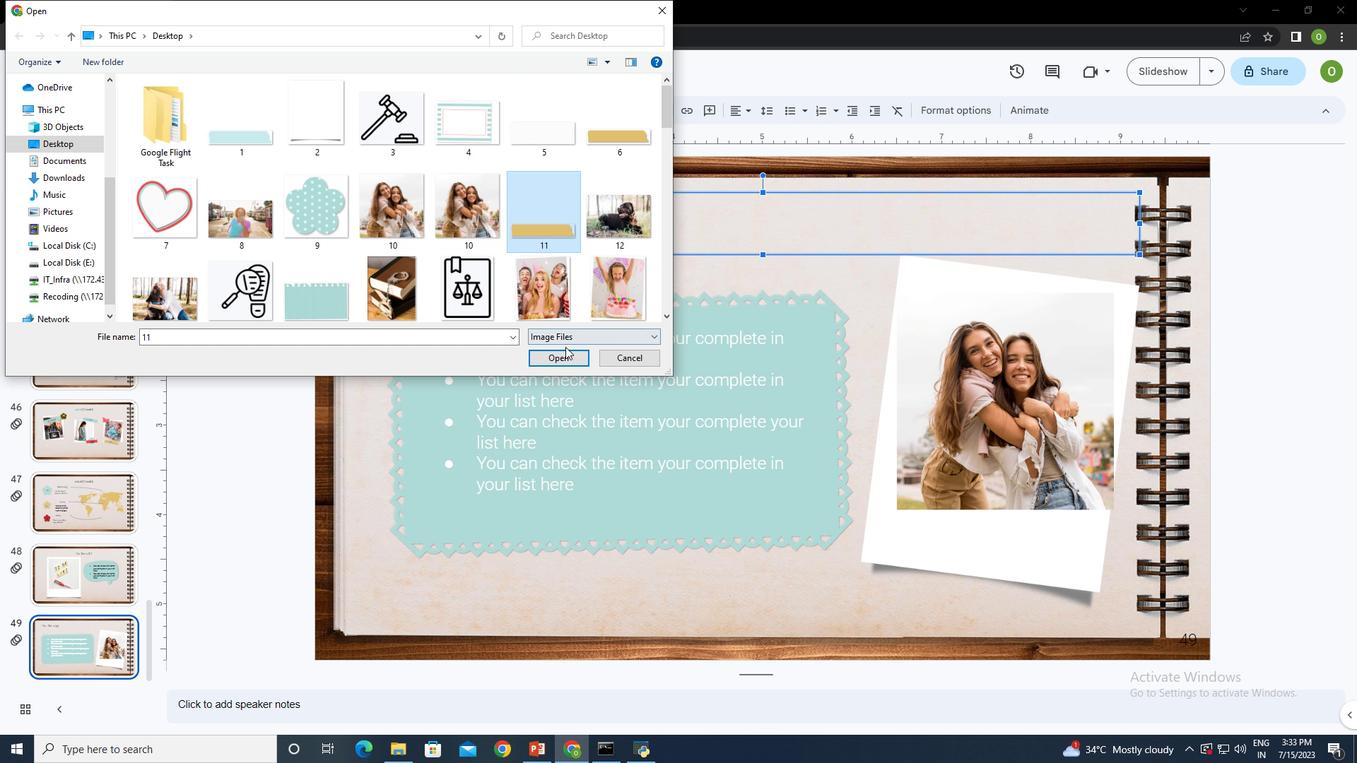 
Action: Mouse moved to (563, 355)
Screenshot: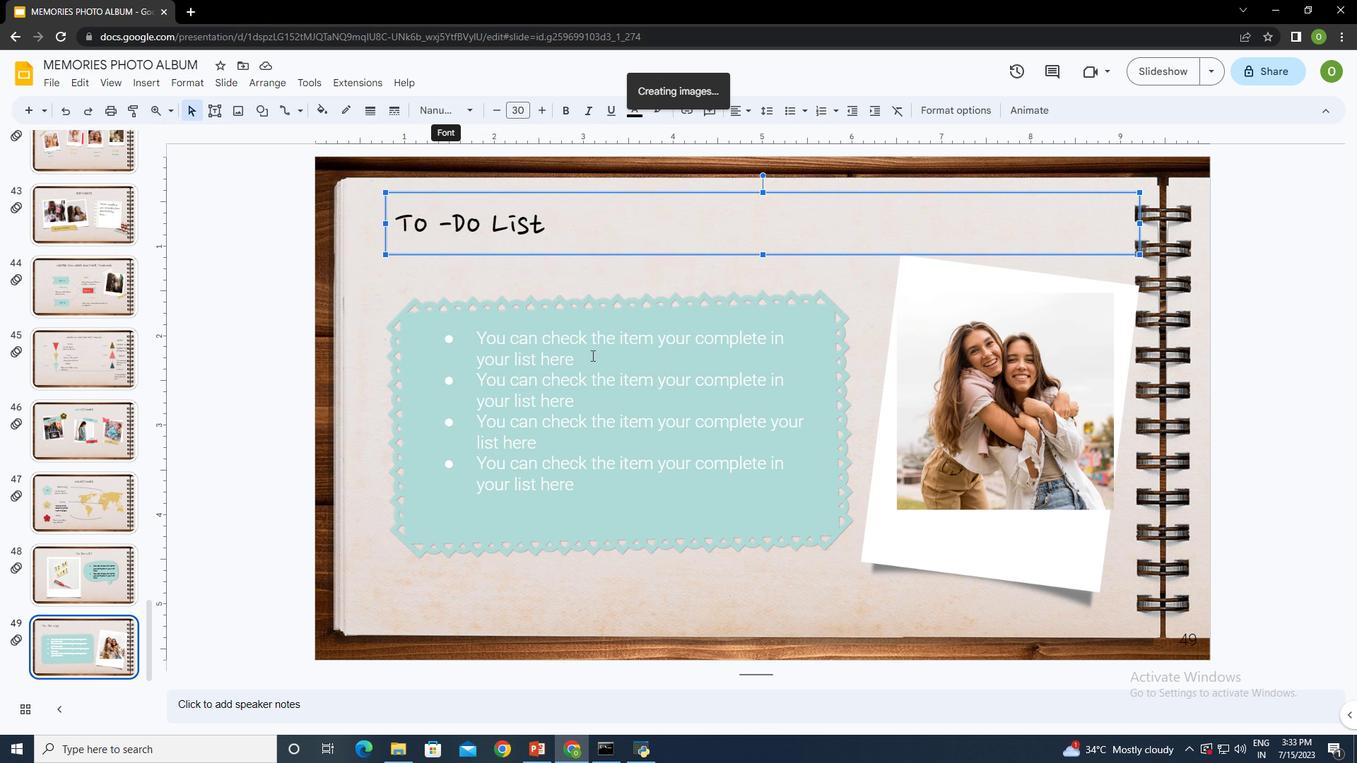 
Action: Mouse pressed left at (563, 355)
Screenshot: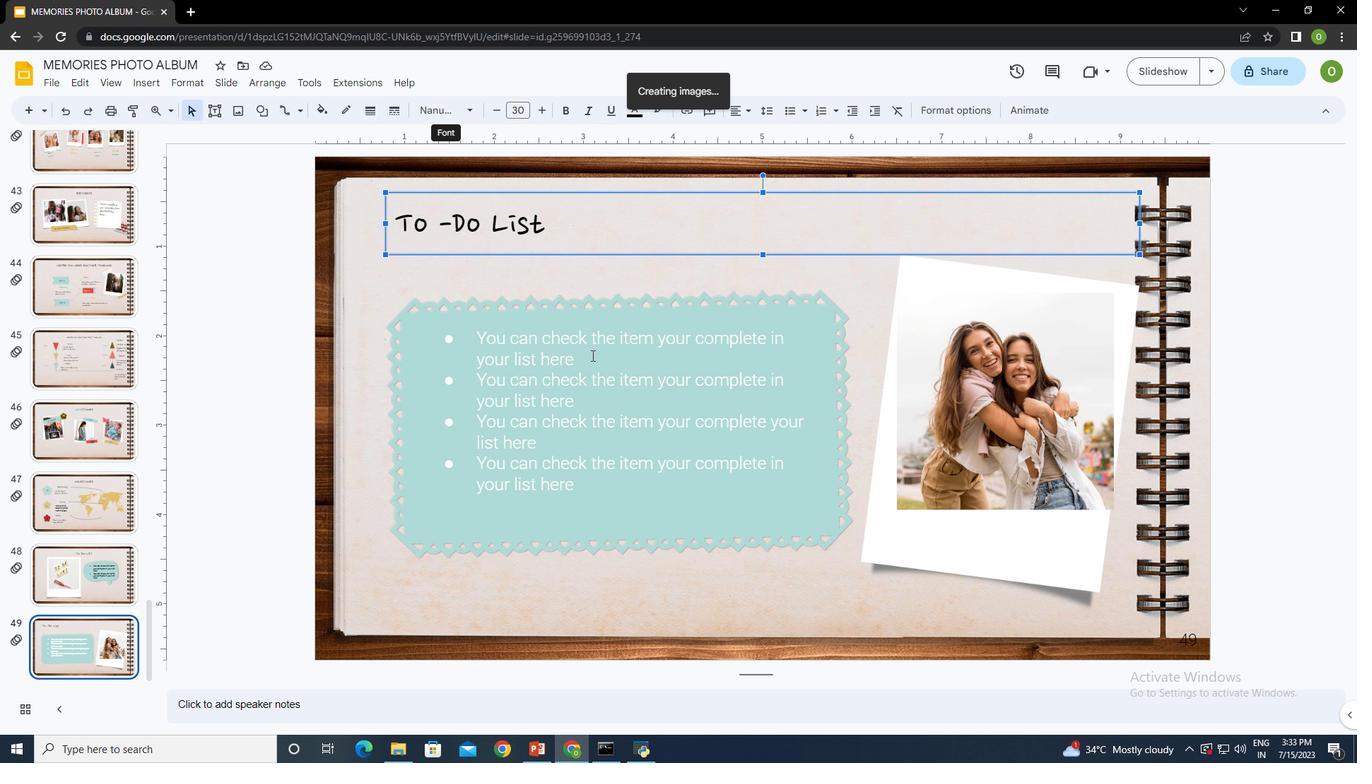 
Action: Mouse moved to (1003, 455)
Screenshot: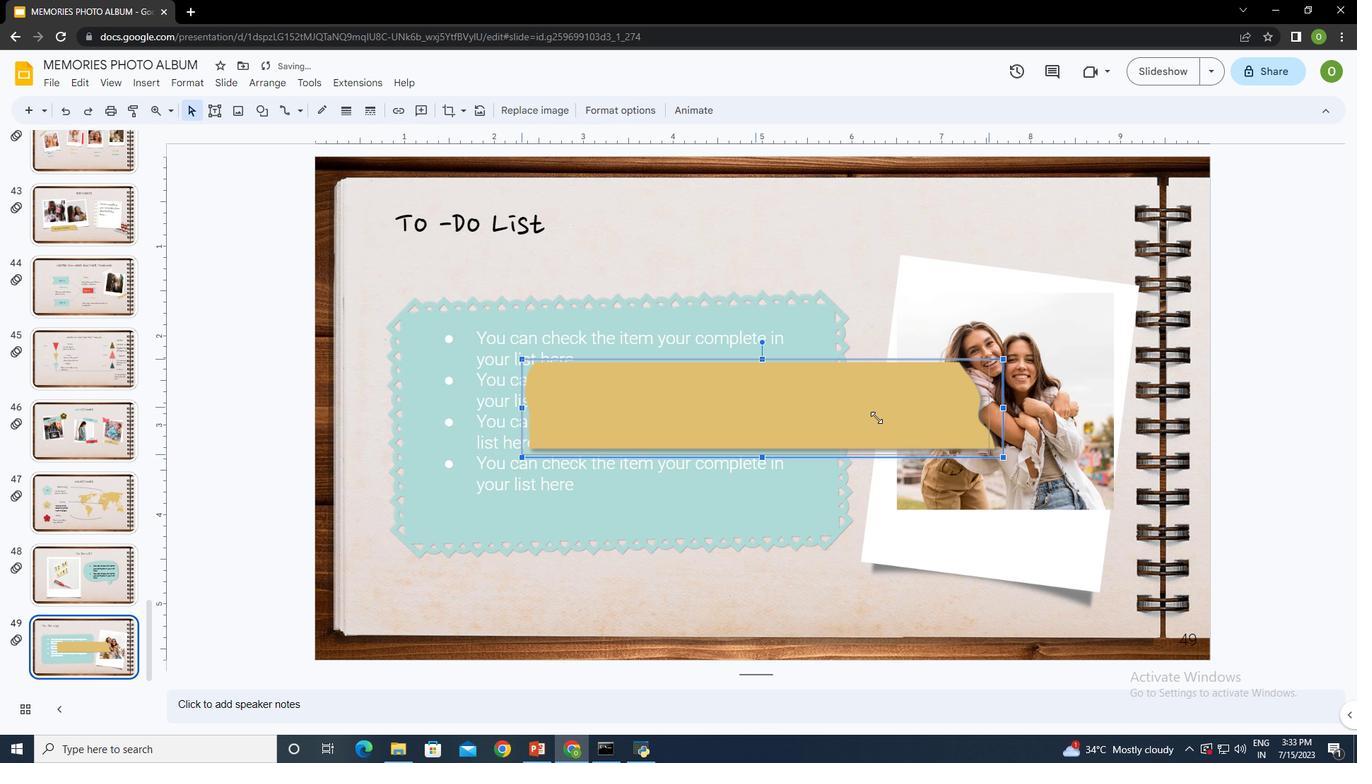 
Action: Mouse pressed left at (1003, 455)
Screenshot: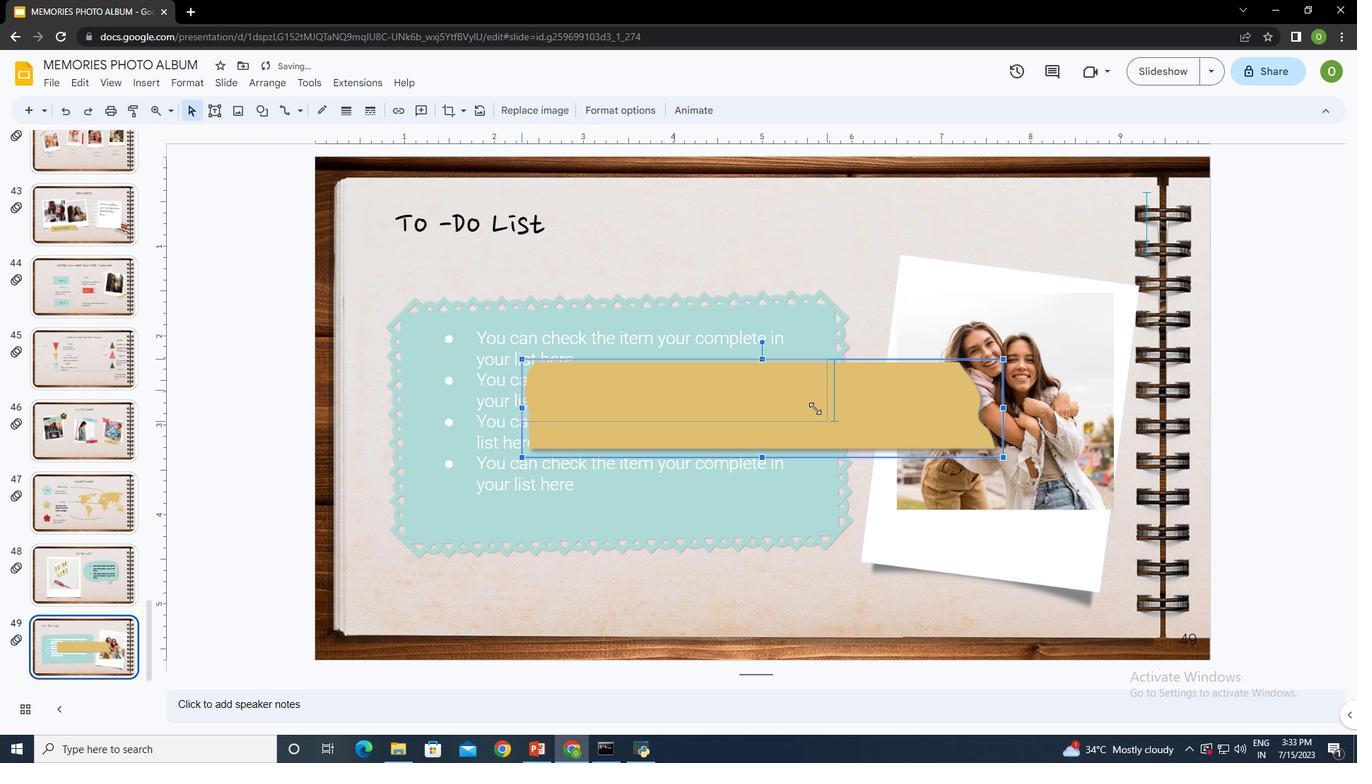 
Action: Mouse moved to (584, 370)
Screenshot: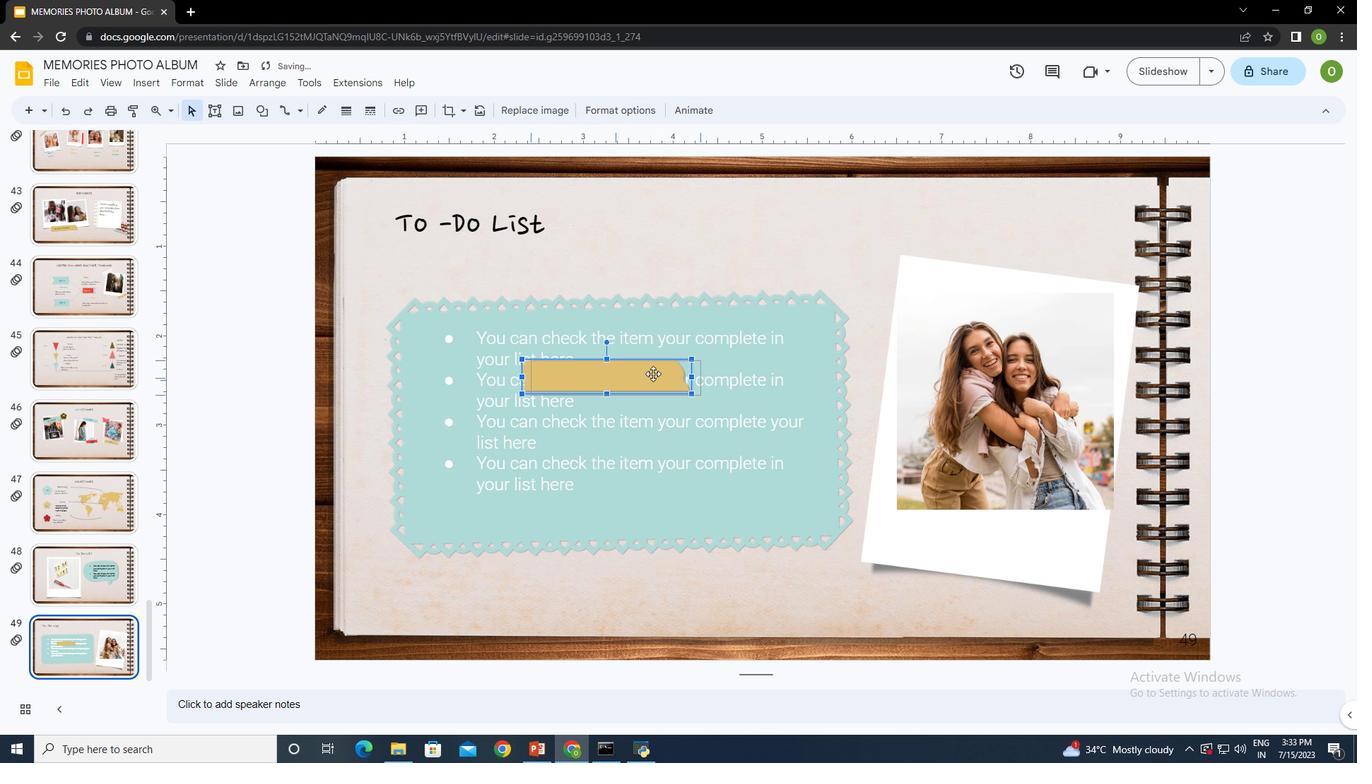 
Action: Mouse pressed left at (584, 370)
Screenshot: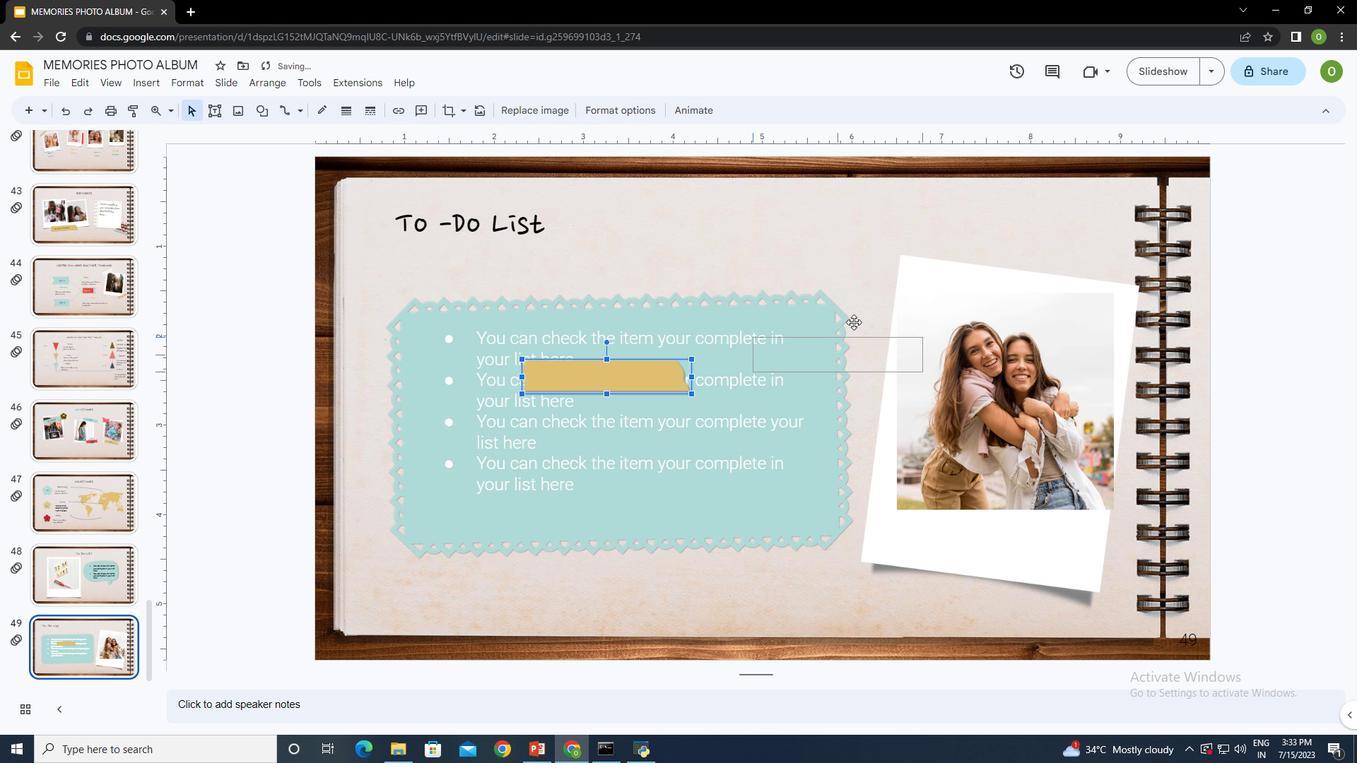 
Action: Mouse moved to (933, 224)
Screenshot: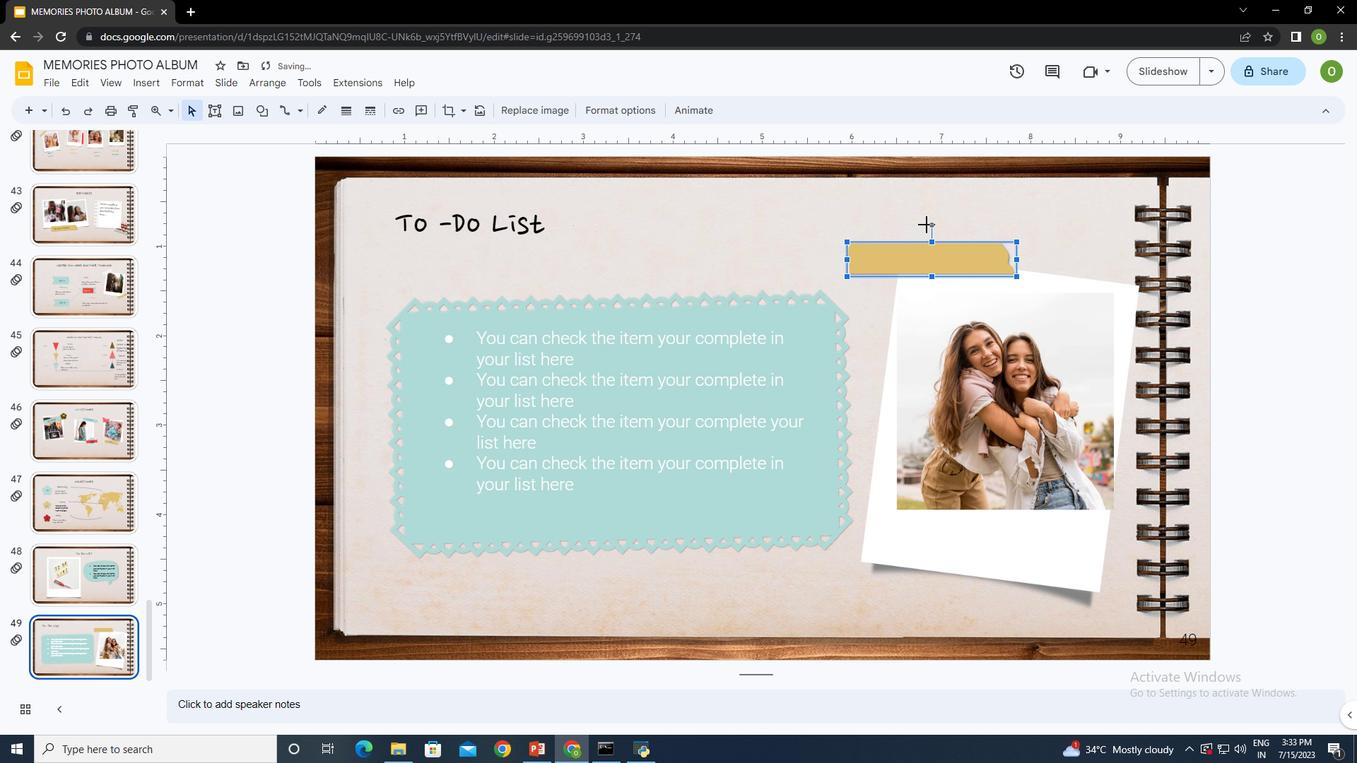 
Action: Mouse pressed left at (933, 224)
Screenshot: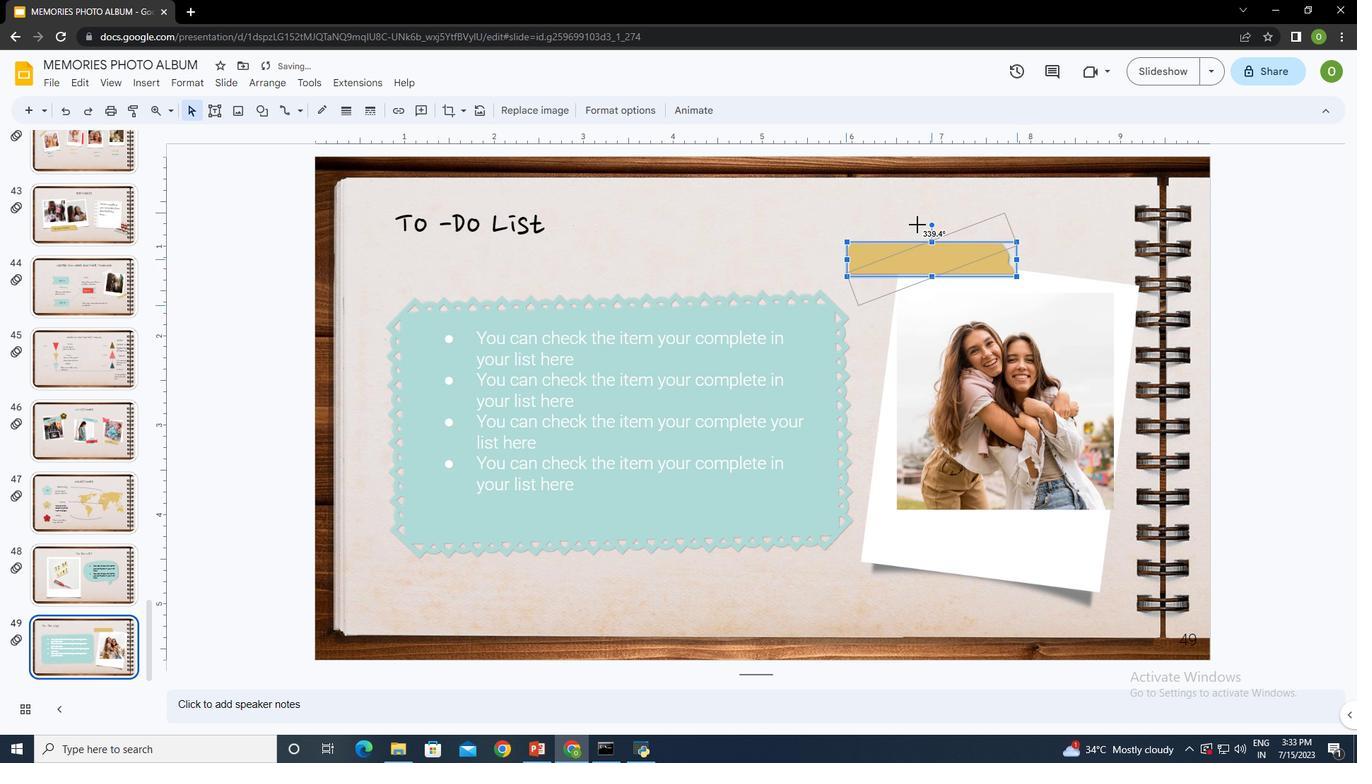 
Action: Mouse moved to (1007, 211)
Screenshot: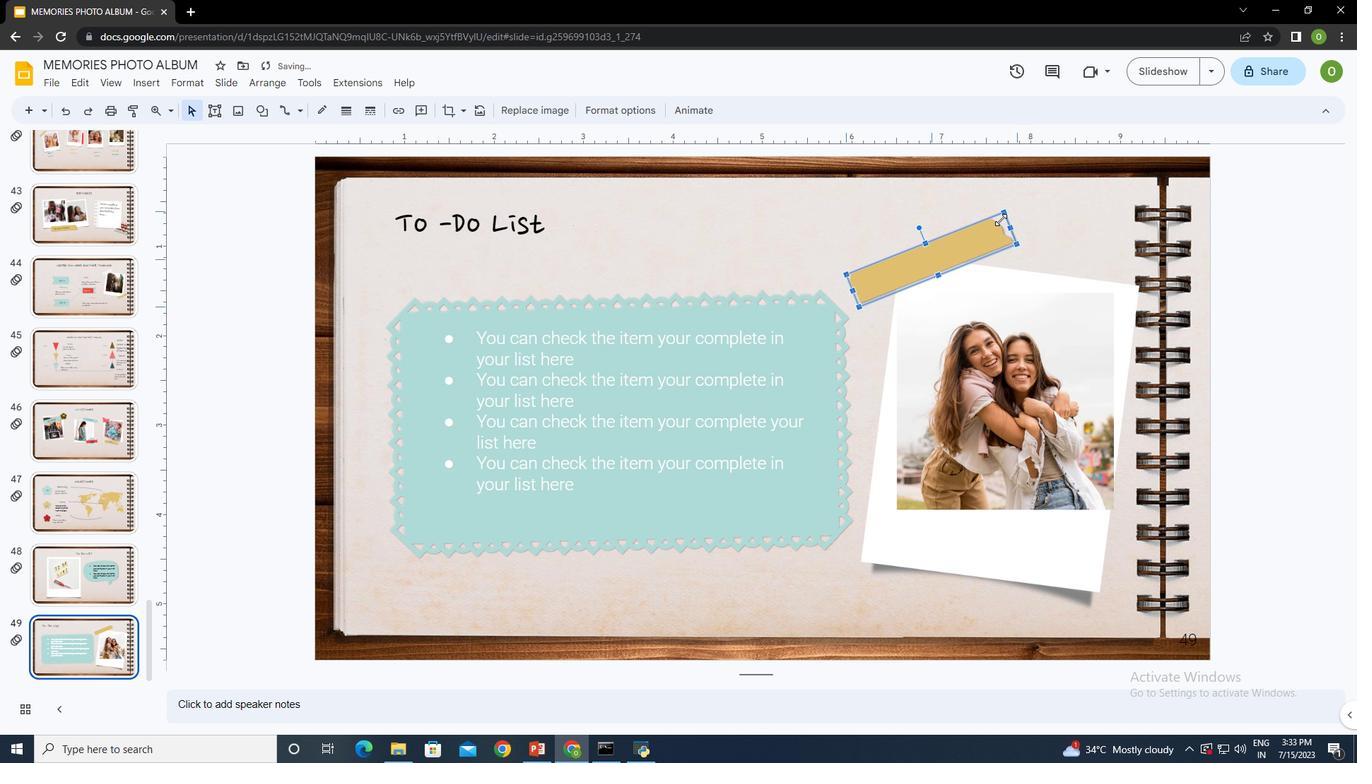 
Action: Mouse pressed left at (1007, 211)
Screenshot: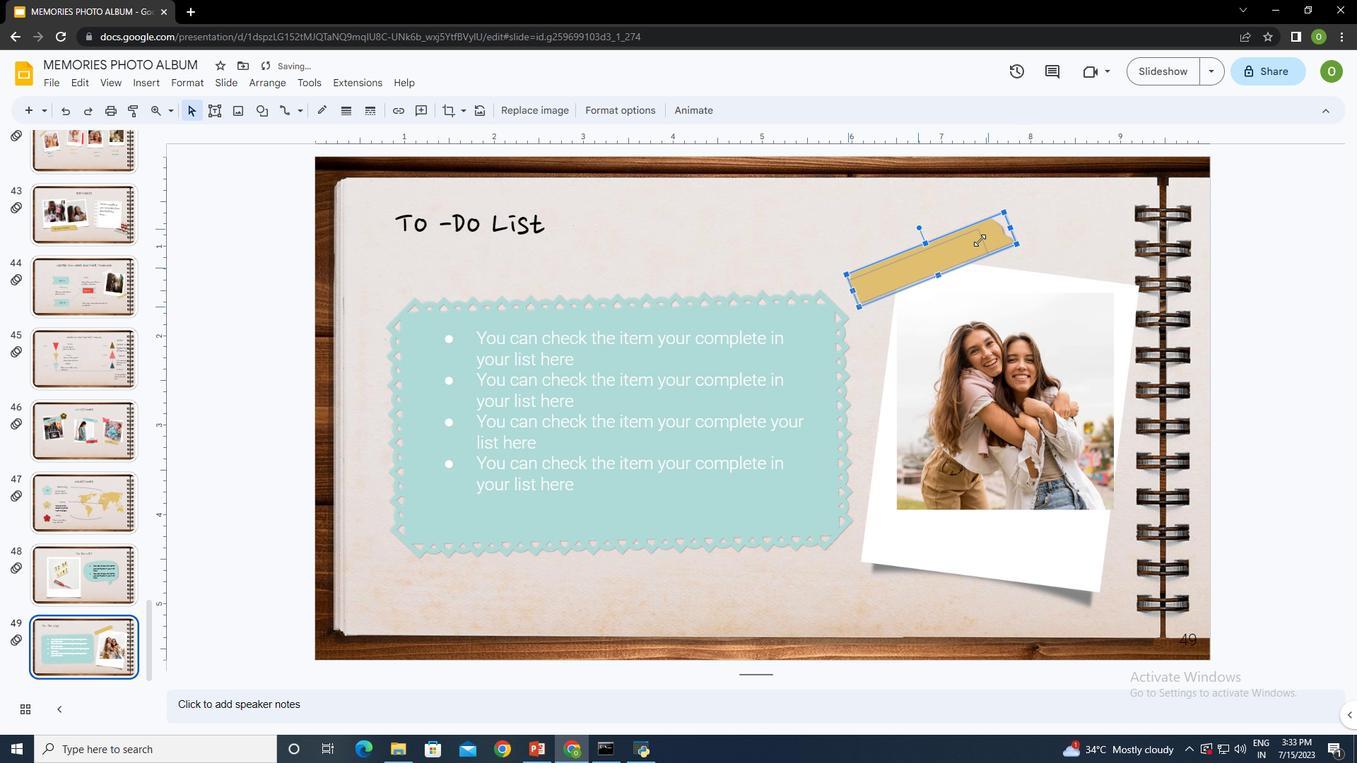 
Action: Mouse moved to (908, 272)
Screenshot: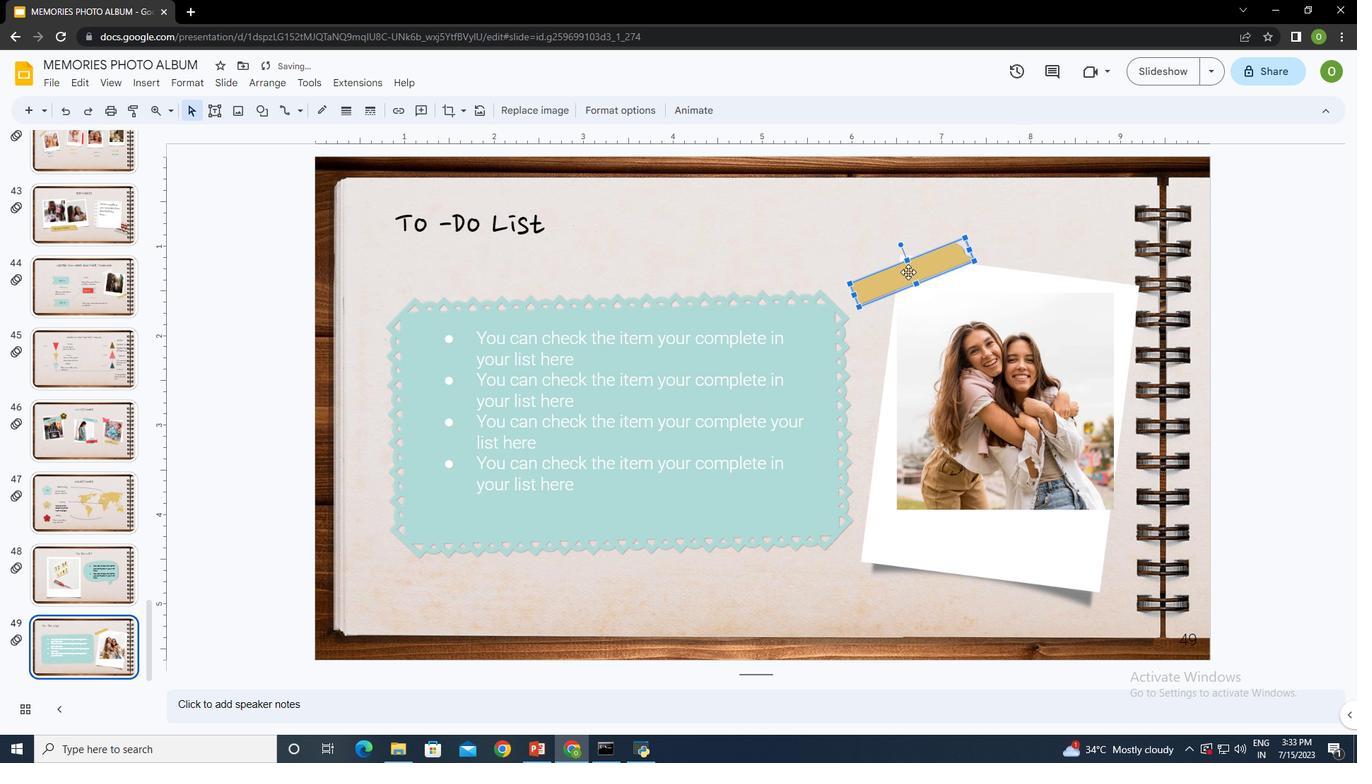 
Action: Mouse pressed left at (908, 272)
Screenshot: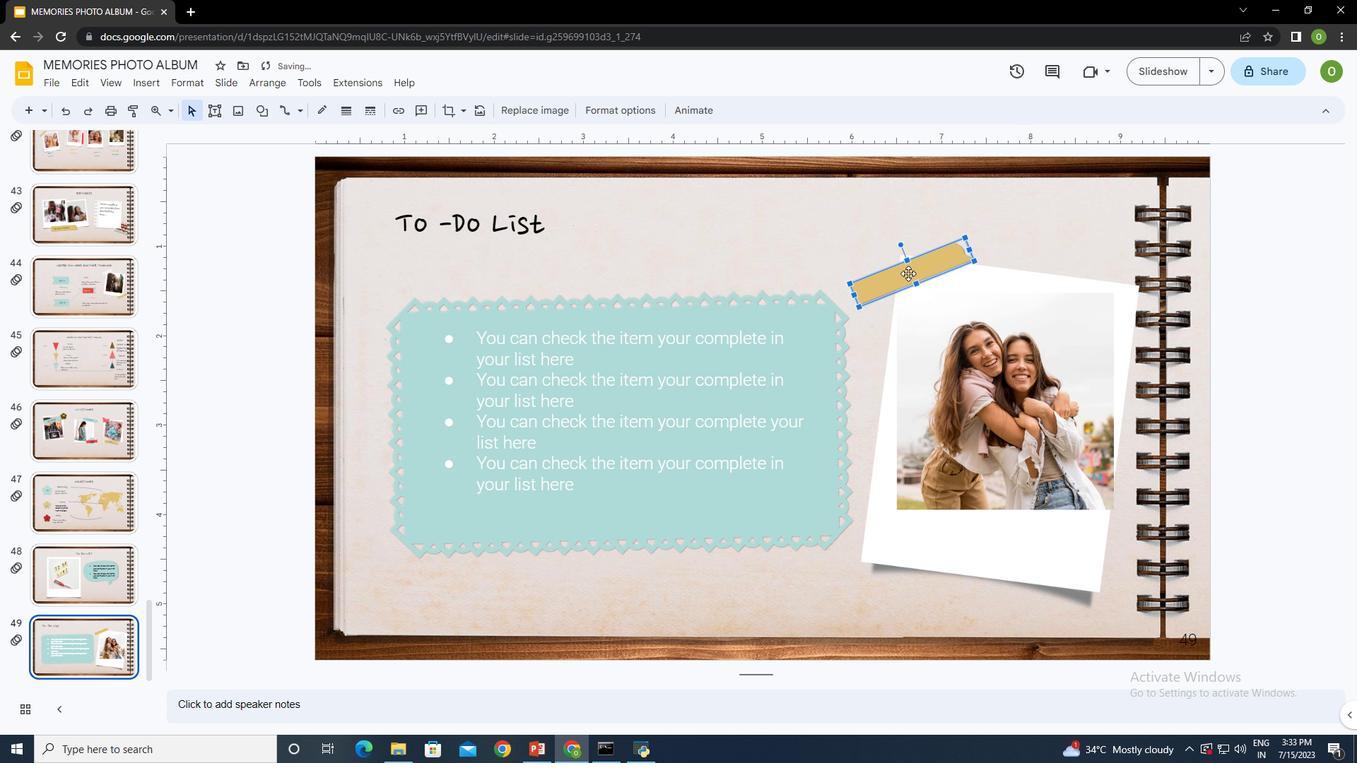 
Action: Mouse moved to (817, 265)
Screenshot: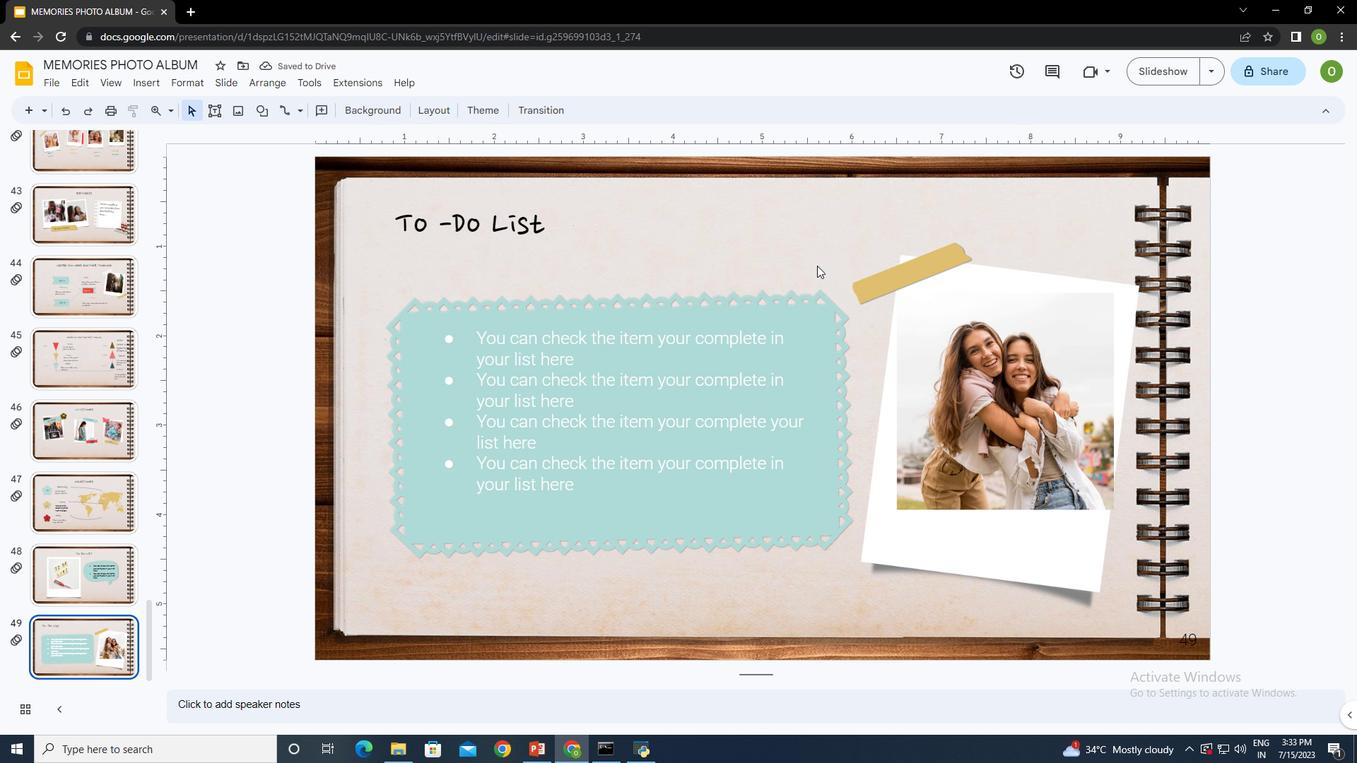 
Action: Mouse pressed left at (817, 265)
Screenshot: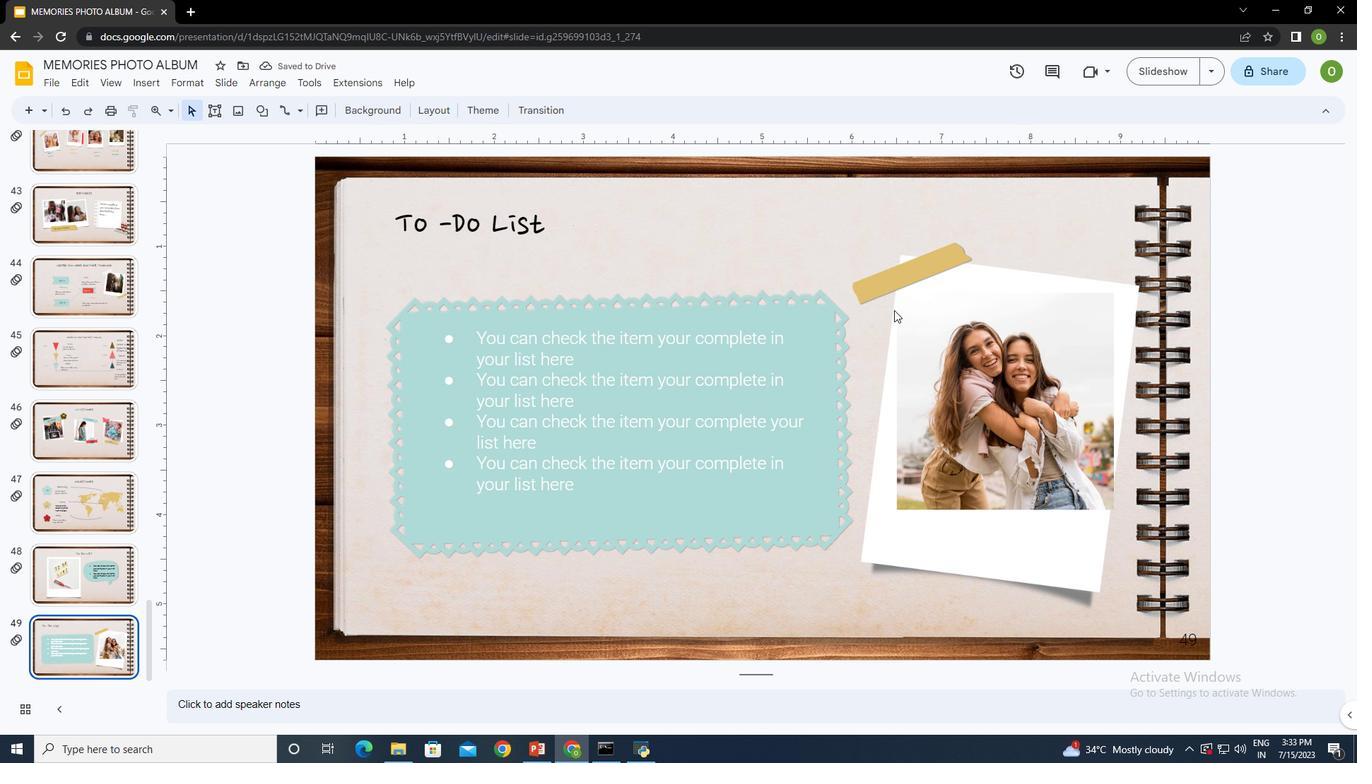 
Action: Mouse moved to (913, 553)
Screenshot: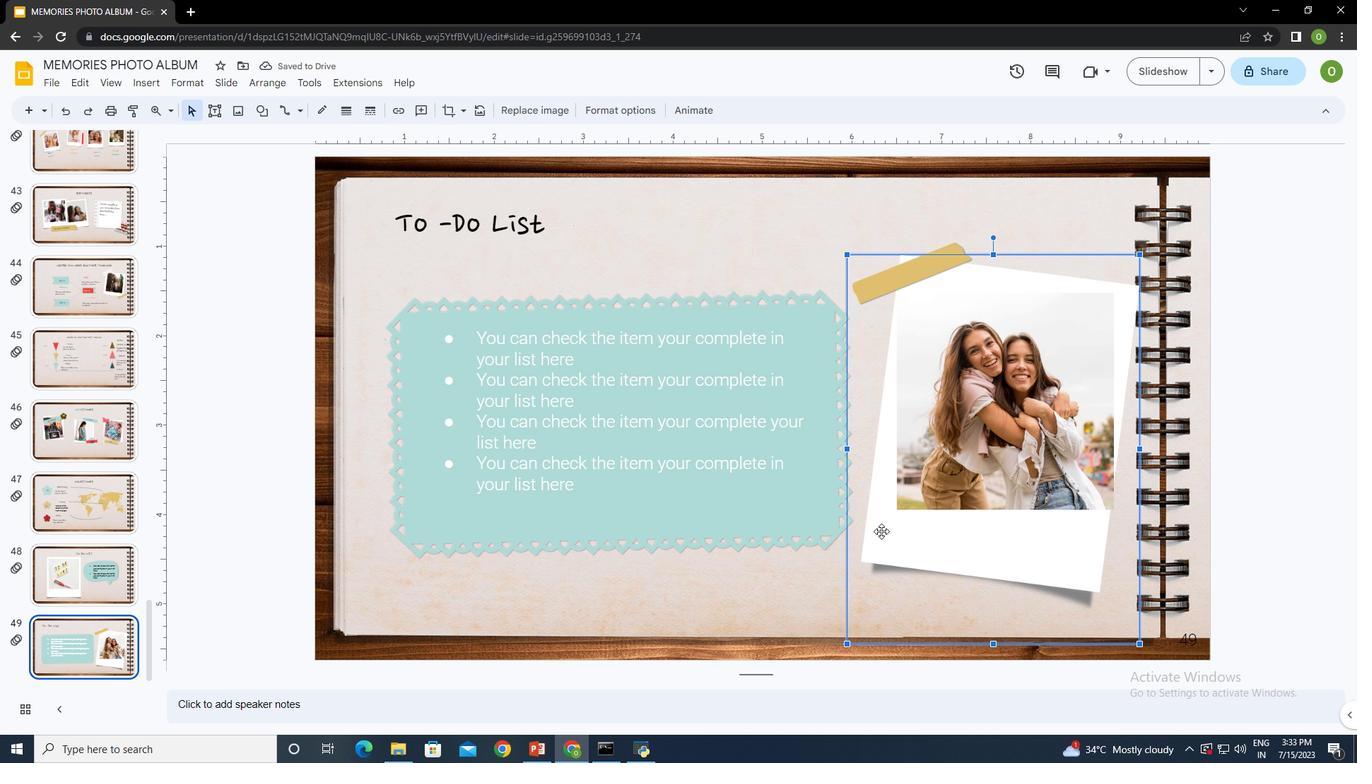 
Action: Mouse pressed left at (913, 553)
Screenshot: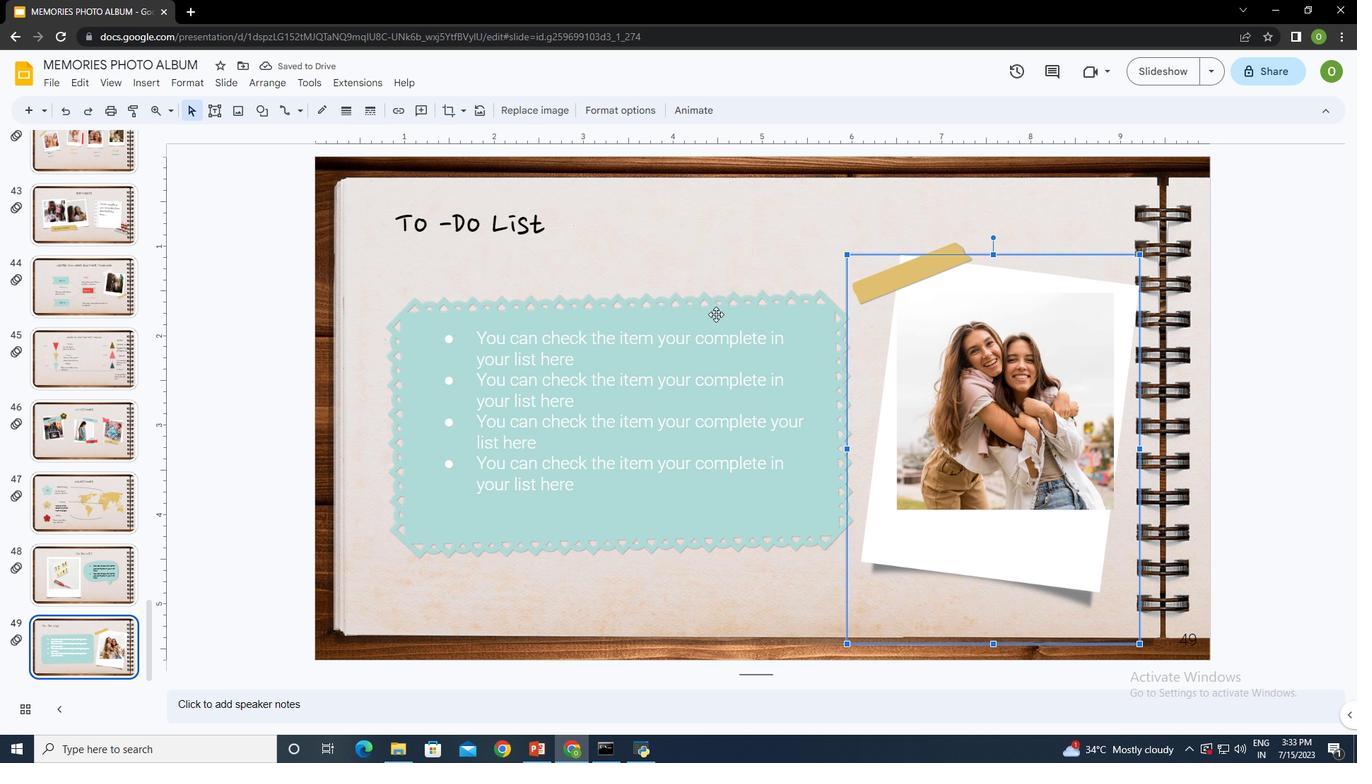 
Action: Mouse moved to (637, 262)
Screenshot: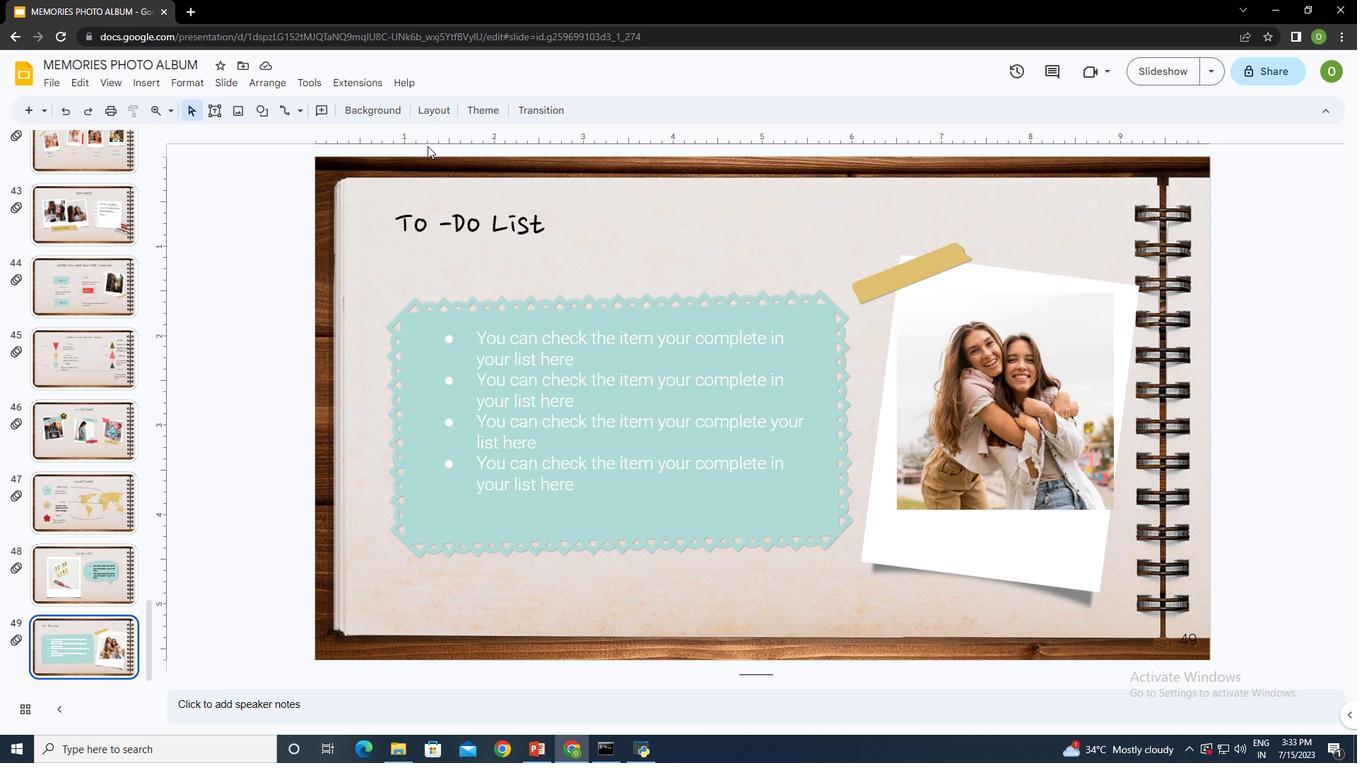 
Action: Mouse pressed left at (637, 262)
Screenshot: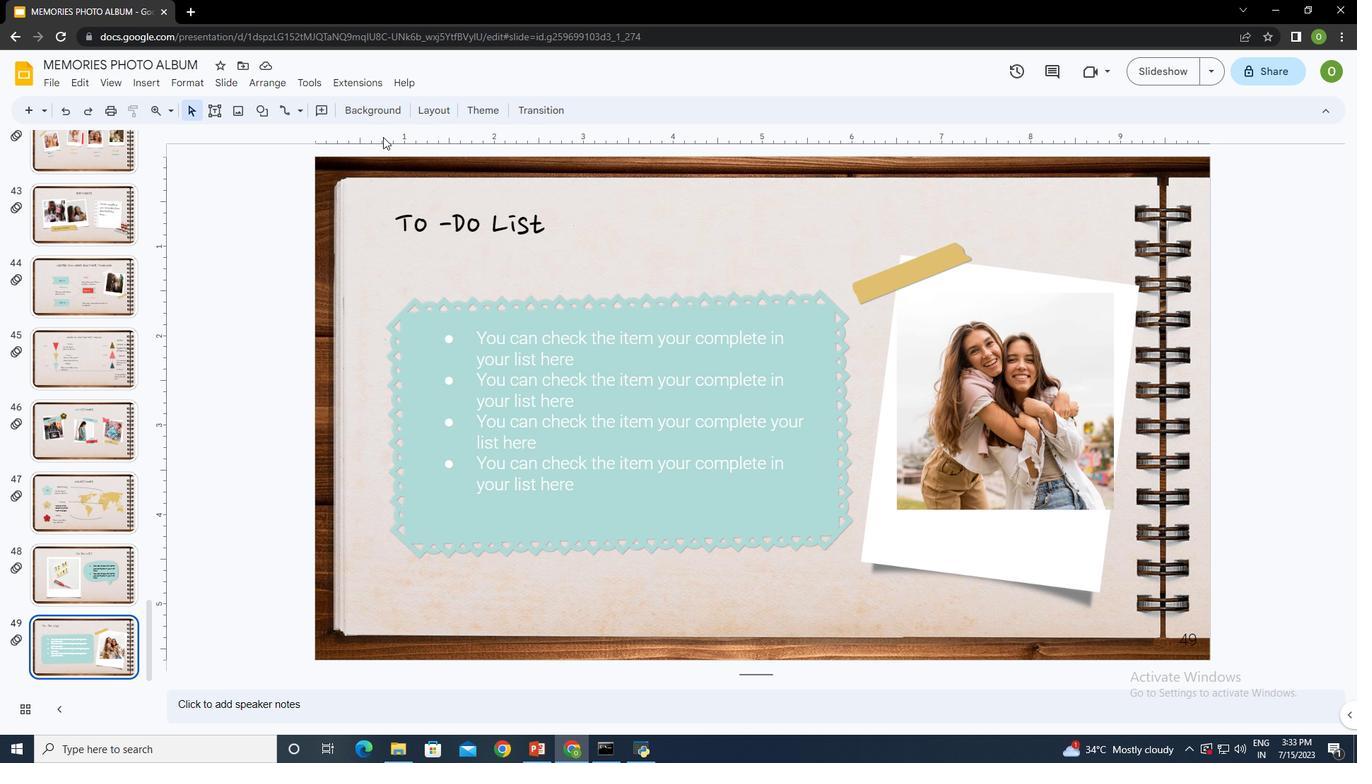 
Action: Mouse moved to (139, 77)
Screenshot: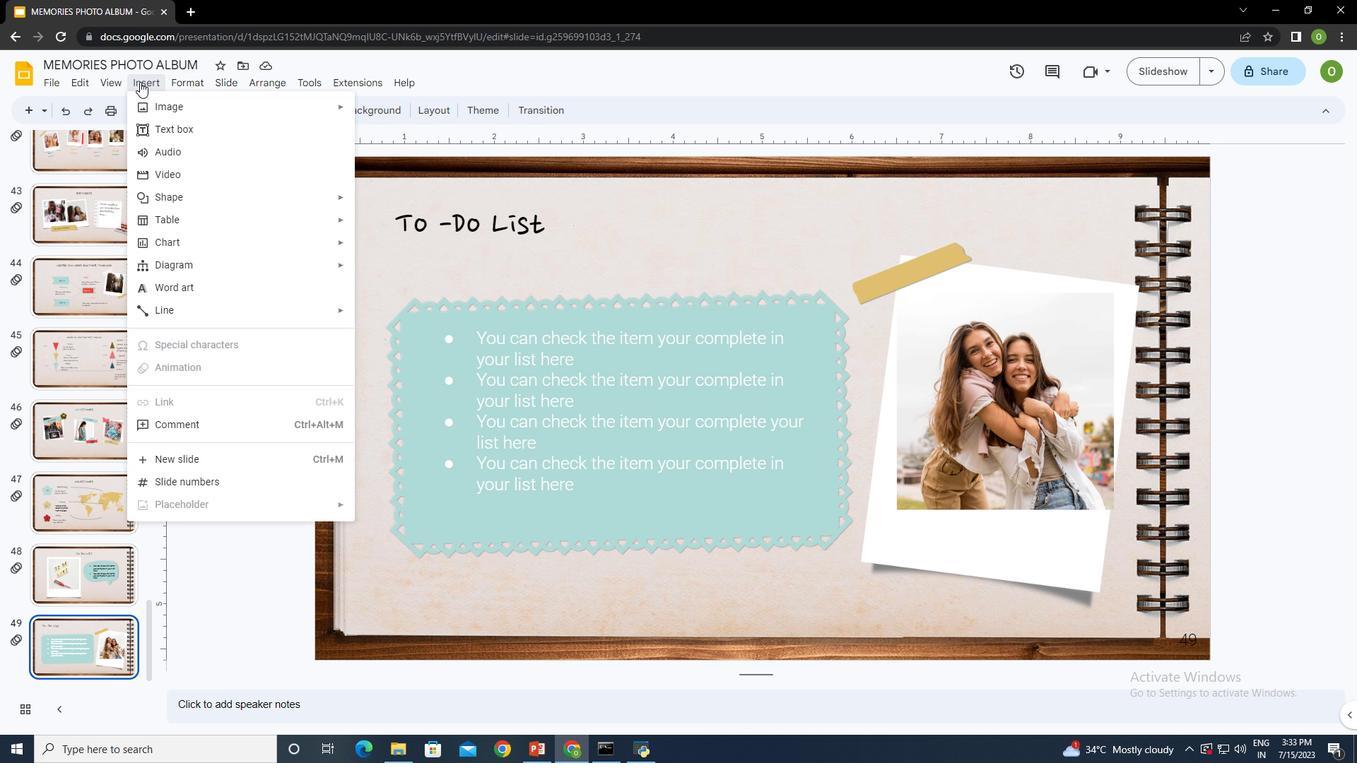 
Action: Mouse pressed left at (139, 77)
Screenshot: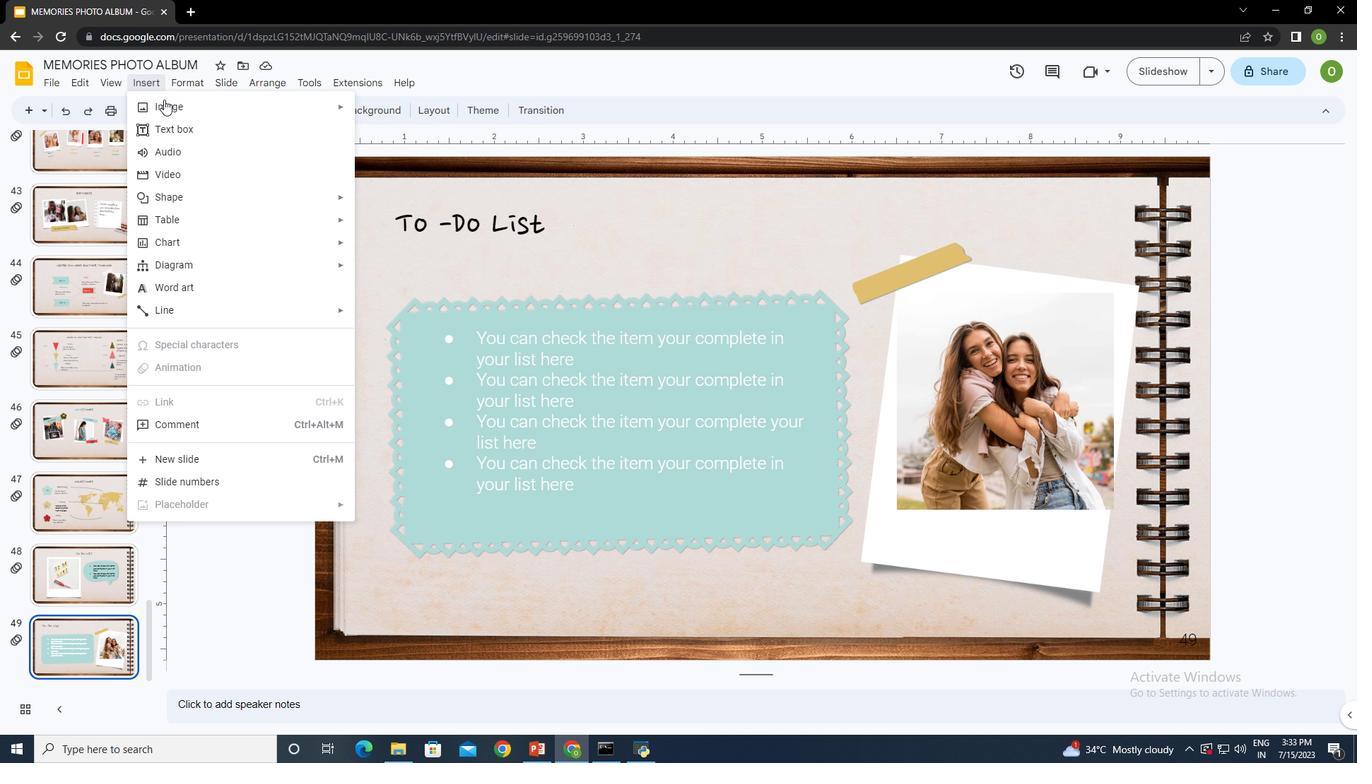 
Action: Mouse moved to (179, 108)
Screenshot: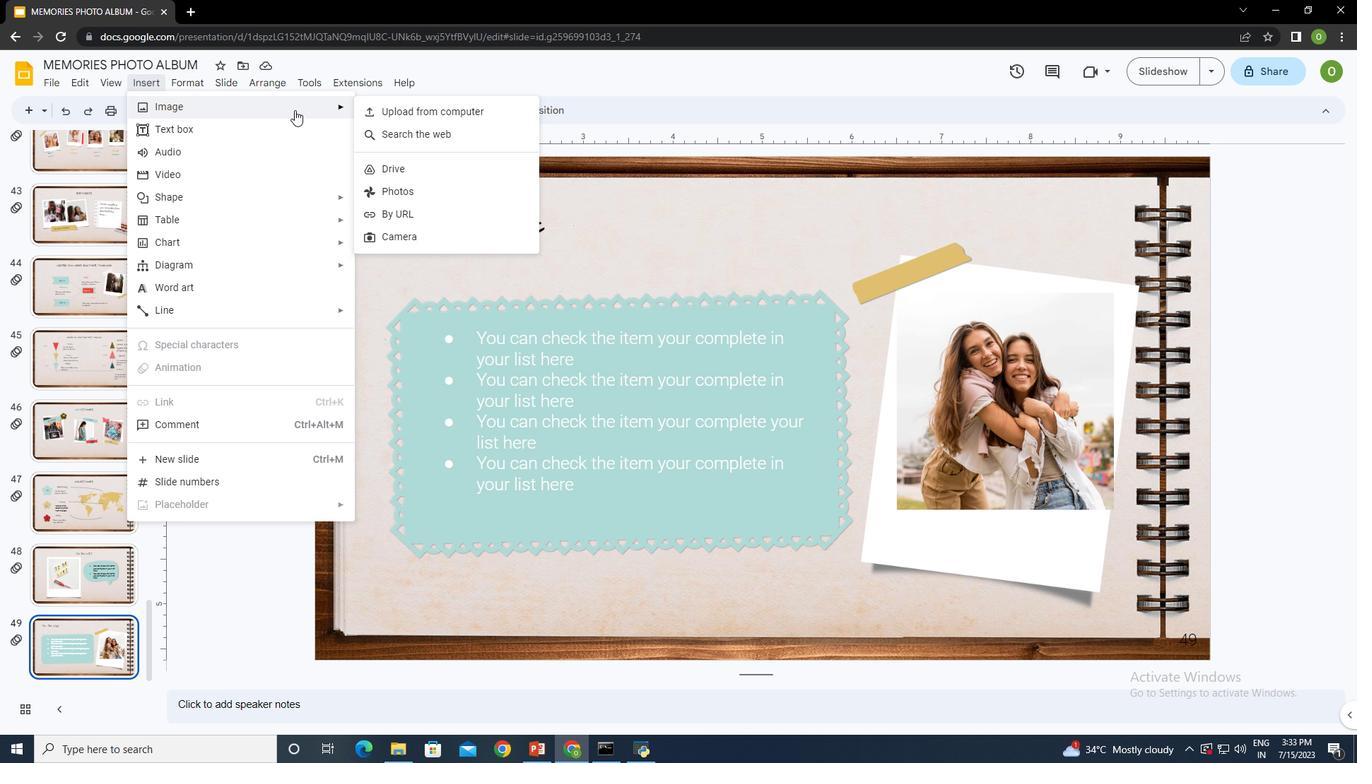
Action: Mouse pressed left at (179, 108)
Screenshot: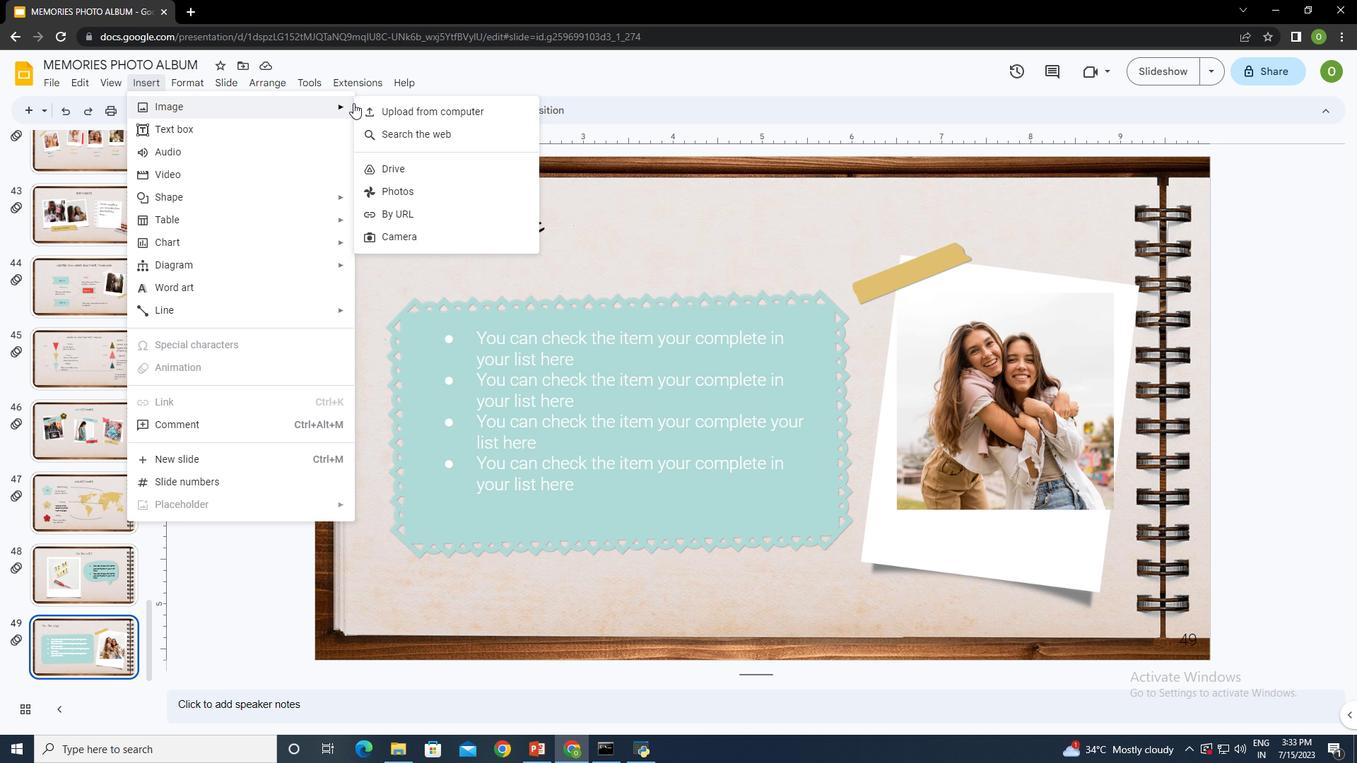 
Action: Mouse moved to (383, 104)
Screenshot: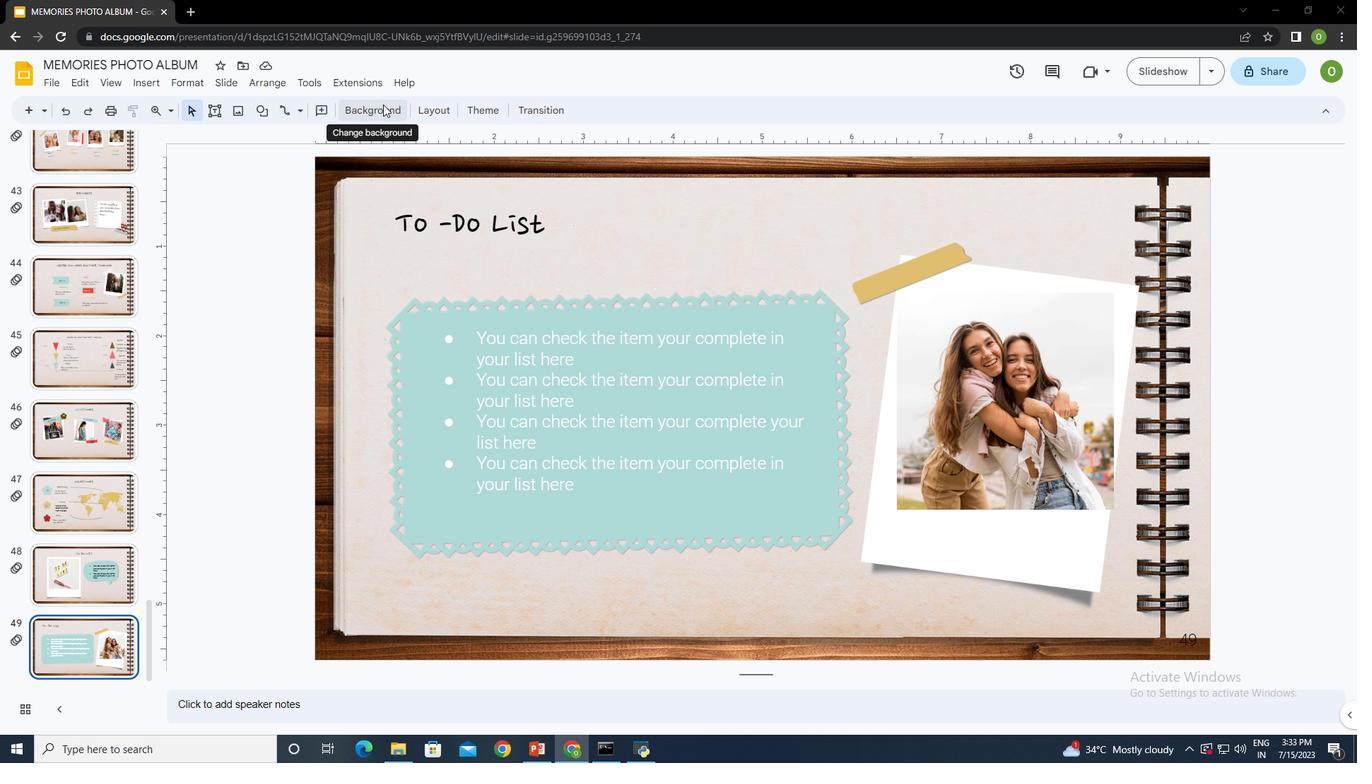 
Action: Mouse pressed left at (383, 104)
Screenshot: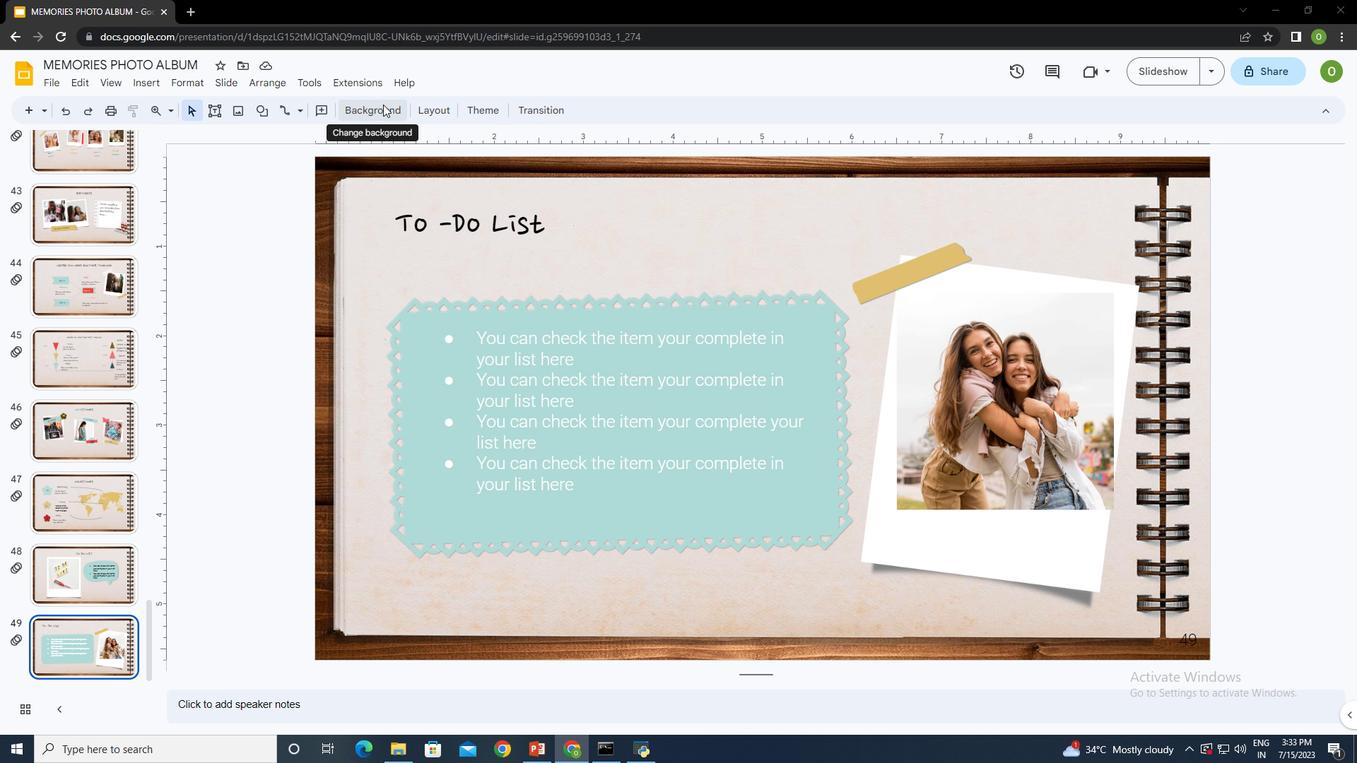 
Action: Mouse moved to (526, 121)
Screenshot: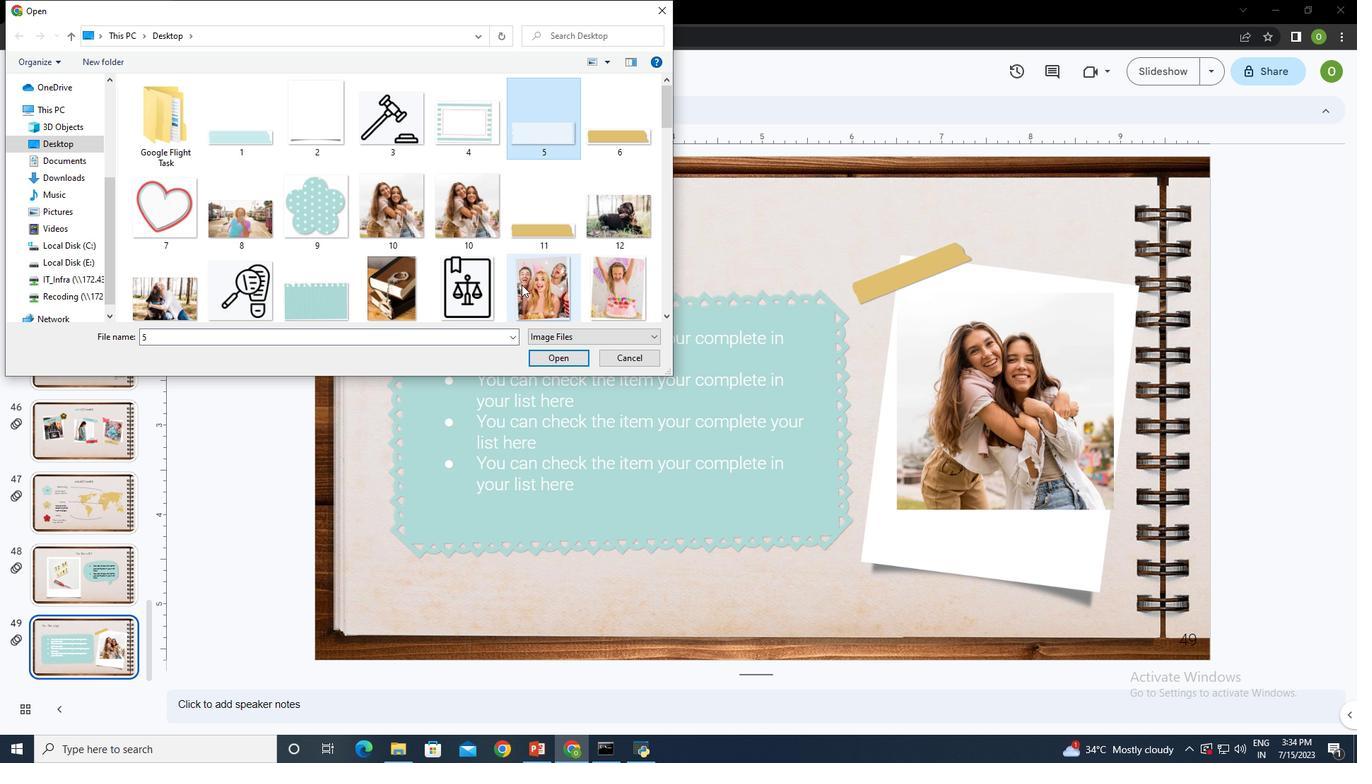 
Action: Mouse pressed left at (526, 121)
Screenshot: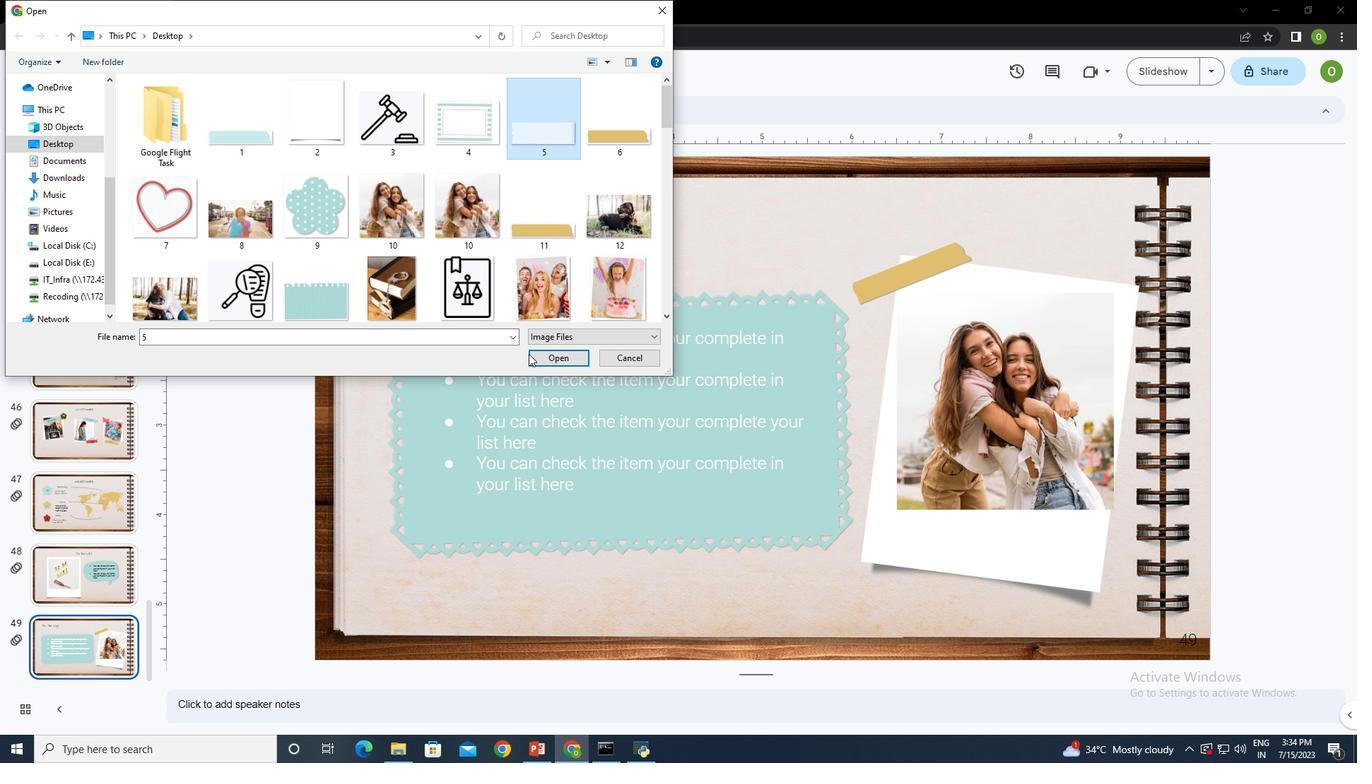 
Action: Mouse moved to (557, 355)
Screenshot: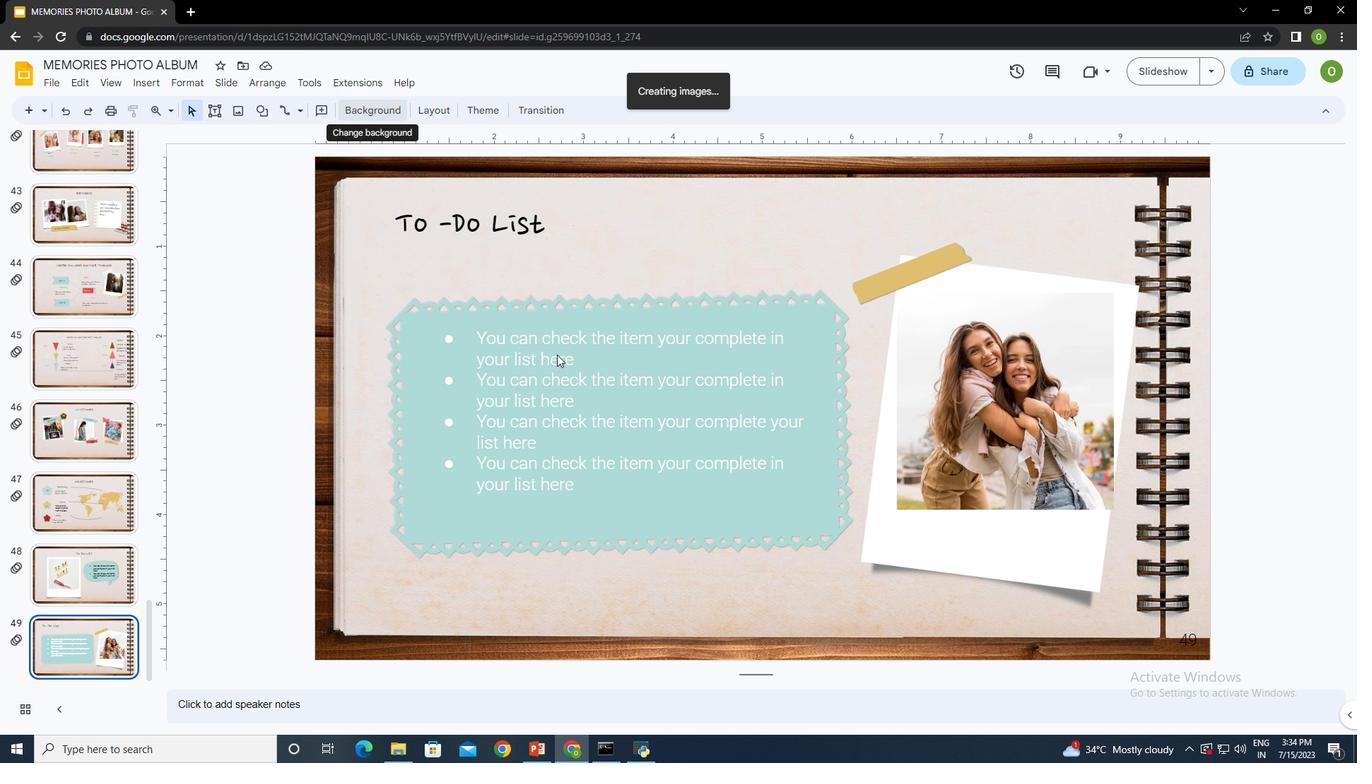 
Action: Mouse pressed left at (557, 355)
Screenshot: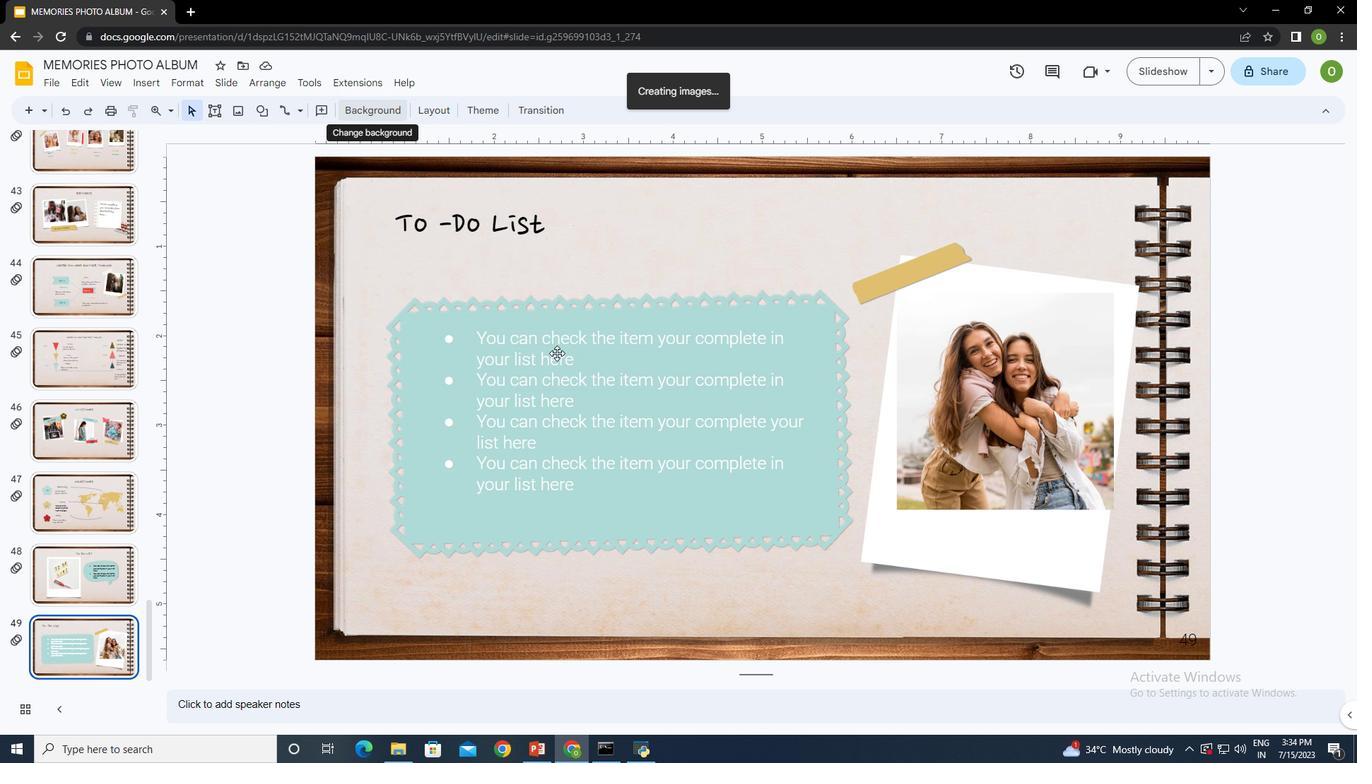 
Action: Mouse moved to (1208, 564)
Screenshot: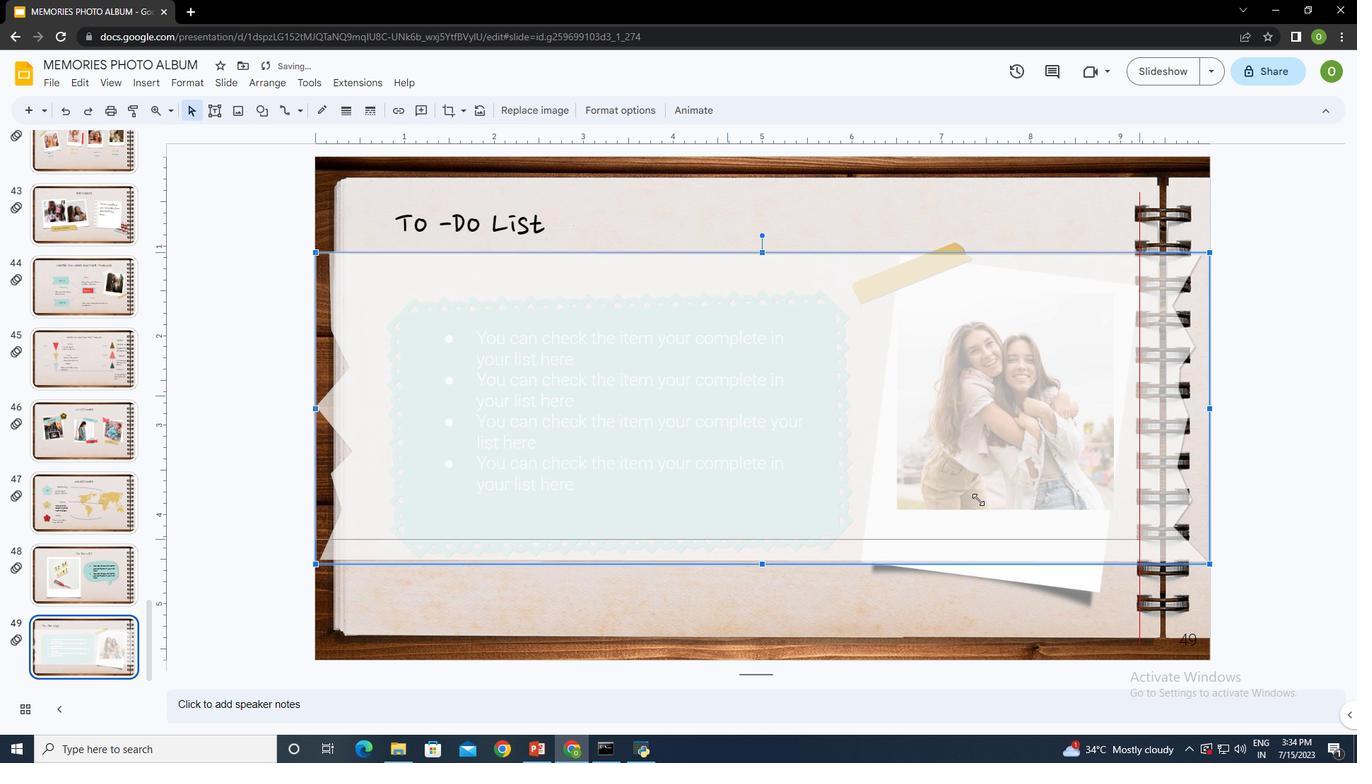 
Action: Mouse pressed left at (1208, 564)
Screenshot: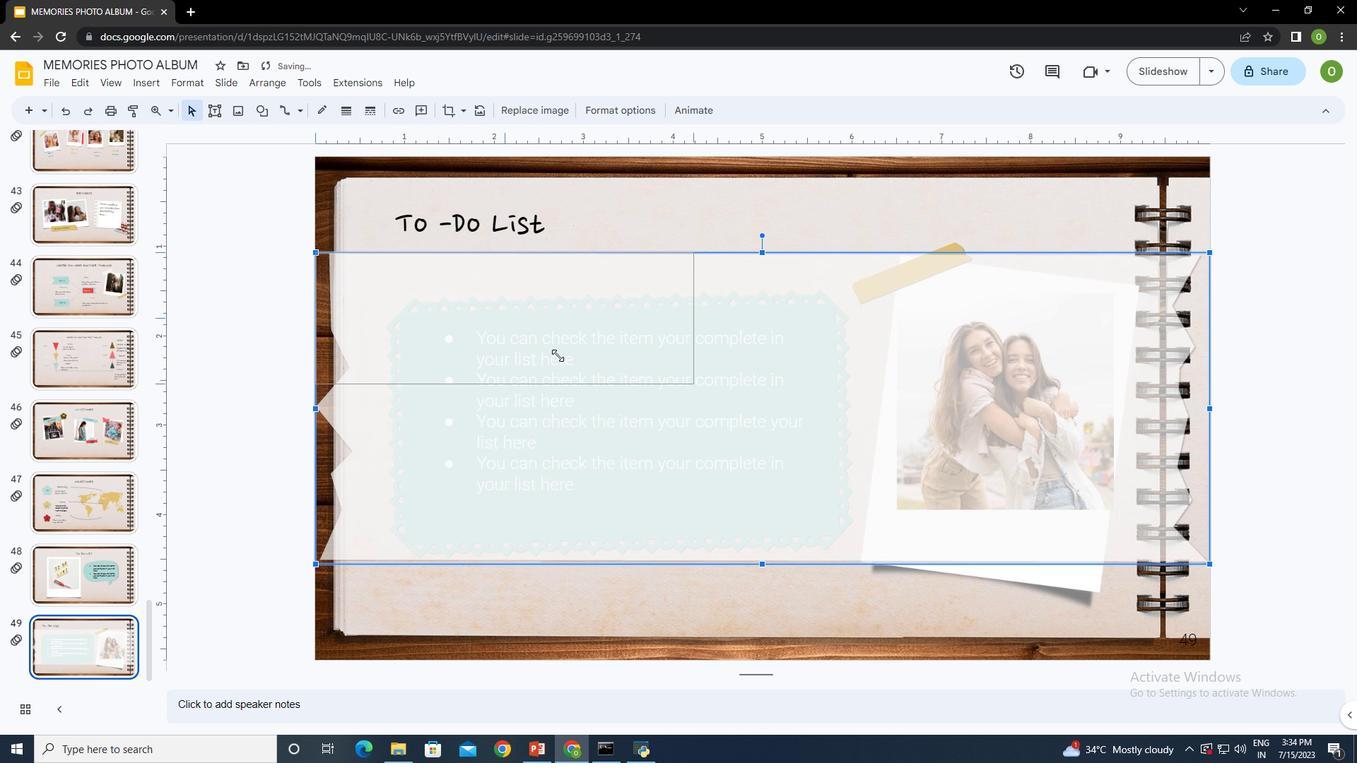 
Action: Mouse moved to (333, 260)
Screenshot: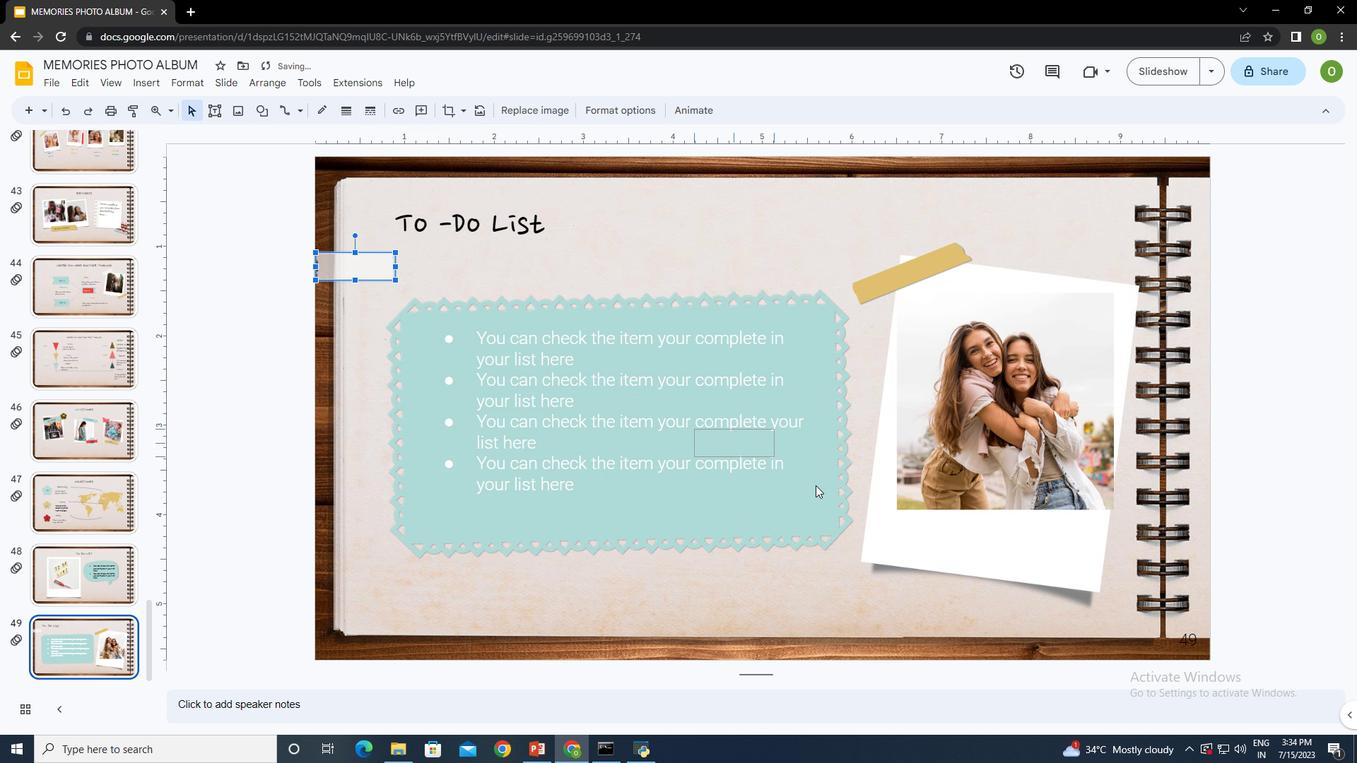 
Action: Mouse pressed left at (333, 260)
Screenshot: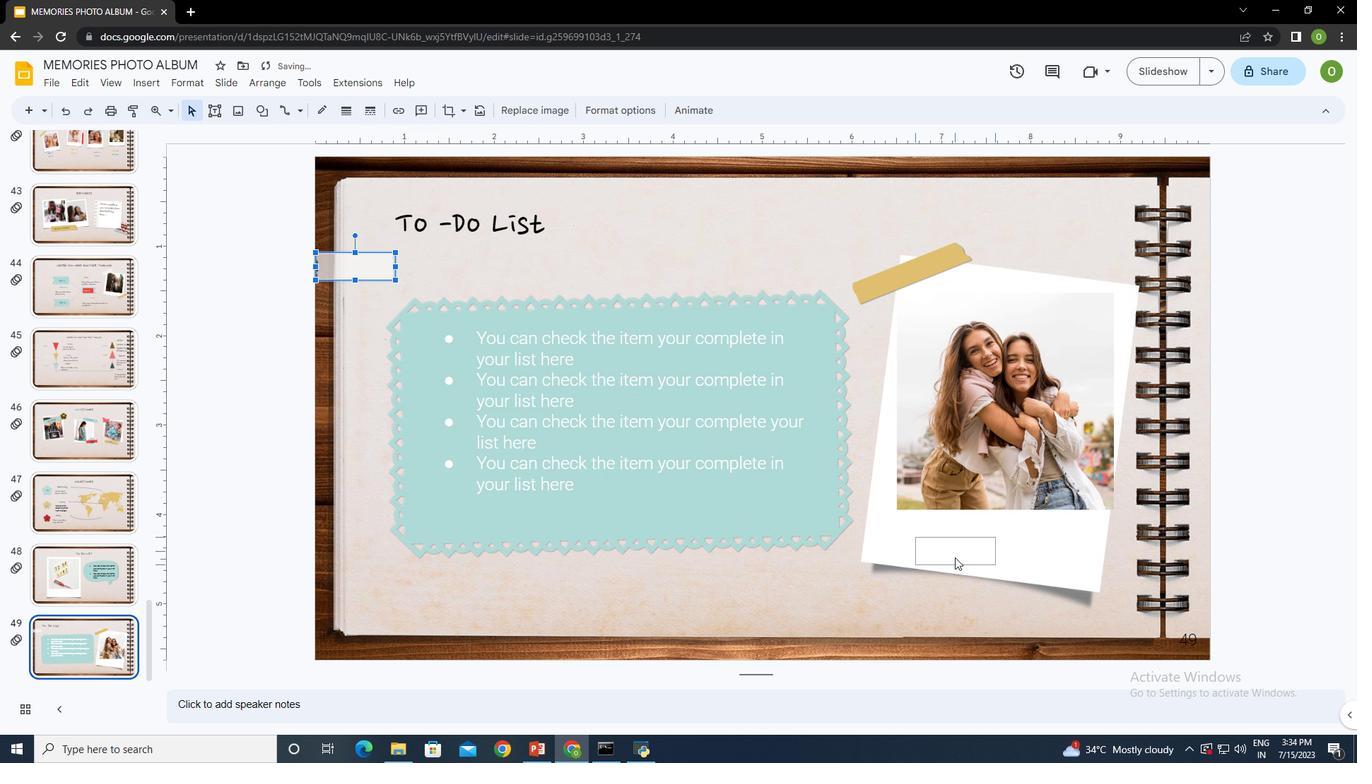 
Action: Mouse moved to (1100, 471)
Screenshot: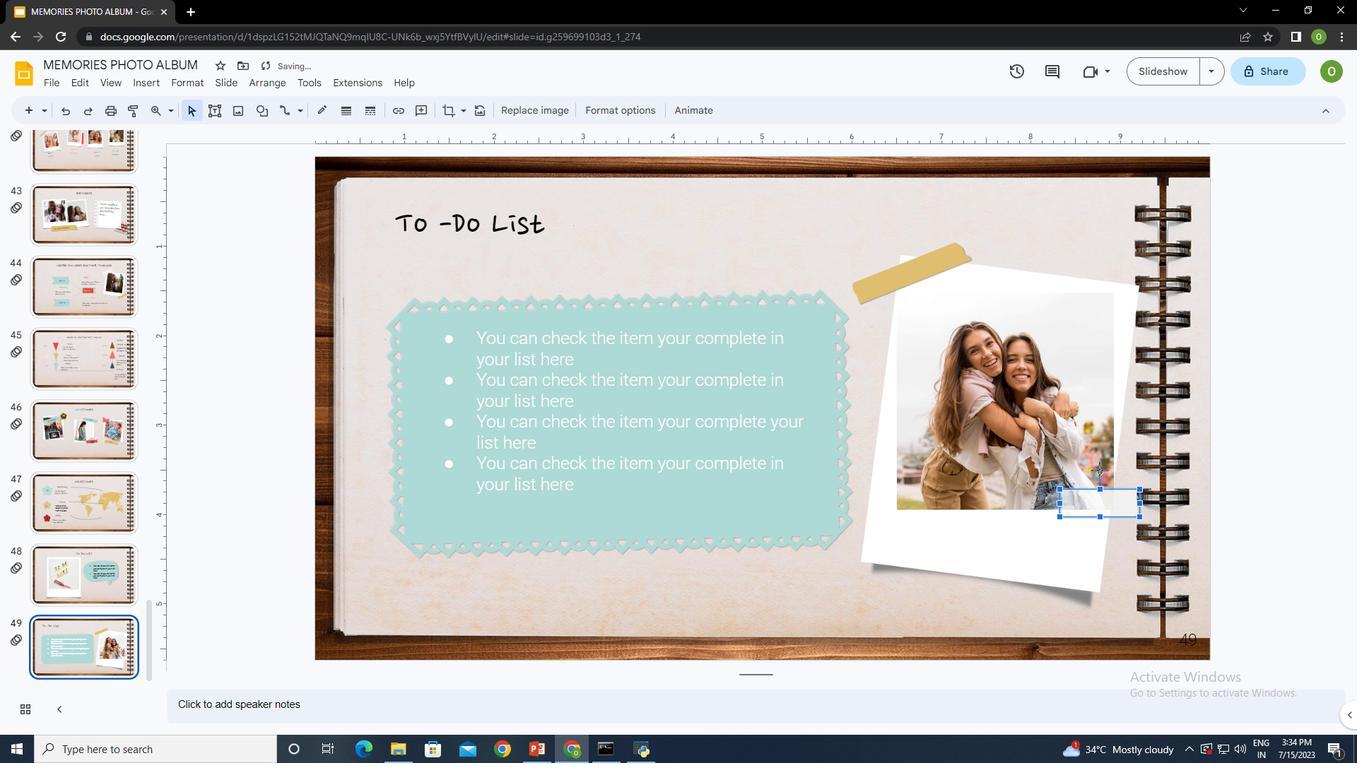 
Action: Mouse pressed left at (1100, 471)
Screenshot: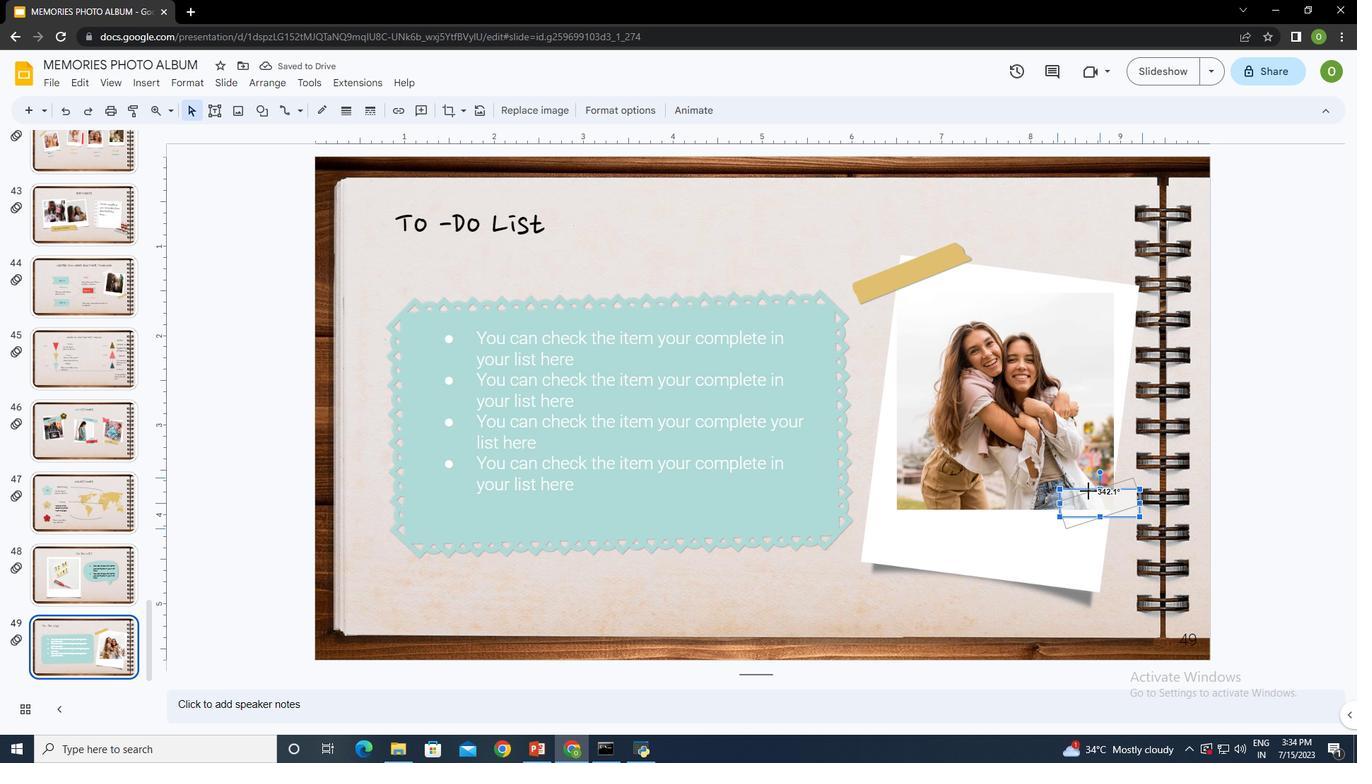 
Action: Mouse moved to (1103, 503)
Screenshot: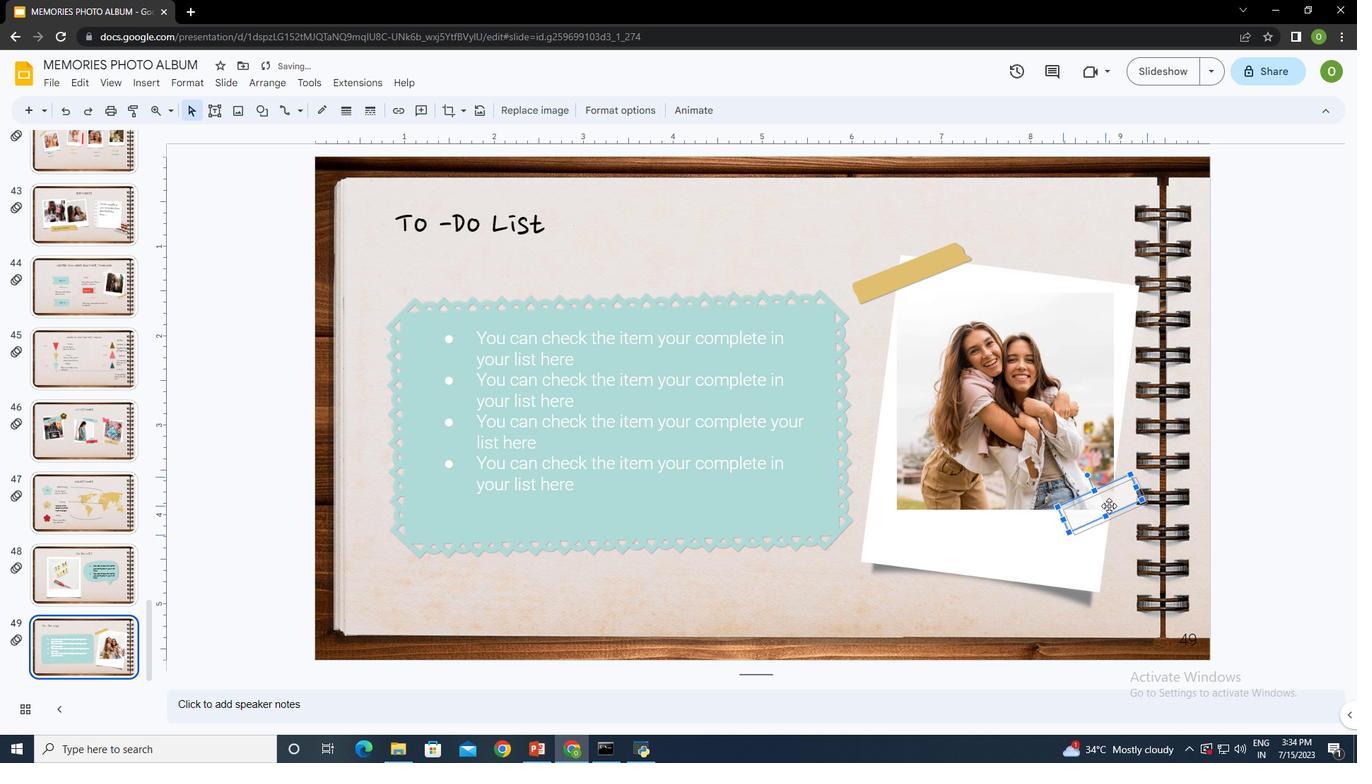 
Action: Mouse pressed left at (1103, 503)
Screenshot: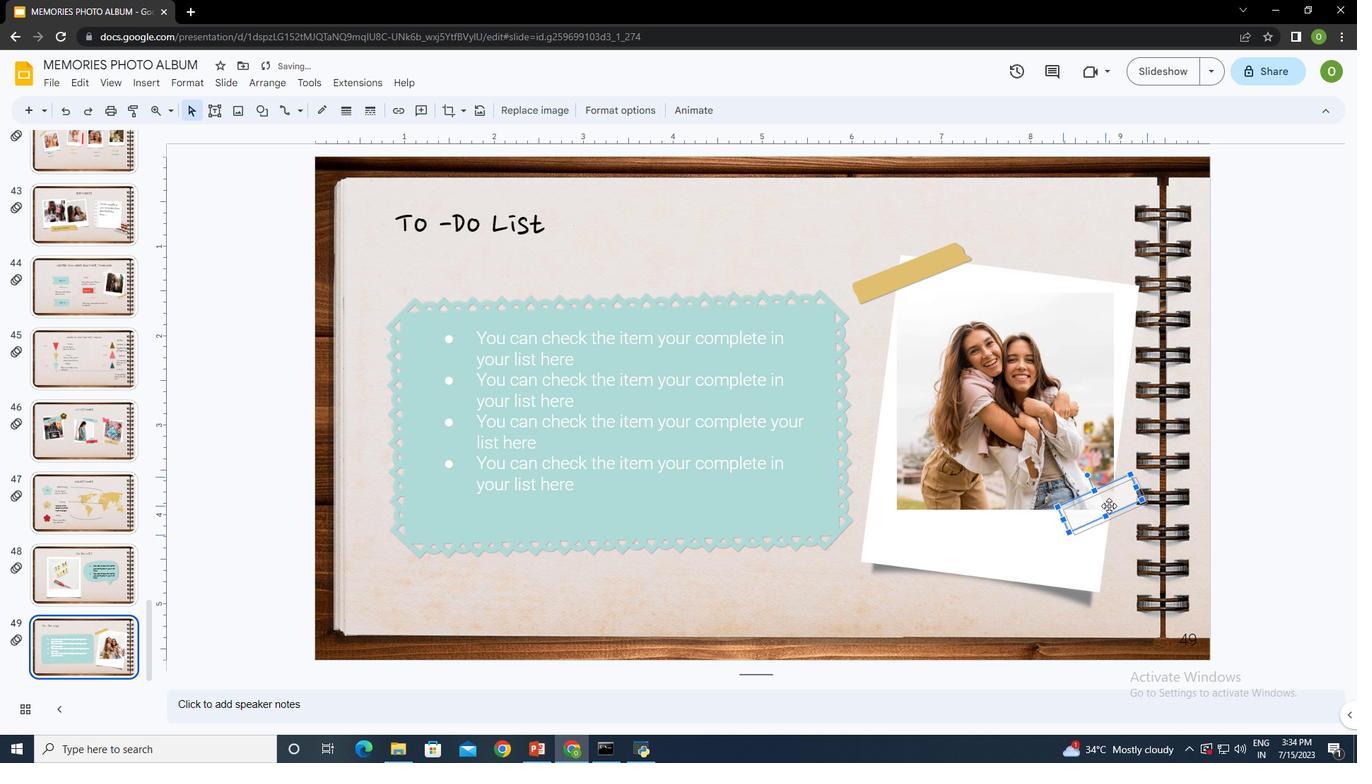 
Action: Mouse moved to (937, 613)
Screenshot: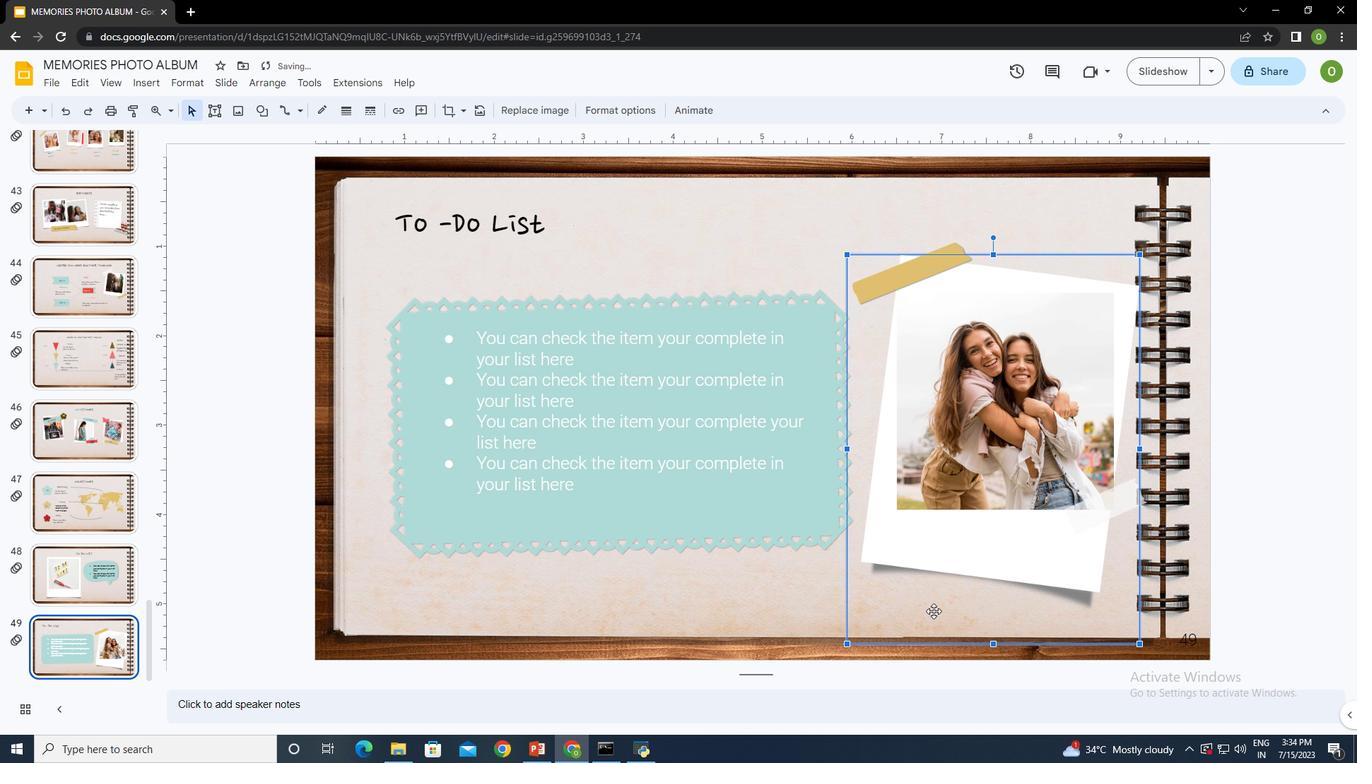 
Action: Mouse pressed left at (937, 613)
Screenshot: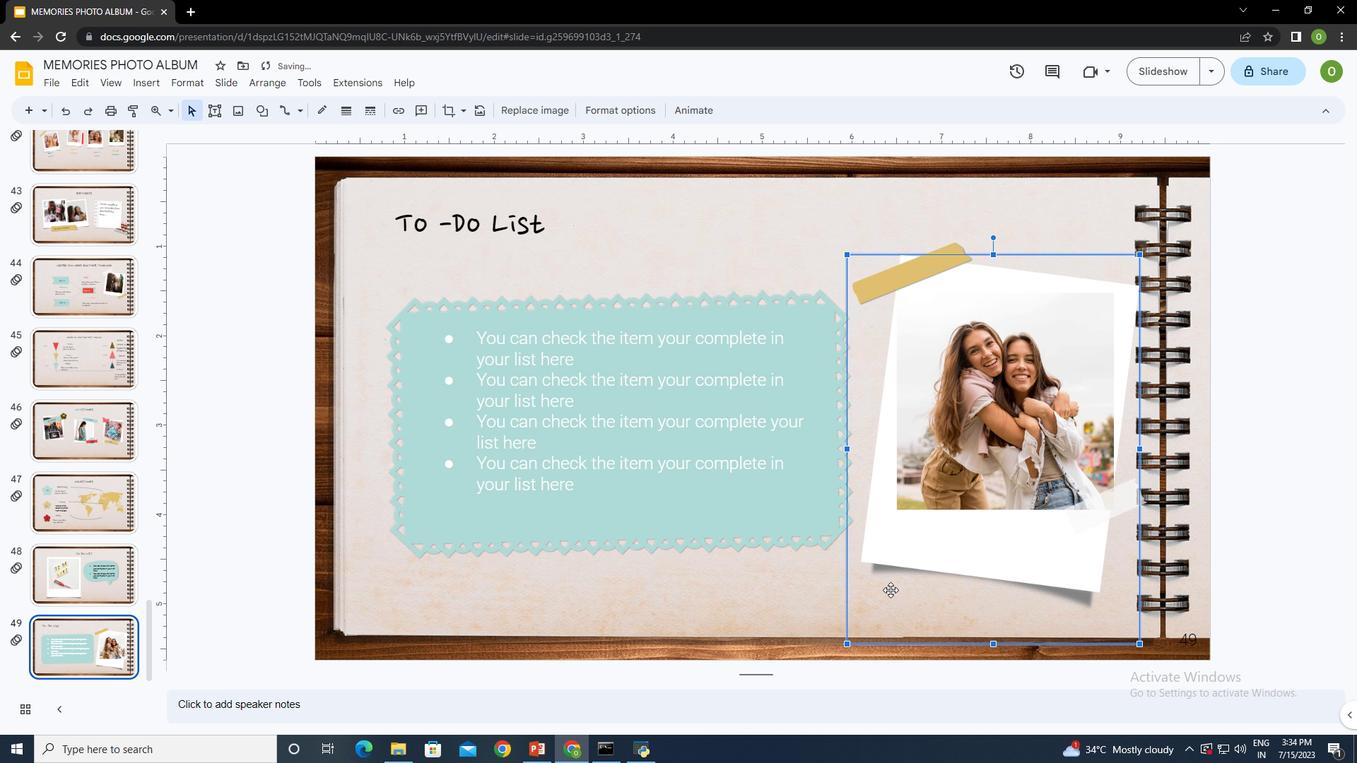 
Action: Mouse moved to (758, 586)
Screenshot: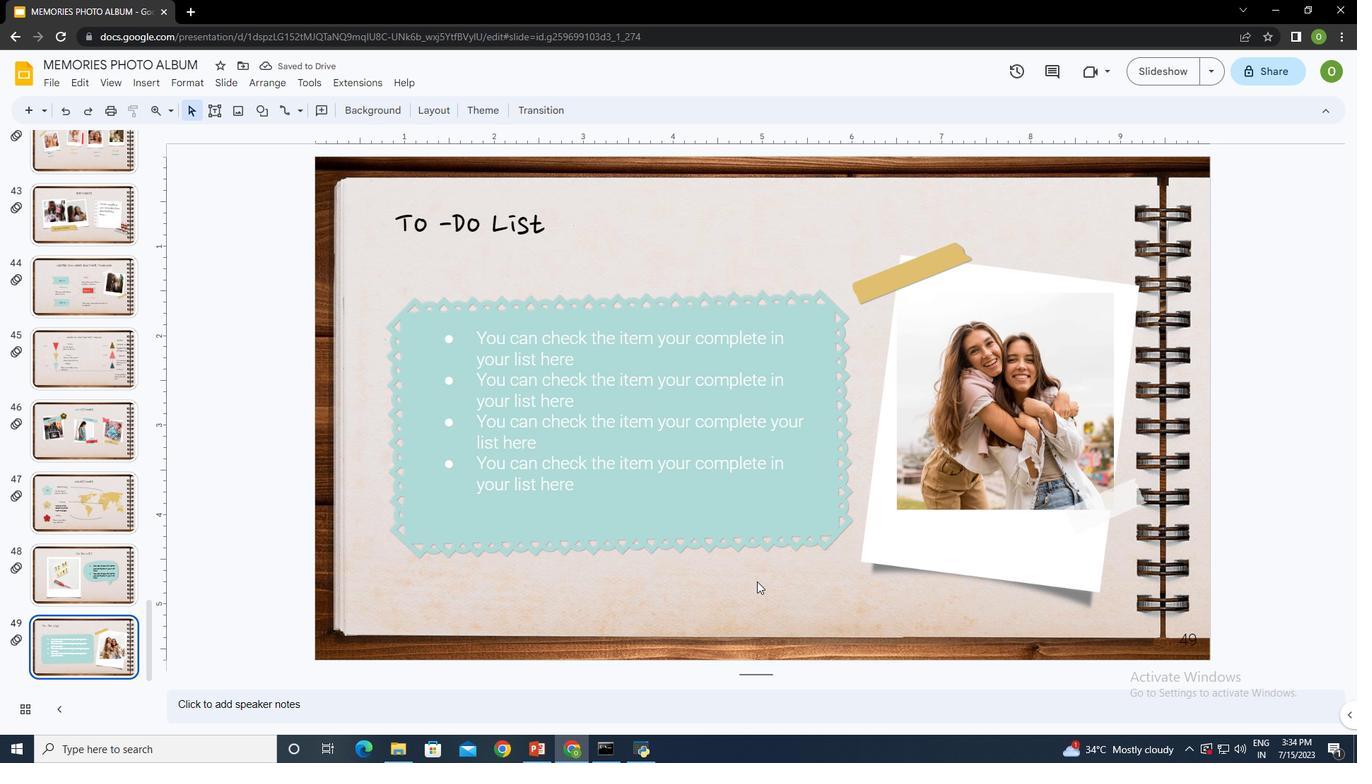 
Action: Mouse pressed left at (758, 586)
Screenshot: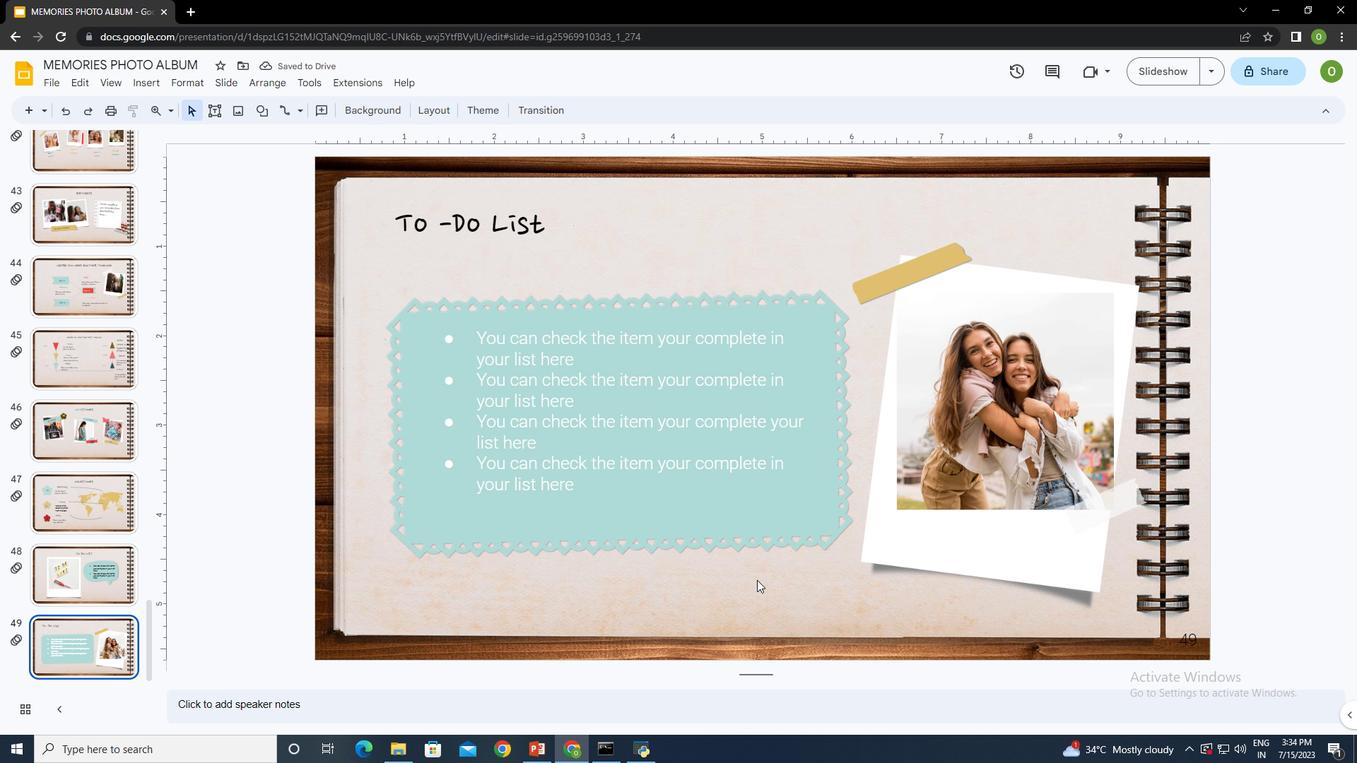 
Action: Mouse moved to (142, 82)
Screenshot: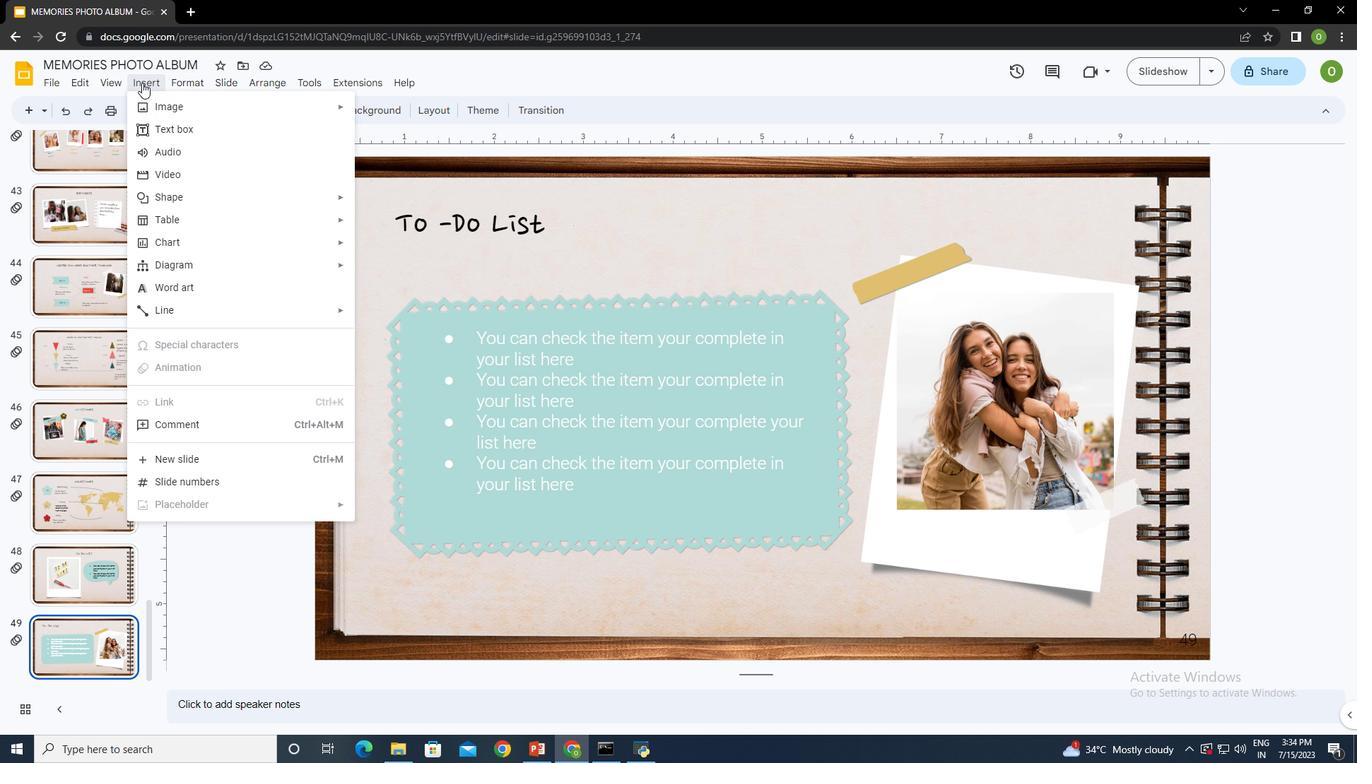 
Action: Mouse pressed left at (142, 82)
Screenshot: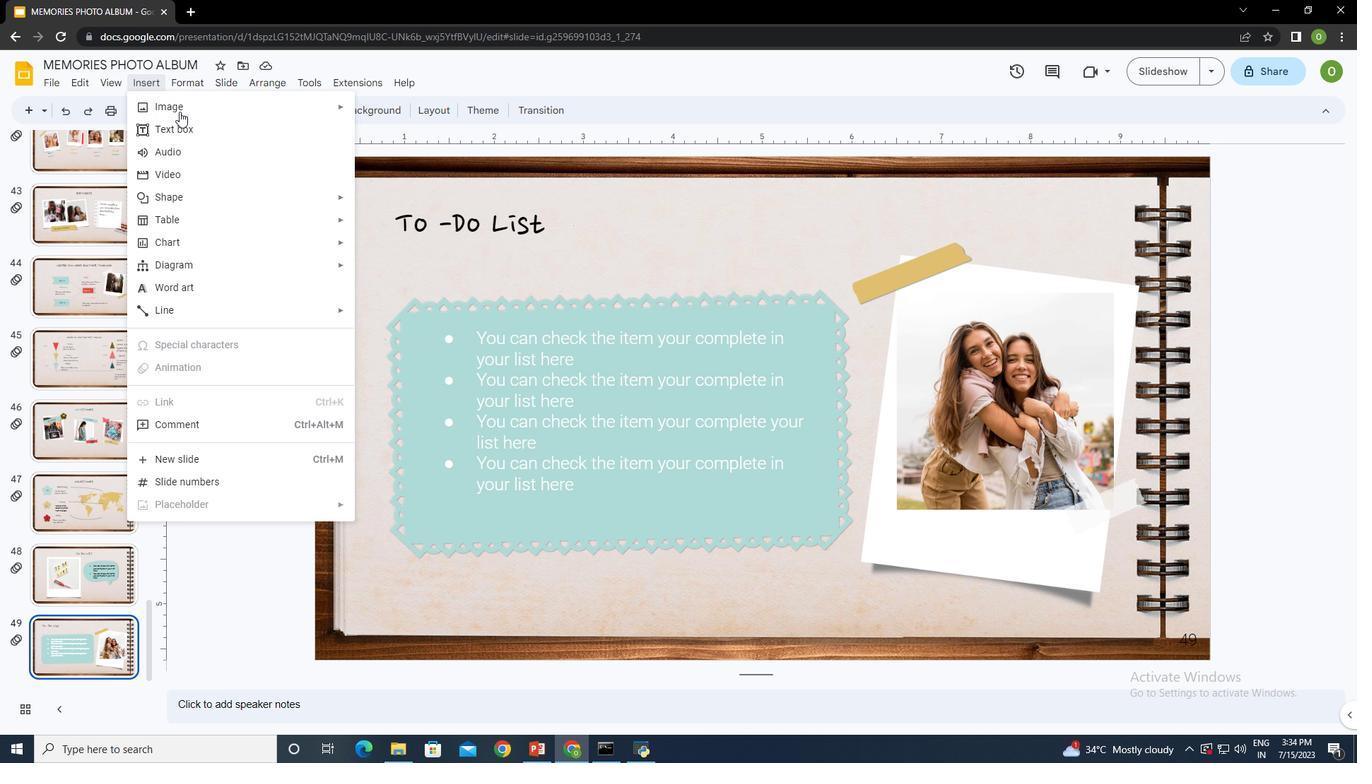 
Action: Mouse moved to (199, 108)
Screenshot: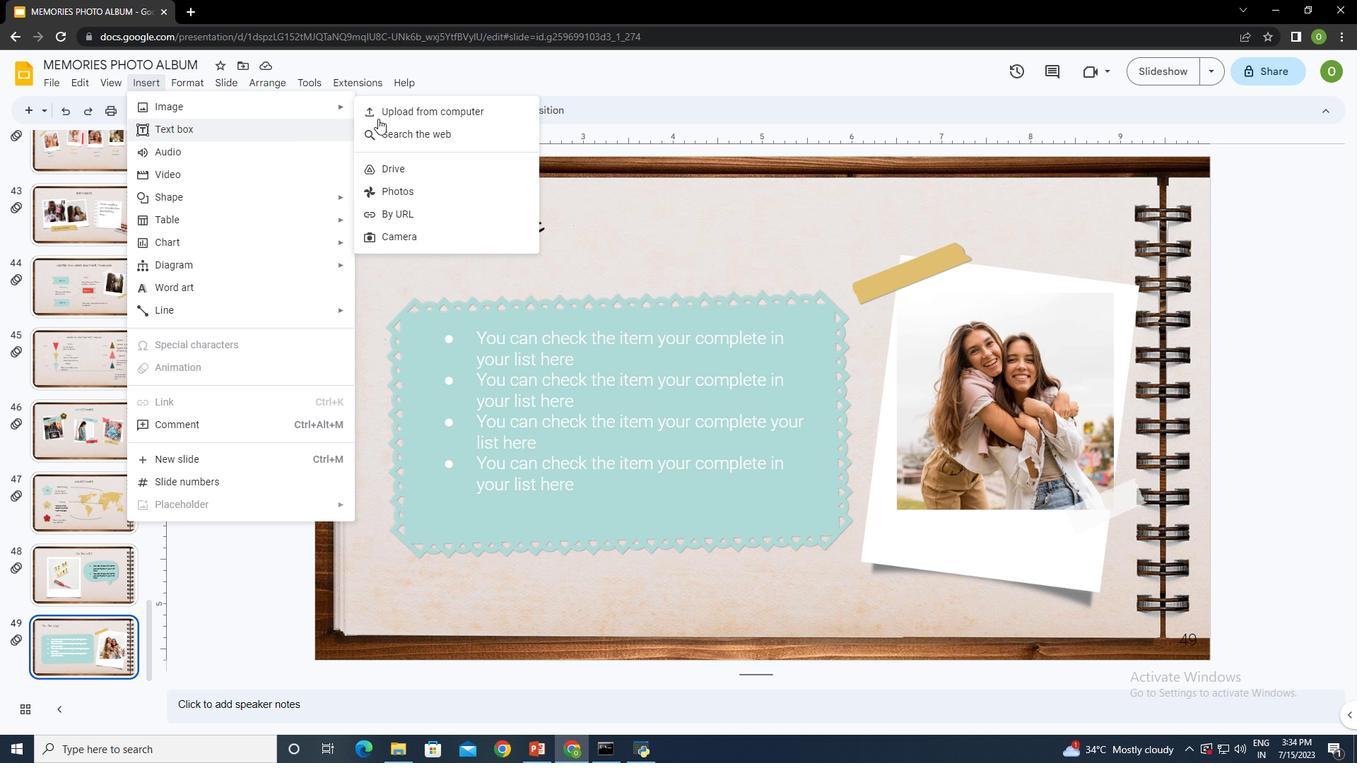 
Action: Mouse pressed left at (199, 108)
Screenshot: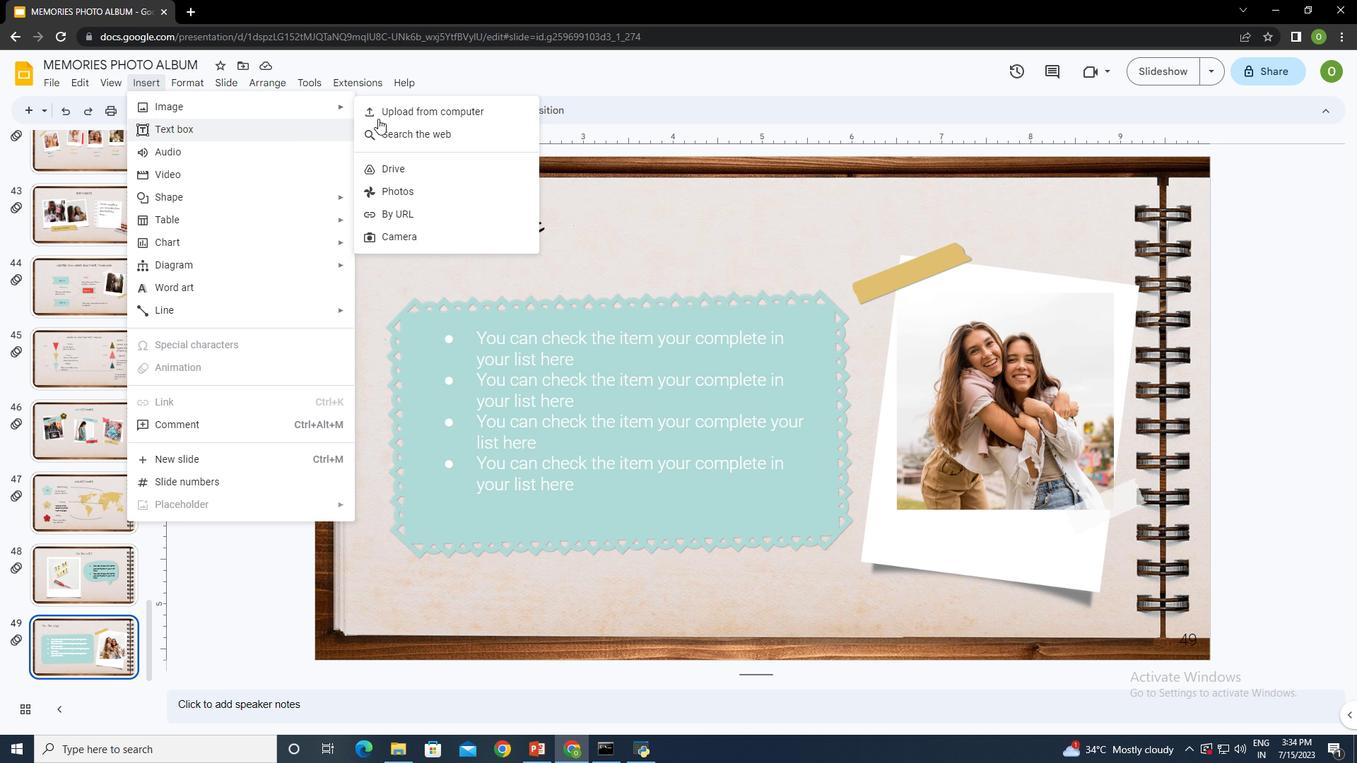 
Action: Mouse moved to (412, 108)
Screenshot: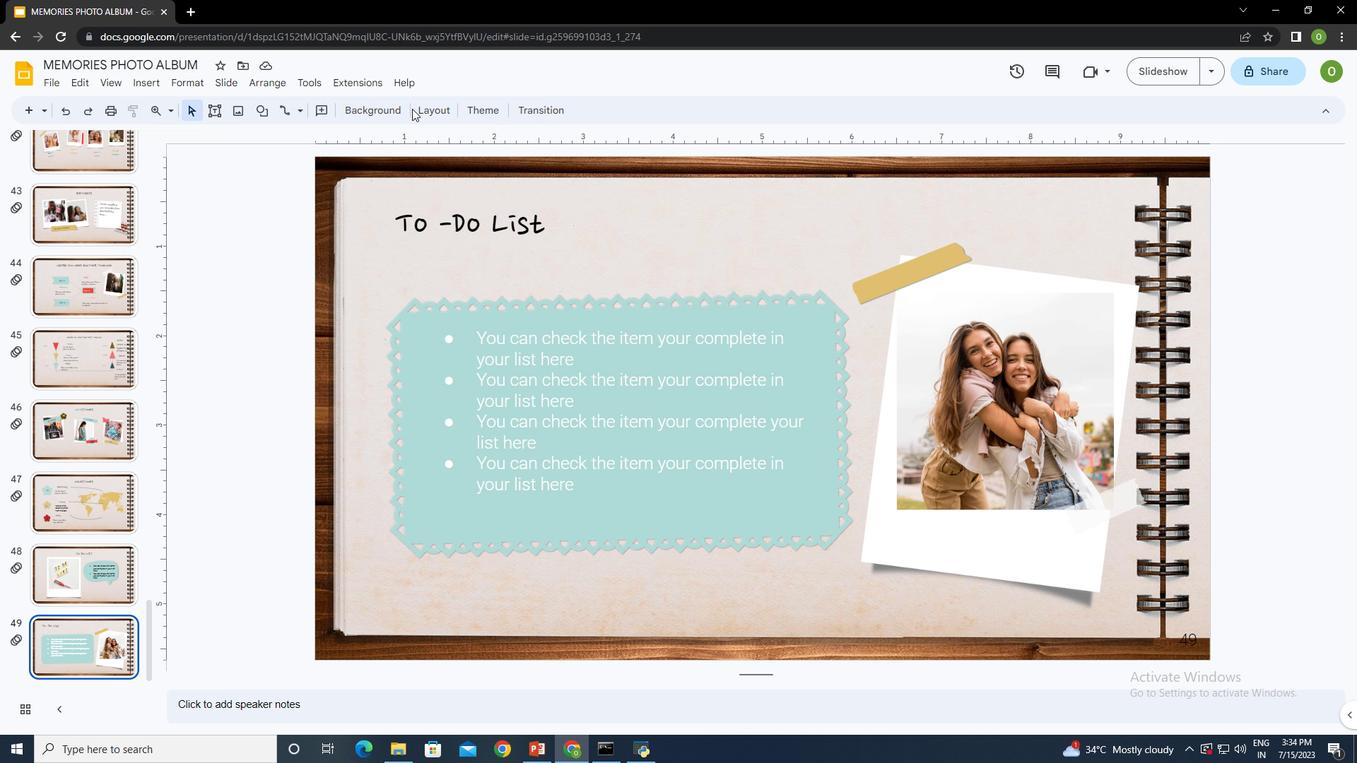 
Action: Mouse pressed left at (412, 108)
Screenshot: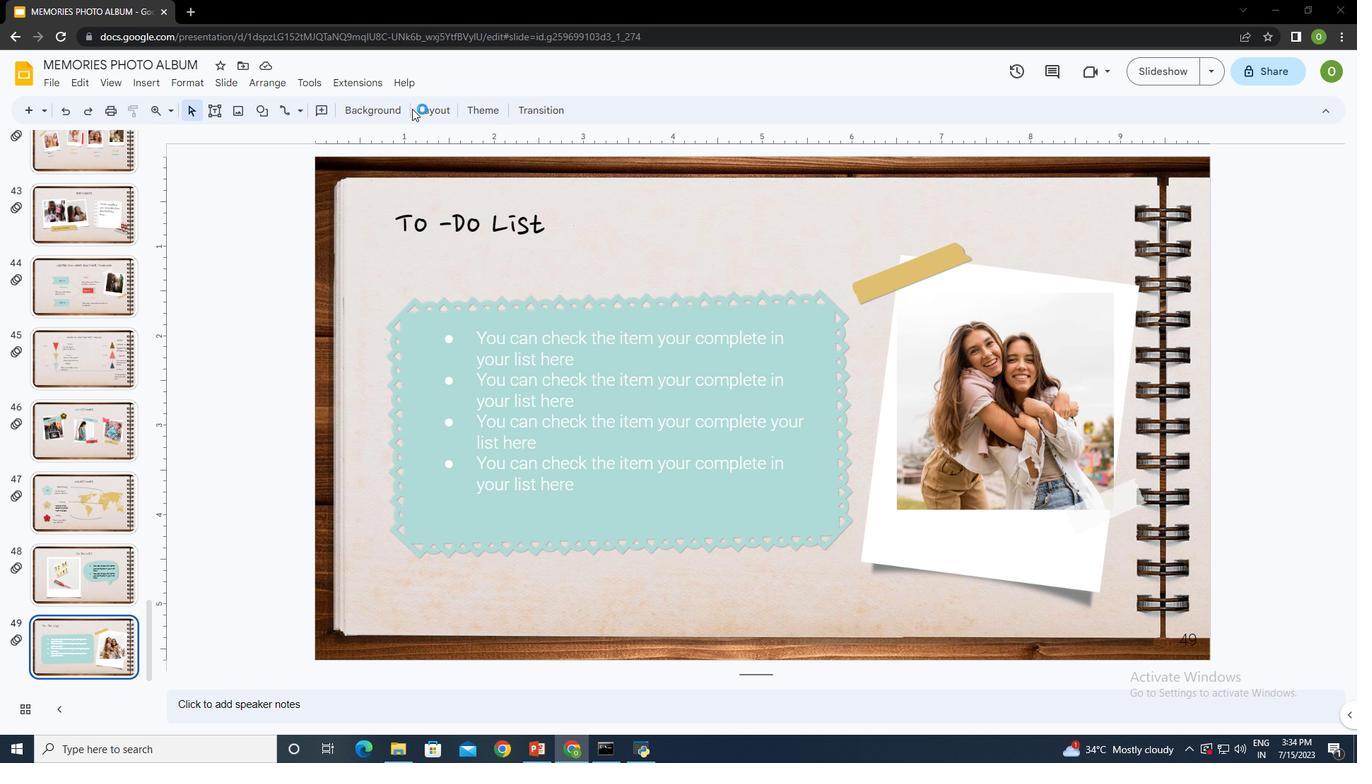 
Action: Mouse moved to (666, 315)
Screenshot: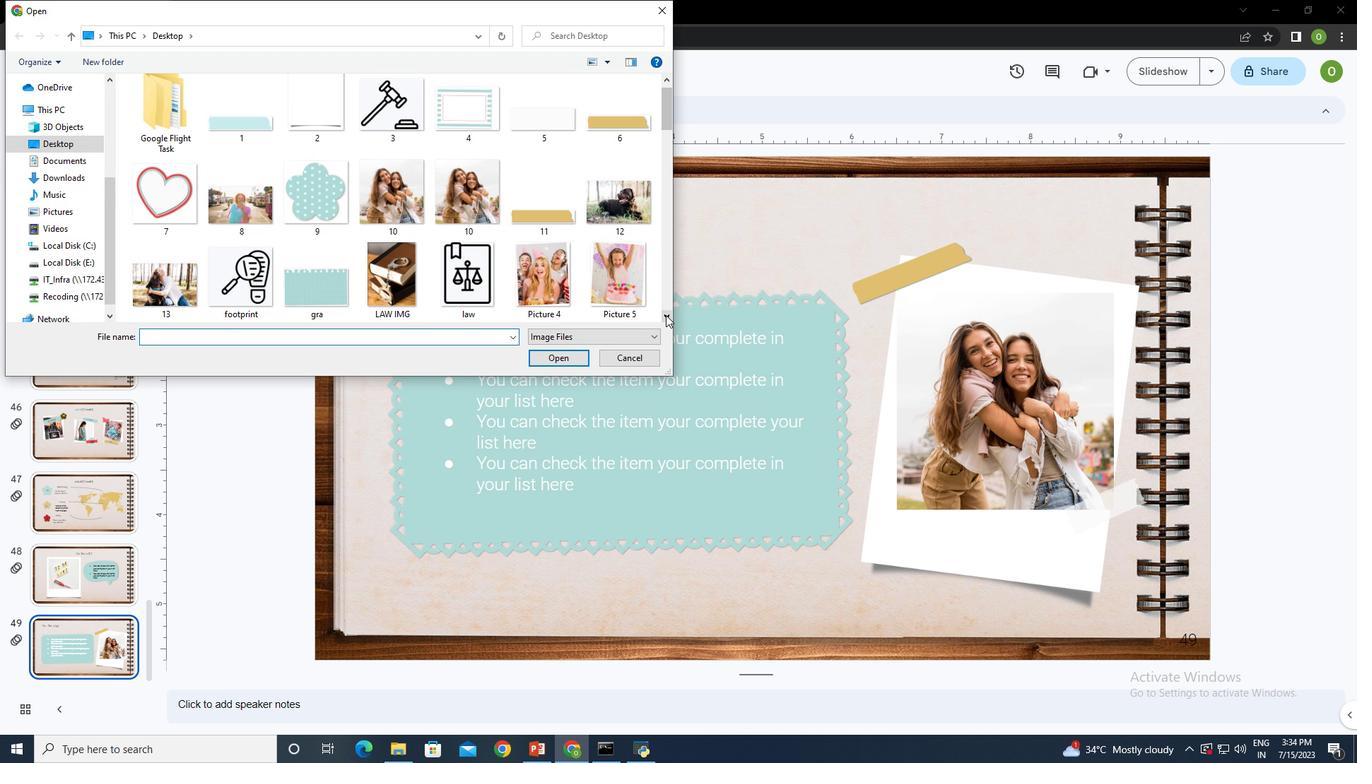 
Action: Mouse pressed left at (666, 315)
Screenshot: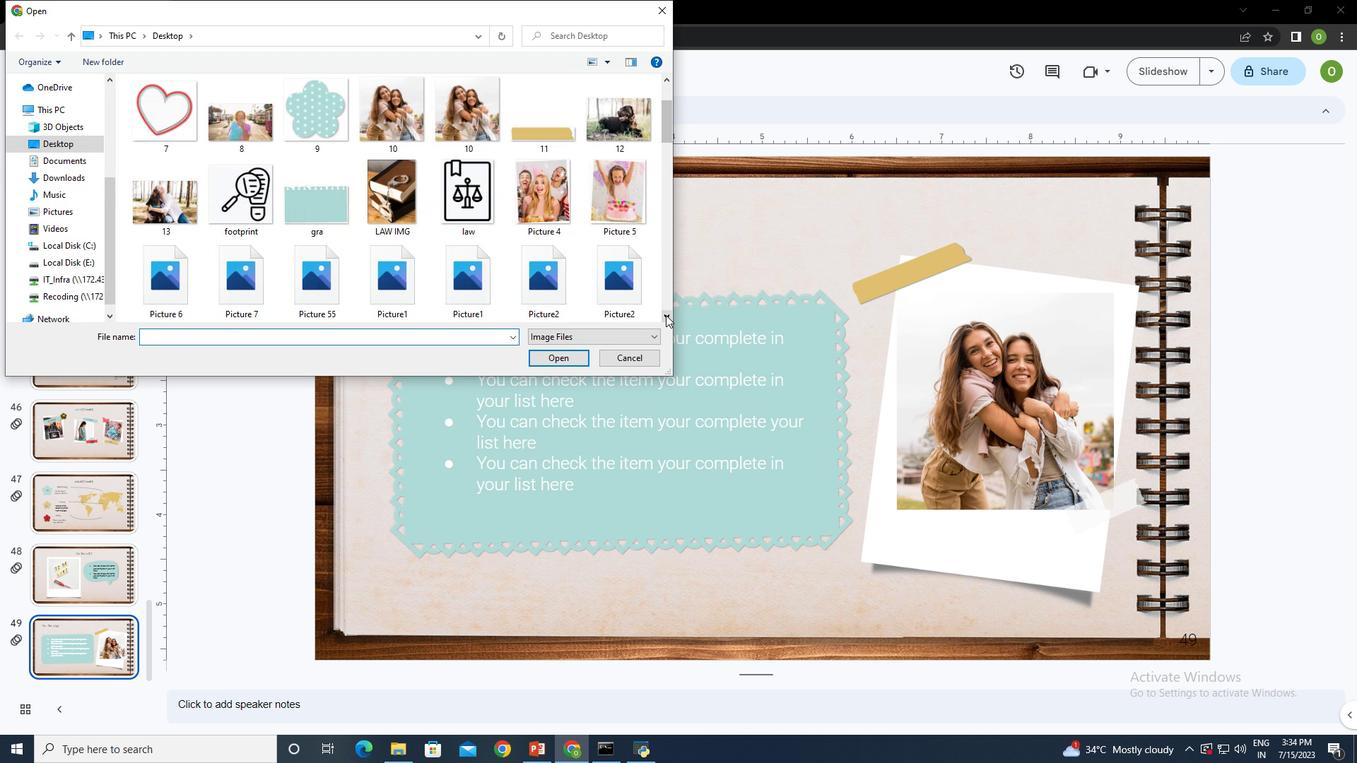 
Action: Mouse pressed left at (666, 315)
Screenshot: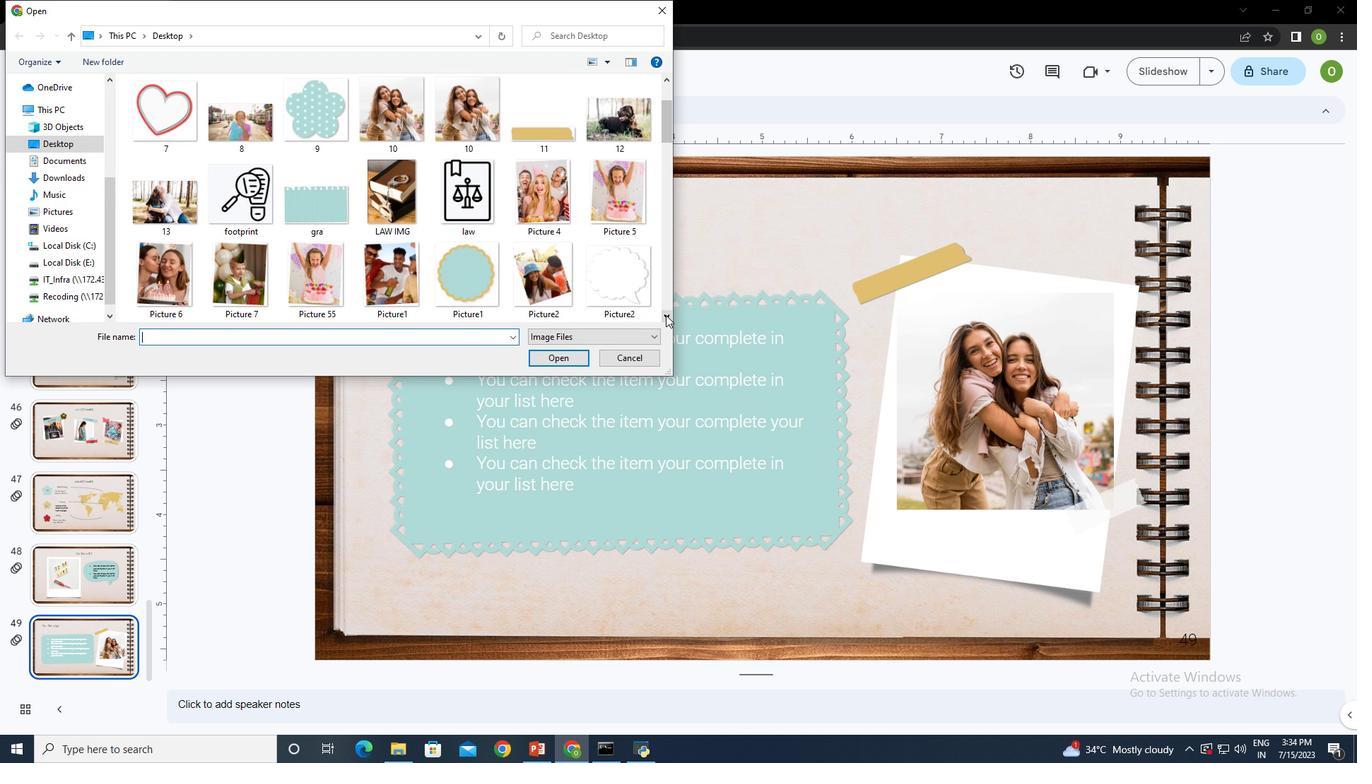
Action: Mouse pressed left at (666, 315)
Screenshot: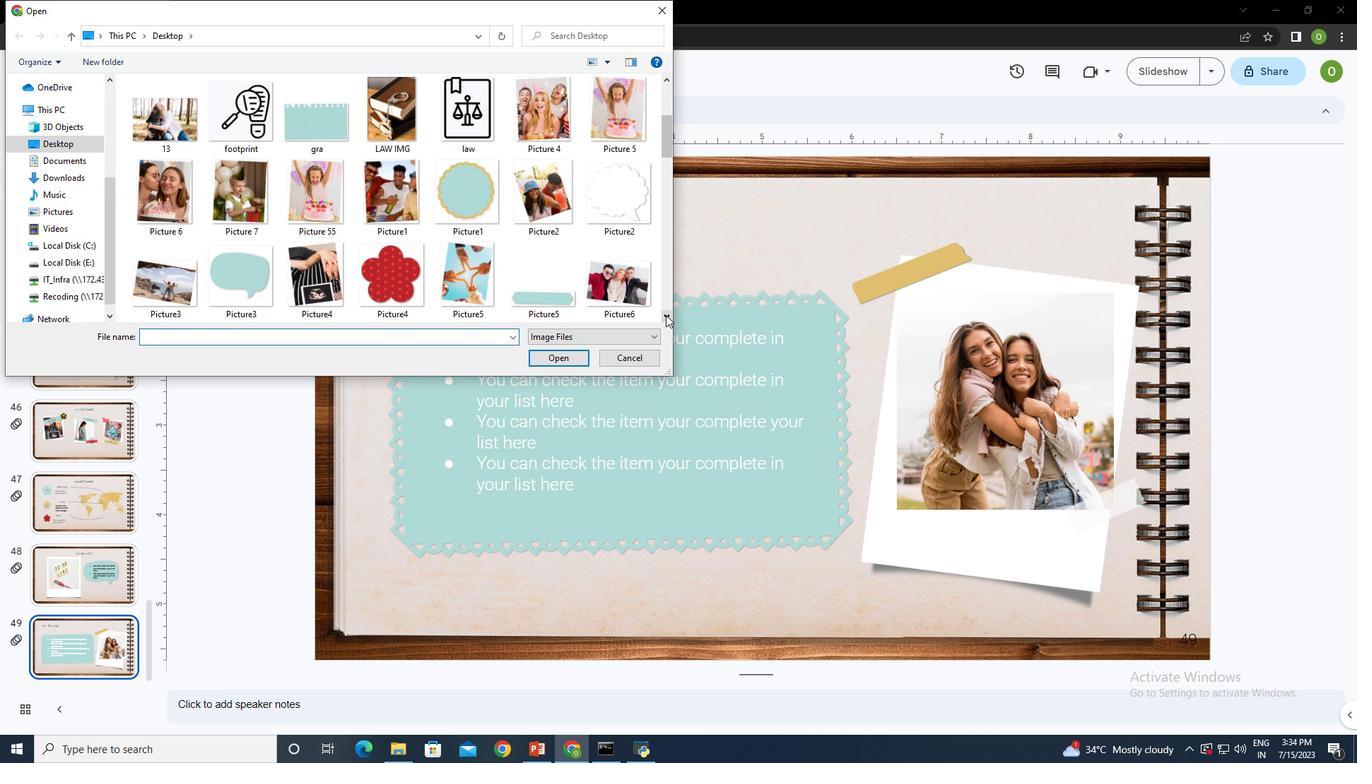
Action: Mouse pressed left at (666, 315)
Screenshot: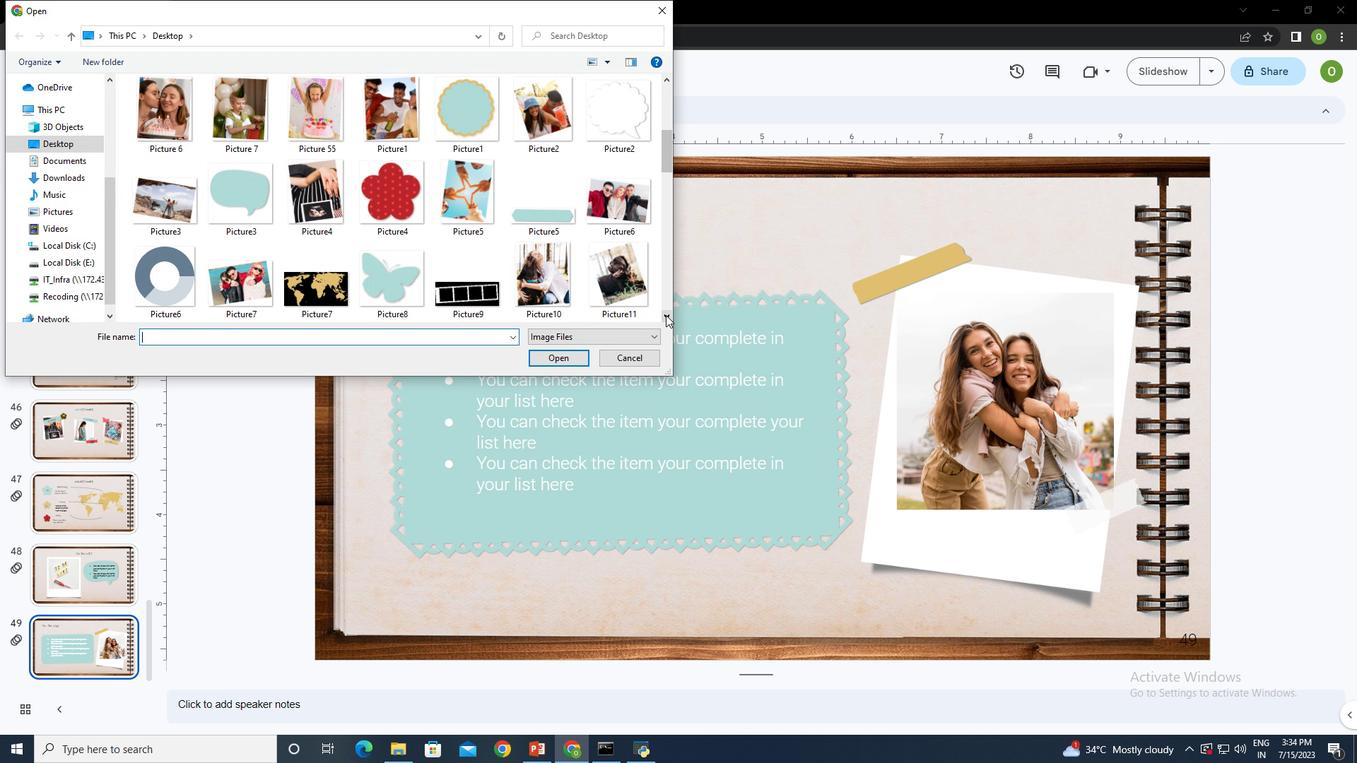 
Action: Mouse moved to (459, 103)
Screenshot: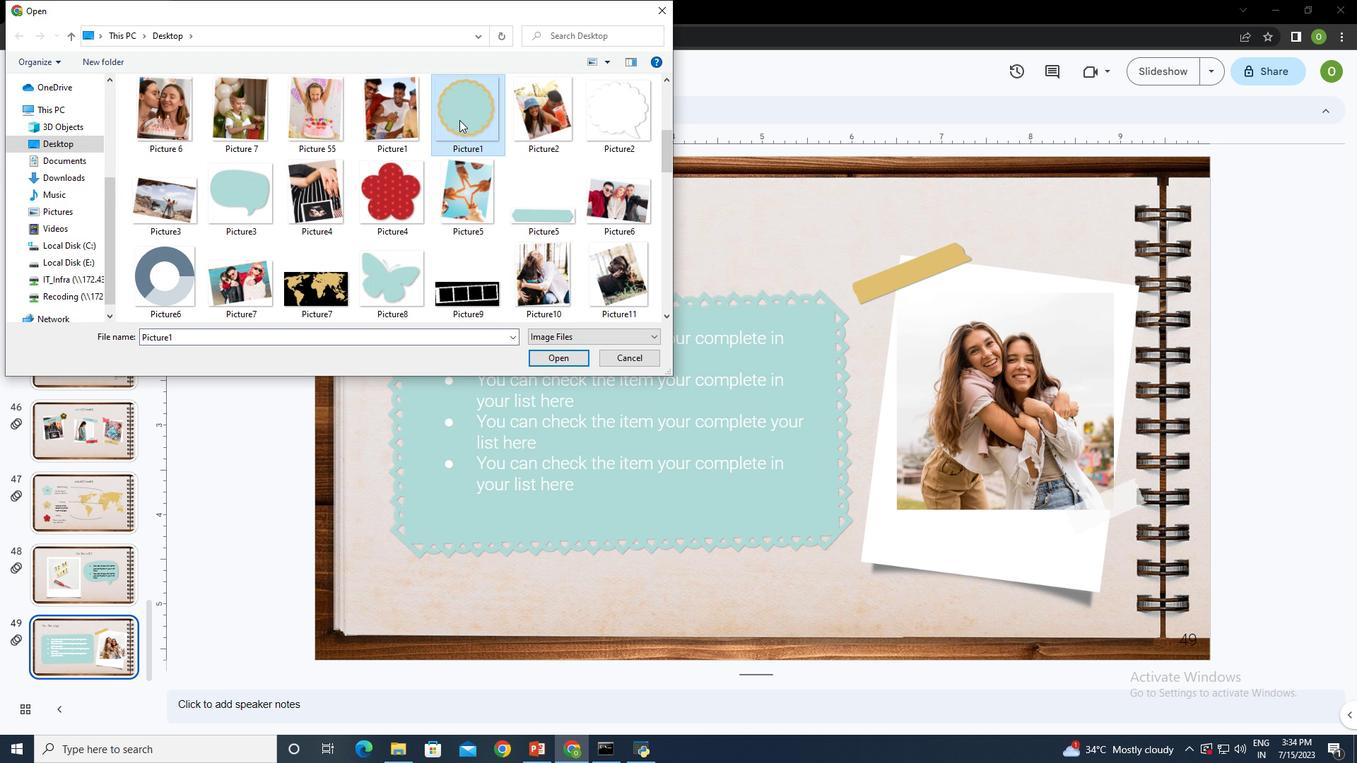 
Action: Mouse pressed left at (459, 103)
Screenshot: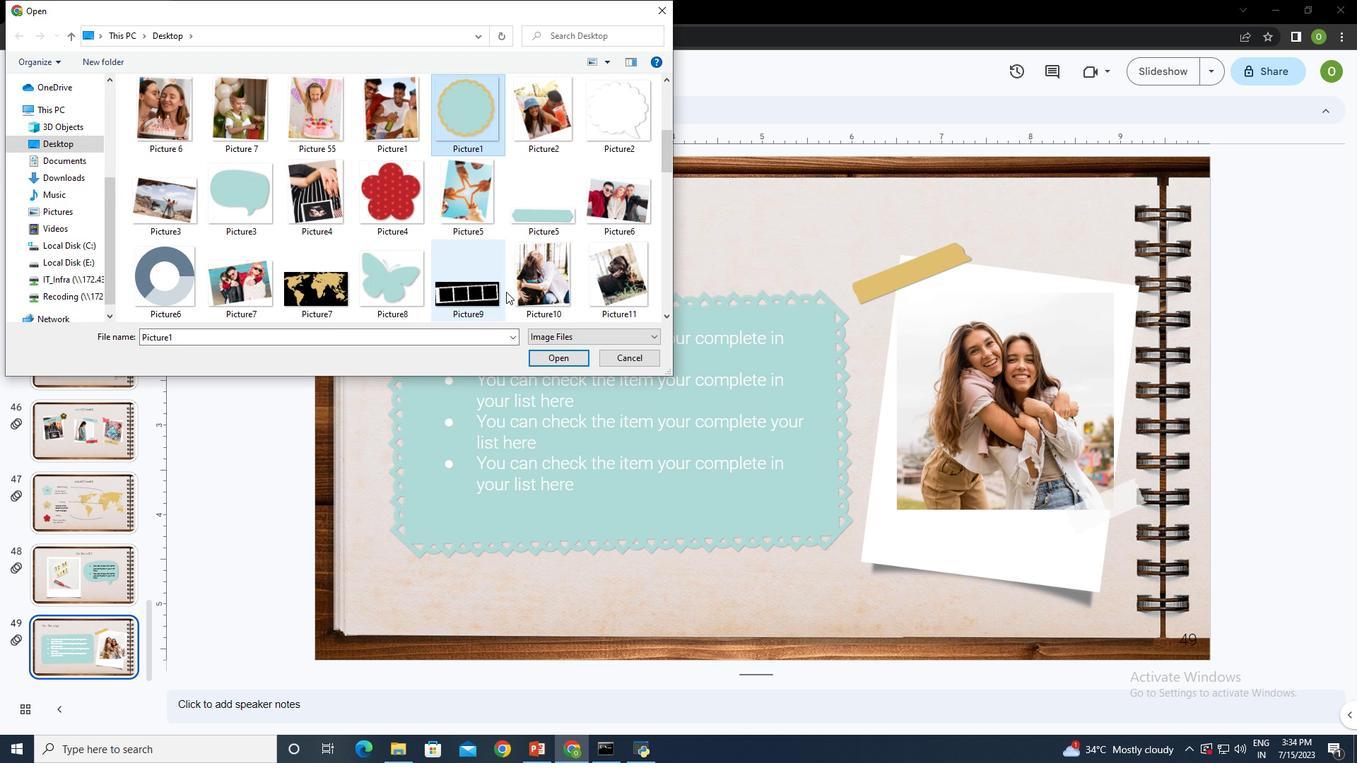 
Action: Mouse moved to (553, 354)
Screenshot: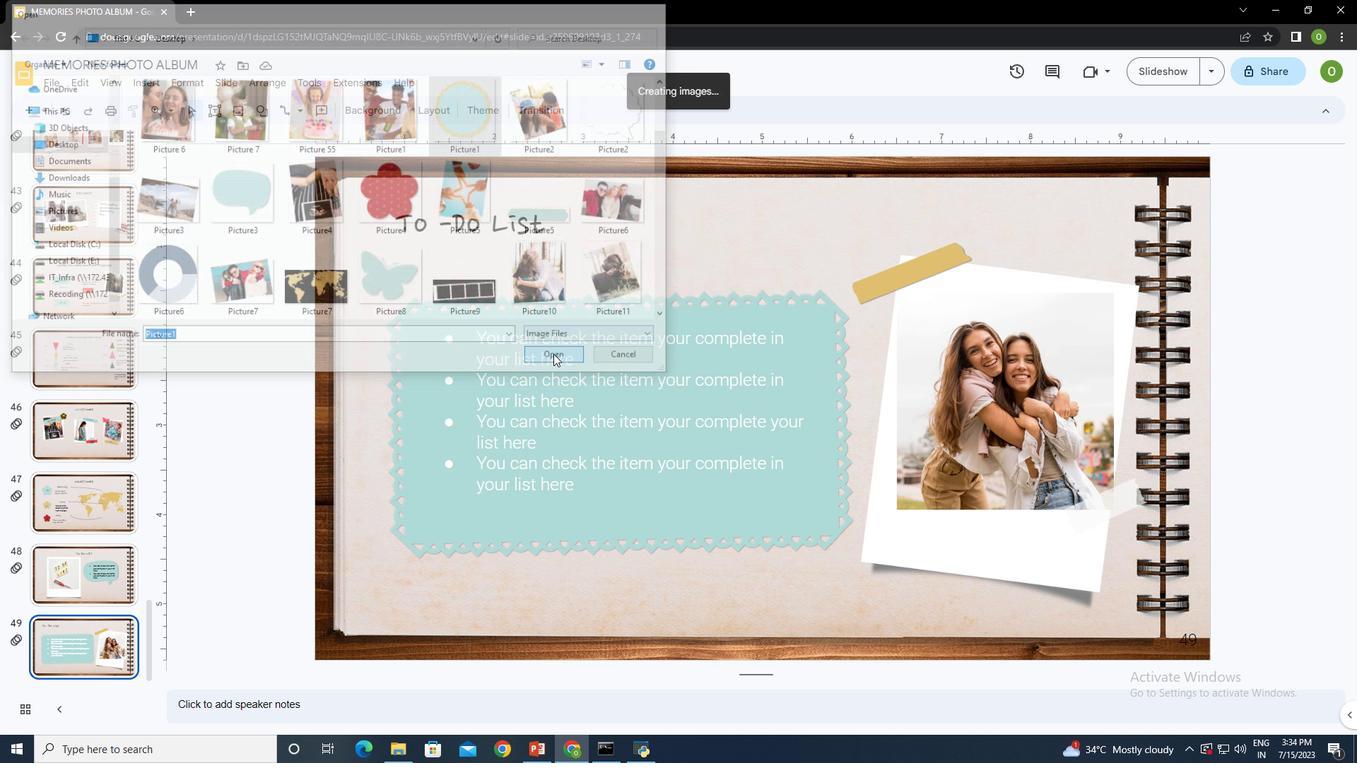 
Action: Mouse pressed left at (553, 354)
Screenshot: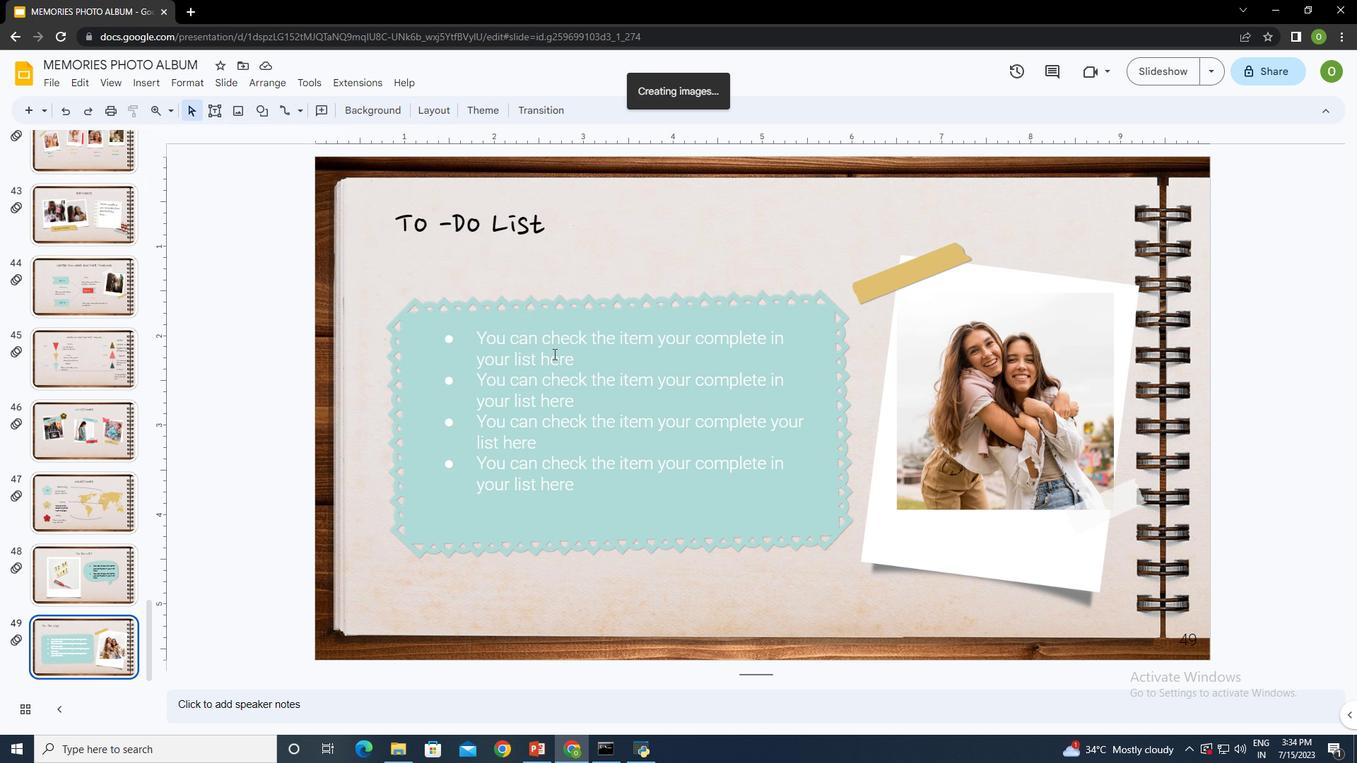 
Action: Mouse moved to (750, 410)
Screenshot: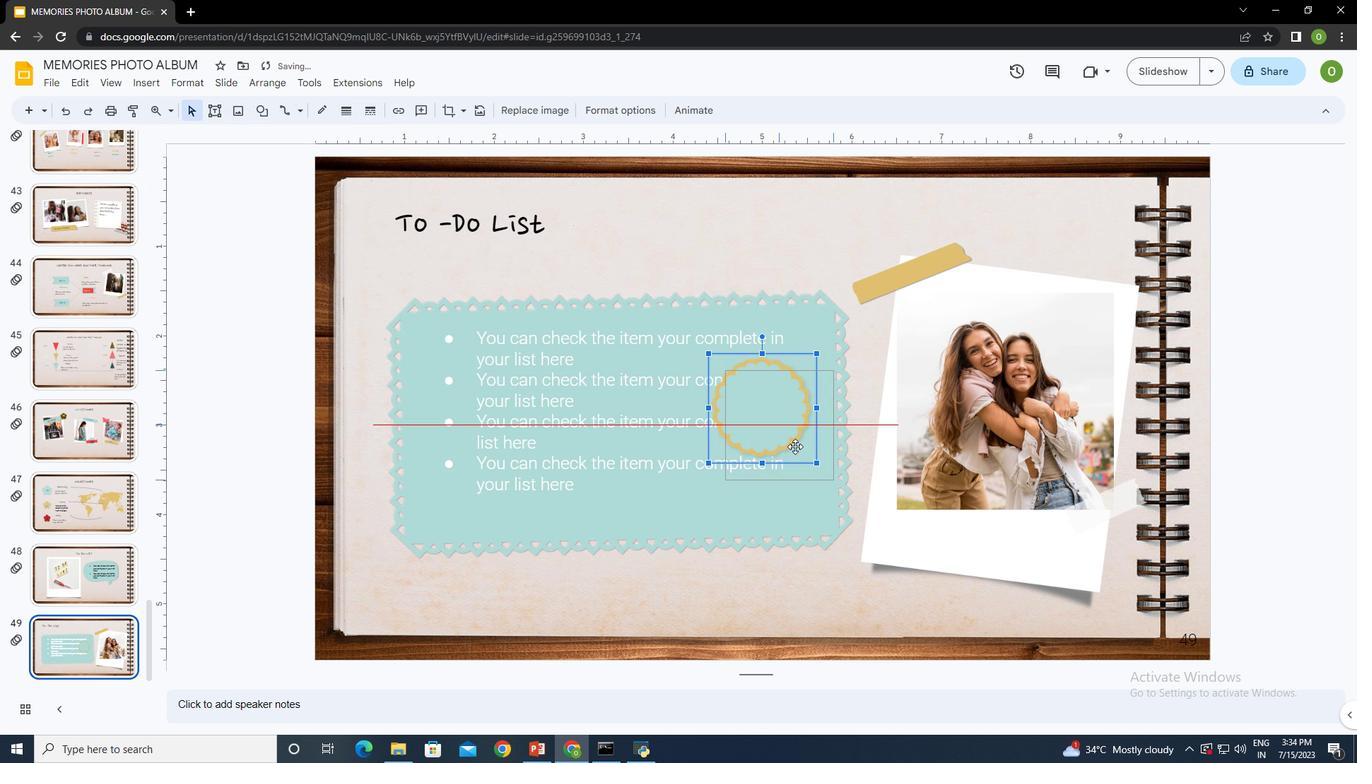 
Action: Mouse pressed left at (750, 410)
Screenshot: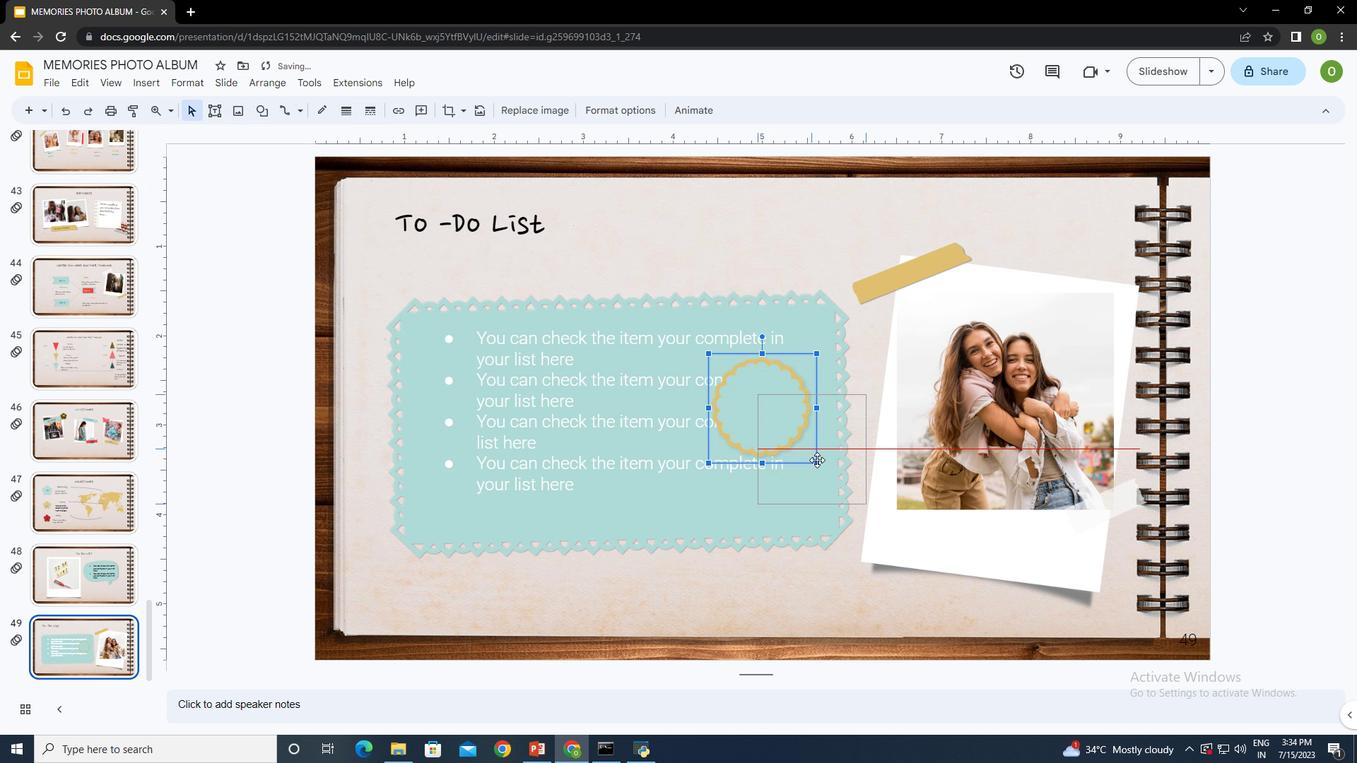 
Action: Mouse moved to (907, 562)
Screenshot: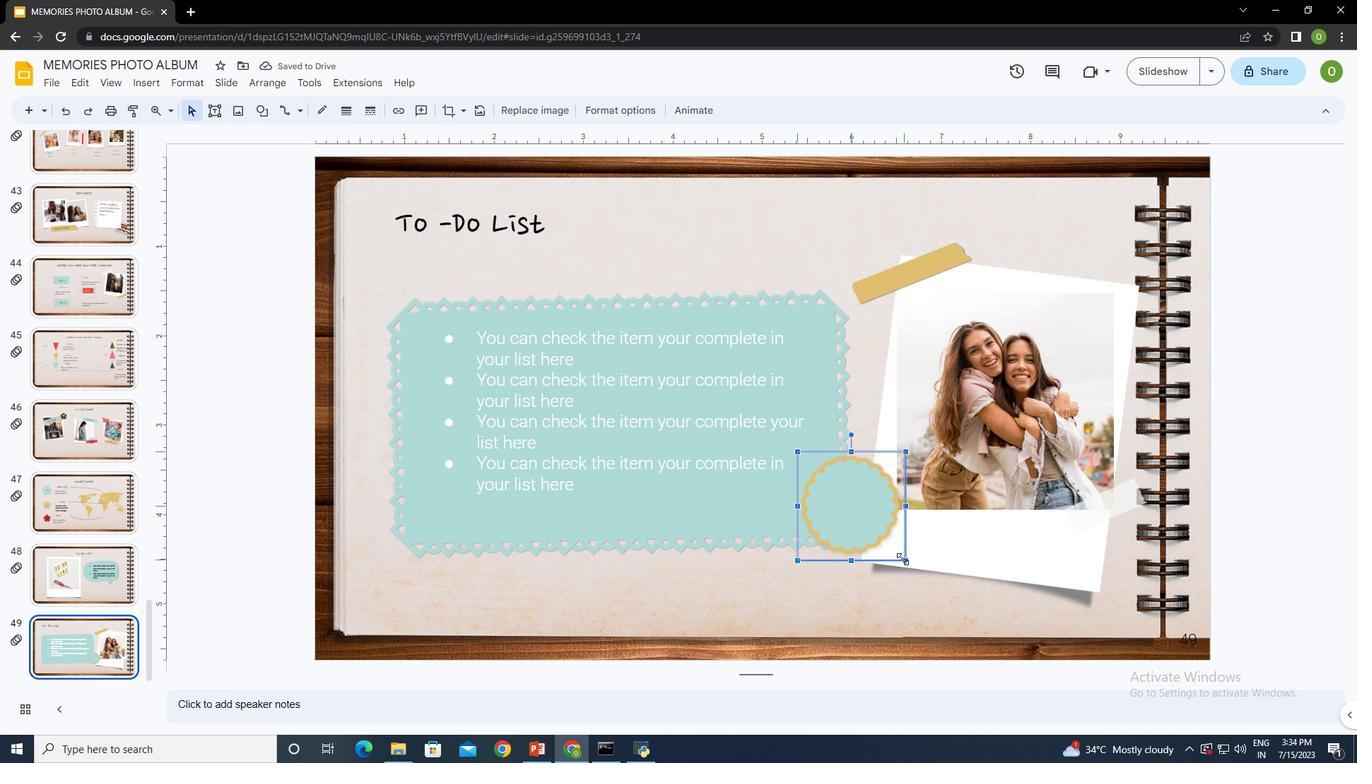 
Action: Mouse pressed left at (907, 562)
Screenshot: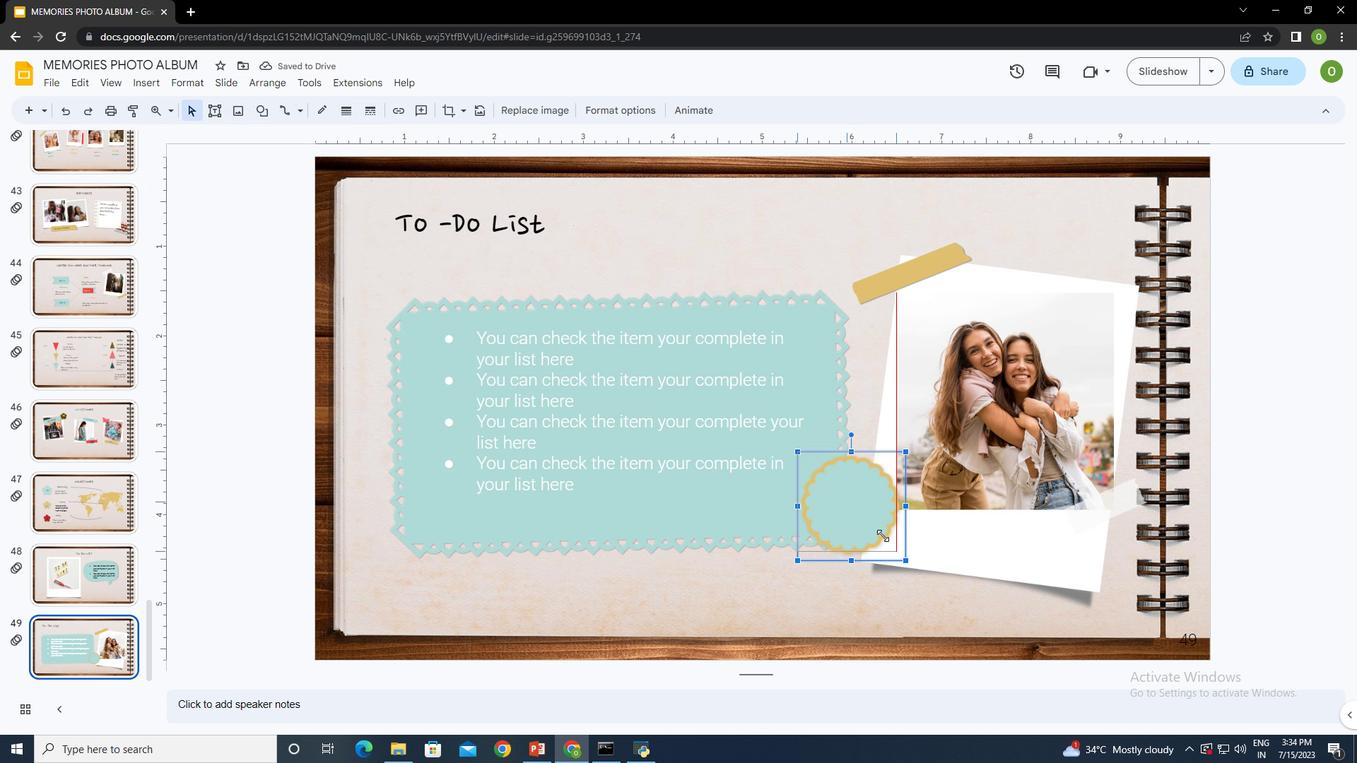 
Action: Mouse moved to (841, 488)
Screenshot: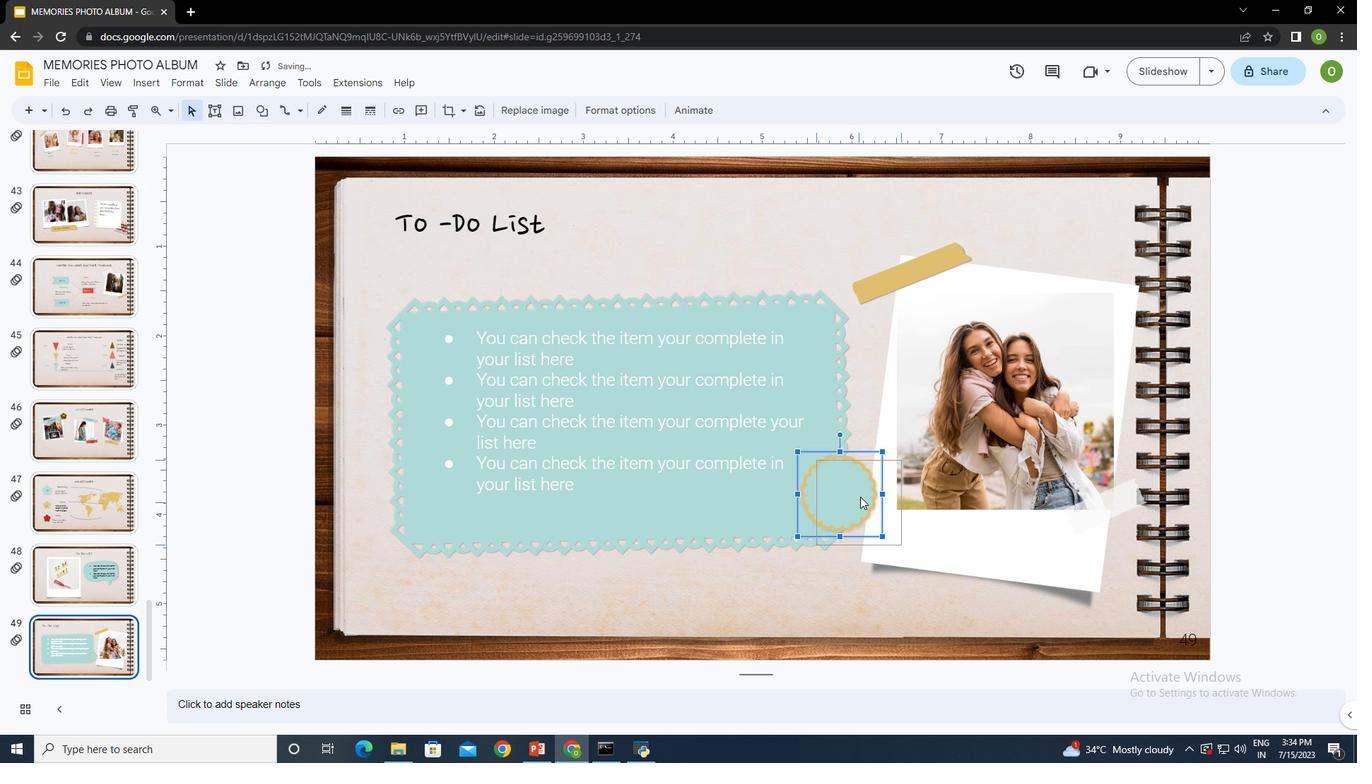 
Action: Mouse pressed left at (841, 488)
Screenshot: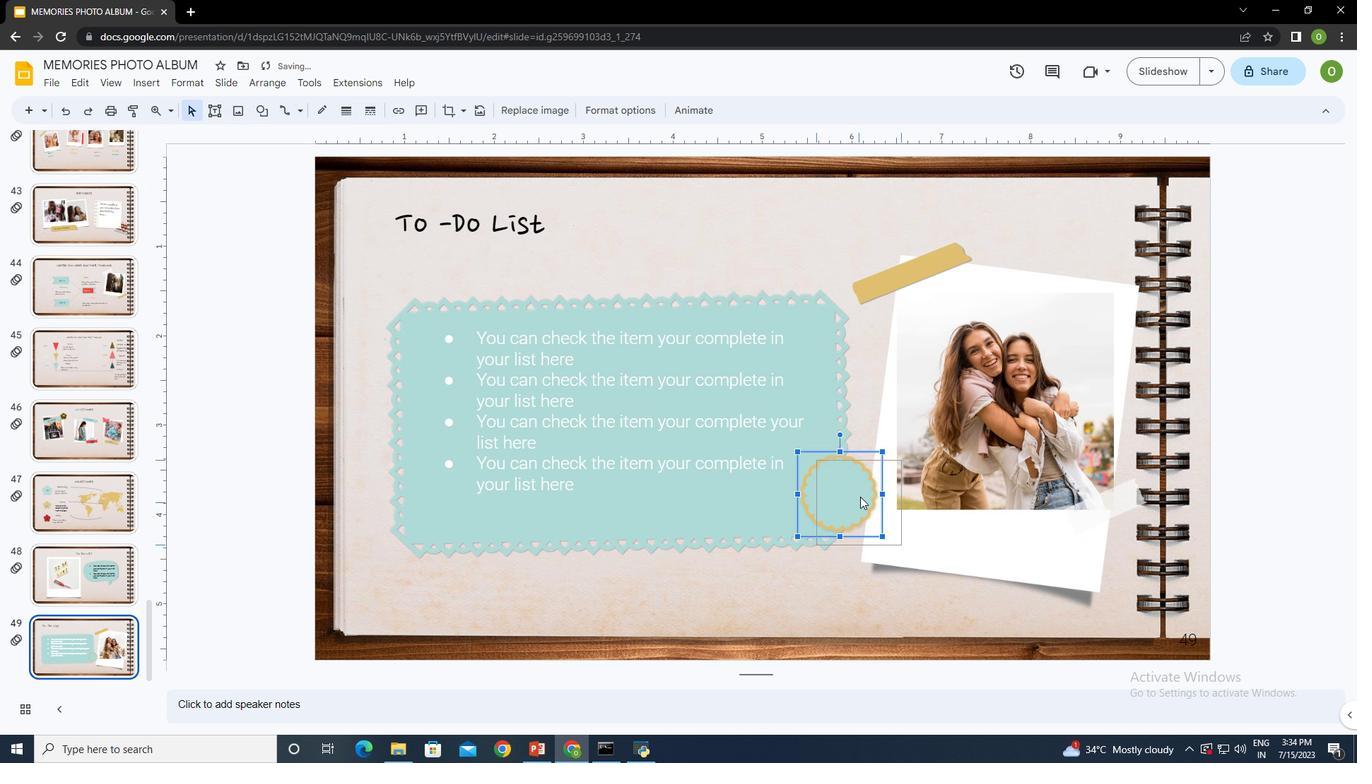 
Action: Mouse moved to (262, 78)
Screenshot: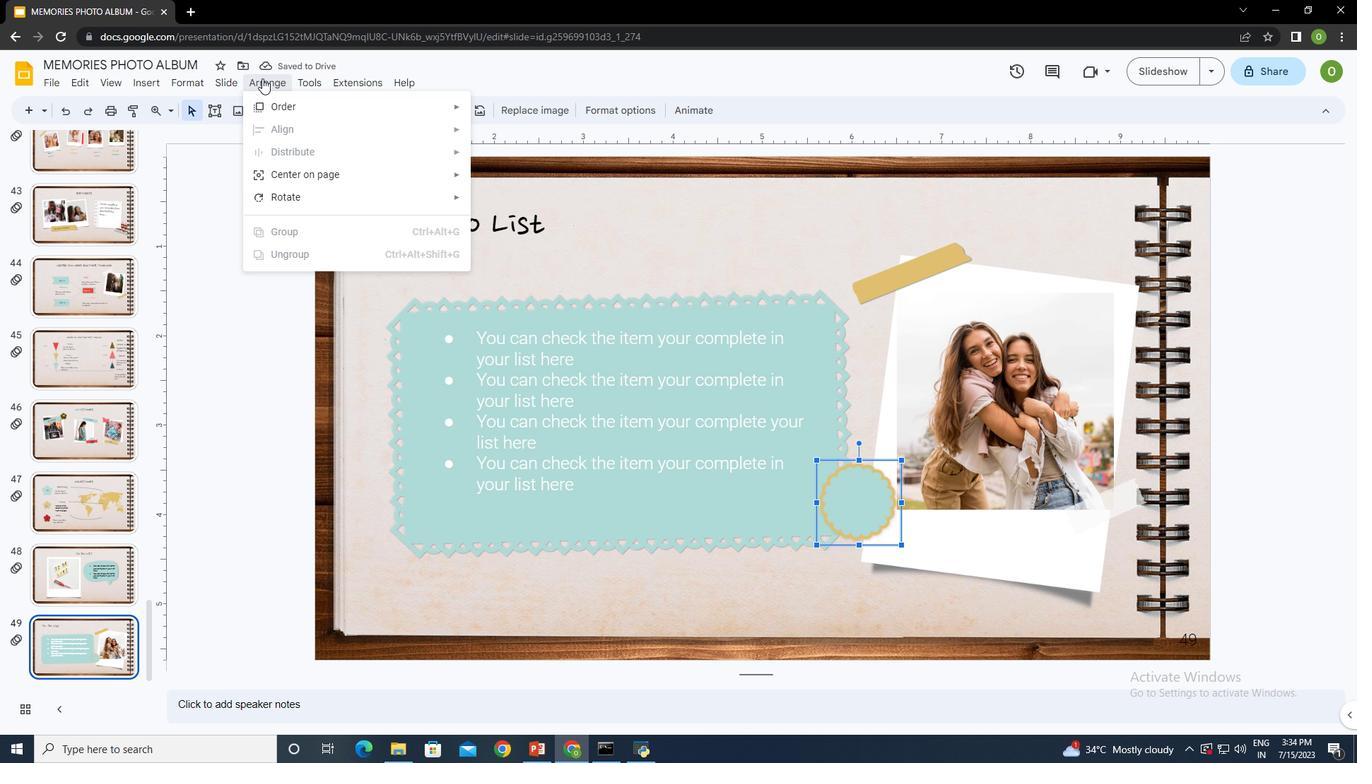 
Action: Mouse pressed left at (262, 78)
Screenshot: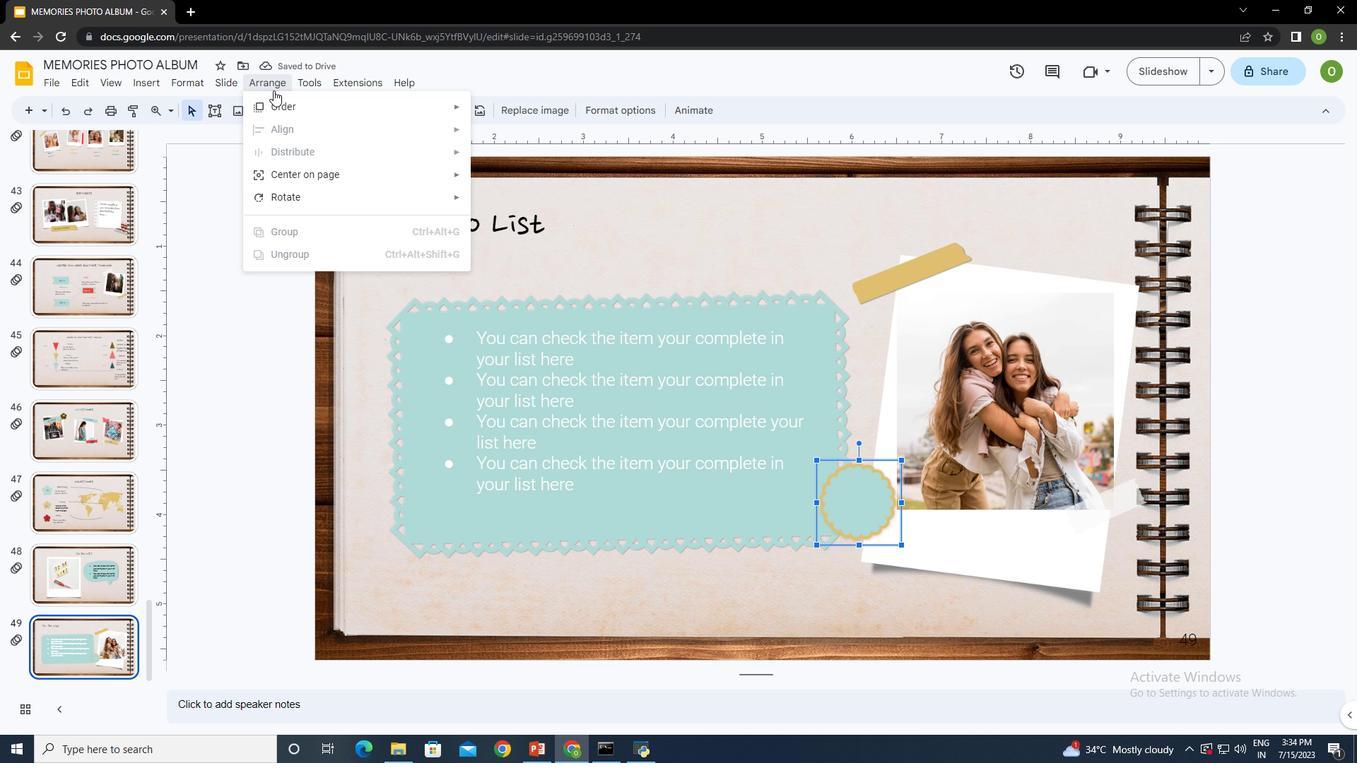 
Action: Mouse moved to (301, 99)
Screenshot: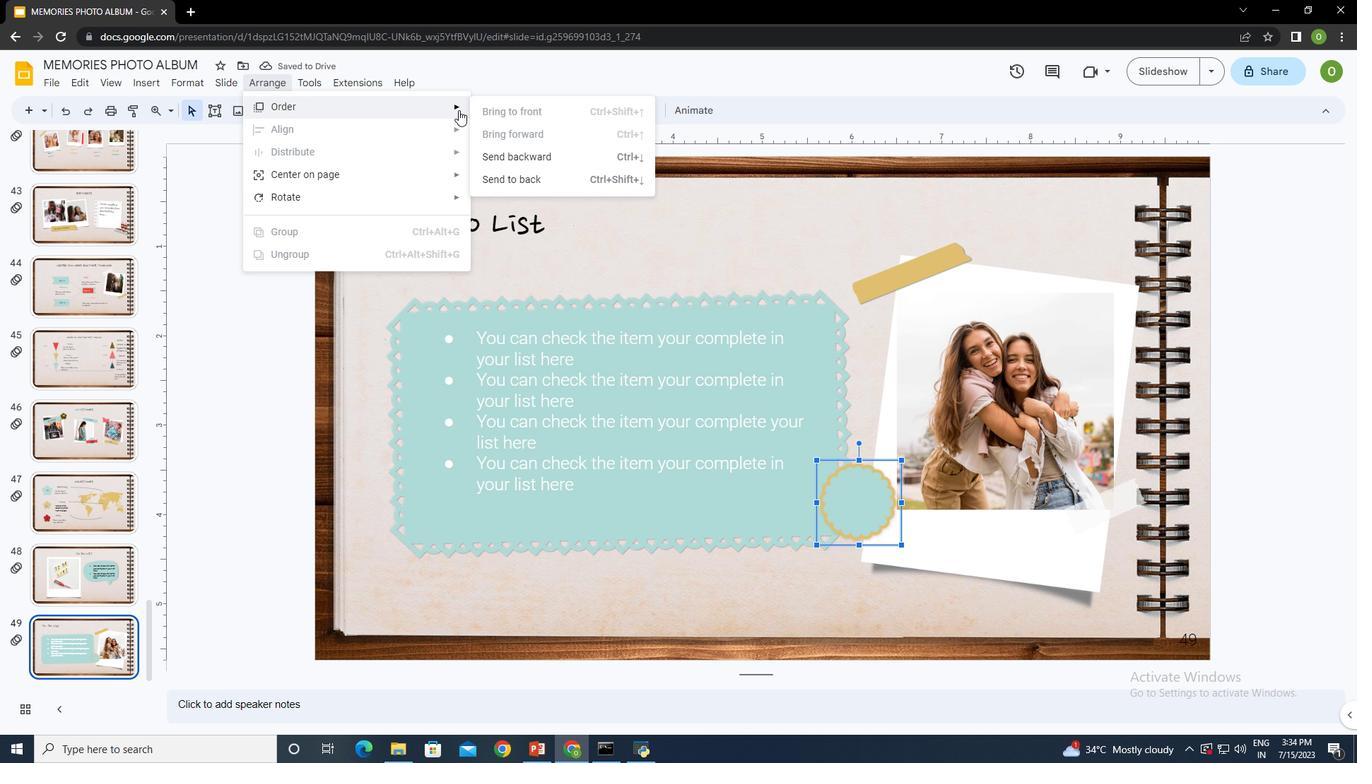 
Action: Mouse pressed left at (301, 99)
Screenshot: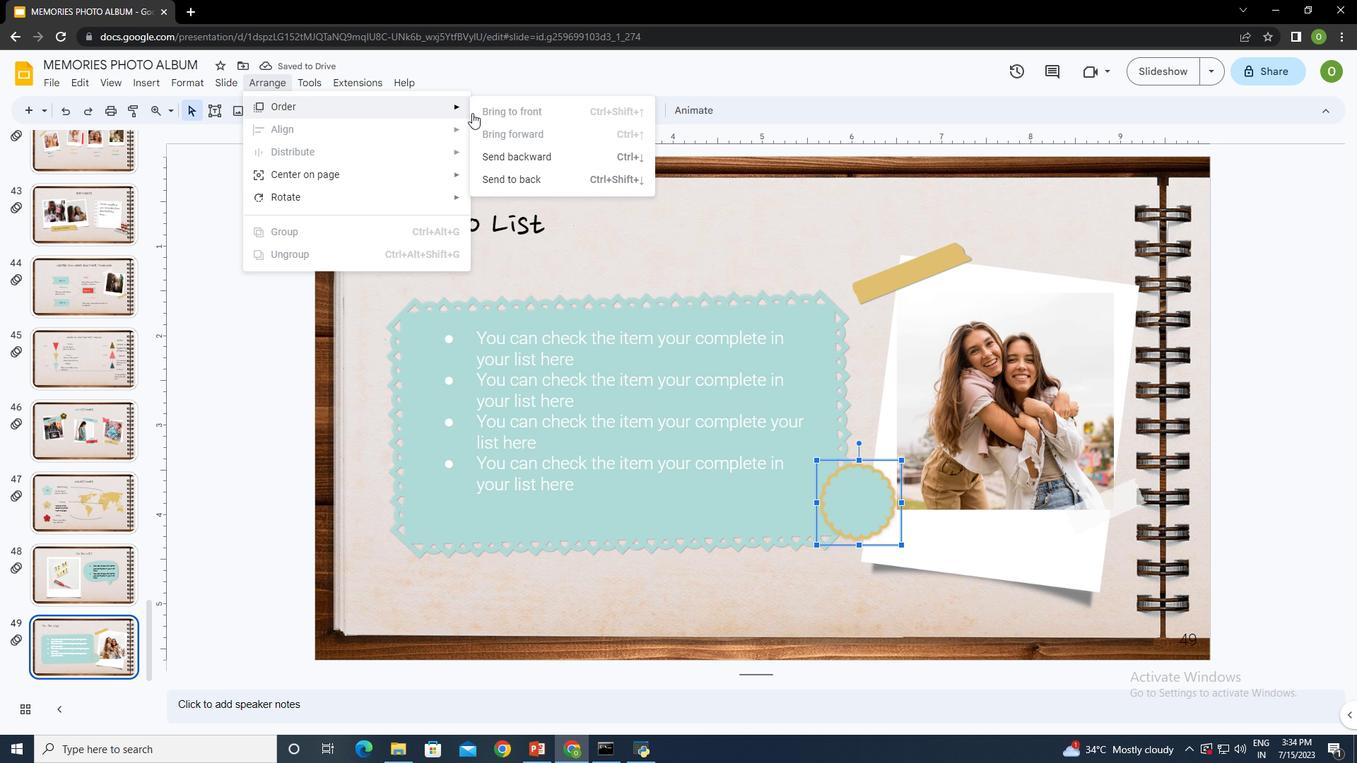 
Action: Mouse moved to (526, 179)
Screenshot: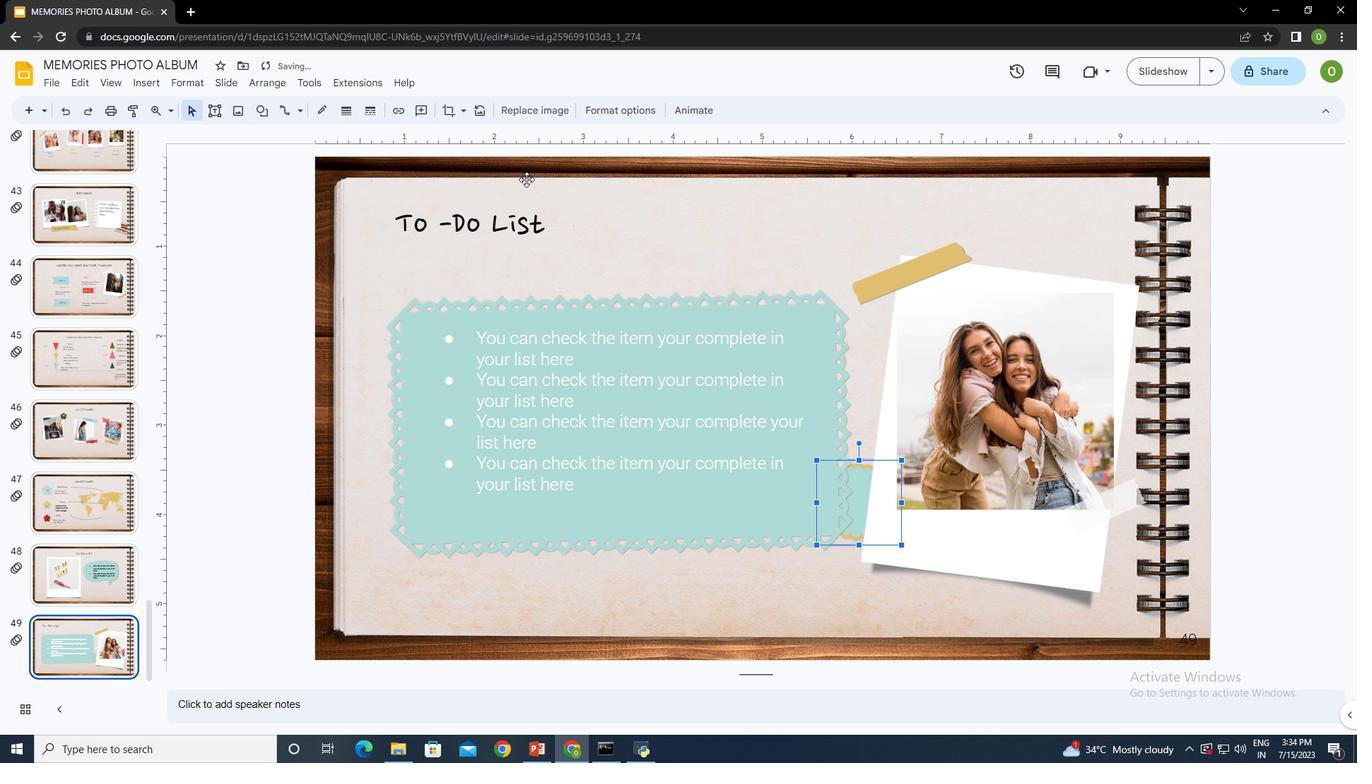 
Action: Mouse pressed left at (526, 179)
Screenshot: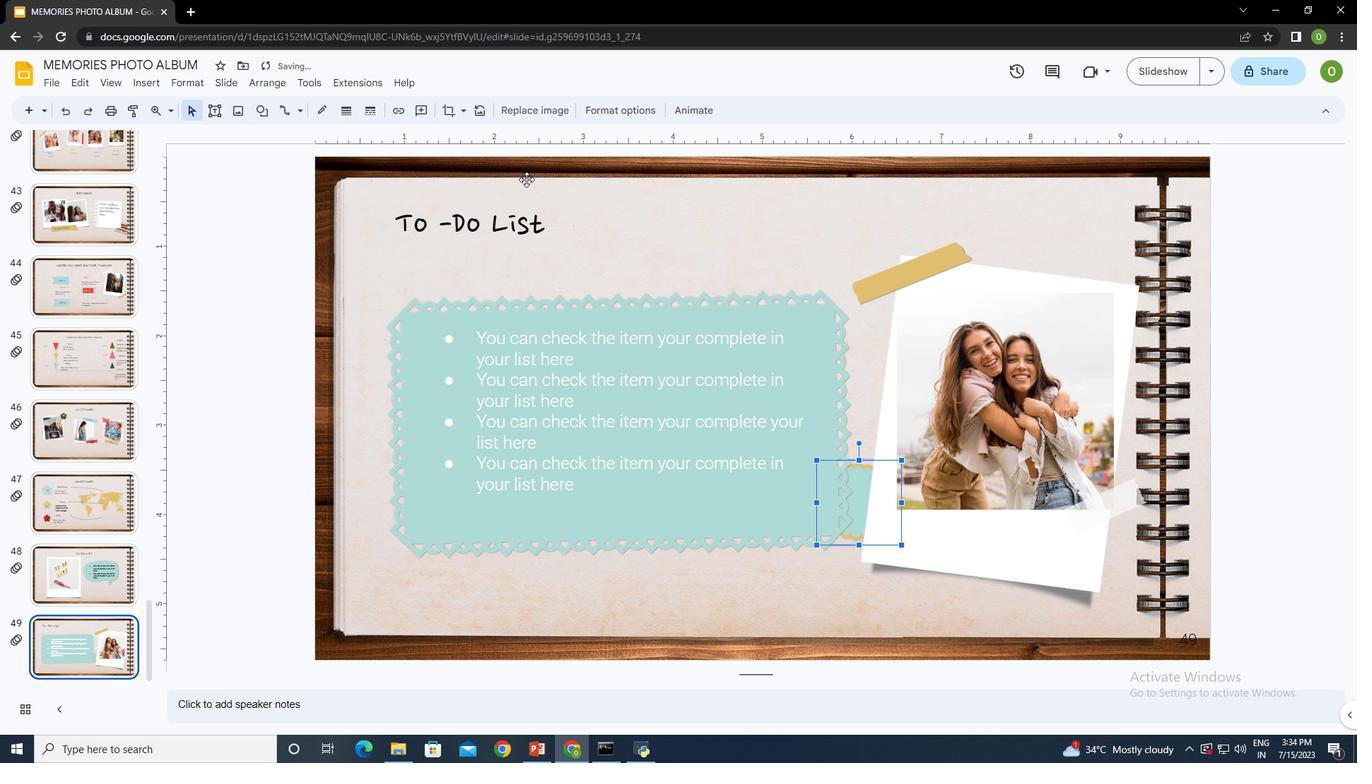 
Action: Mouse moved to (260, 111)
Screenshot: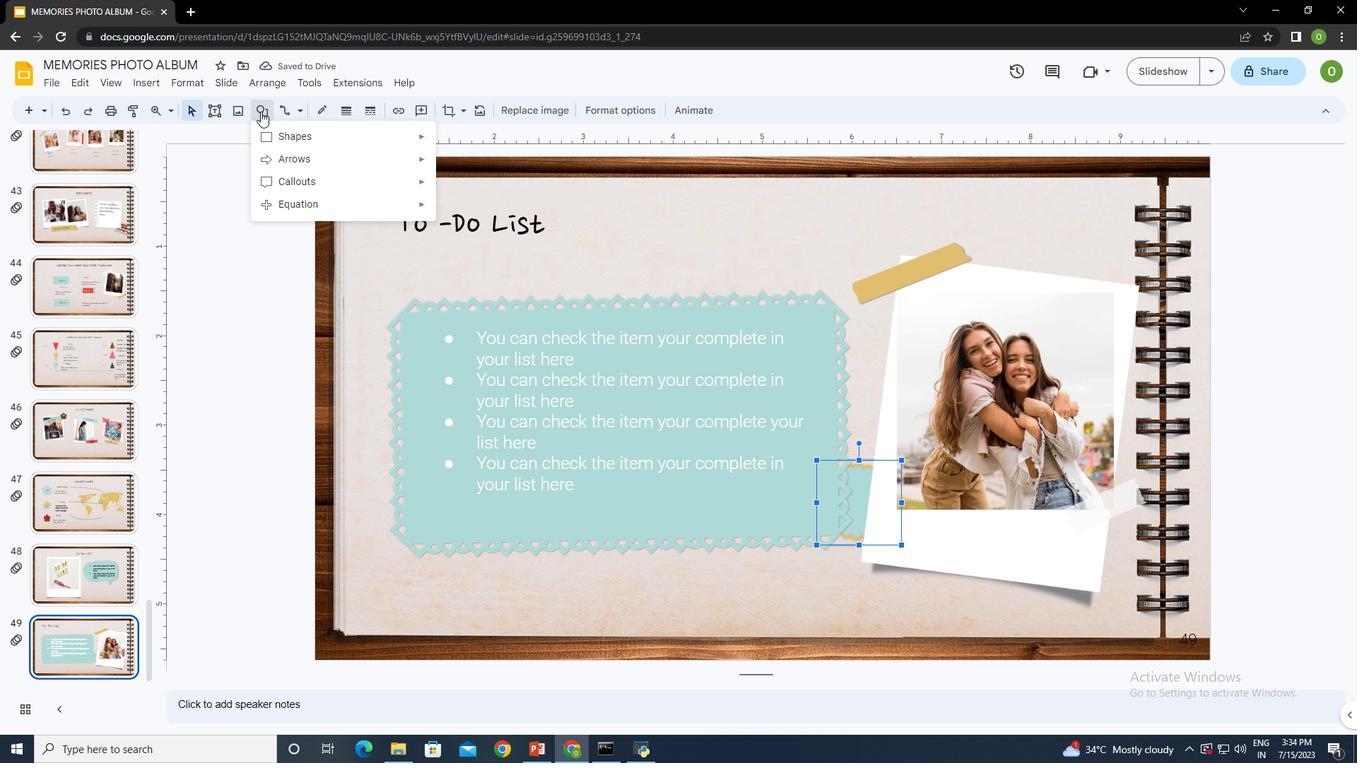 
Action: Mouse pressed left at (260, 111)
Screenshot: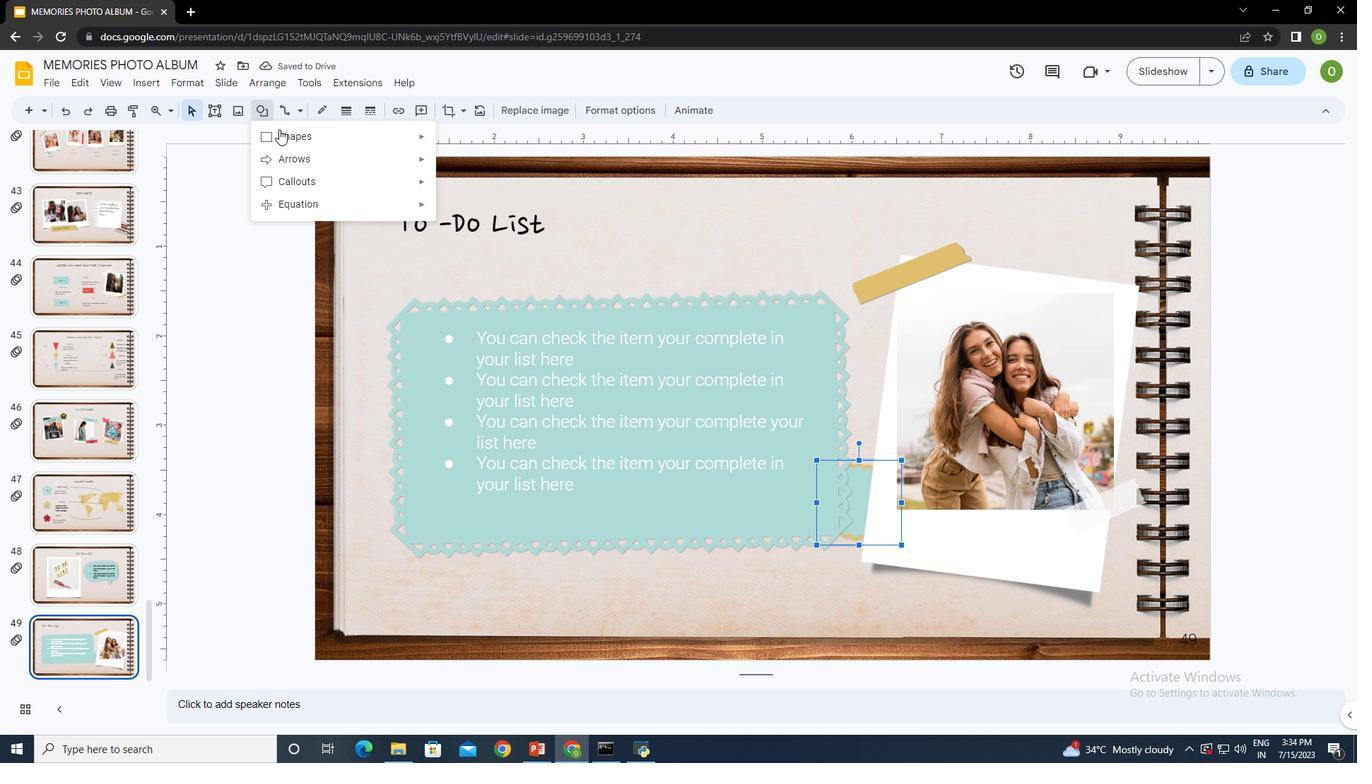 
Action: Mouse moved to (323, 135)
Screenshot: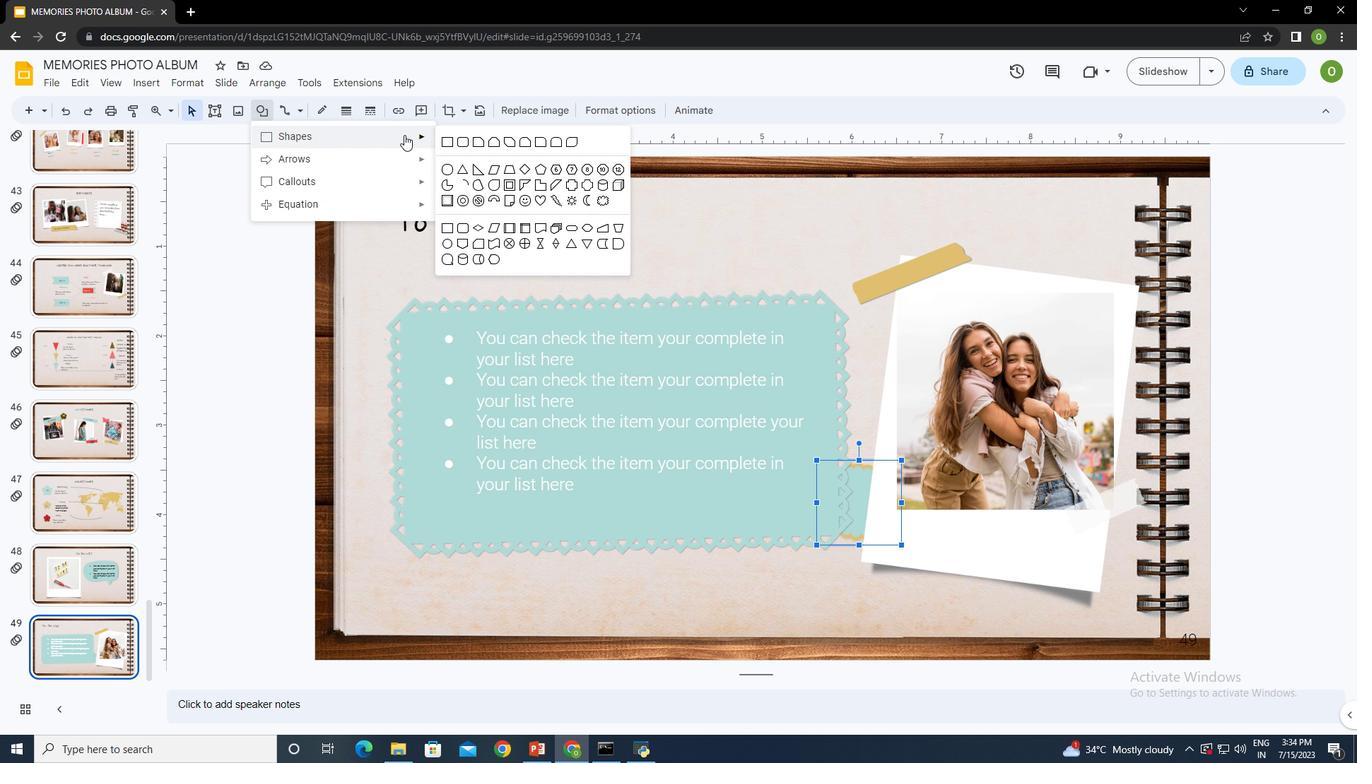
Action: Mouse pressed left at (323, 135)
Screenshot: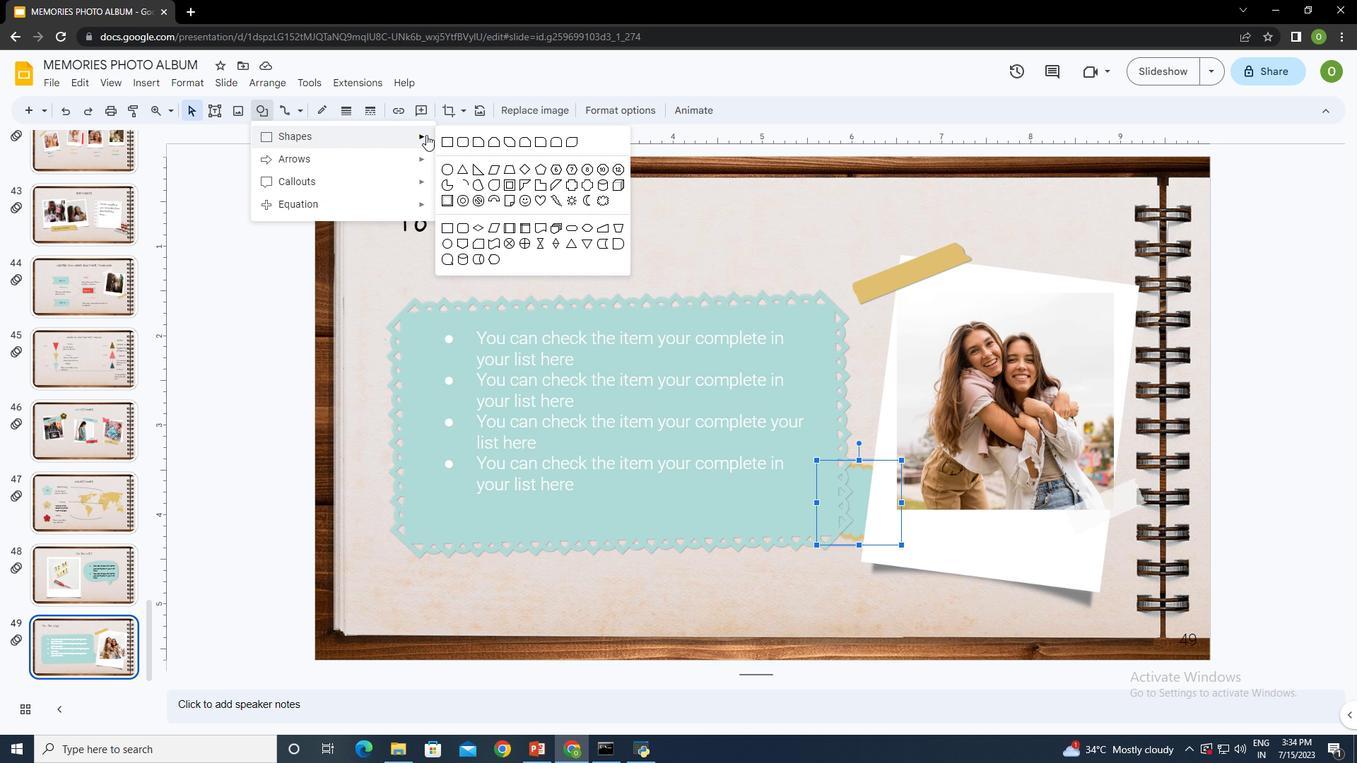 
Action: Mouse moved to (447, 168)
Screenshot: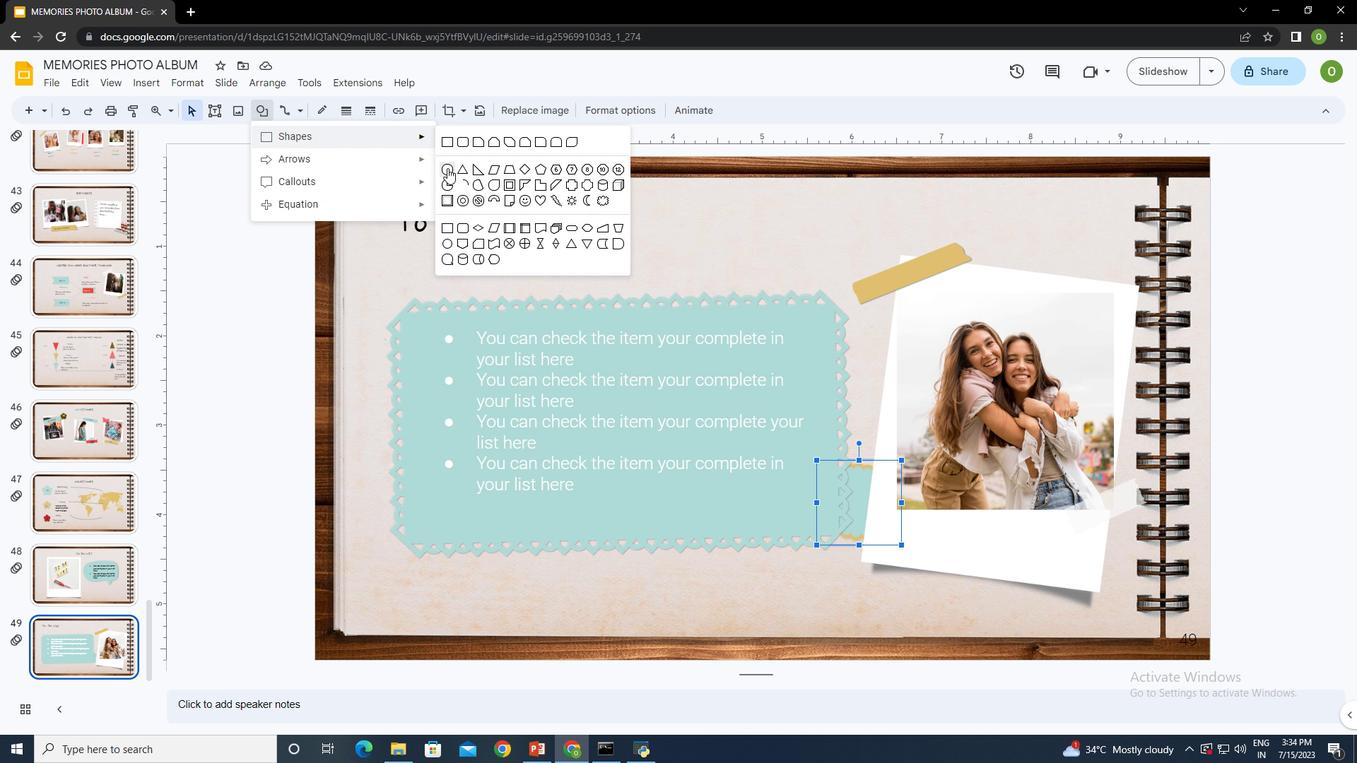 
Action: Mouse pressed left at (447, 168)
Screenshot: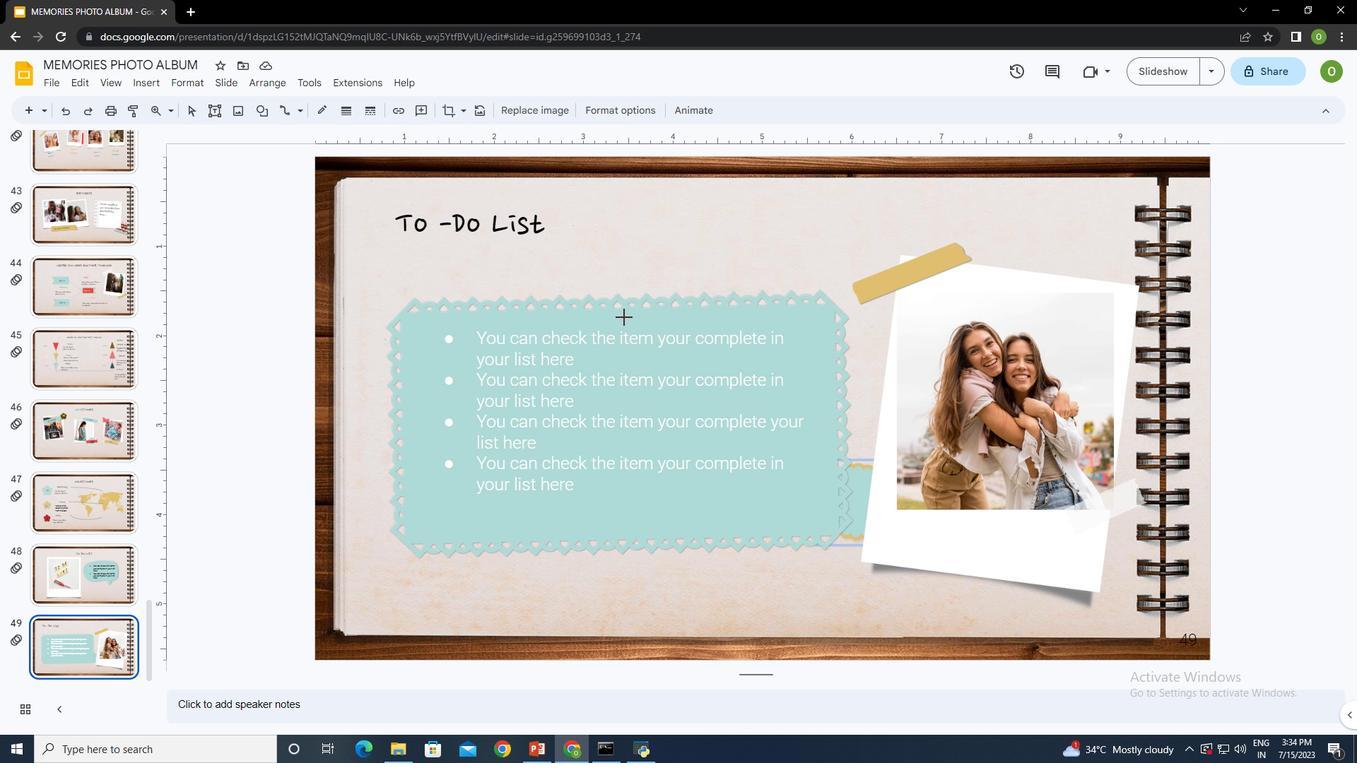 
Action: Mouse moved to (855, 488)
Screenshot: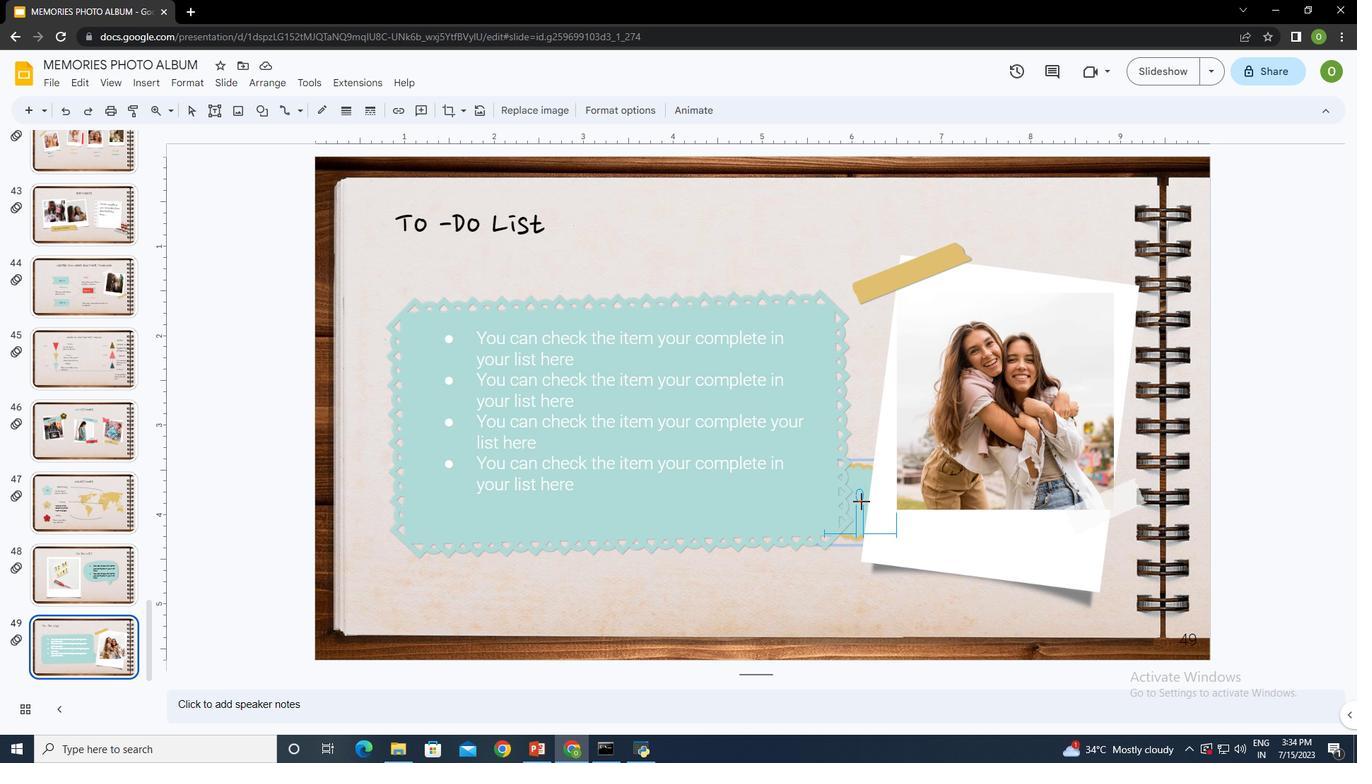
Action: Mouse pressed left at (855, 488)
Screenshot: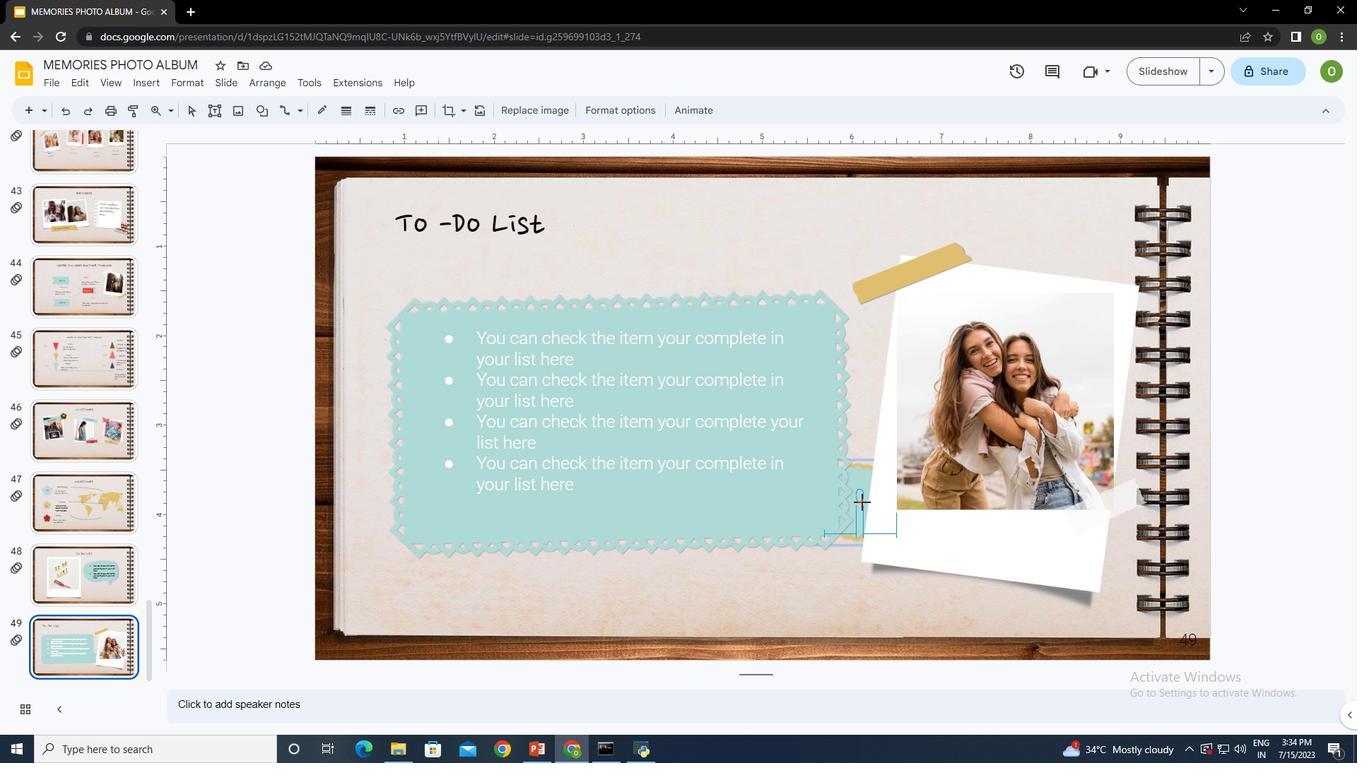 
Action: Mouse moved to (799, 507)
Screenshot: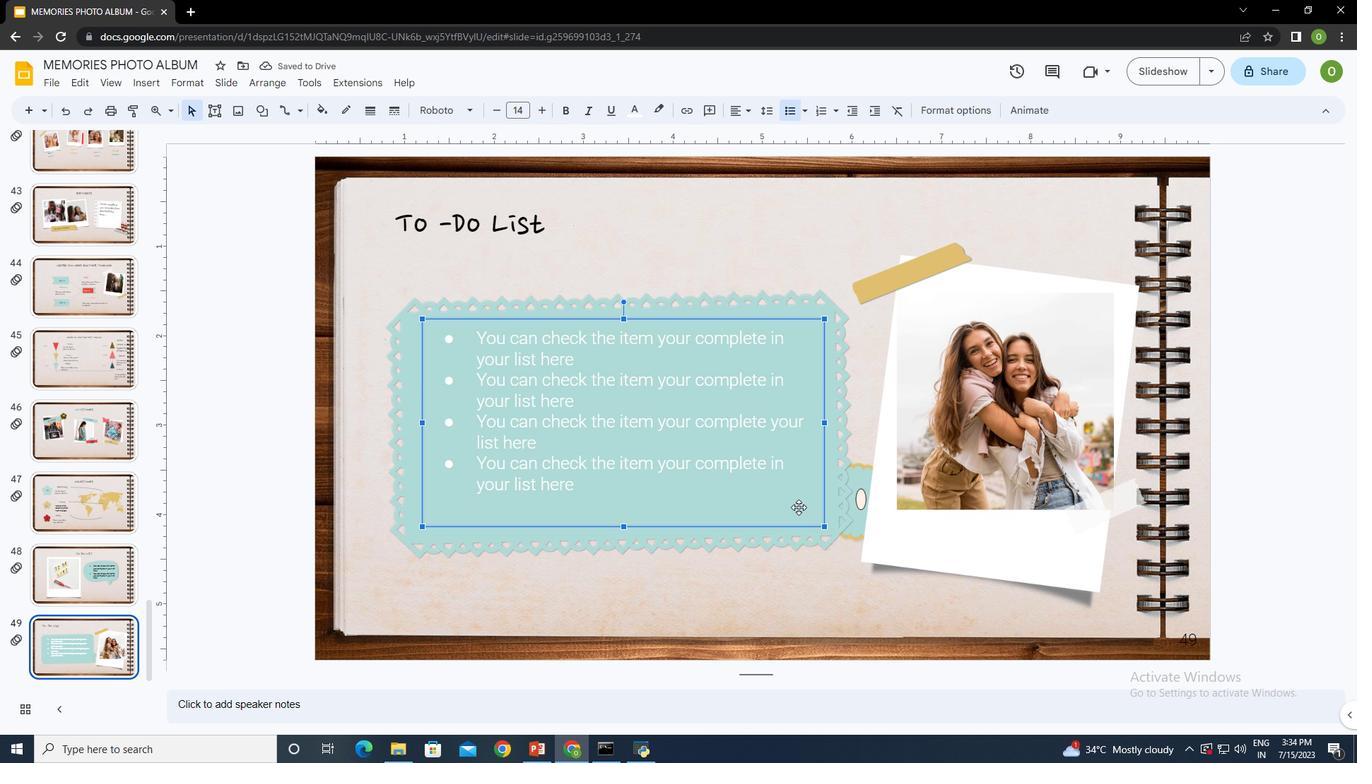 
Action: Mouse pressed left at (799, 507)
Screenshot: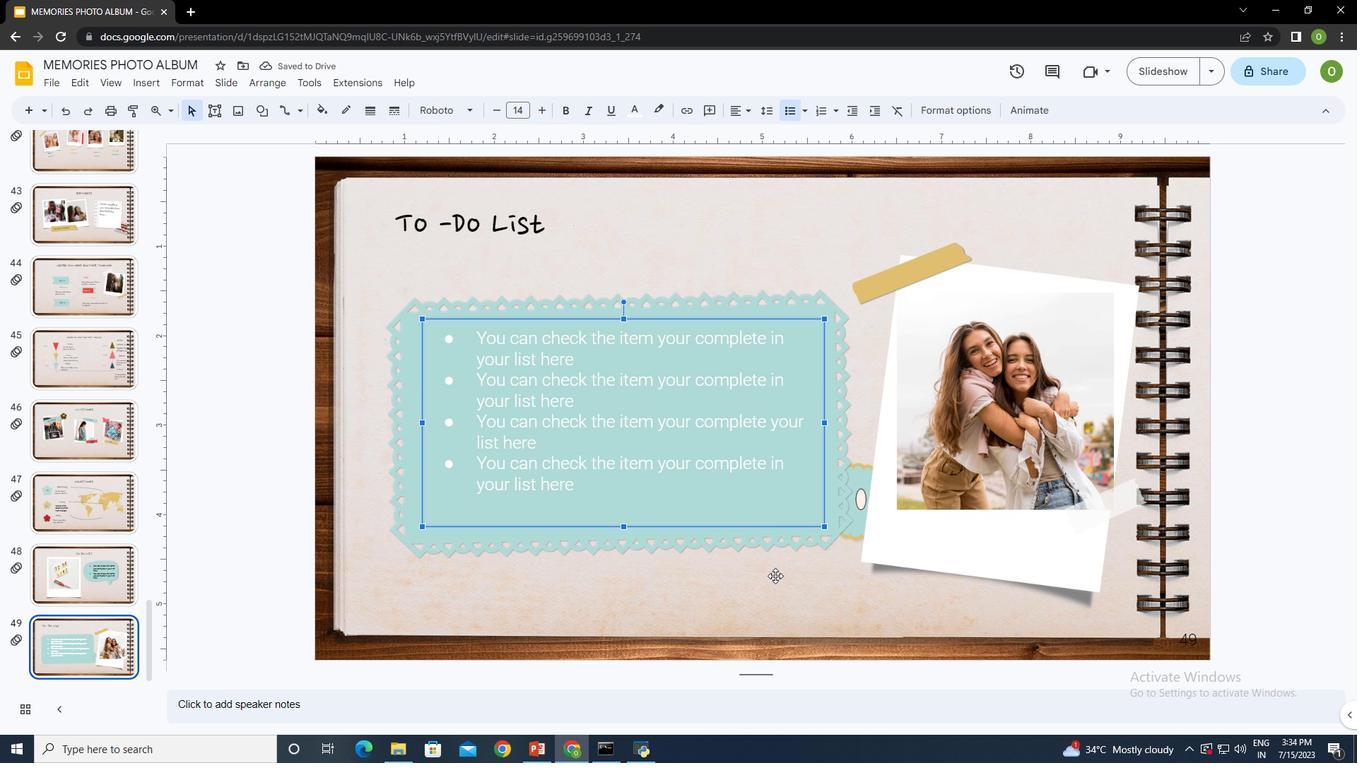 
Action: Mouse moved to (863, 471)
Screenshot: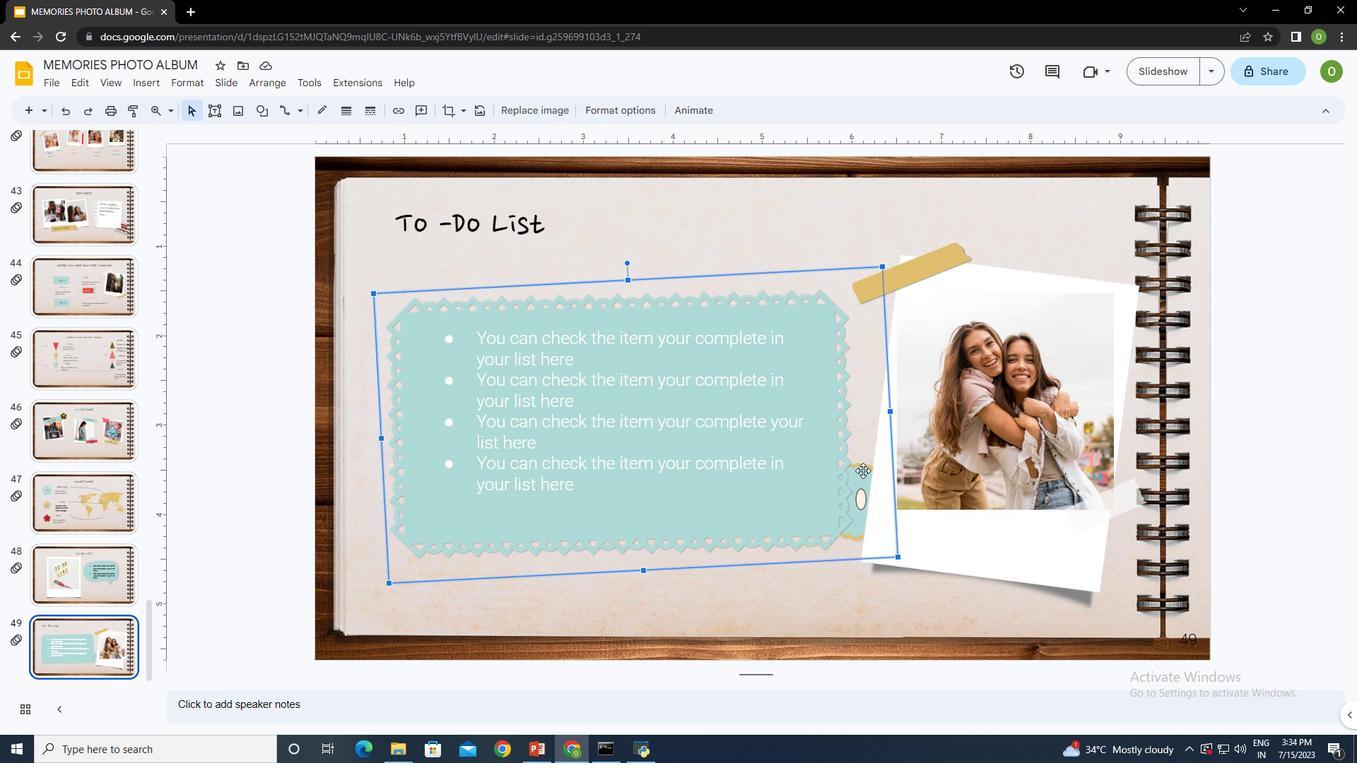 
Action: Mouse pressed left at (863, 471)
Screenshot: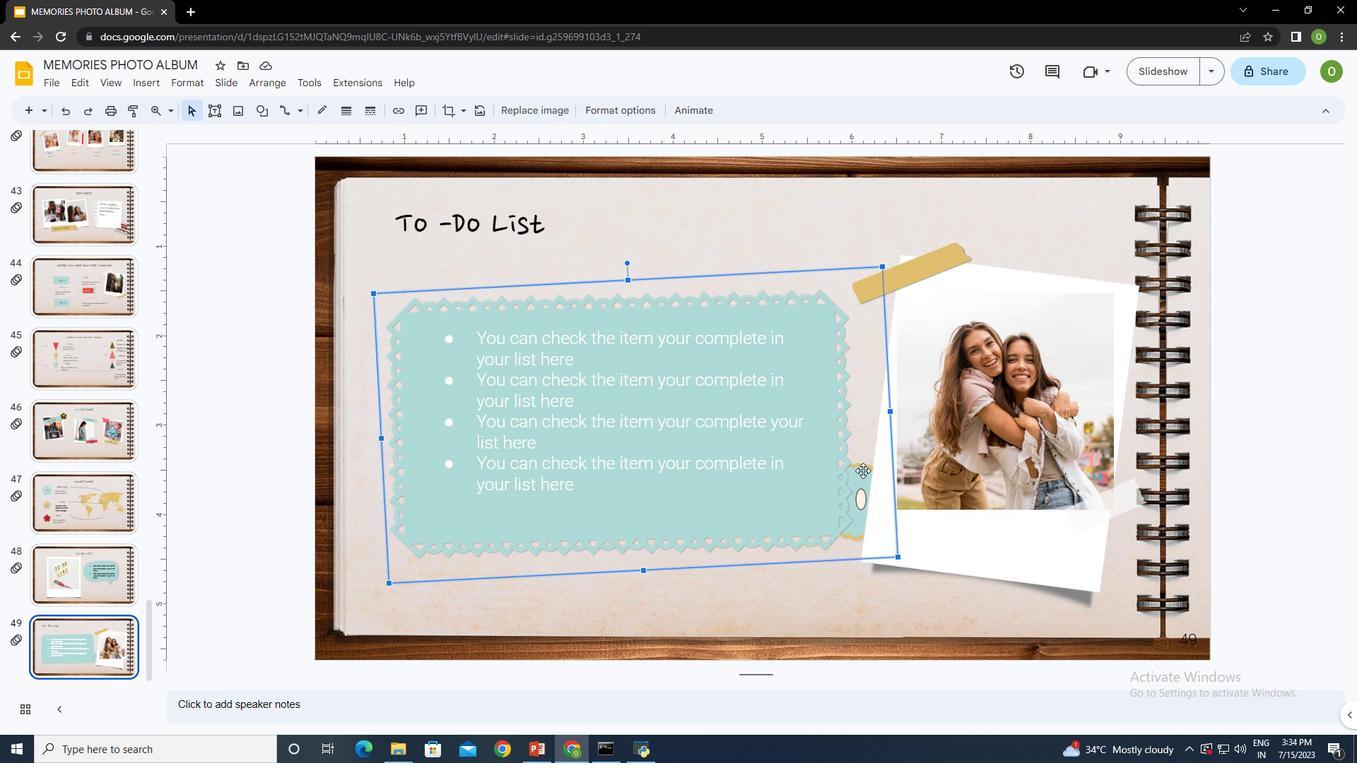 
Action: Mouse pressed left at (863, 471)
Screenshot: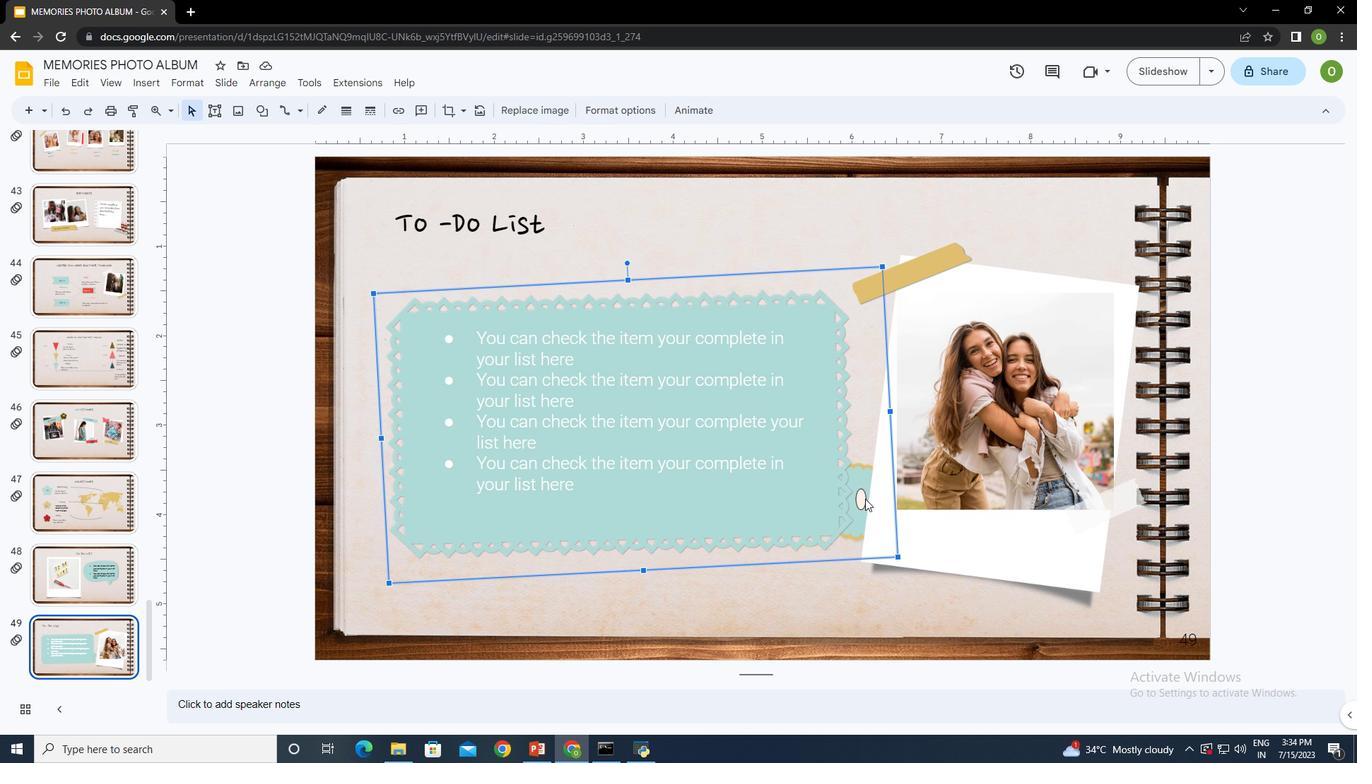 
Action: Mouse moved to (860, 562)
Screenshot: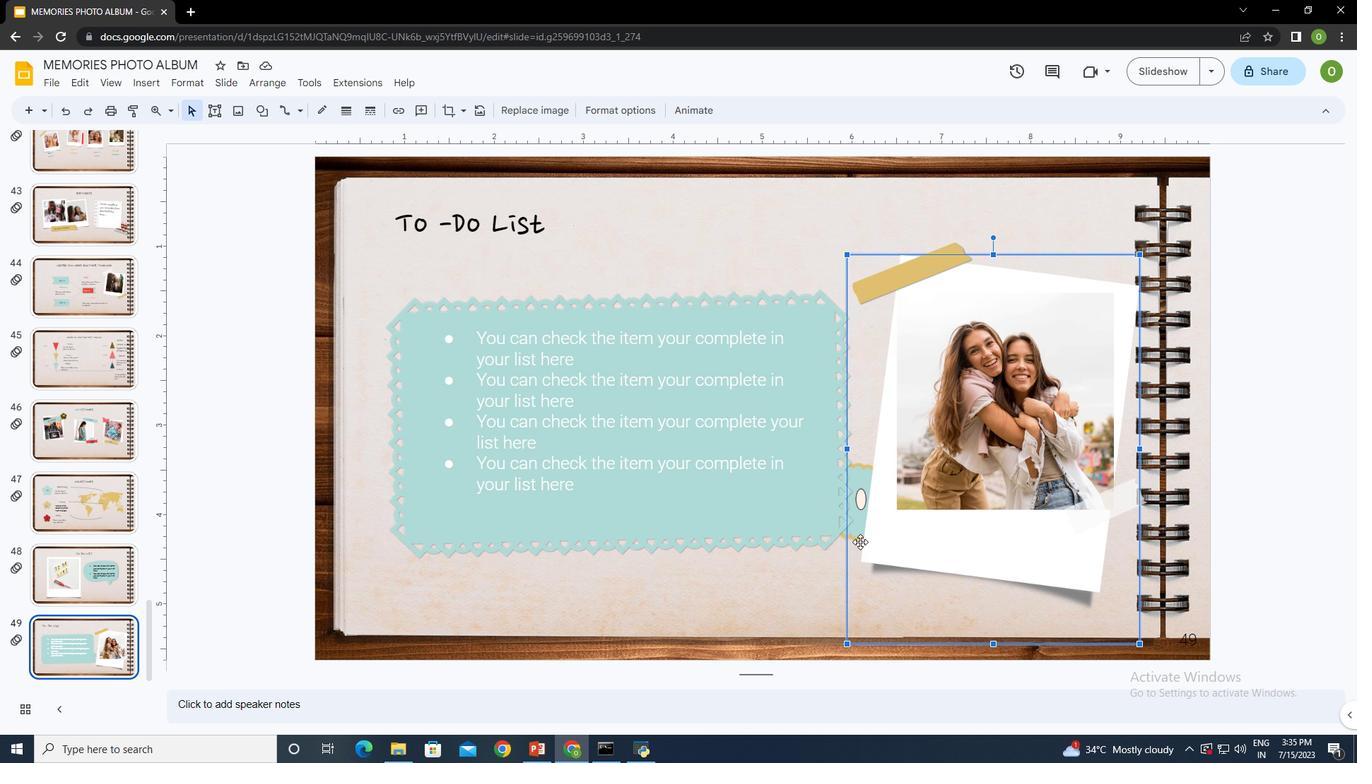 
Action: Mouse pressed left at (860, 562)
Screenshot: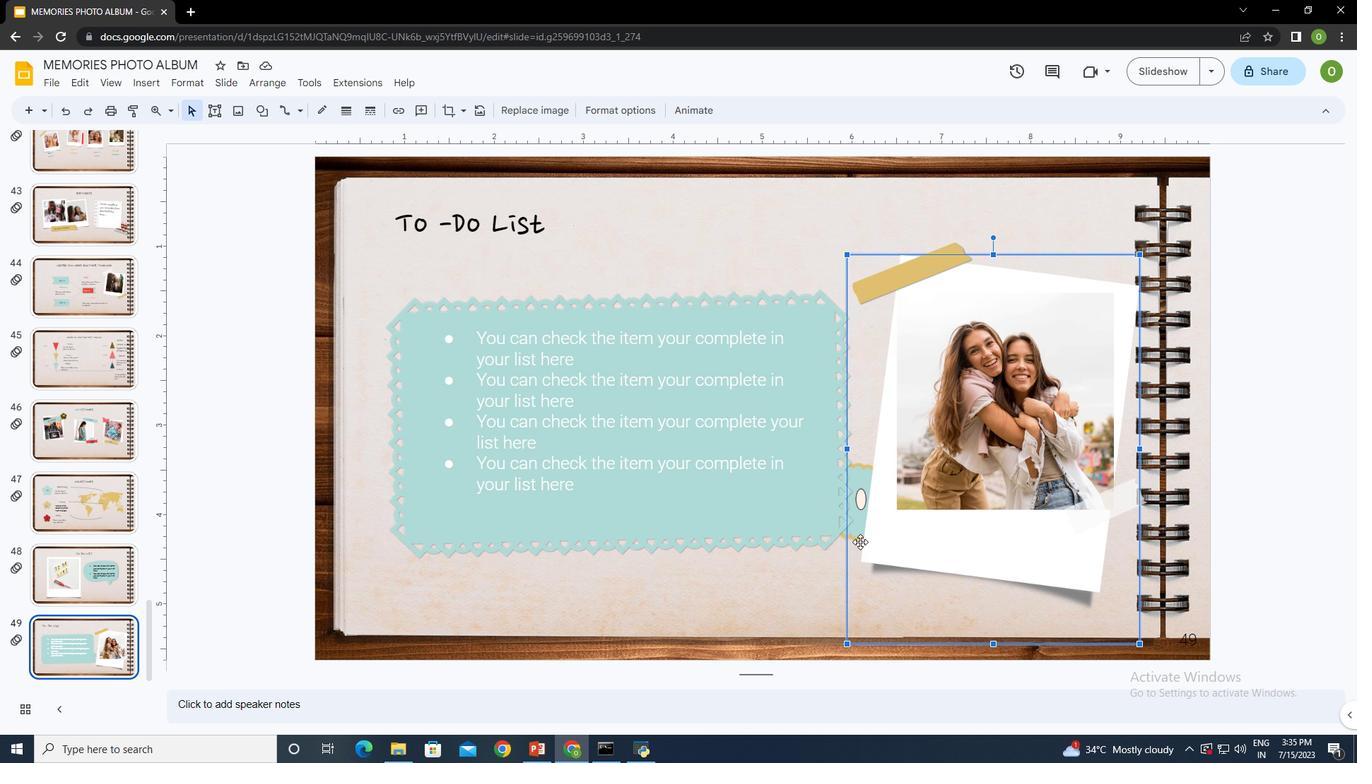 
Action: Mouse moved to (858, 535)
Screenshot: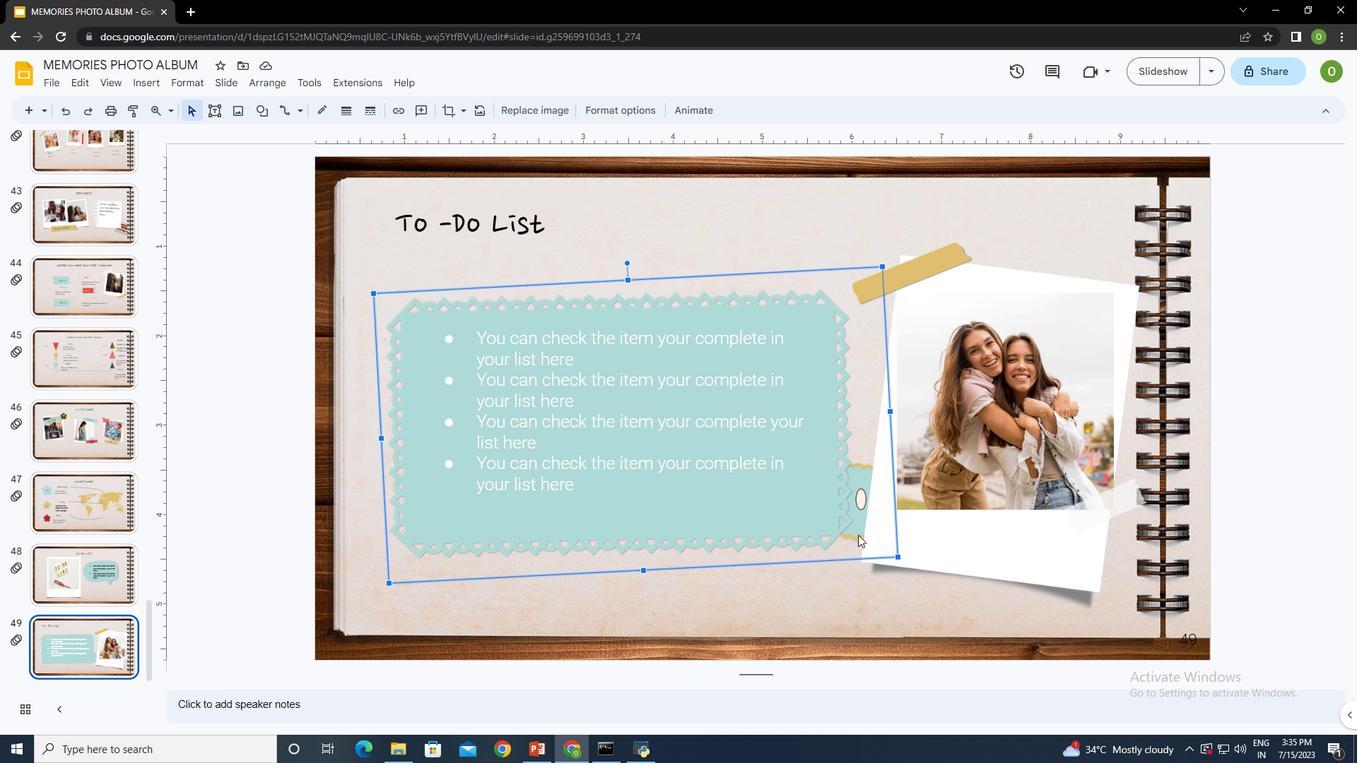 
Action: Mouse pressed left at (858, 535)
Screenshot: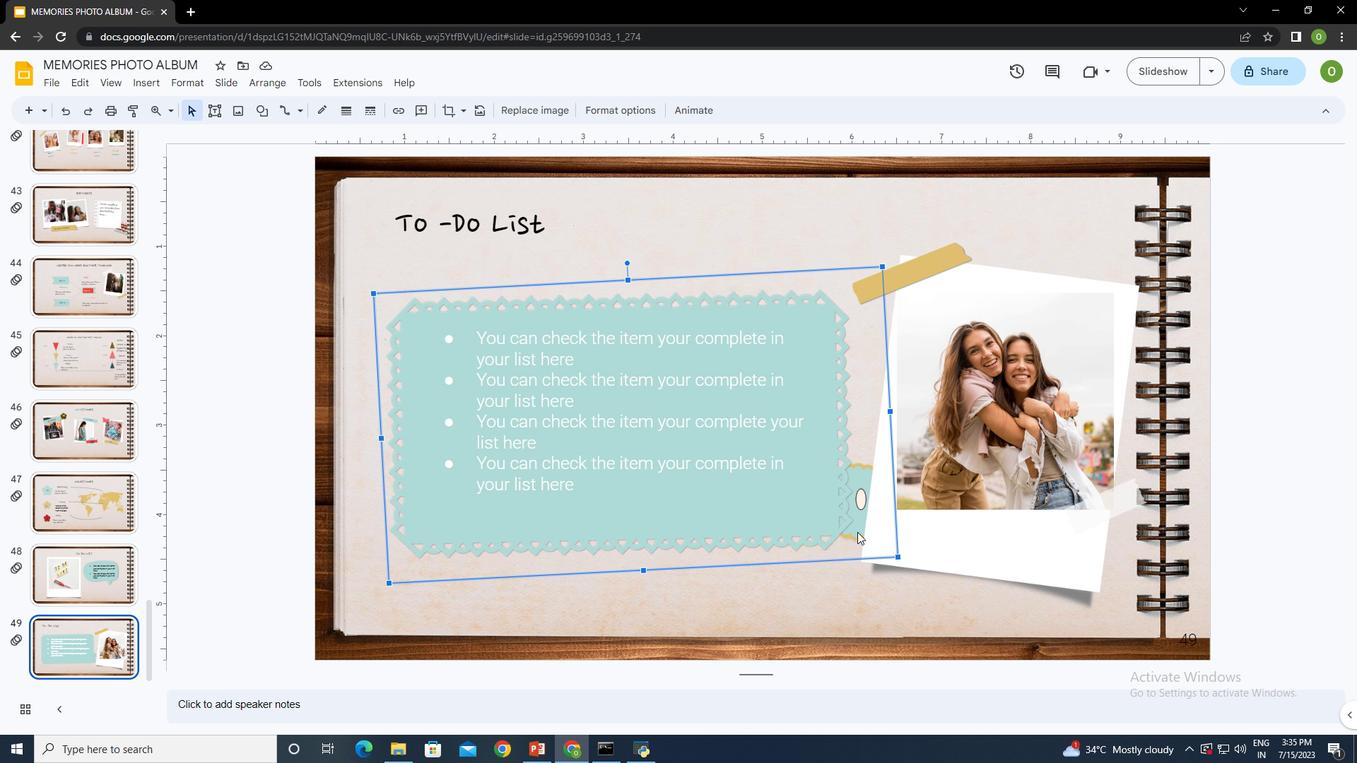 
Action: Mouse moved to (857, 532)
Screenshot: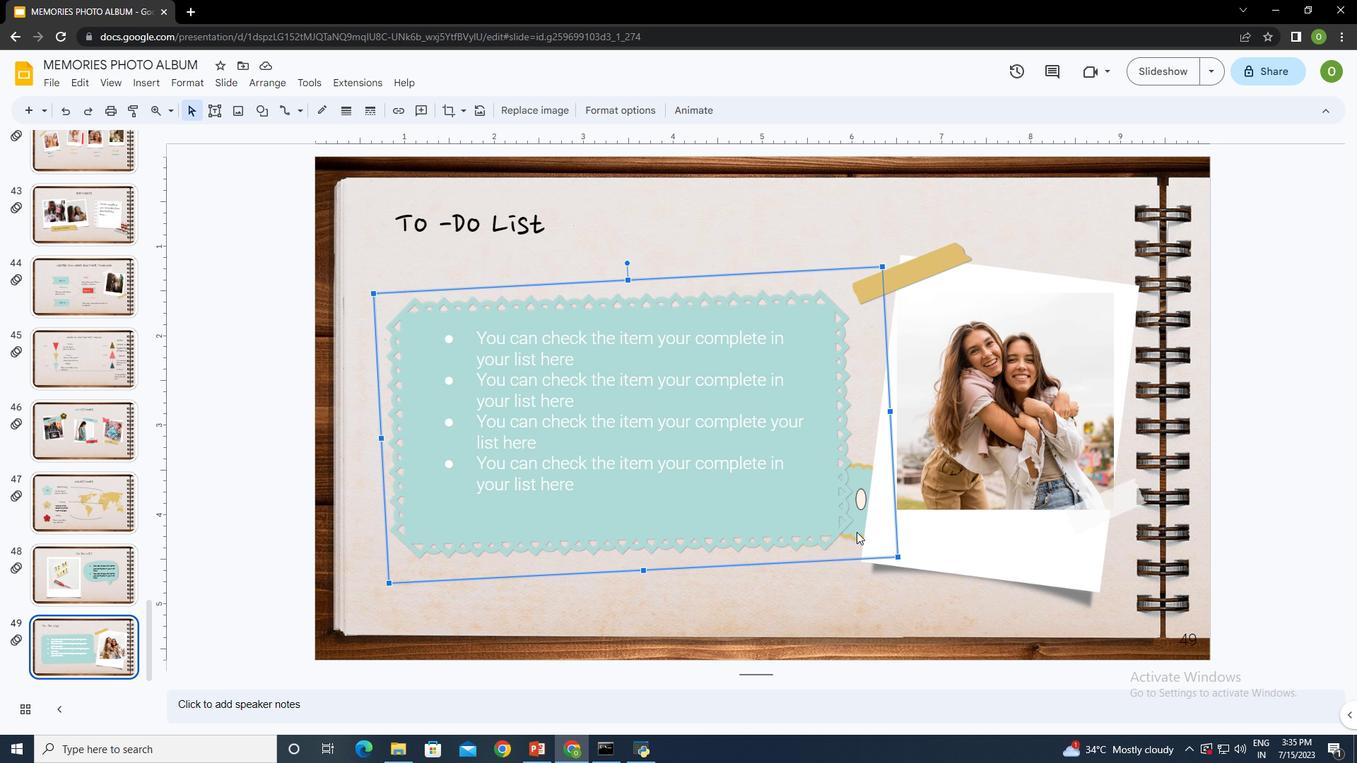 
Action: Mouse pressed left at (857, 532)
Screenshot: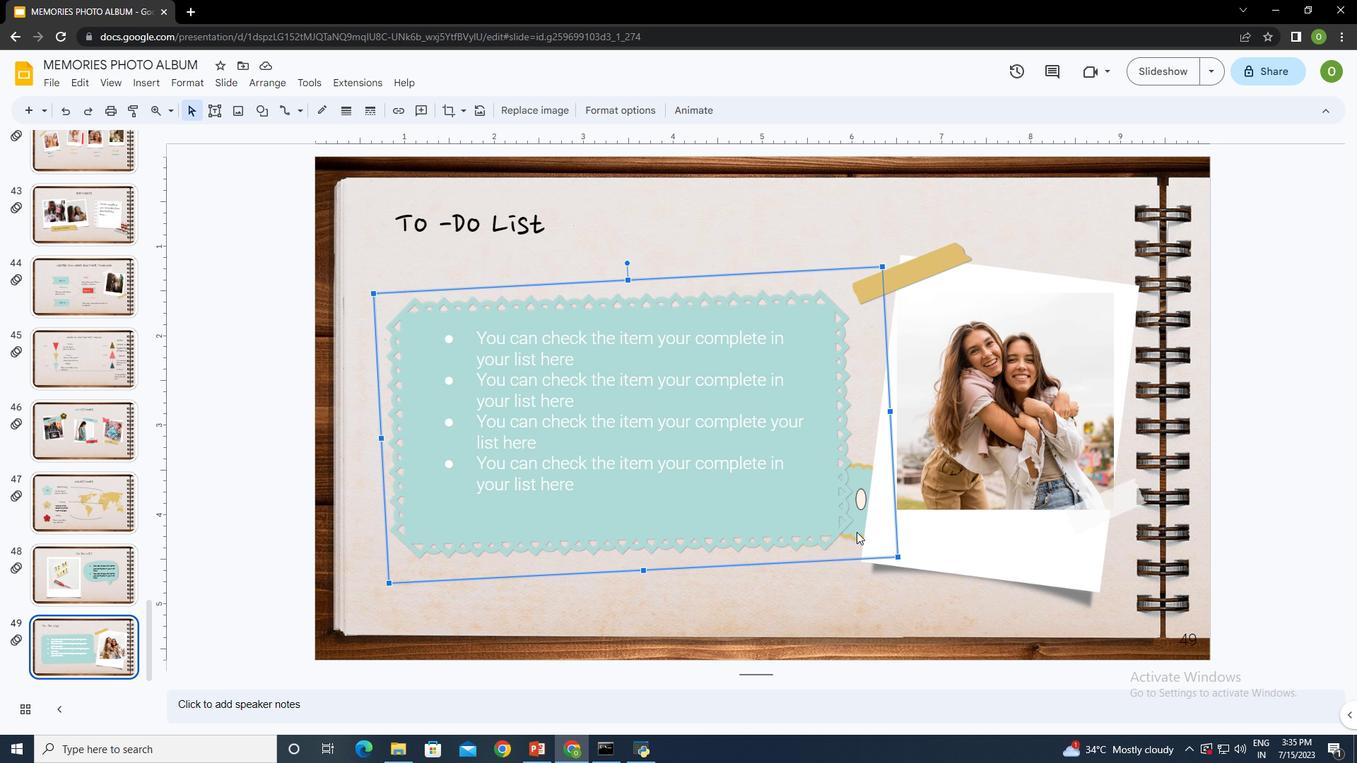 
Action: Mouse pressed left at (857, 532)
Screenshot: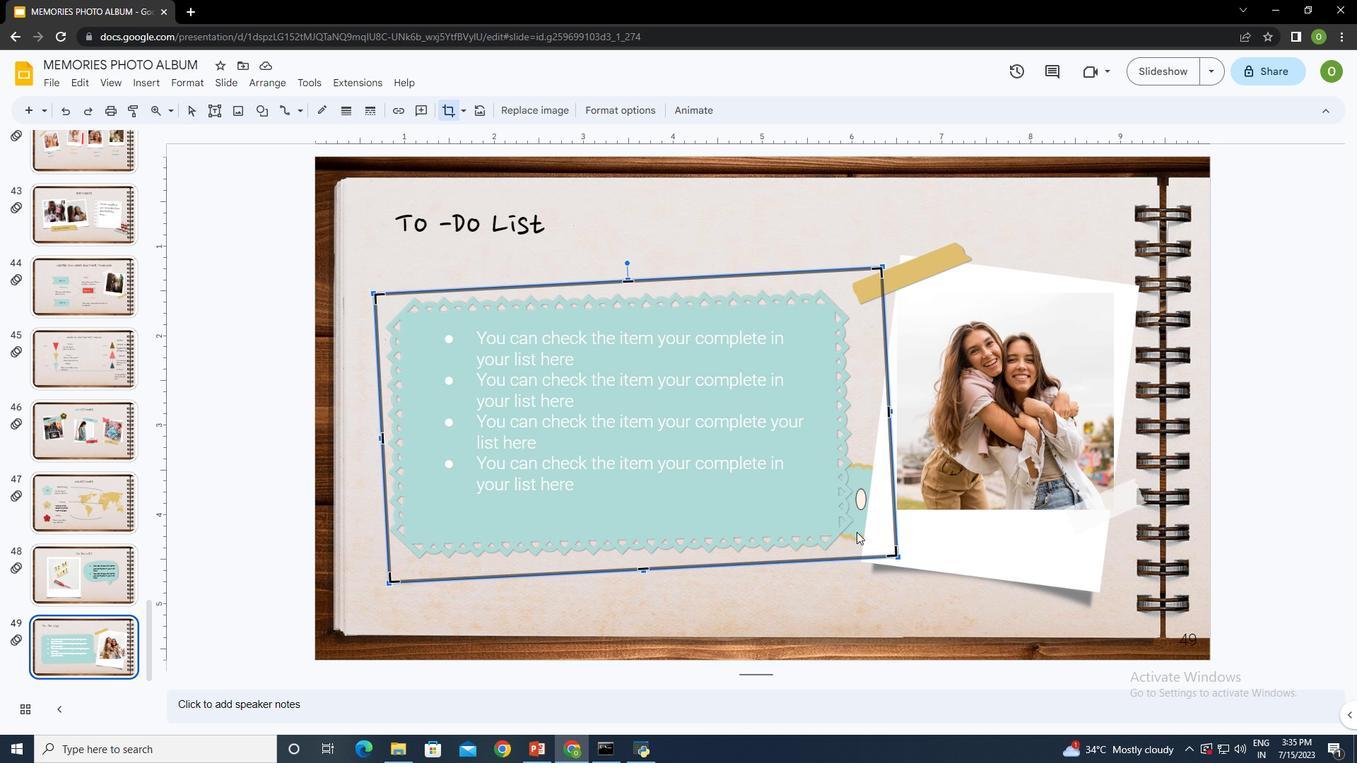 
Action: Mouse pressed left at (857, 532)
Screenshot: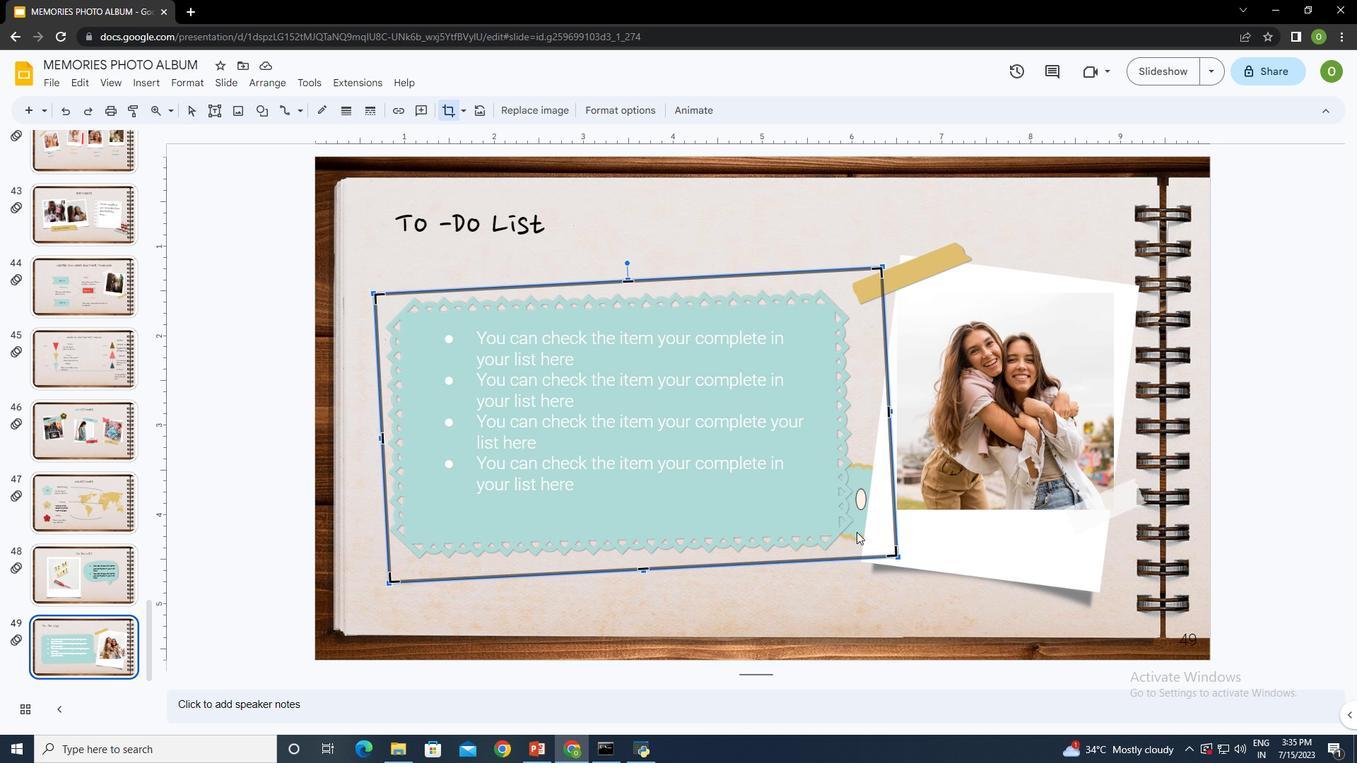 
Action: Mouse moved to (838, 570)
Screenshot: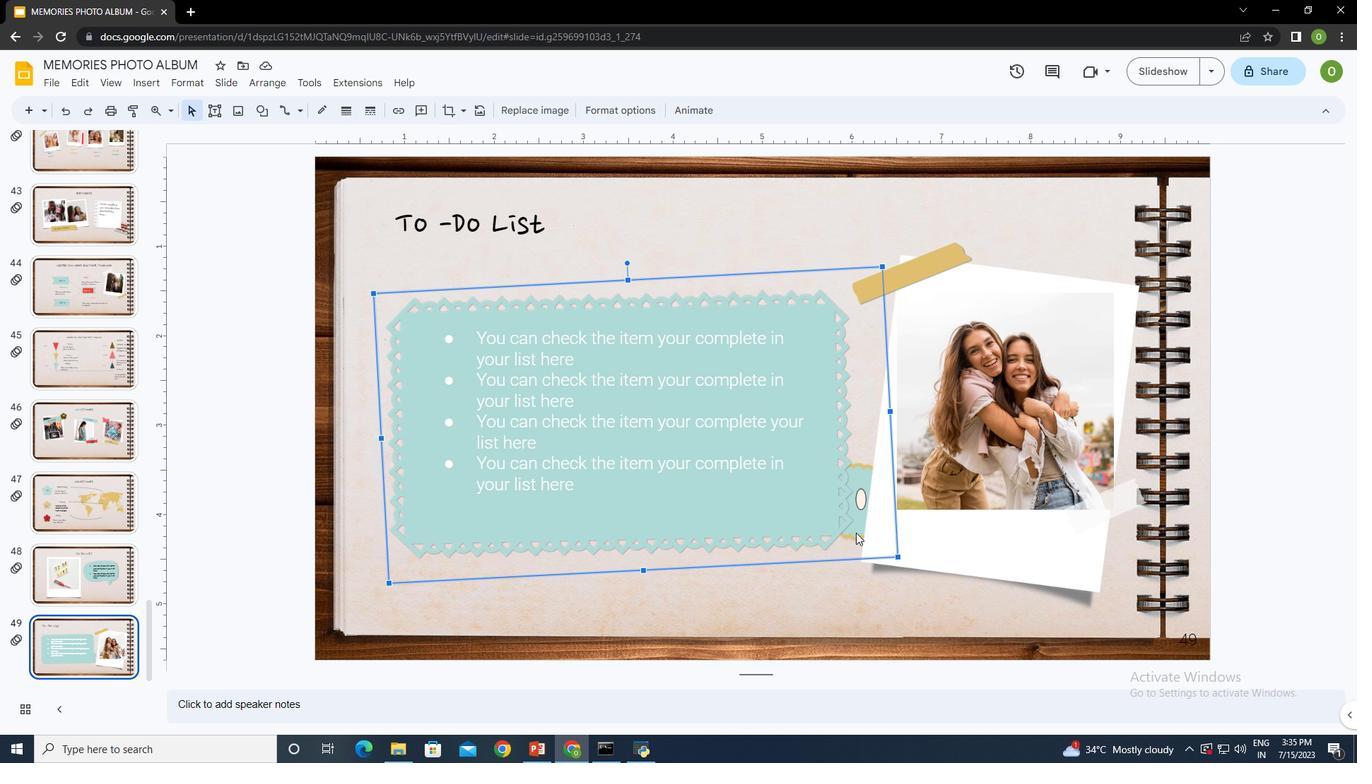 
Action: Mouse pressed left at (838, 570)
Screenshot: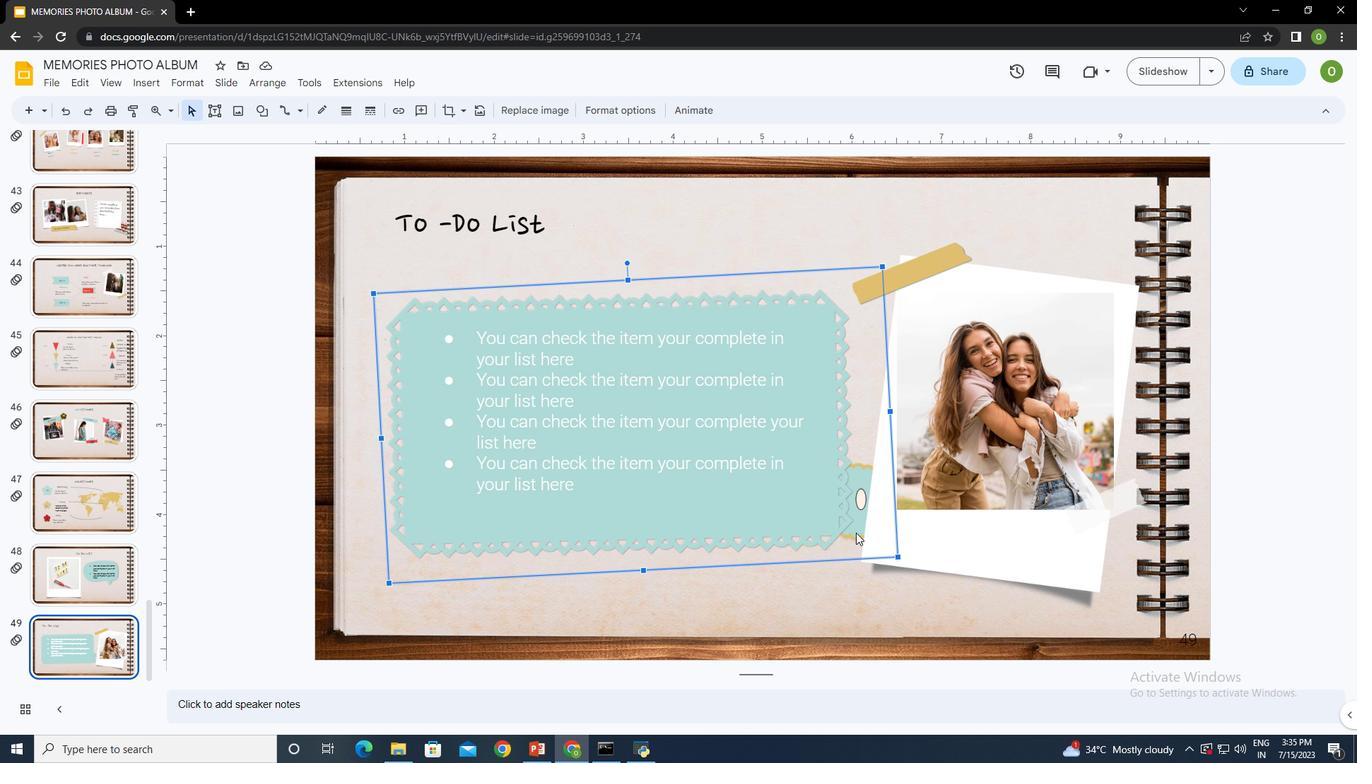 
Action: Mouse moved to (856, 533)
Screenshot: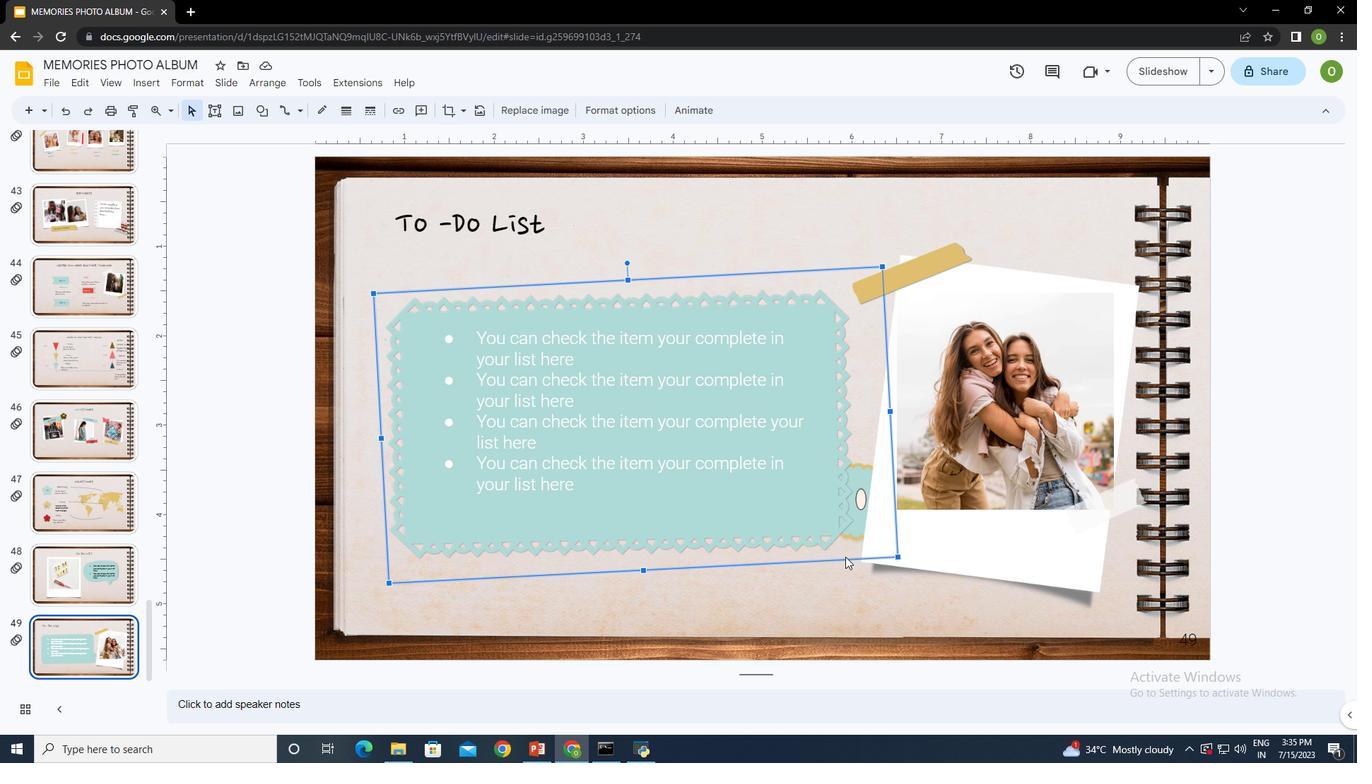 
Action: Mouse pressed left at (856, 533)
Screenshot: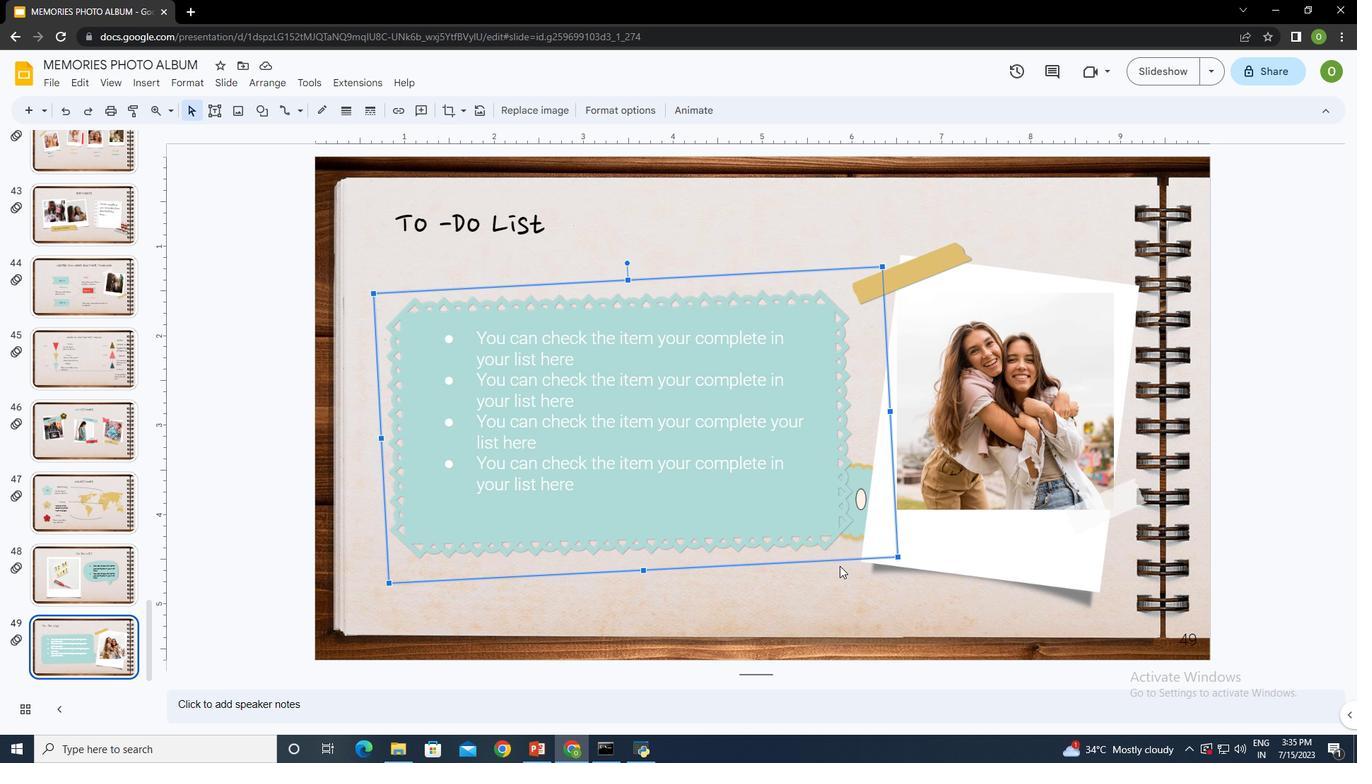 
Action: Mouse moved to (830, 577)
Screenshot: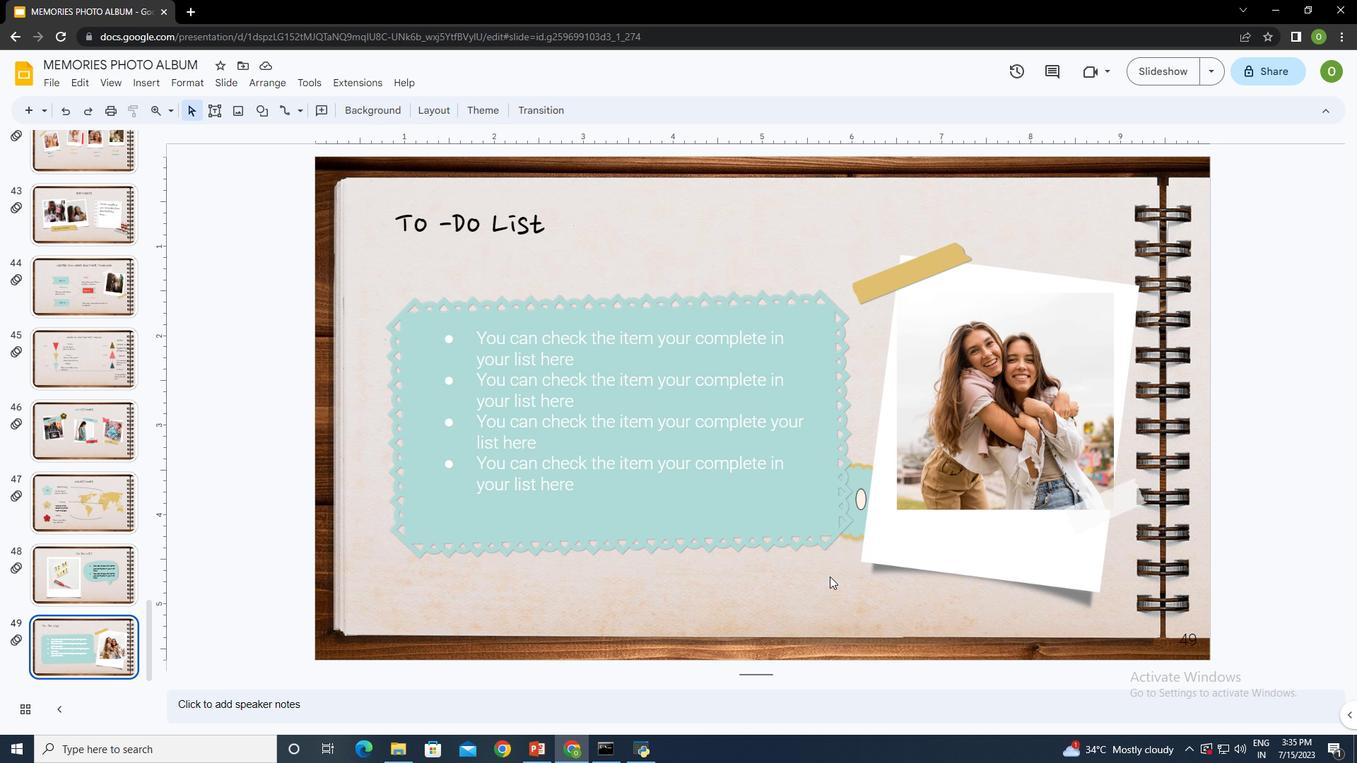 
Action: Mouse pressed left at (830, 577)
Screenshot: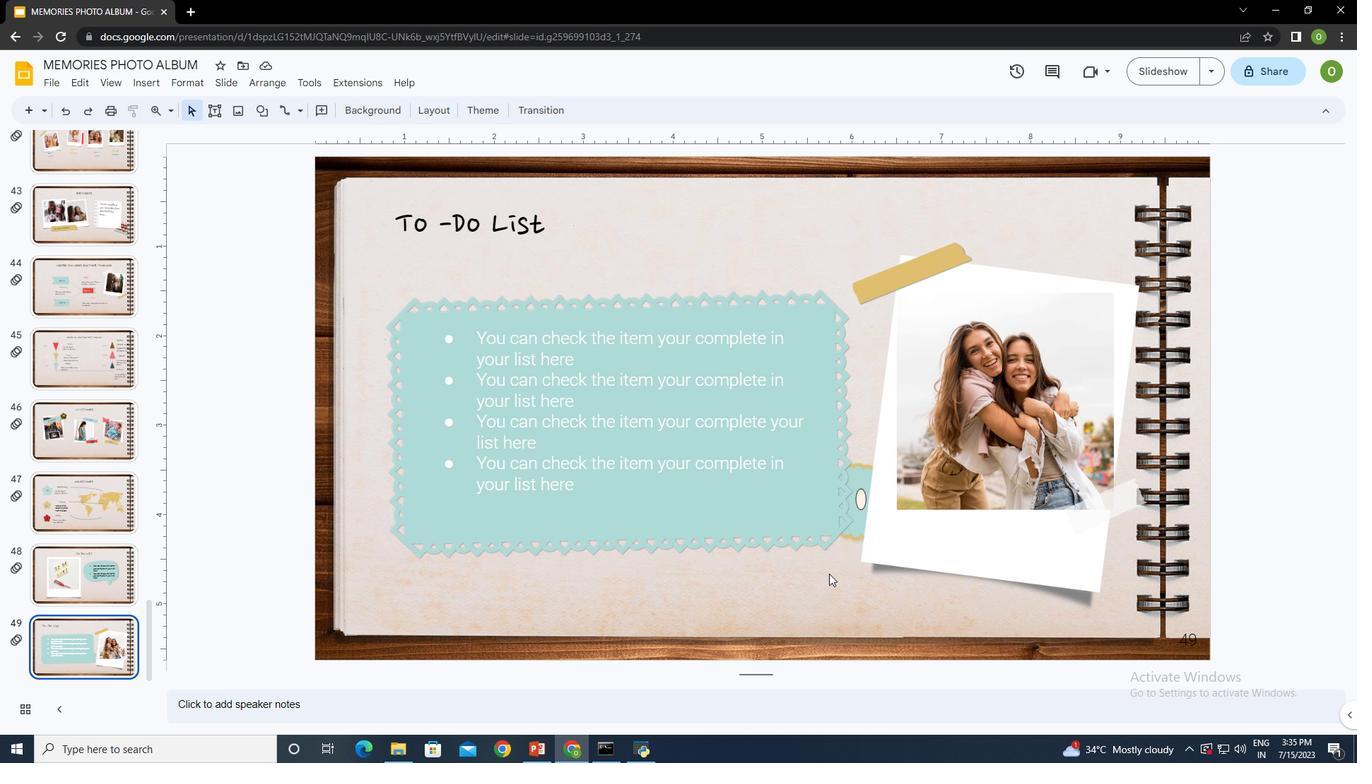 
Action: Mouse moved to (794, 361)
Screenshot: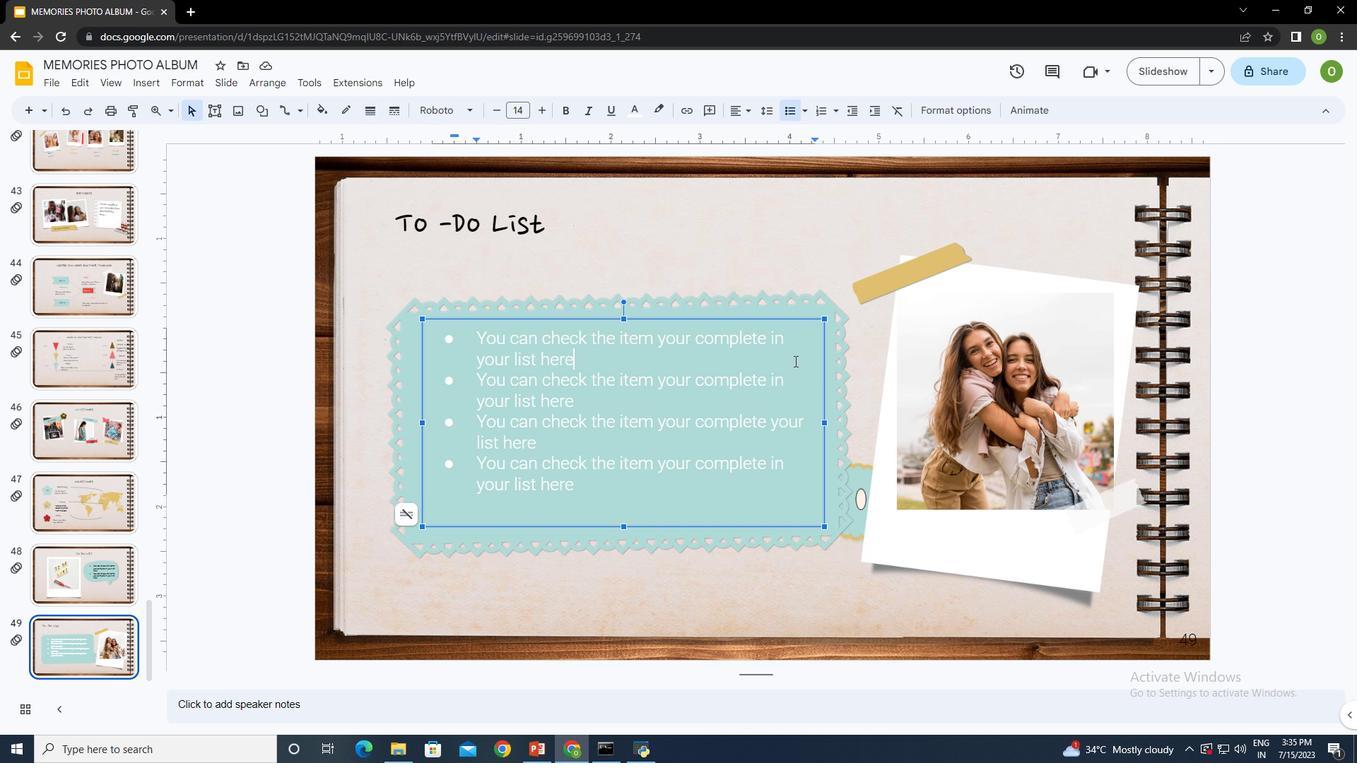
Action: Mouse pressed left at (794, 361)
Screenshot: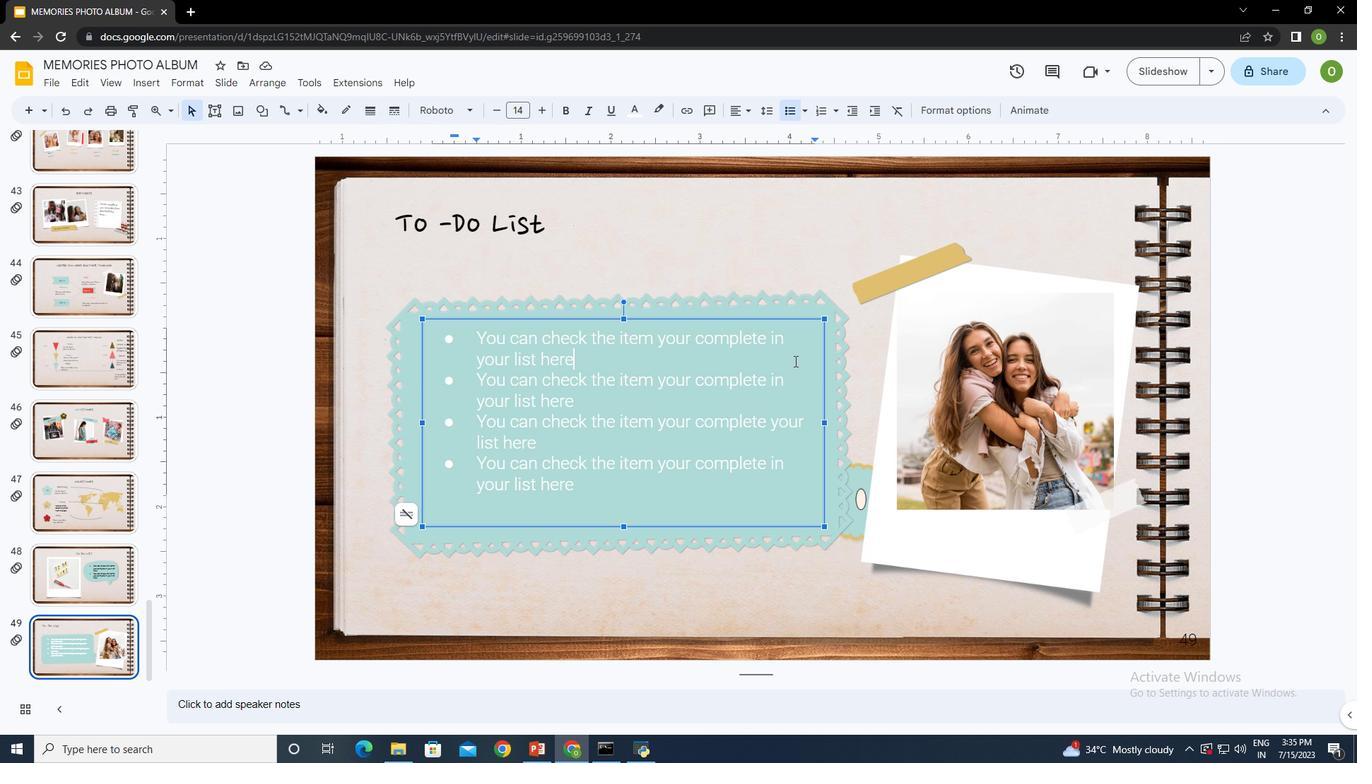 
Action: Mouse moved to (806, 306)
Screenshot: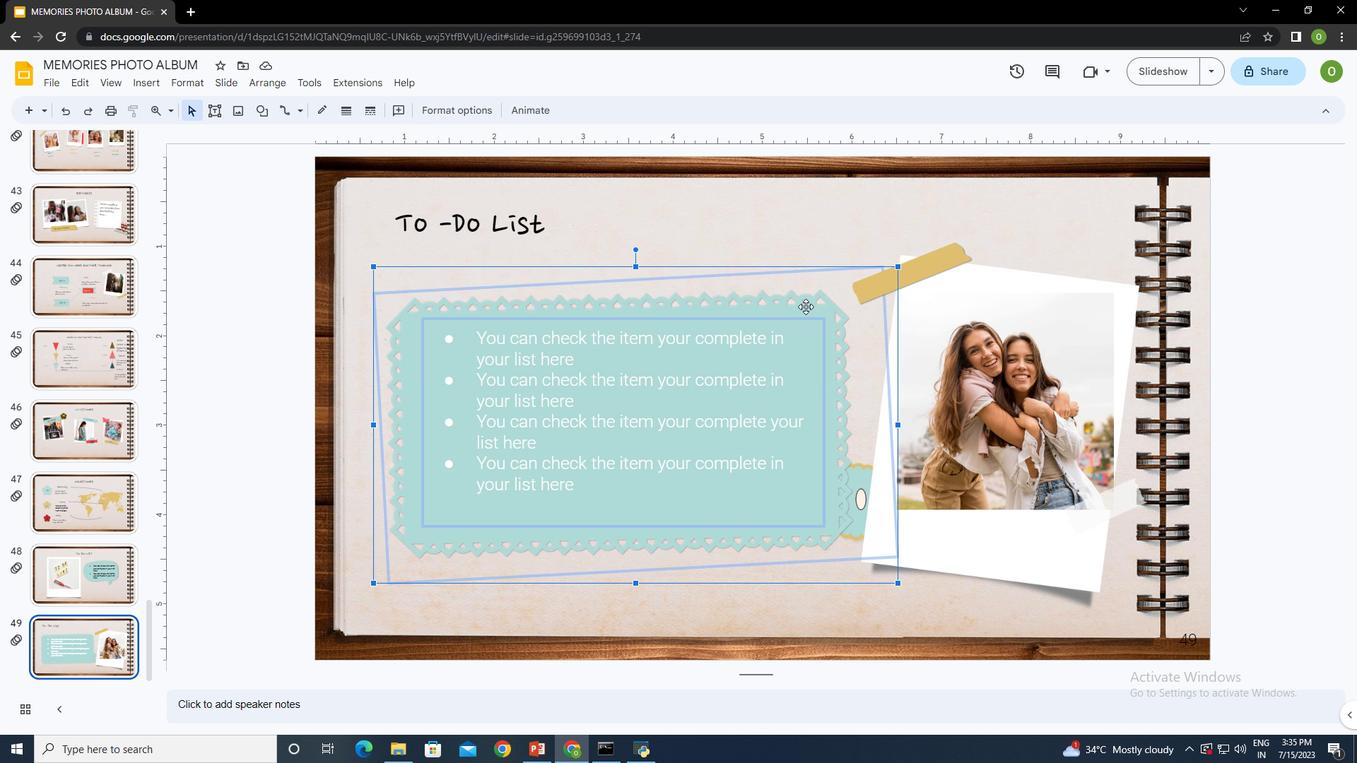 
Action: Mouse pressed left at (806, 306)
Screenshot: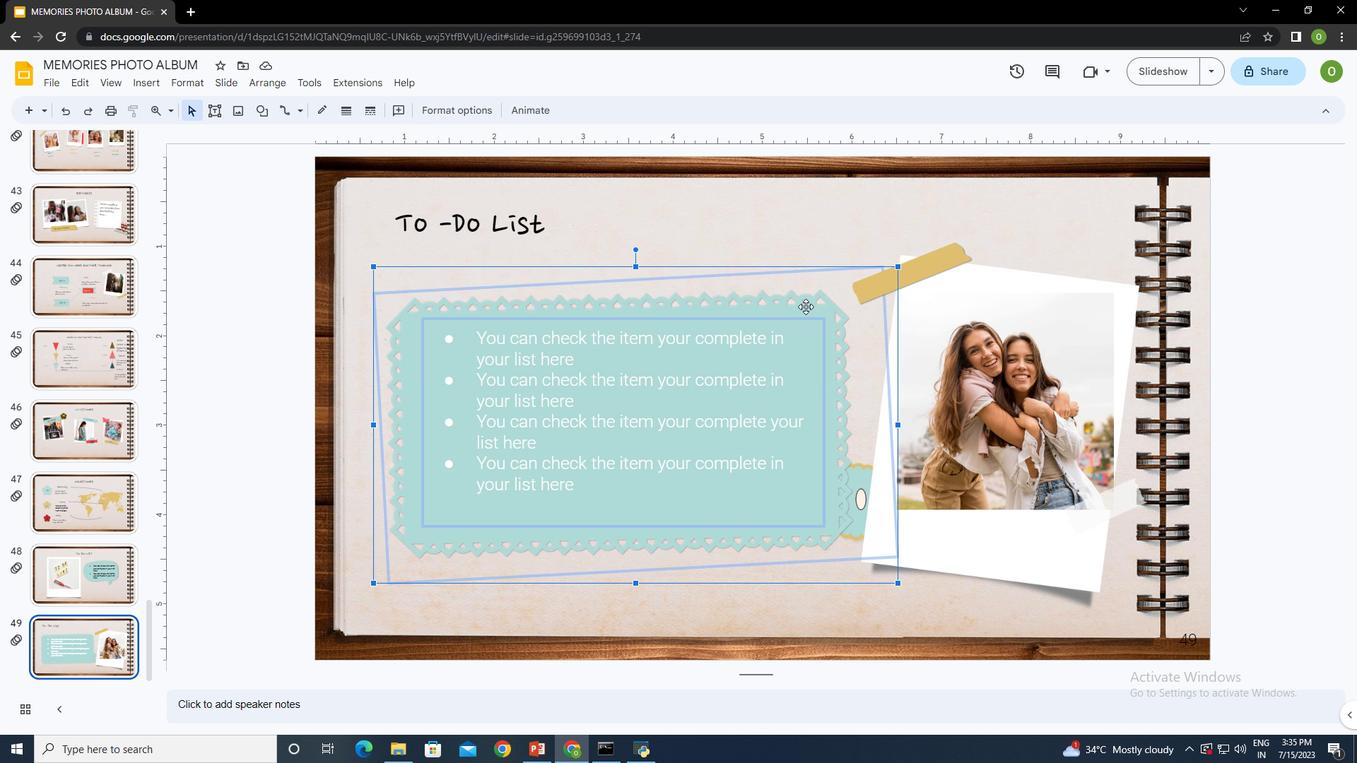 
Action: Mouse moved to (531, 106)
Screenshot: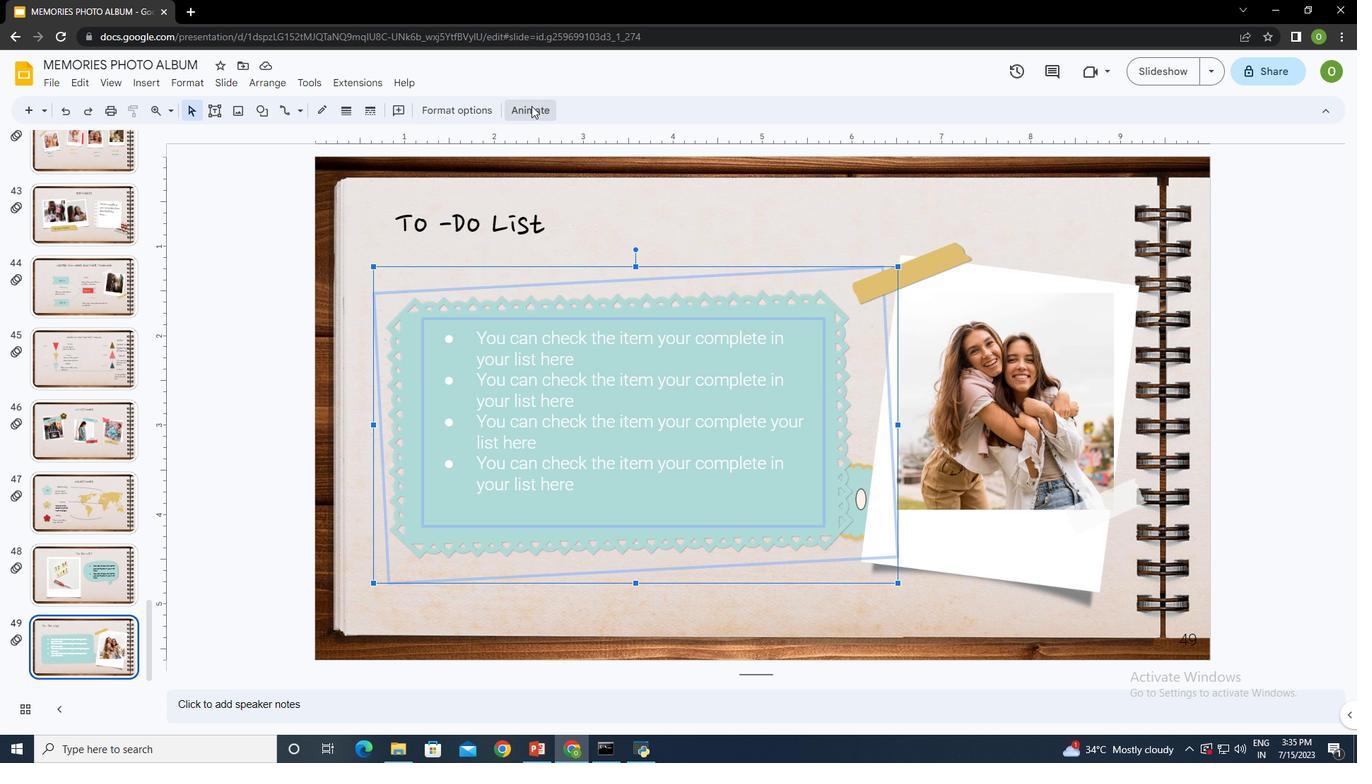 
Action: Mouse pressed left at (531, 106)
Screenshot: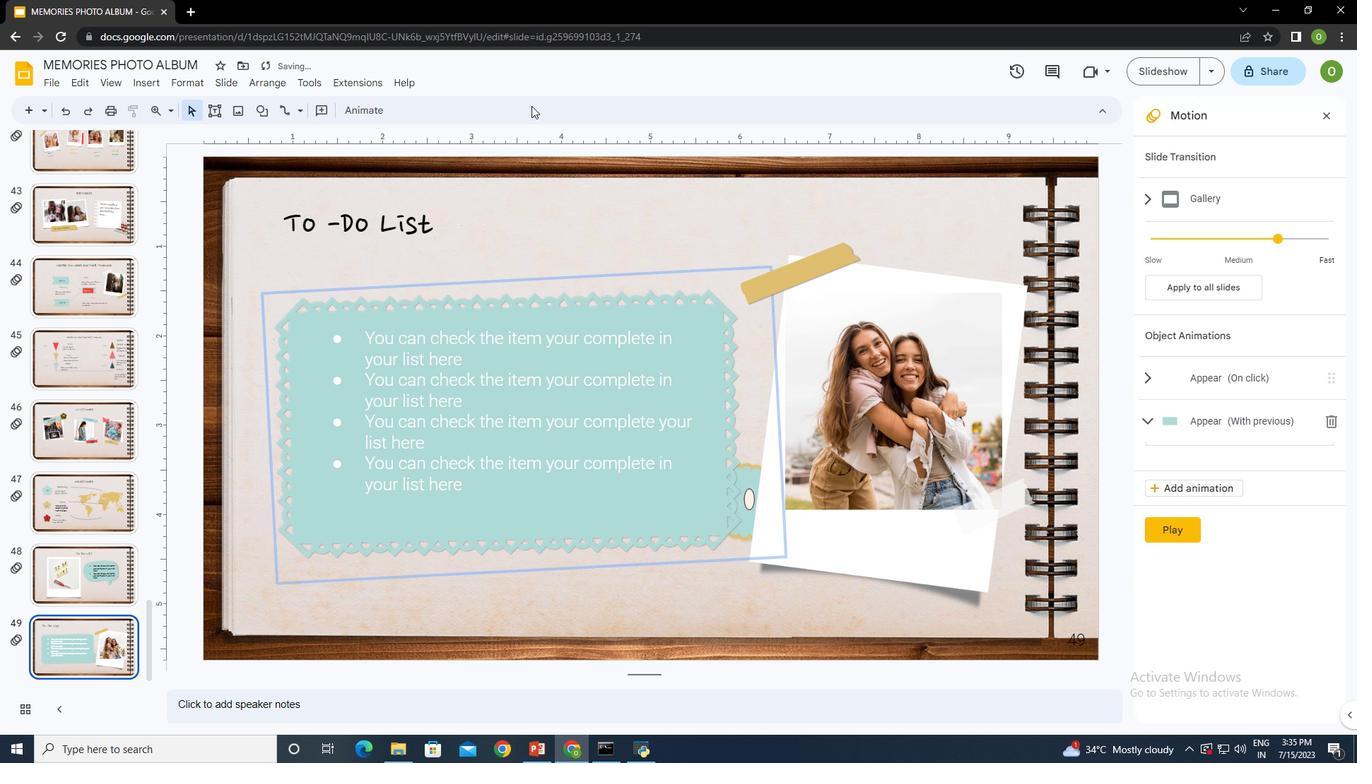 
Action: Mouse moved to (1187, 275)
Screenshot: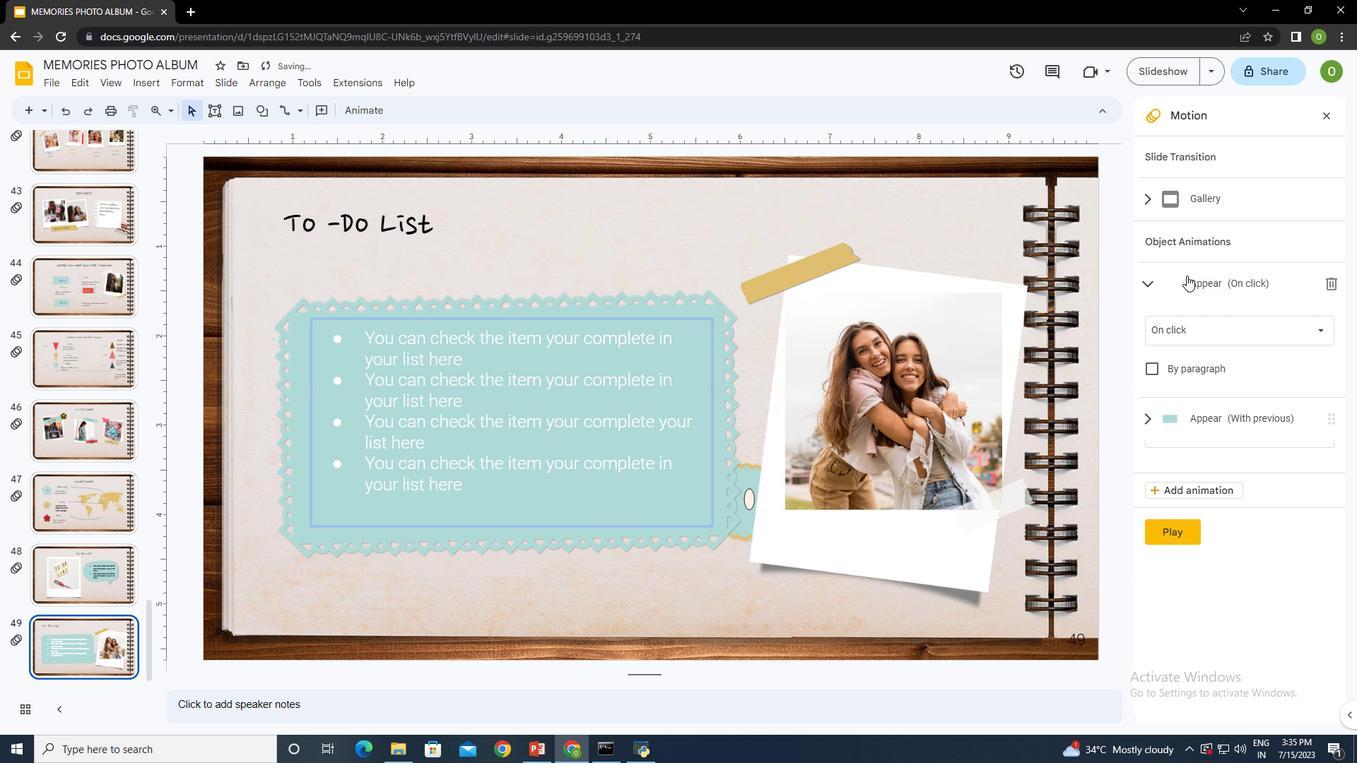 
Action: Mouse pressed left at (1187, 275)
Screenshot: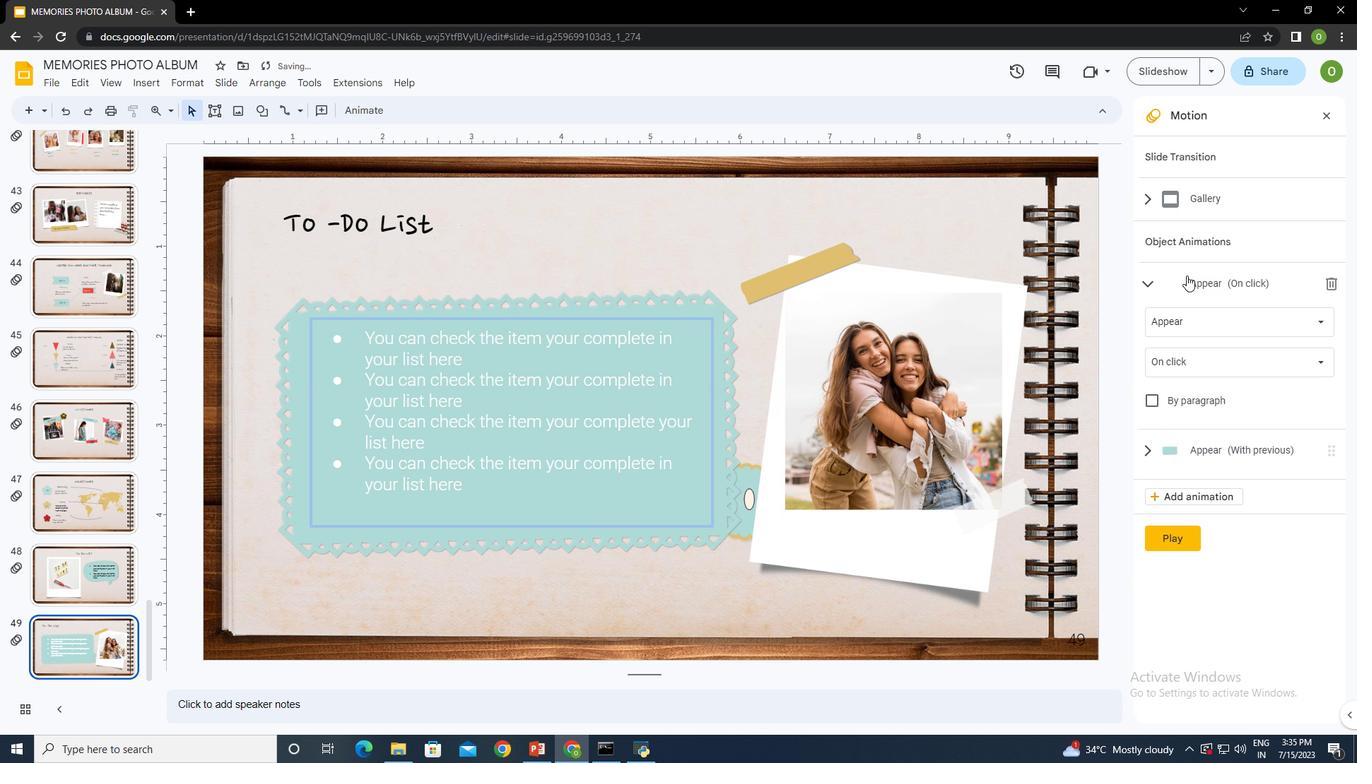 
Action: Mouse moved to (1198, 326)
Screenshot: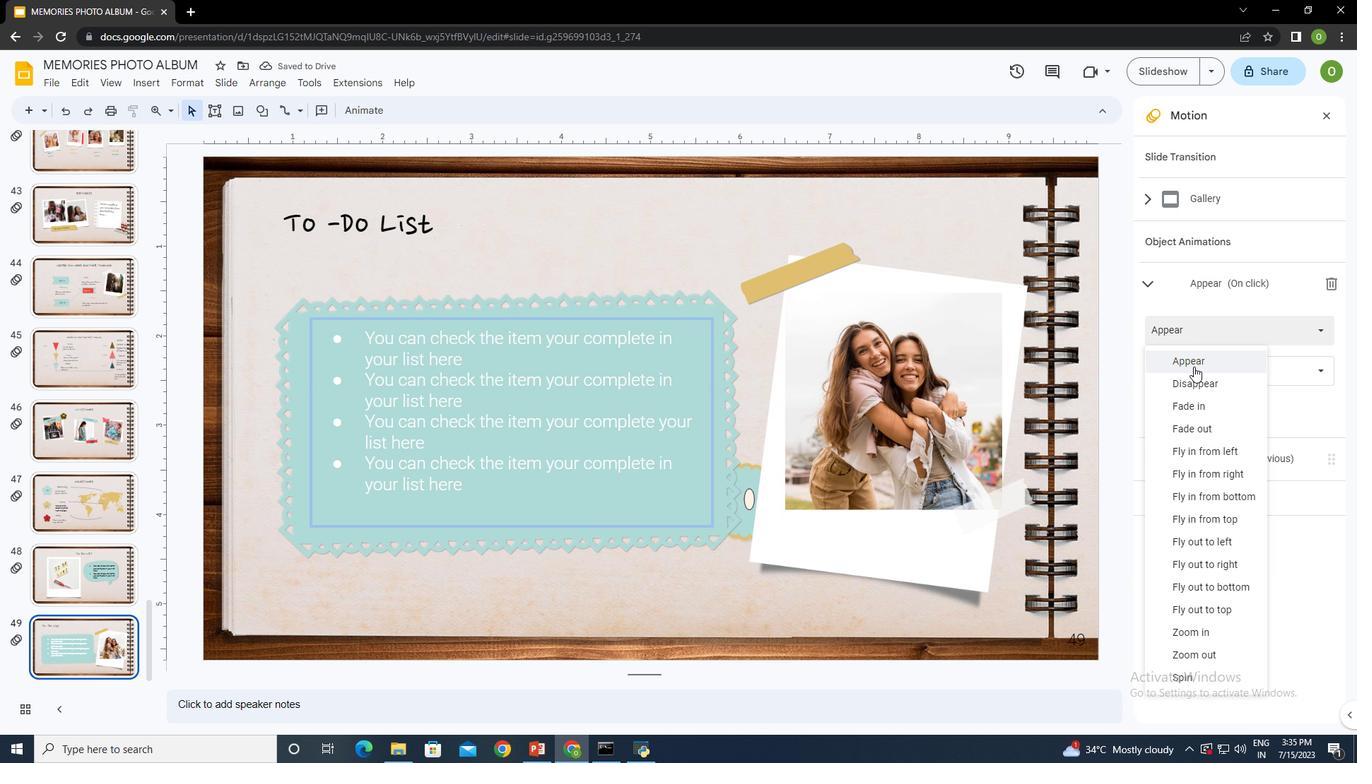 
Action: Mouse pressed left at (1198, 326)
Screenshot: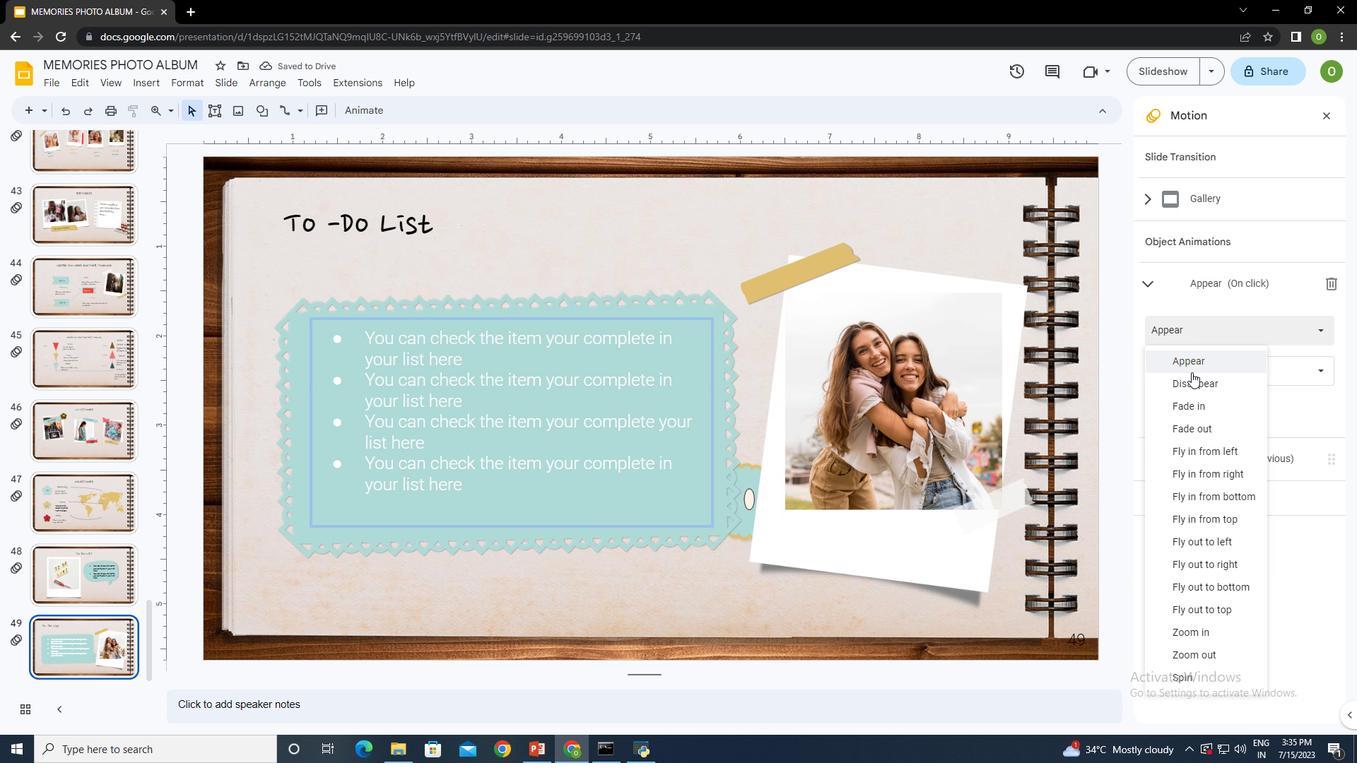 
Action: Mouse moved to (1215, 448)
Screenshot: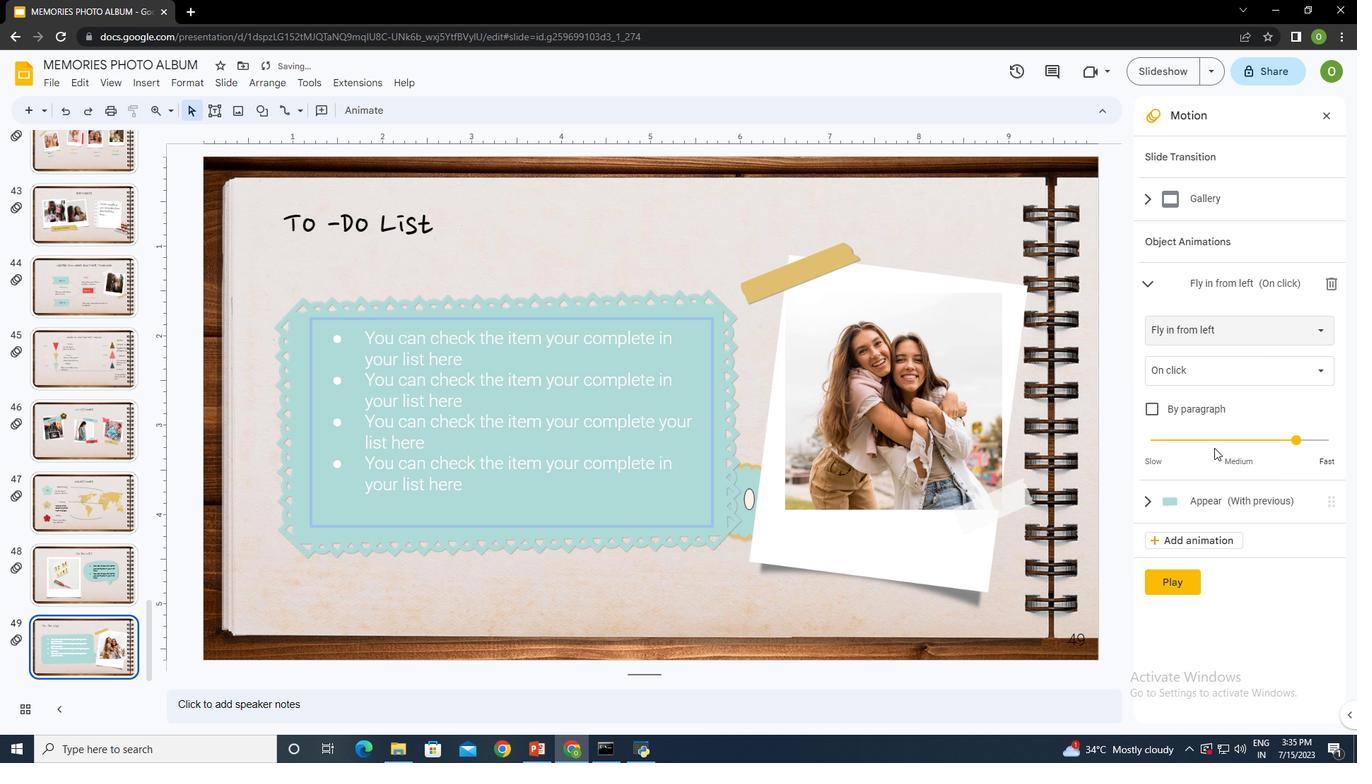 
Action: Mouse pressed left at (1215, 448)
Screenshot: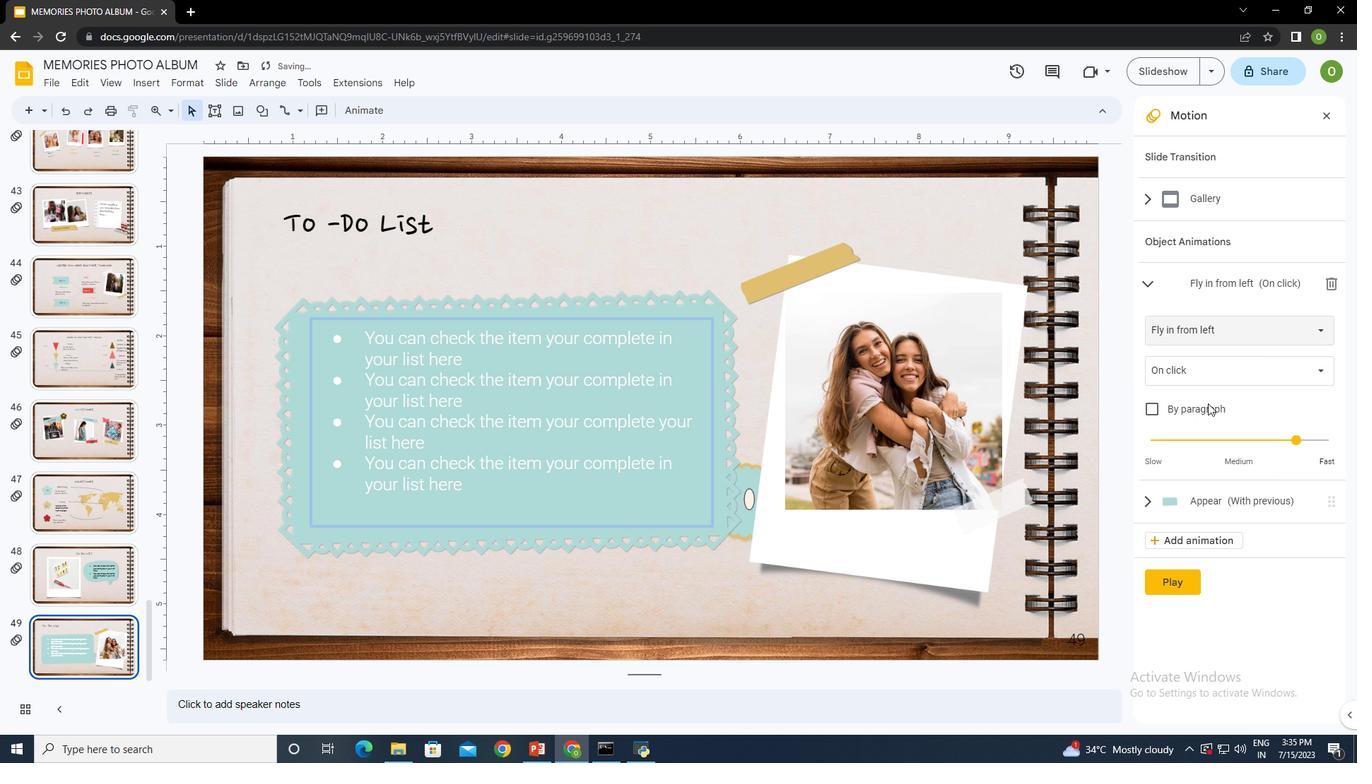 
Action: Mouse moved to (1198, 369)
Screenshot: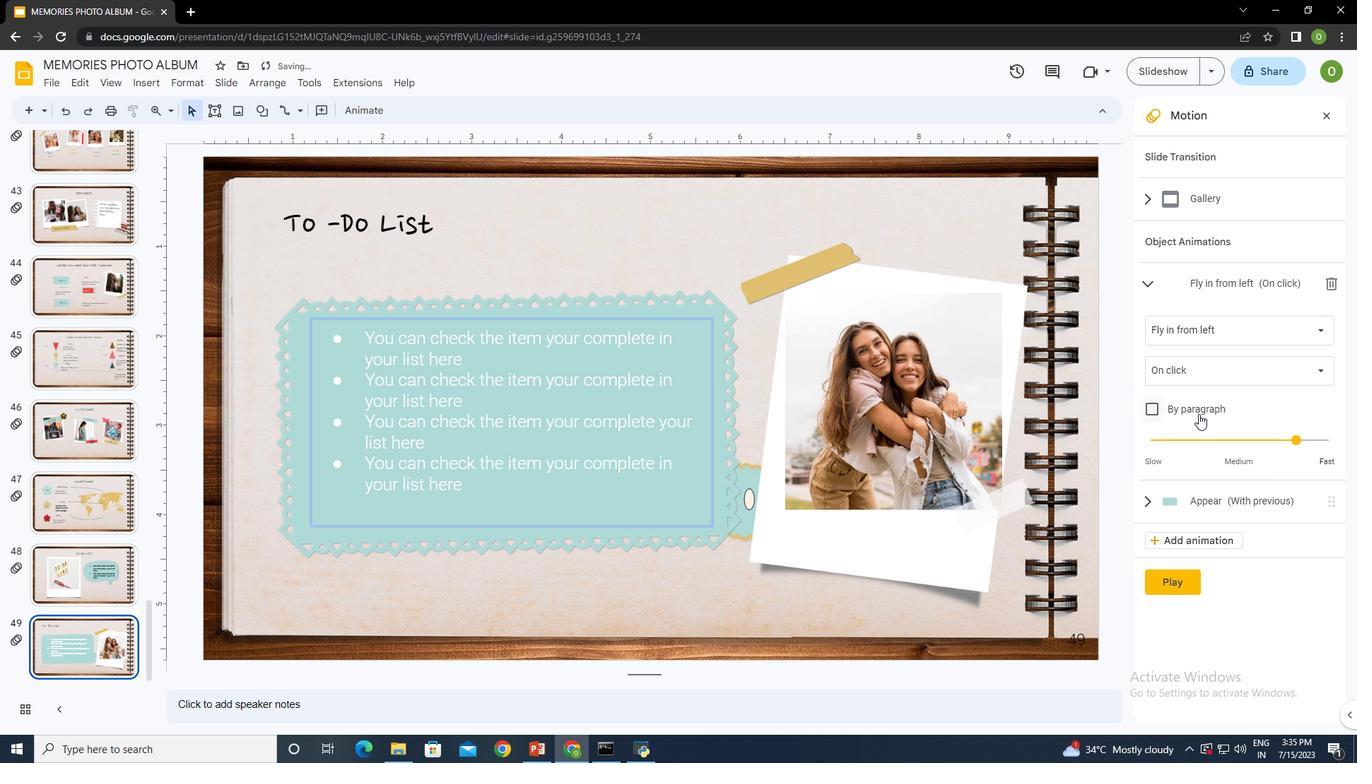 
Action: Mouse pressed left at (1198, 369)
Screenshot: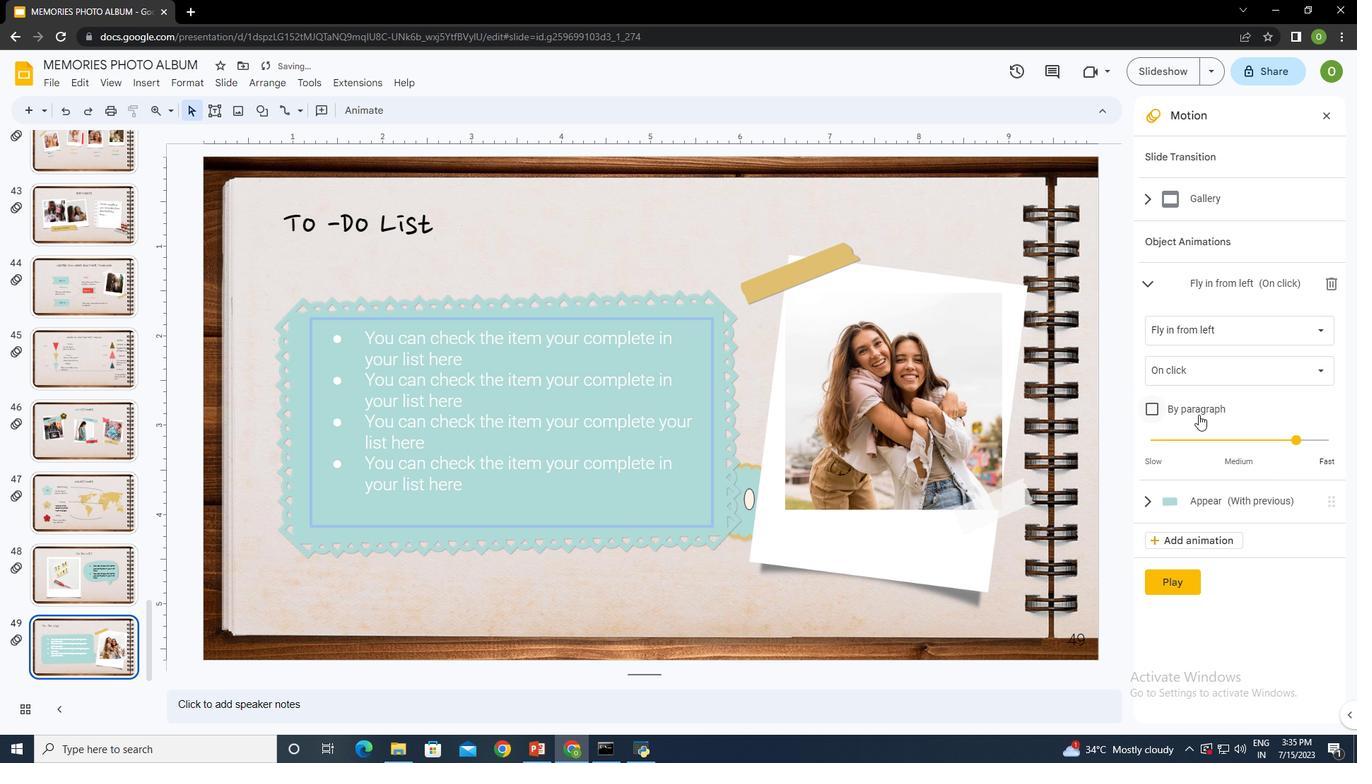 
Action: Mouse moved to (1197, 367)
Screenshot: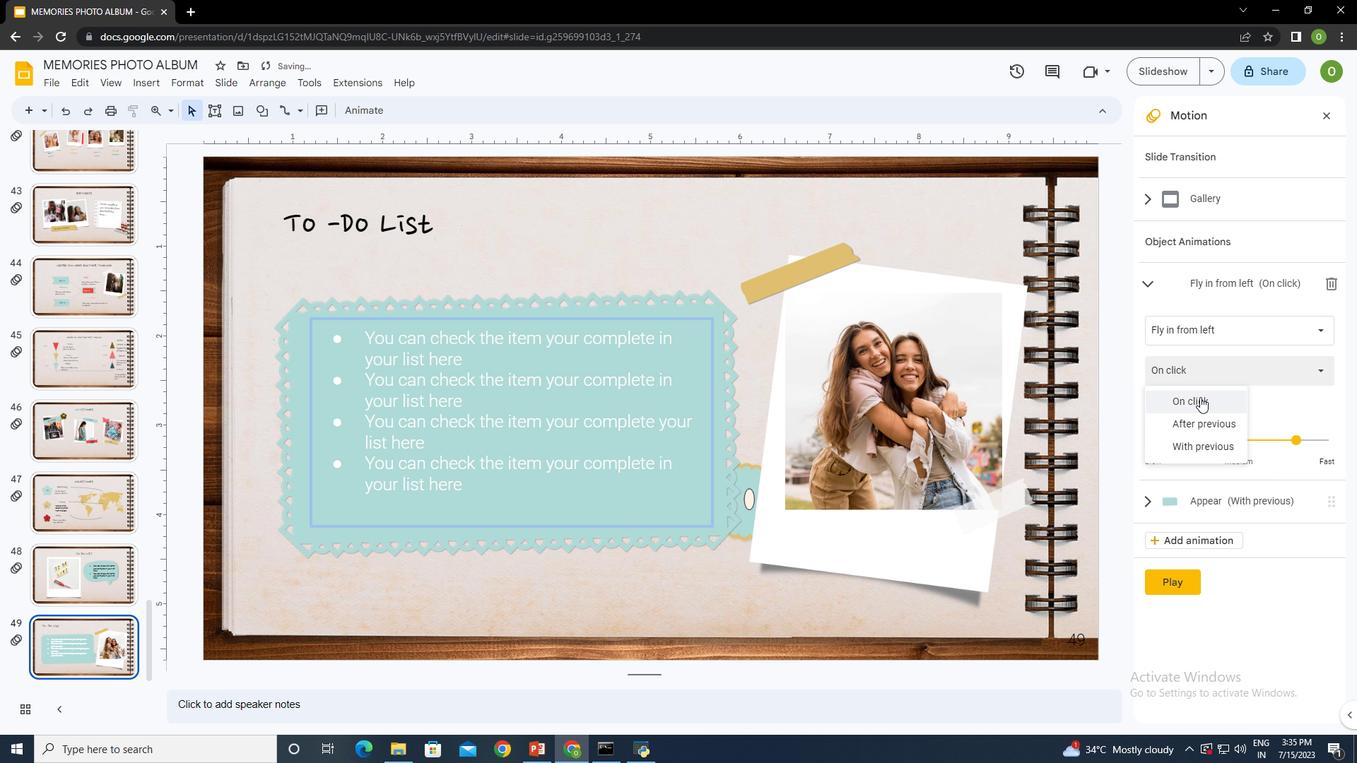 
Action: Mouse pressed left at (1197, 367)
Screenshot: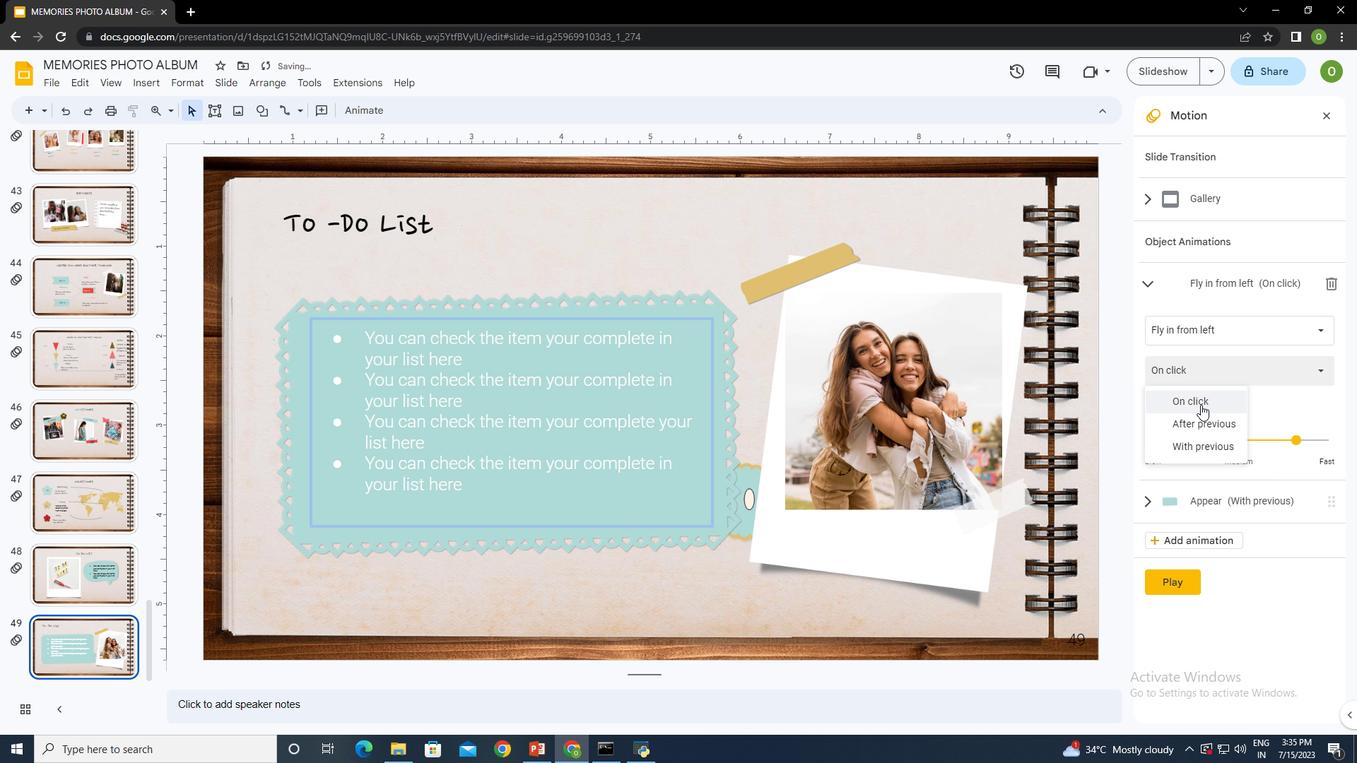 
Action: Mouse moved to (1203, 423)
Screenshot: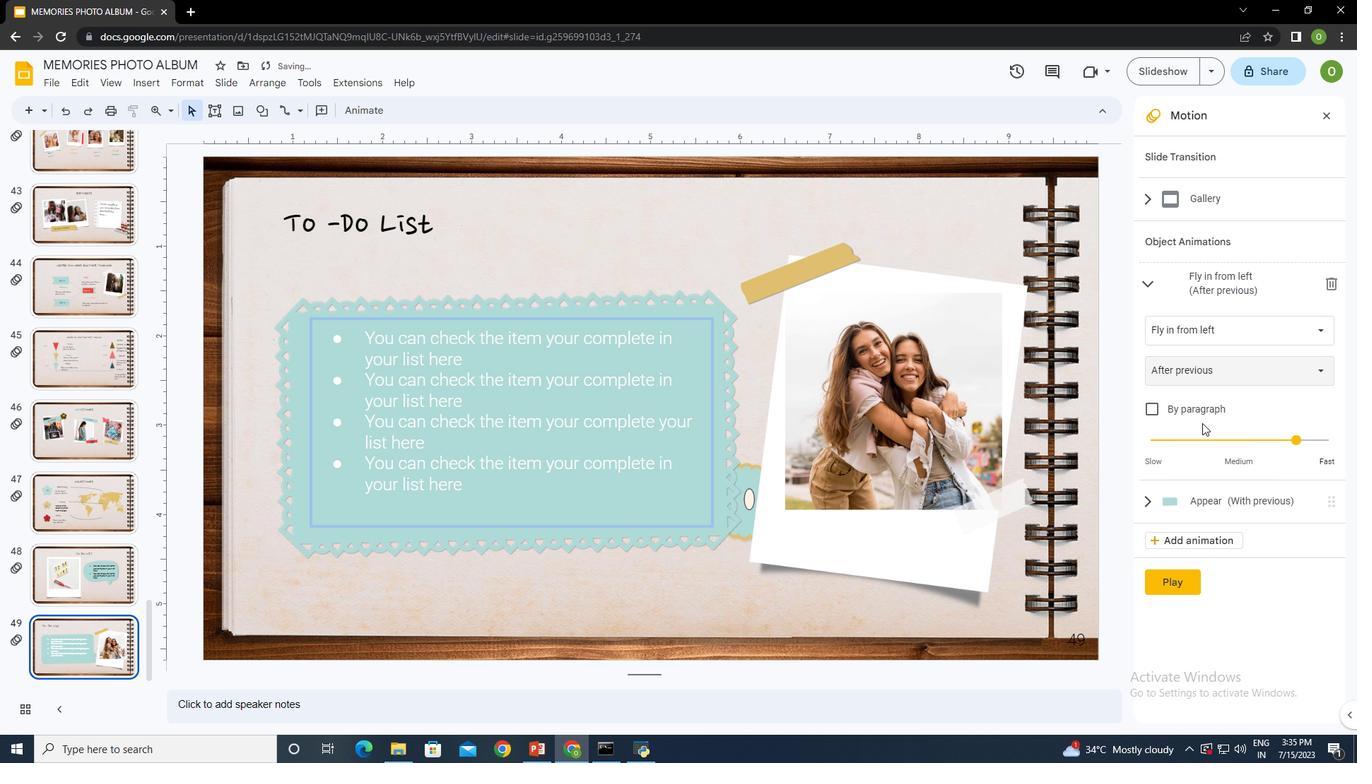
Action: Mouse pressed left at (1203, 423)
Screenshot: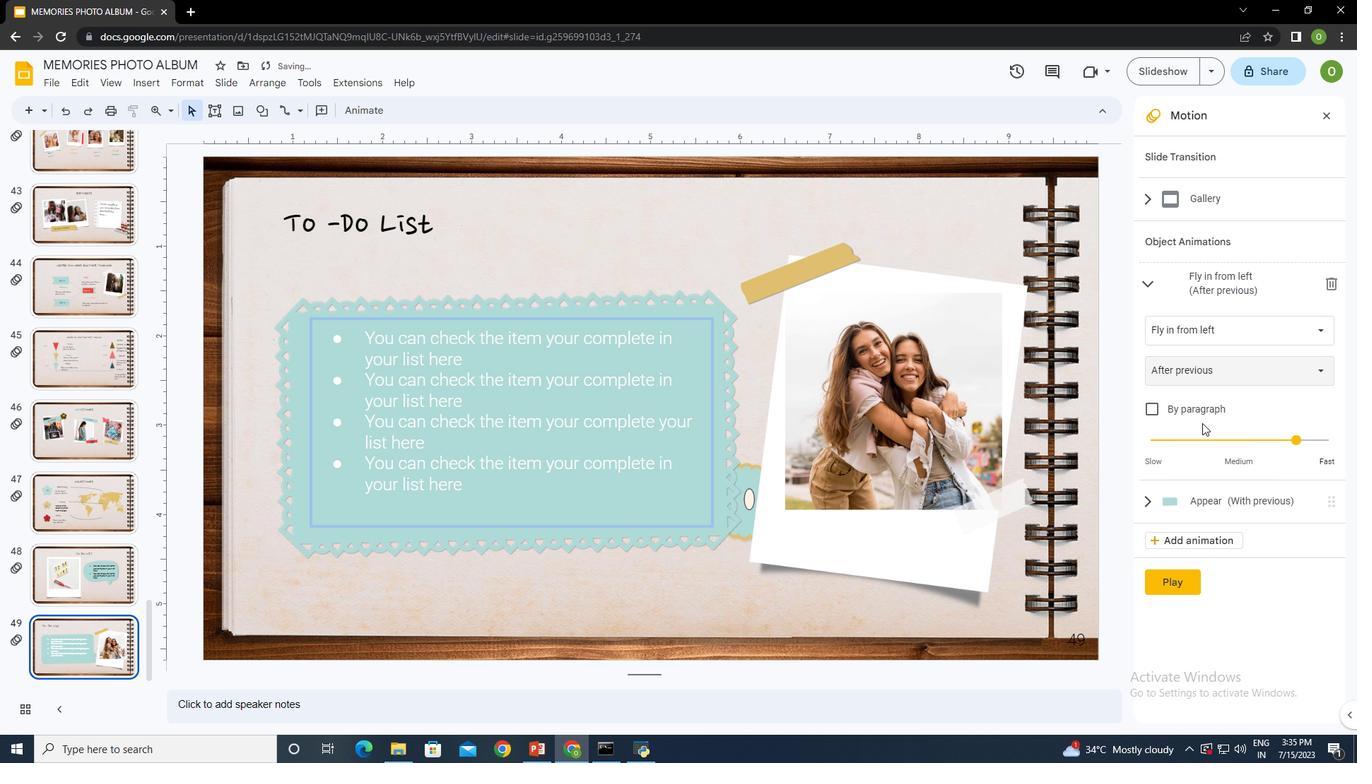 
Action: Mouse moved to (1190, 502)
Screenshot: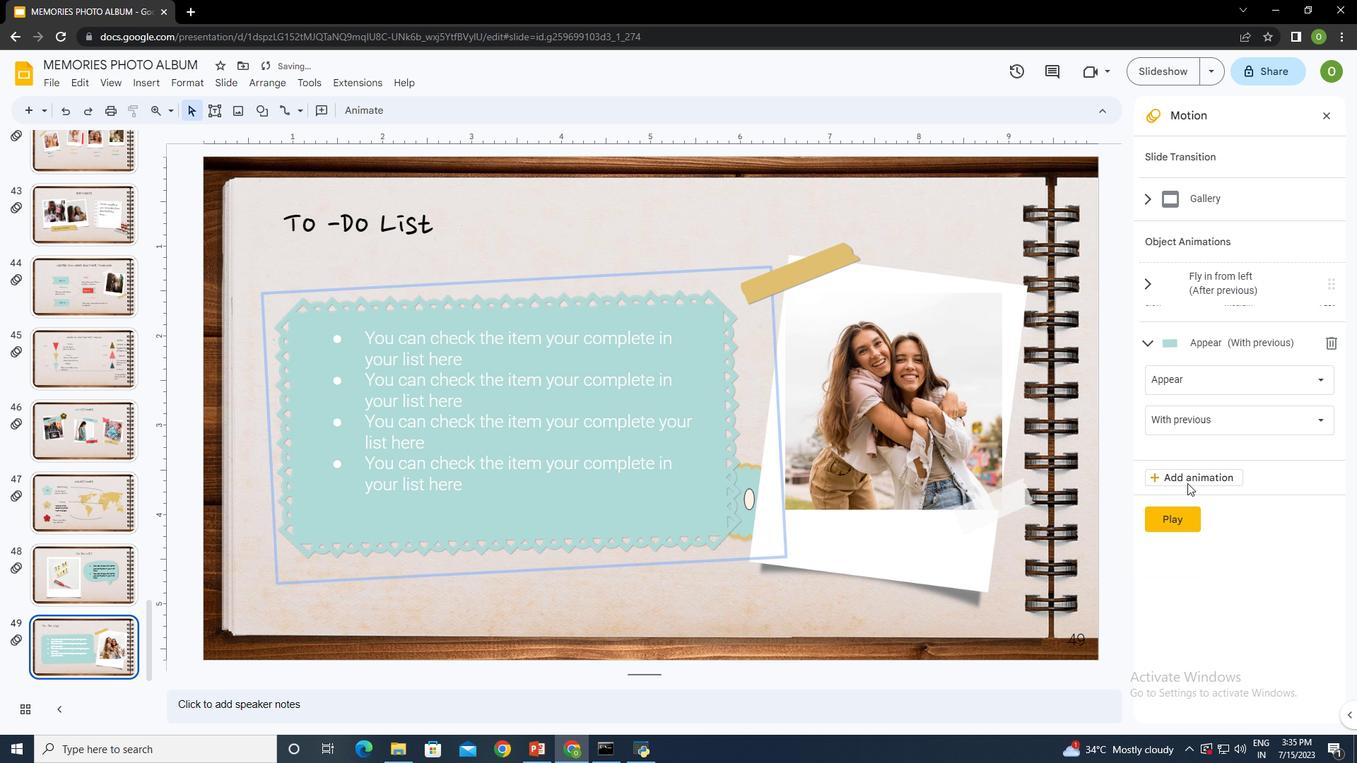 
Action: Mouse pressed left at (1190, 502)
Screenshot: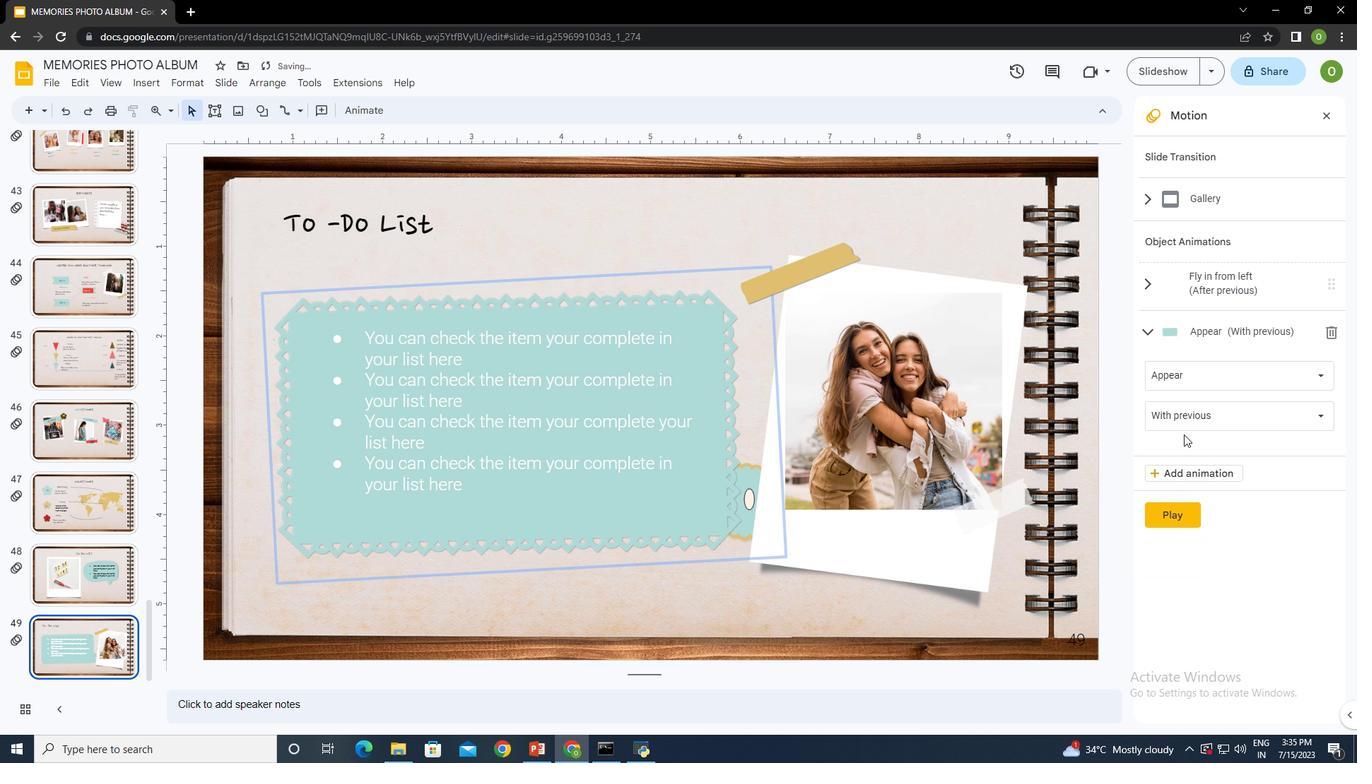 
Action: Mouse moved to (1182, 372)
Screenshot: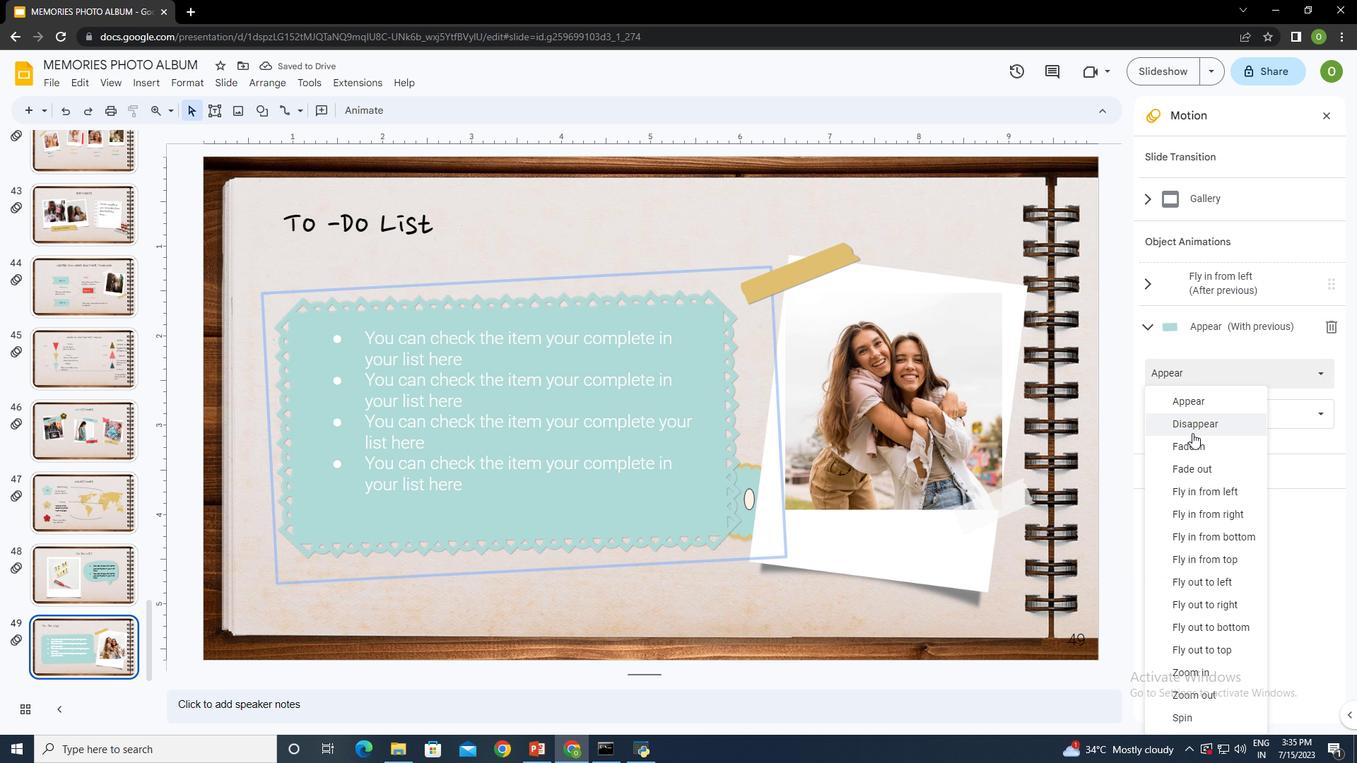 
Action: Mouse pressed left at (1182, 372)
Screenshot: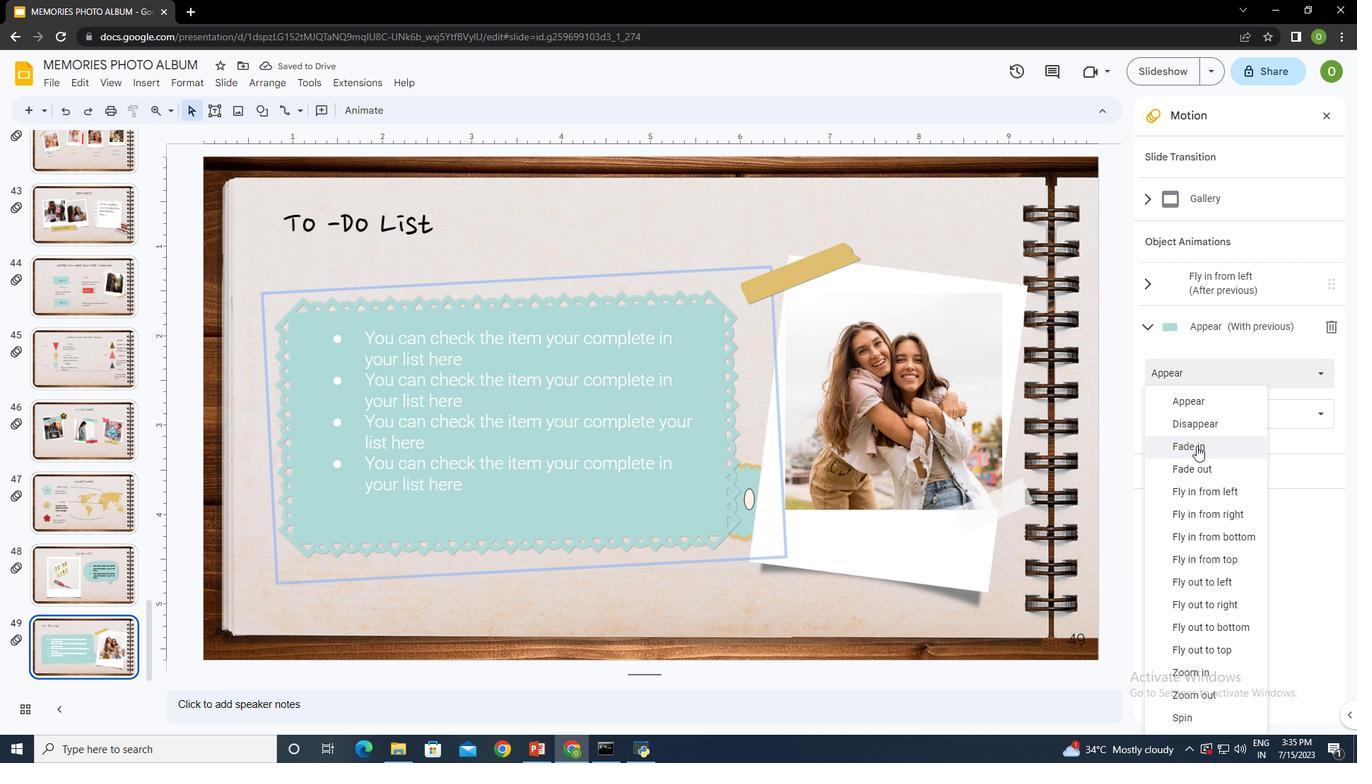 
Action: Mouse moved to (1212, 487)
Screenshot: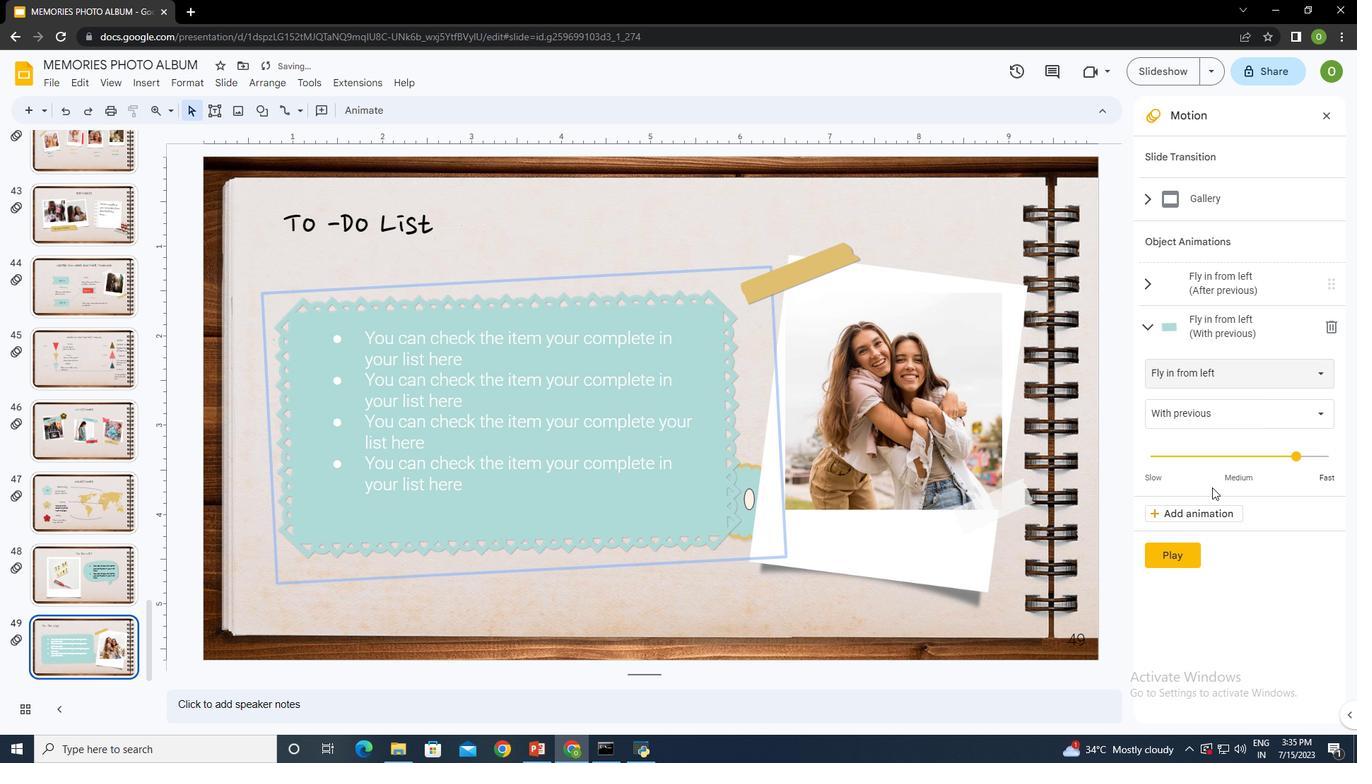 
Action: Mouse pressed left at (1212, 487)
